Task: Slide 12 - Revenue by quarter.
Action: Mouse moved to (42, 104)
Screenshot: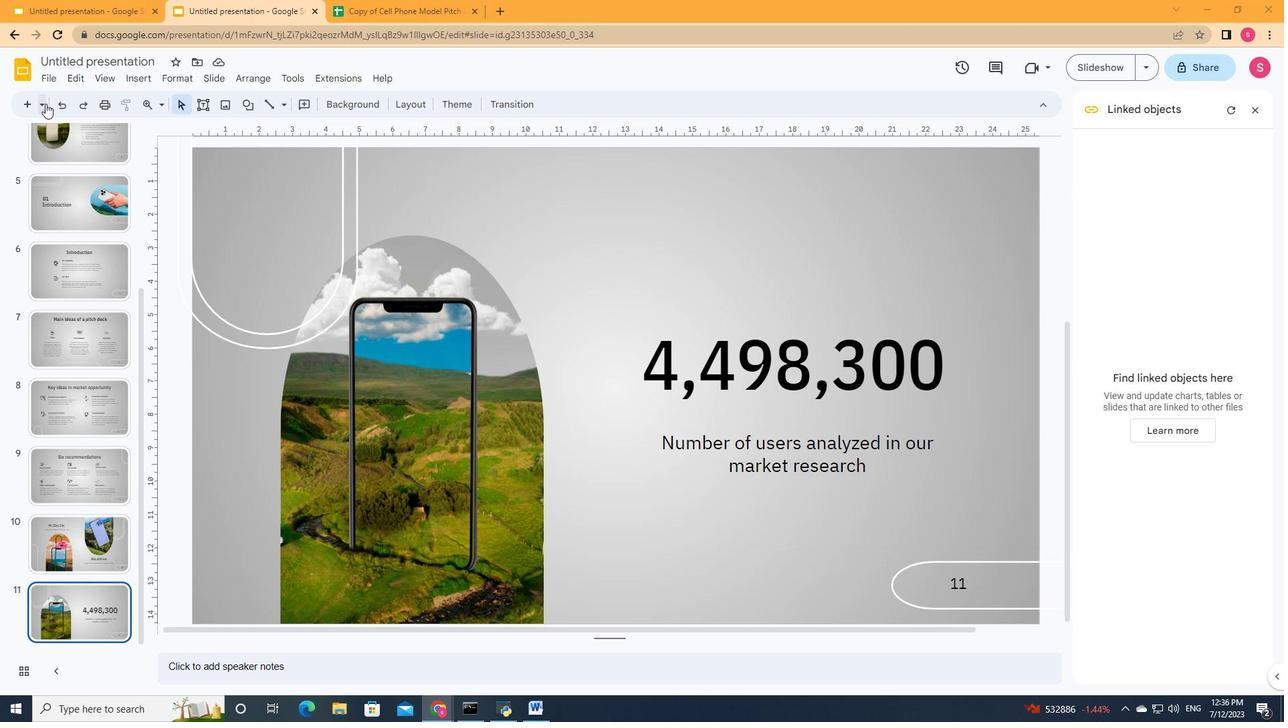 
Action: Mouse pressed left at (42, 104)
Screenshot: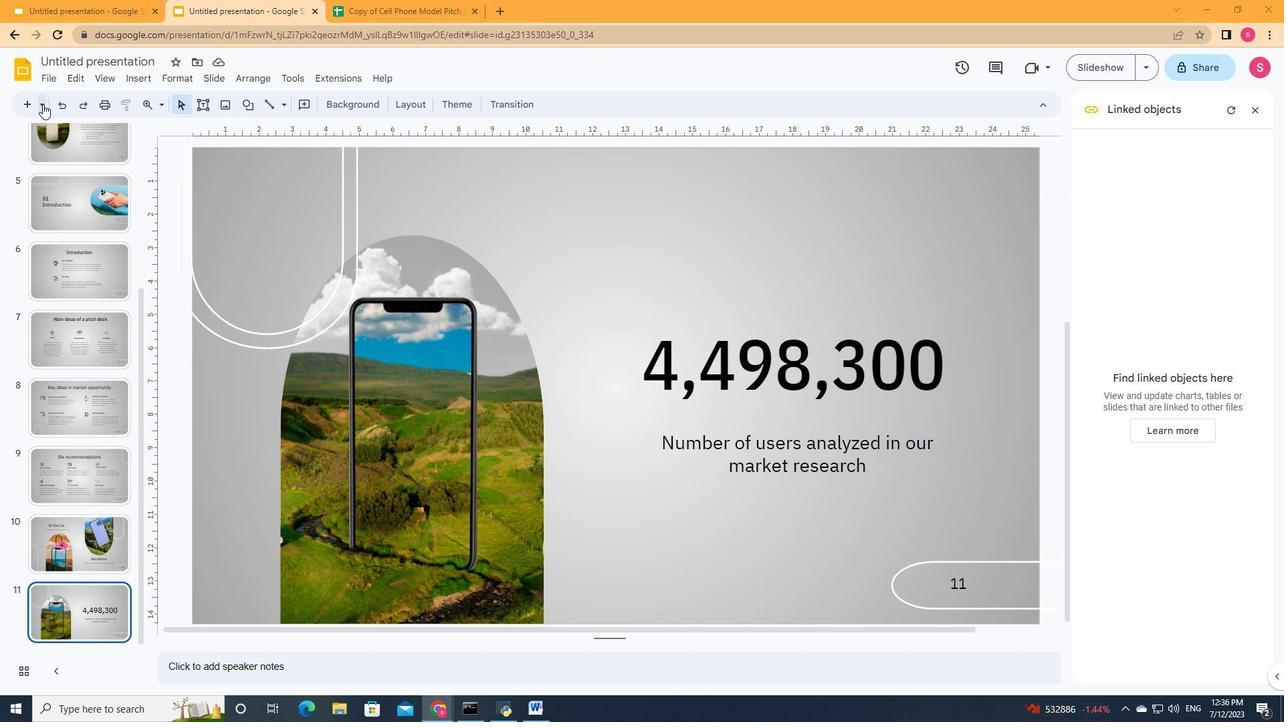 
Action: Mouse moved to (143, 216)
Screenshot: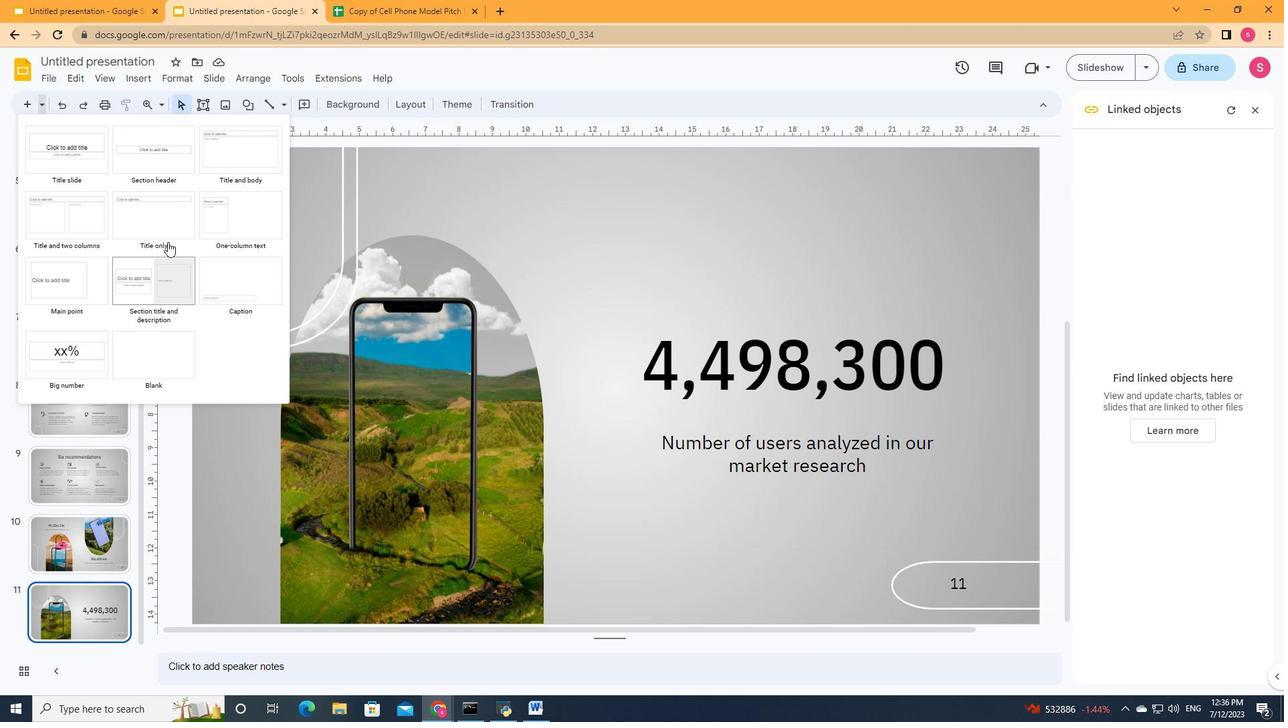 
Action: Mouse pressed left at (143, 216)
Screenshot: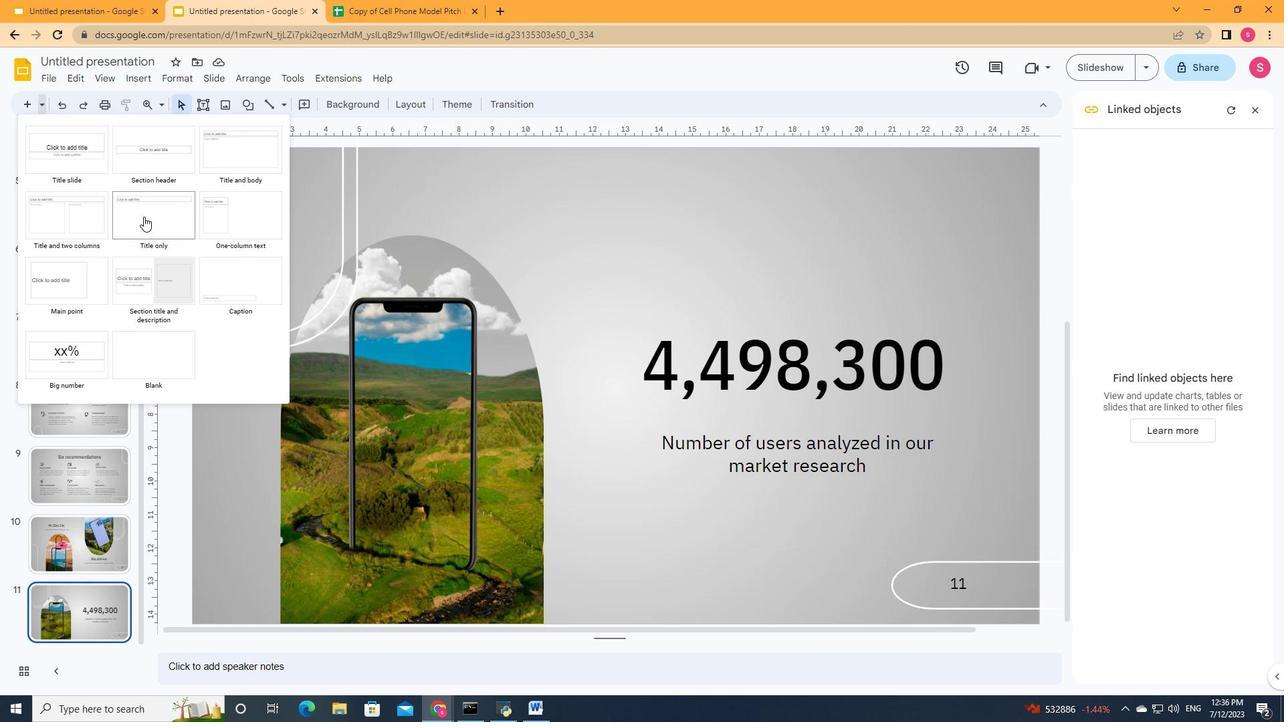 
Action: Mouse moved to (566, 222)
Screenshot: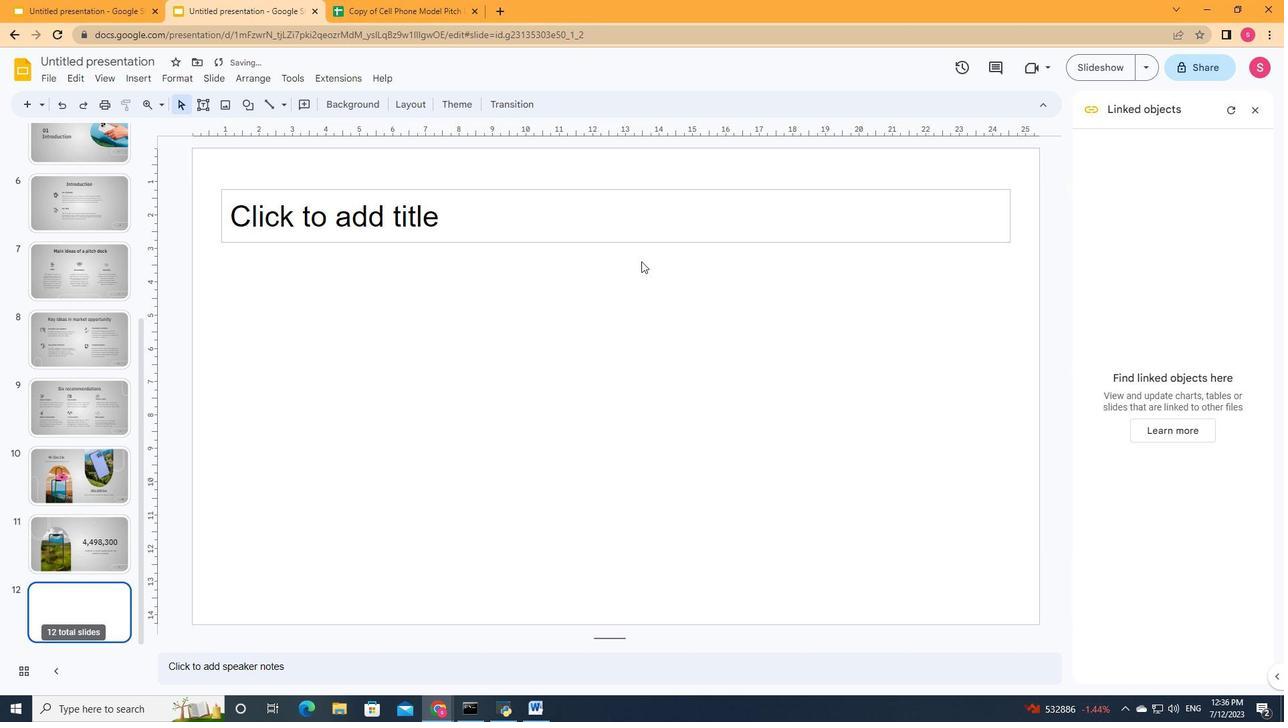 
Action: Mouse pressed left at (566, 222)
Screenshot: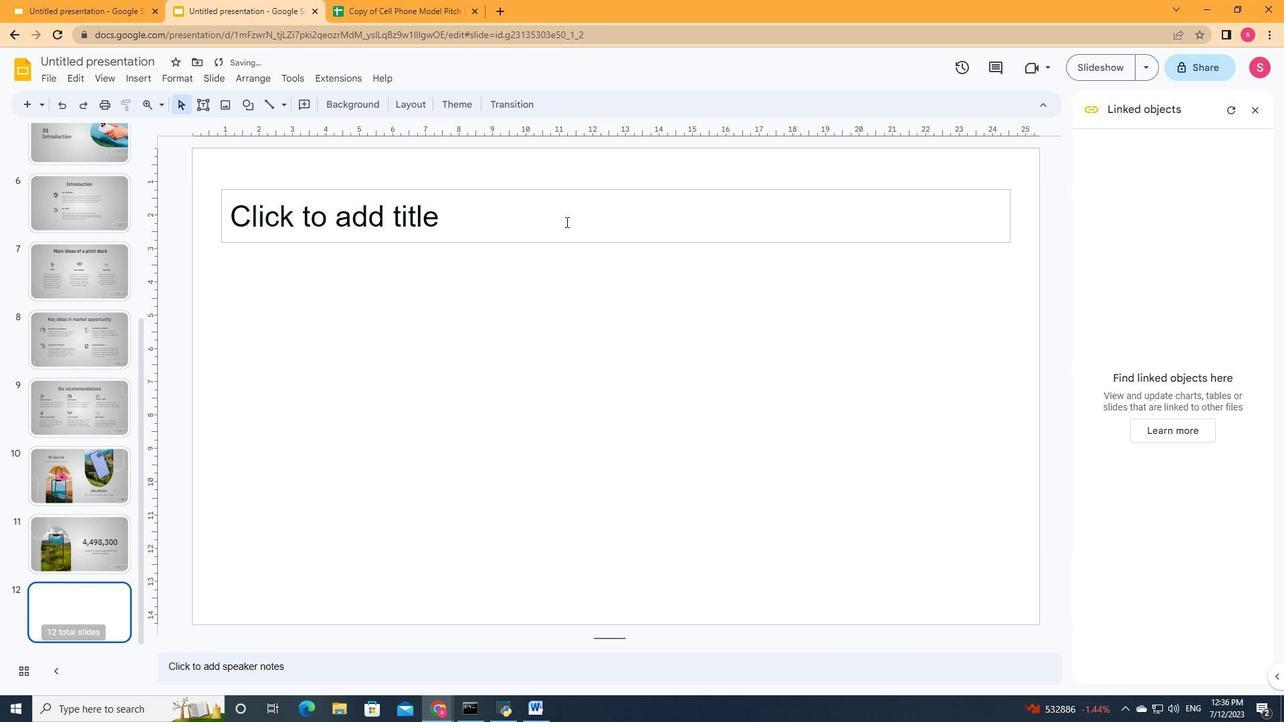 
Action: Key pressed <Key.shift>Revenue<Key.space>by<Key.space>quartere<Key.backspace>ctrl+A
Screenshot: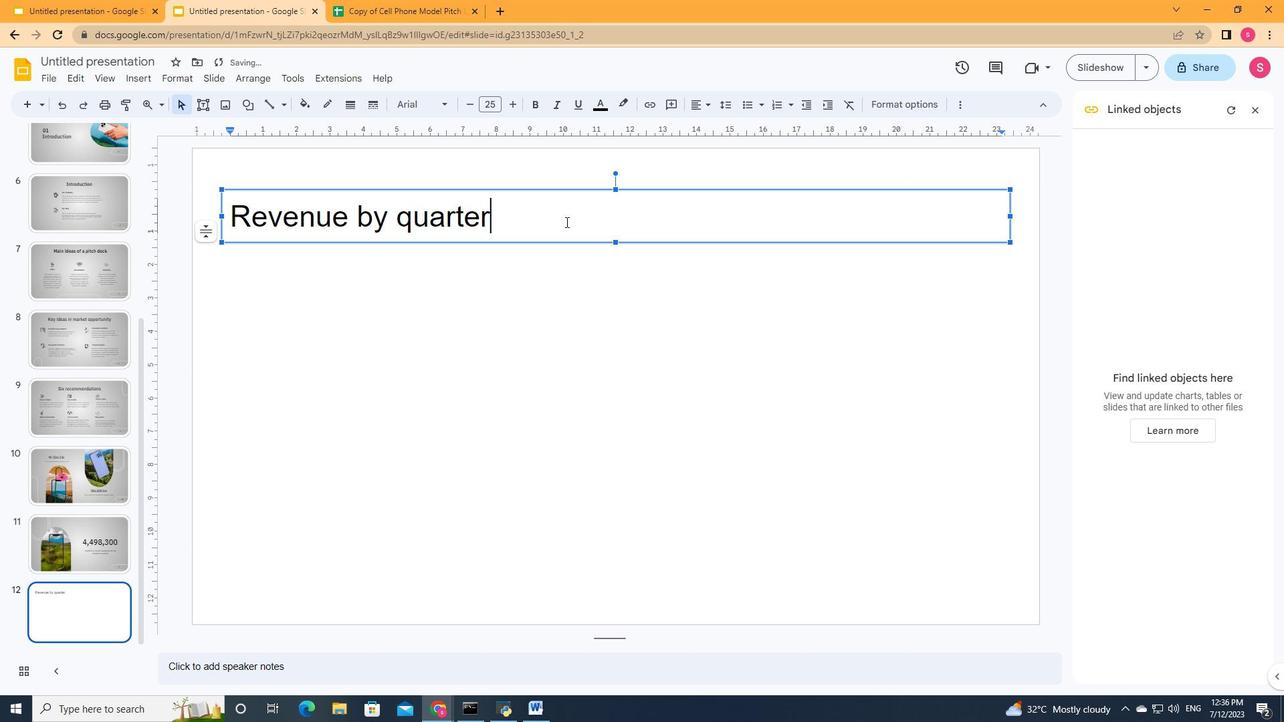 
Action: Mouse moved to (444, 107)
Screenshot: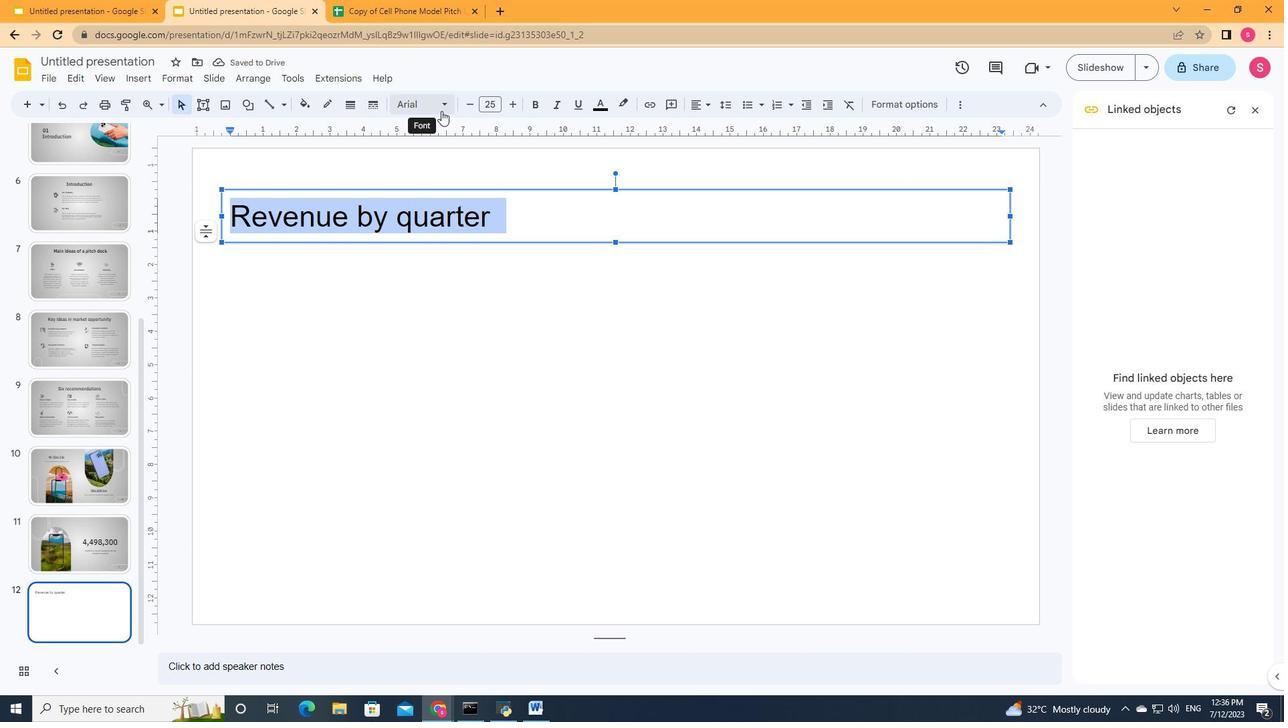 
Action: Mouse pressed left at (444, 107)
Screenshot: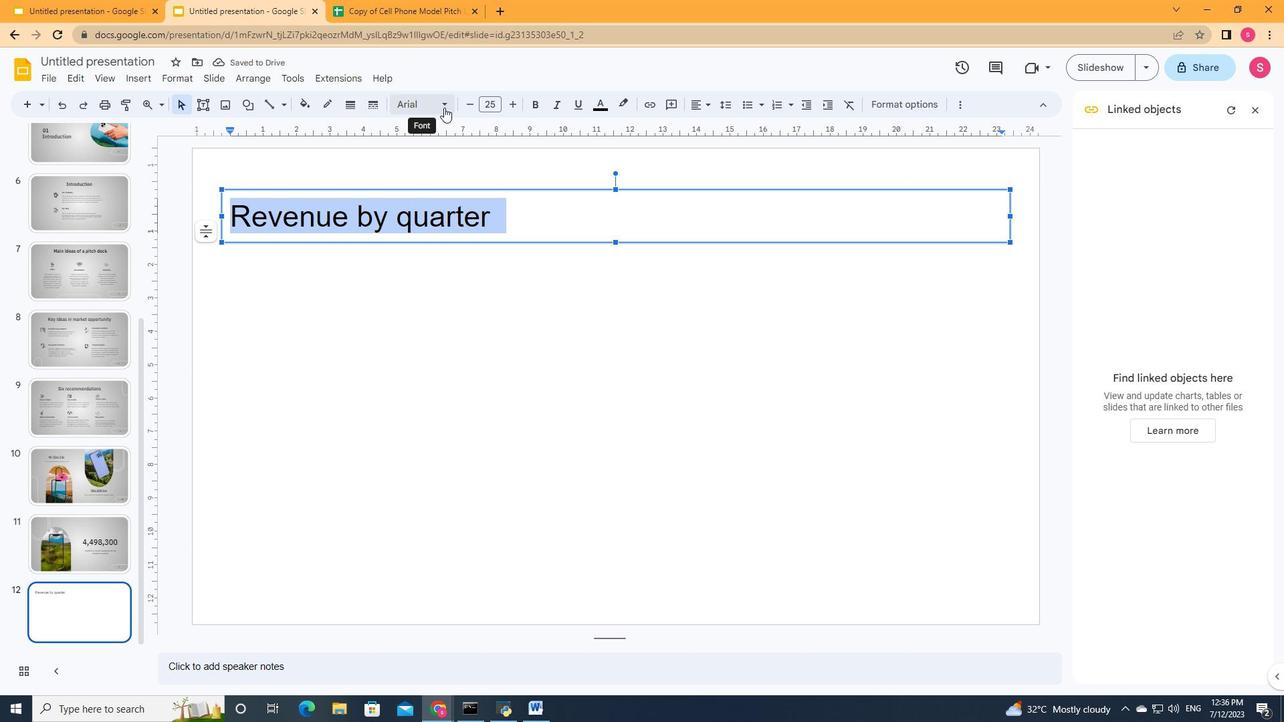 
Action: Mouse moved to (618, 353)
Screenshot: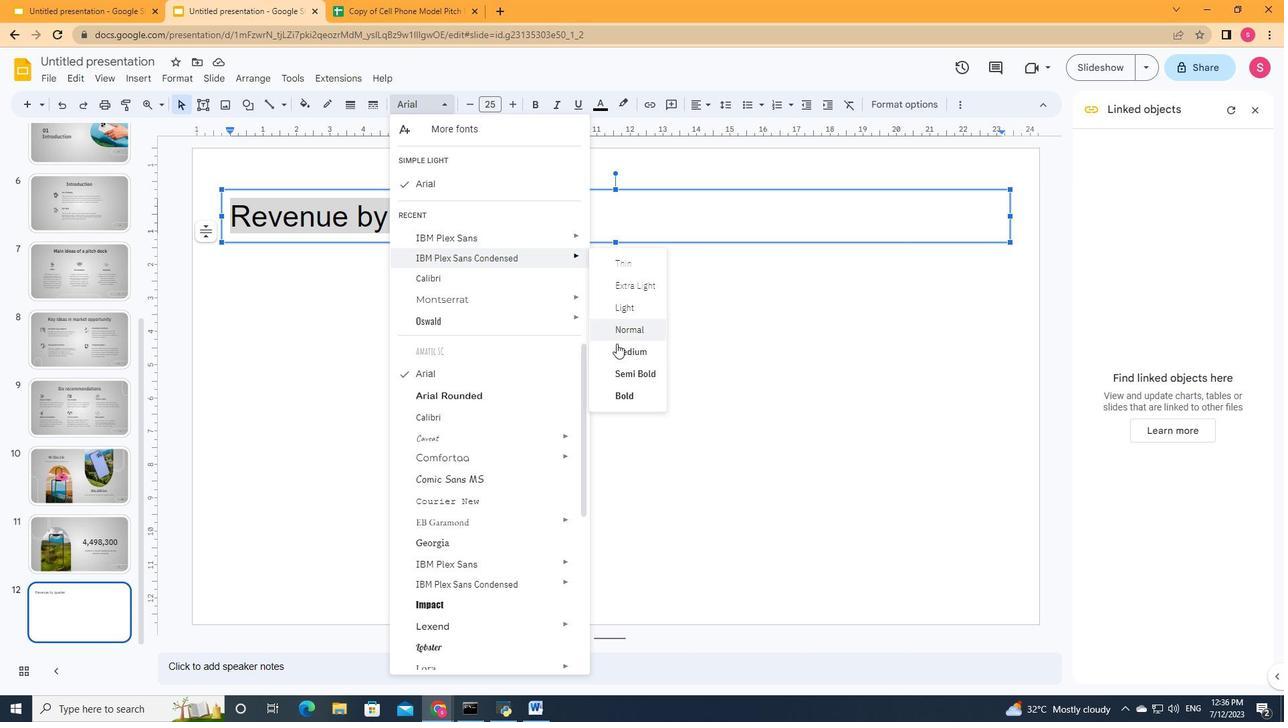 
Action: Mouse pressed left at (618, 353)
Screenshot: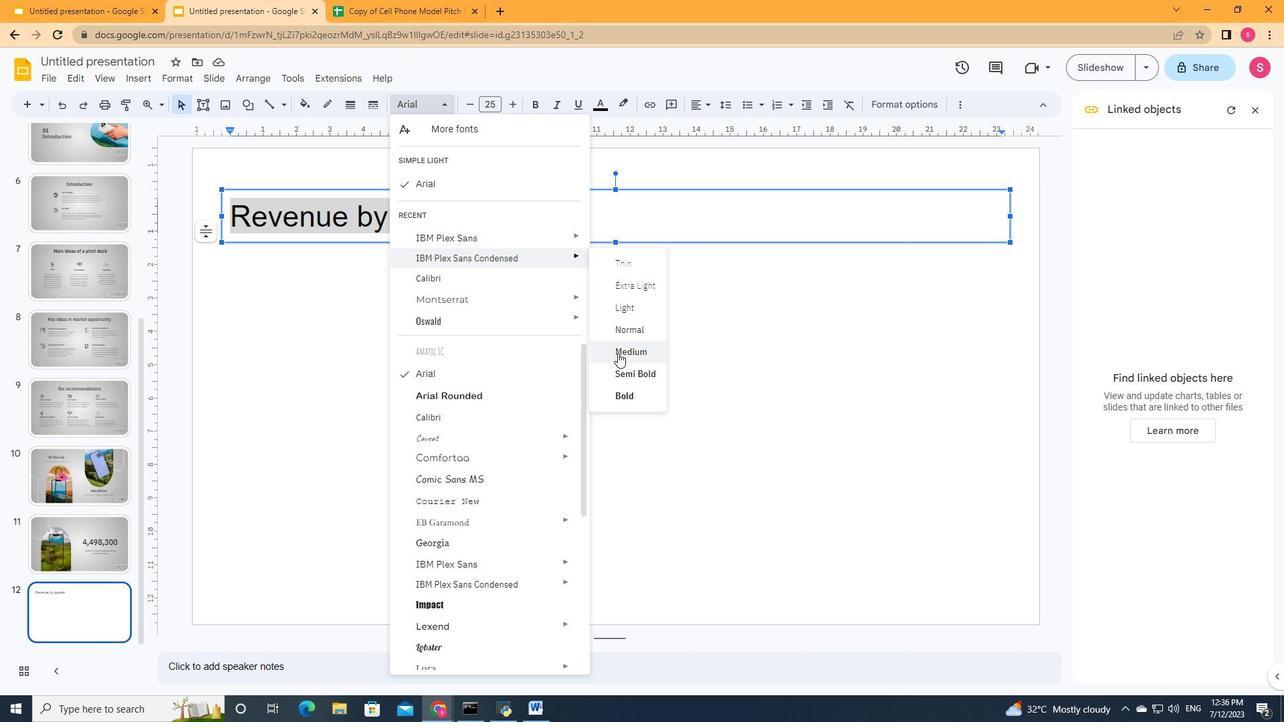
Action: Mouse moved to (708, 106)
Screenshot: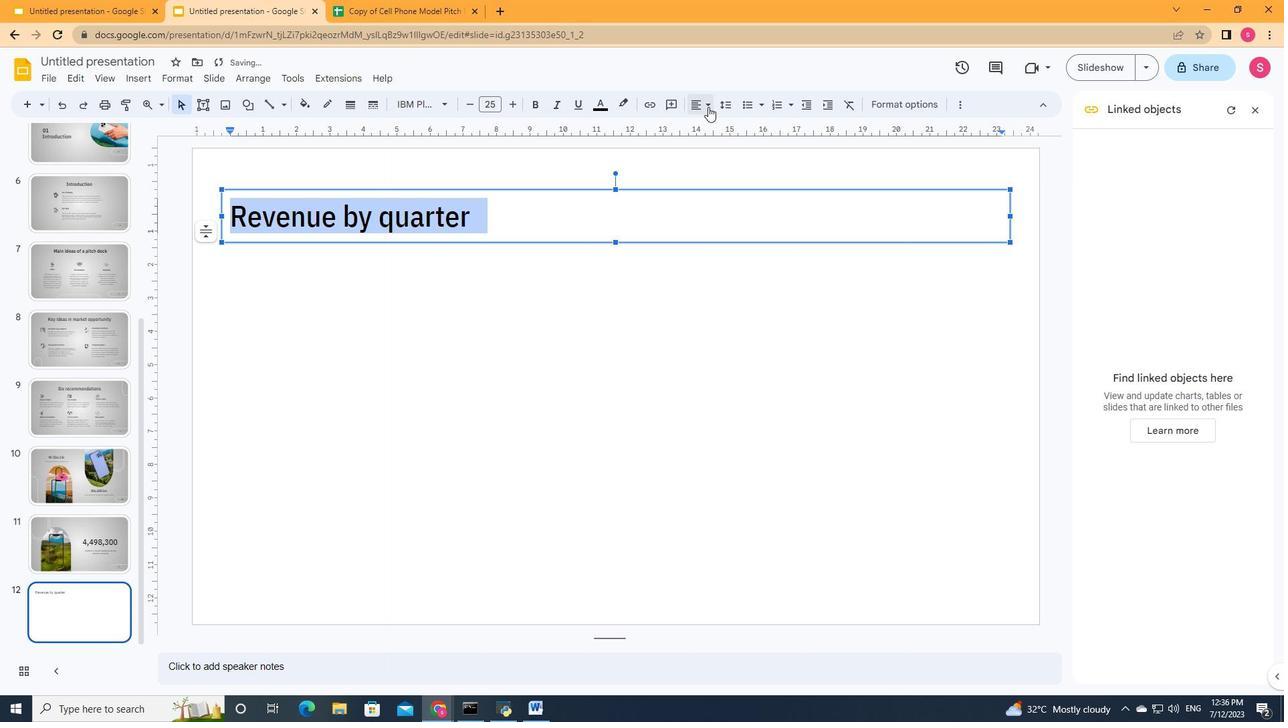 
Action: Mouse pressed left at (708, 106)
Screenshot: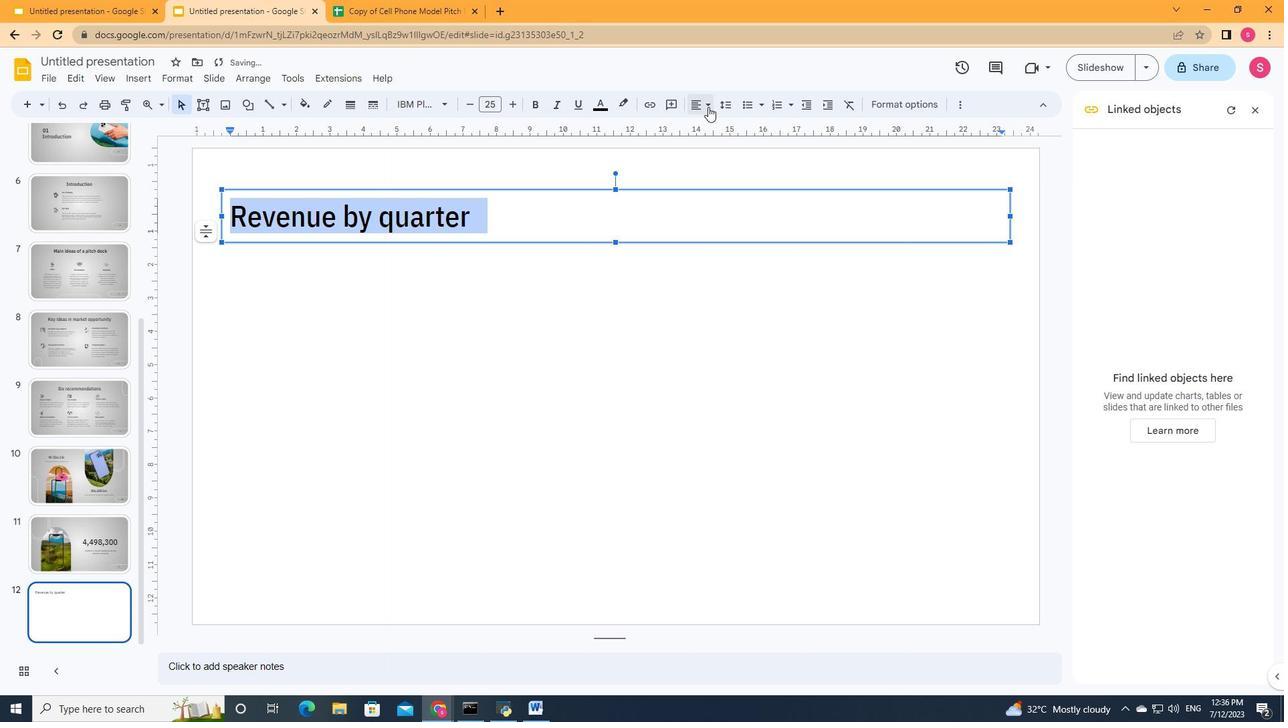 
Action: Mouse moved to (720, 132)
Screenshot: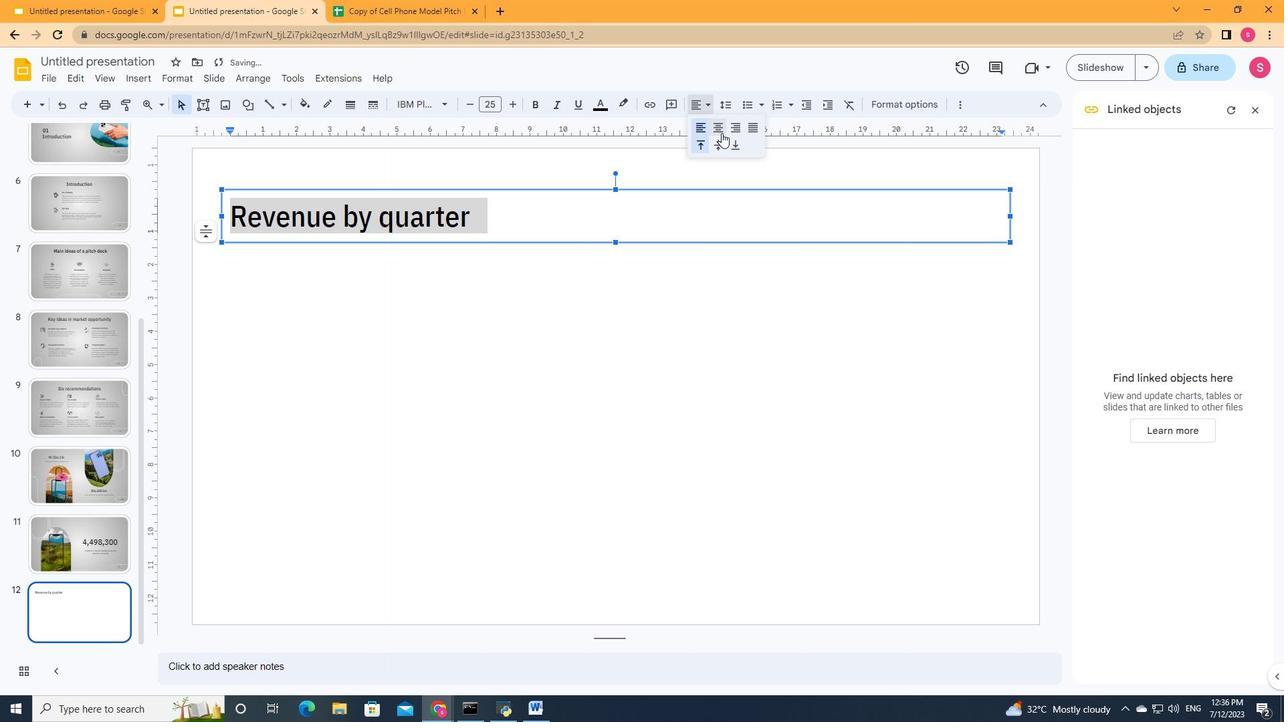 
Action: Mouse pressed left at (720, 132)
Screenshot: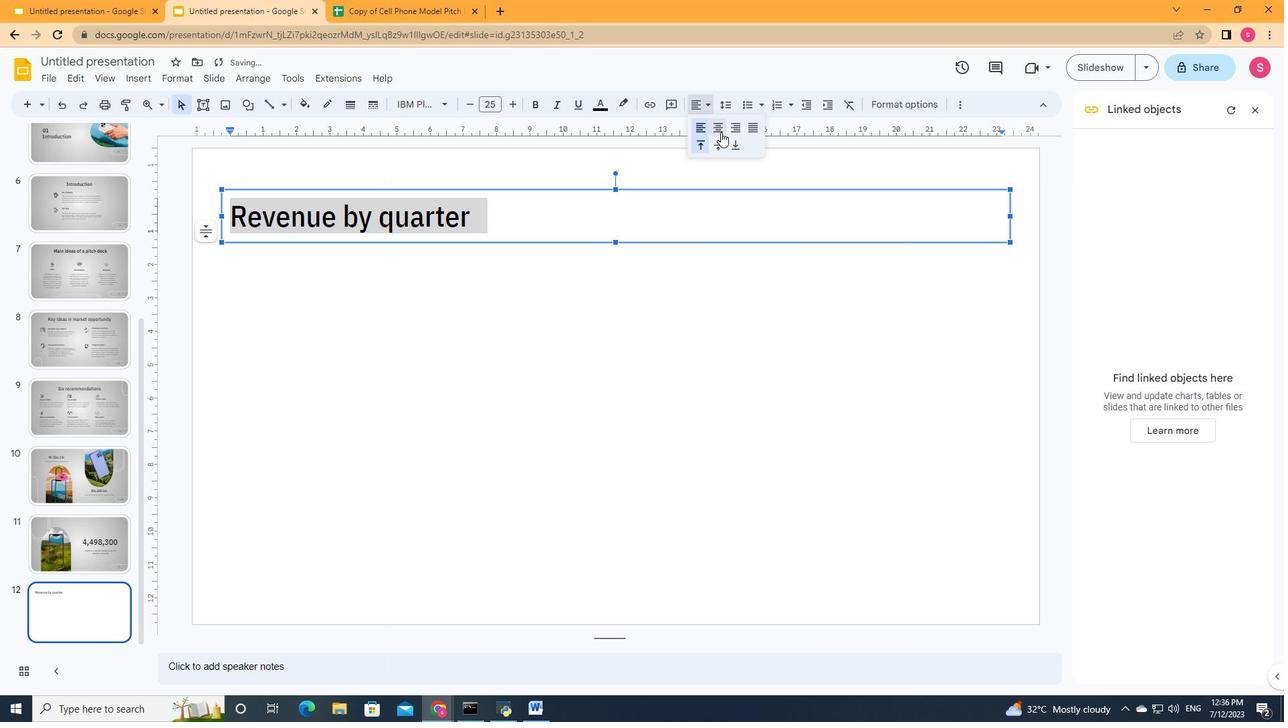 
Action: Mouse moved to (515, 103)
Screenshot: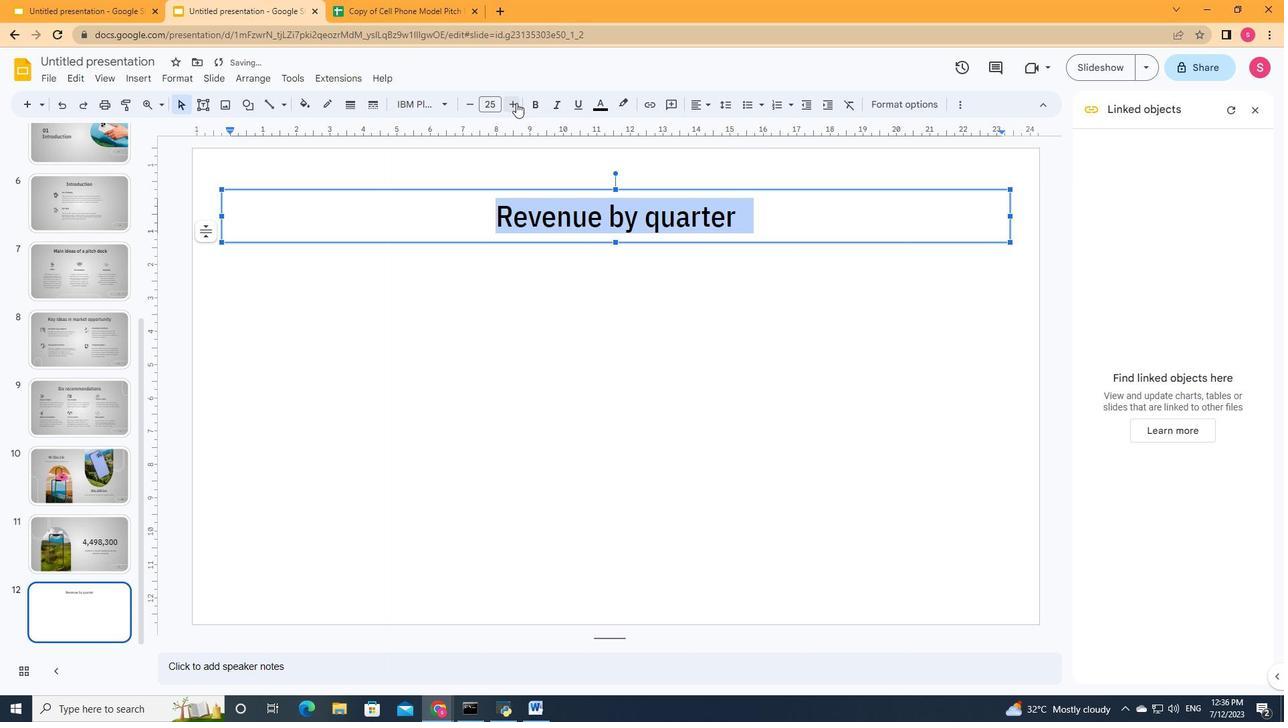 
Action: Mouse pressed left at (515, 103)
Screenshot: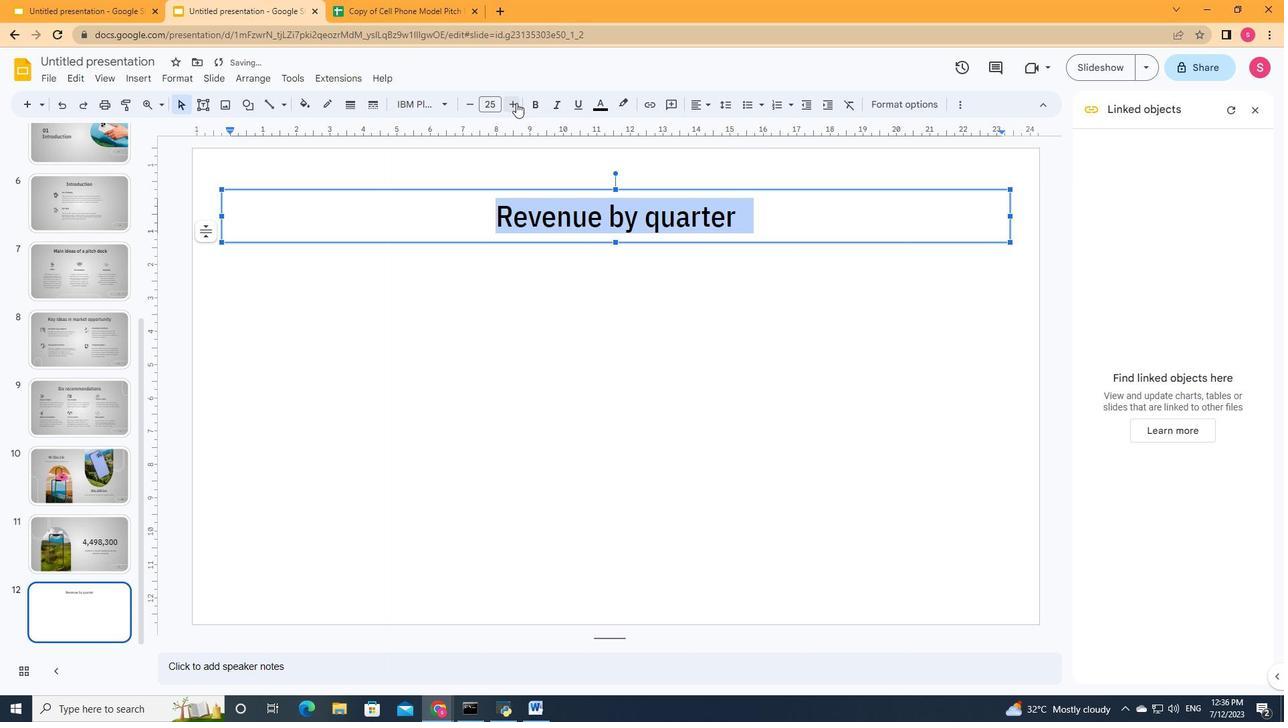 
Action: Mouse moved to (514, 103)
Screenshot: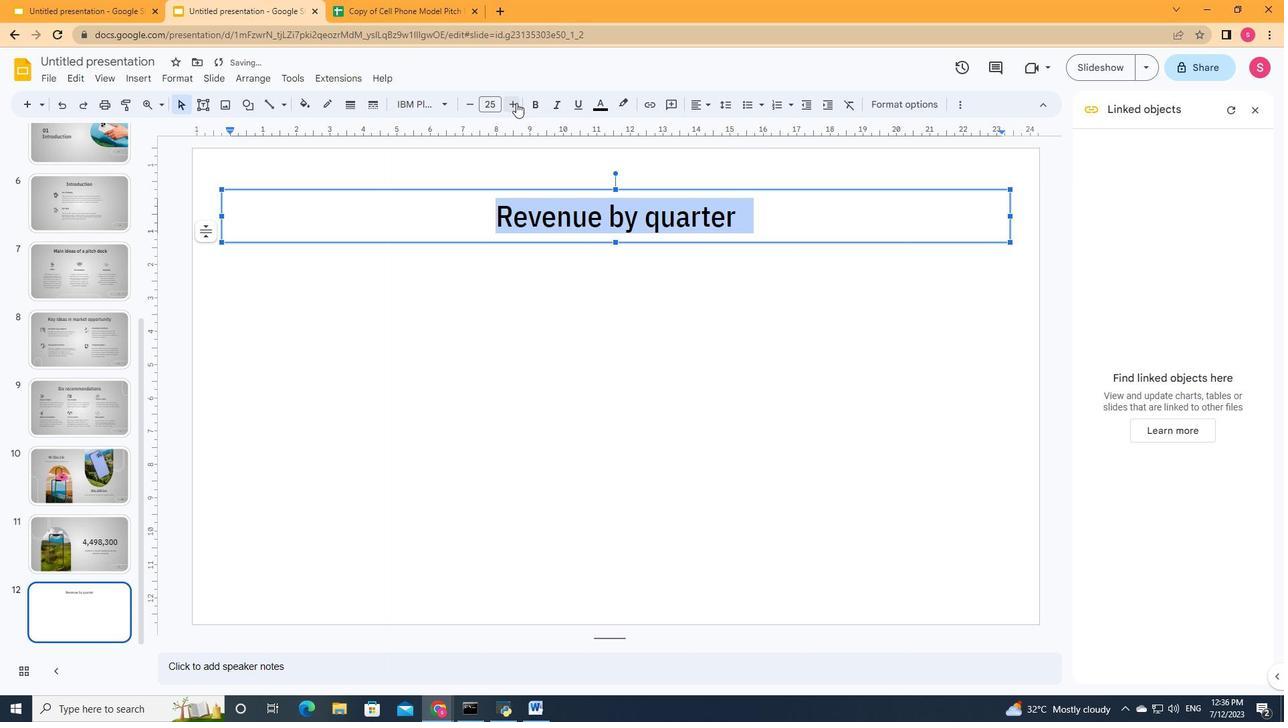 
Action: Mouse pressed left at (514, 103)
Screenshot: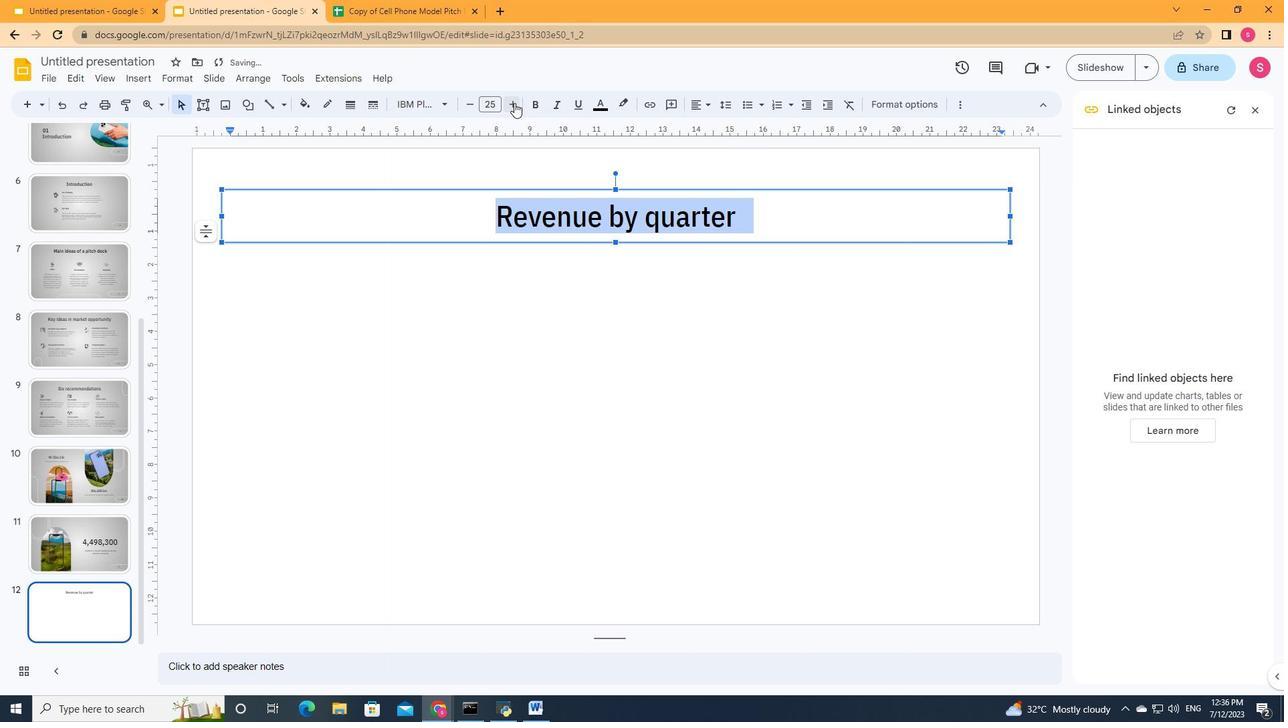 
Action: Mouse pressed left at (514, 103)
Screenshot: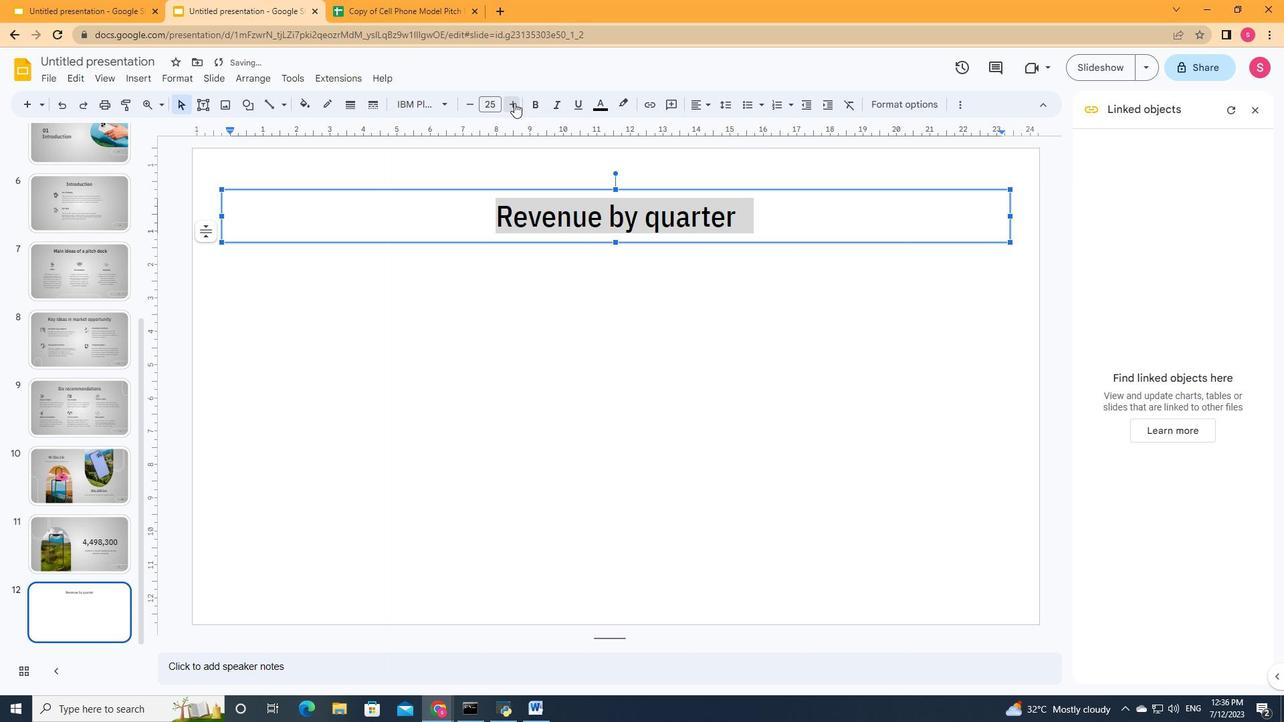 
Action: Mouse pressed left at (514, 103)
Screenshot: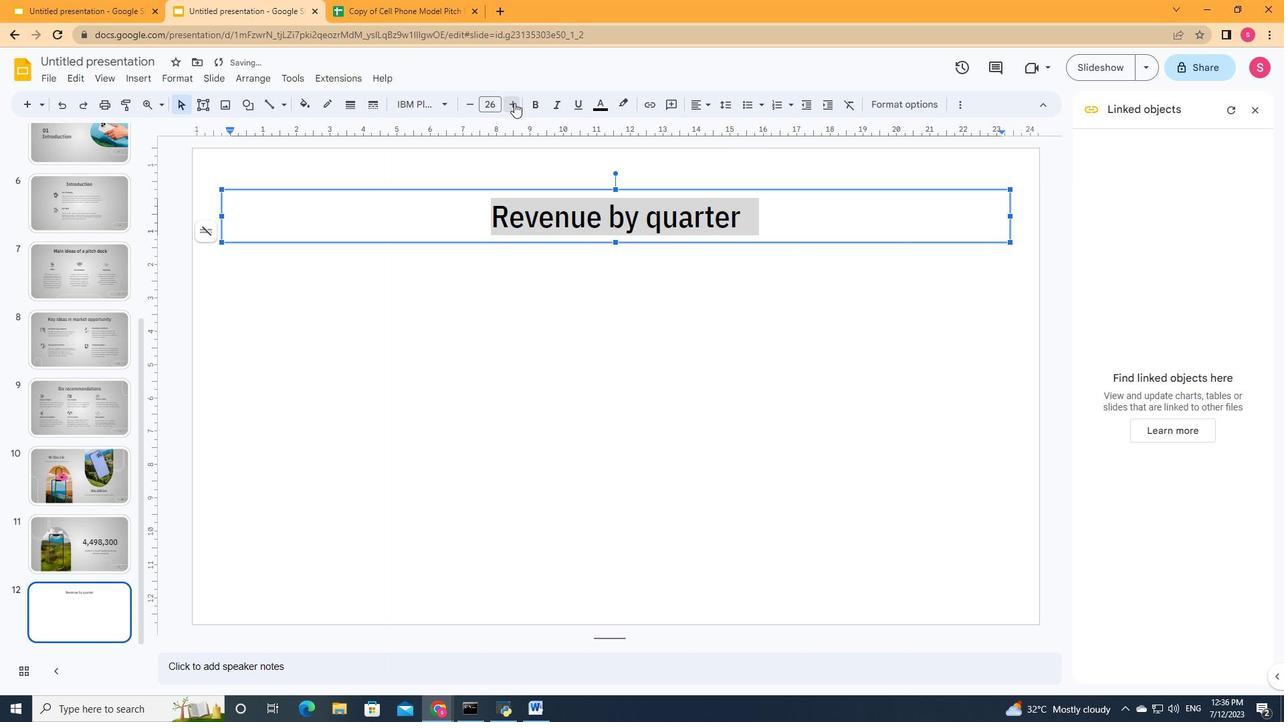 
Action: Mouse pressed left at (514, 103)
Screenshot: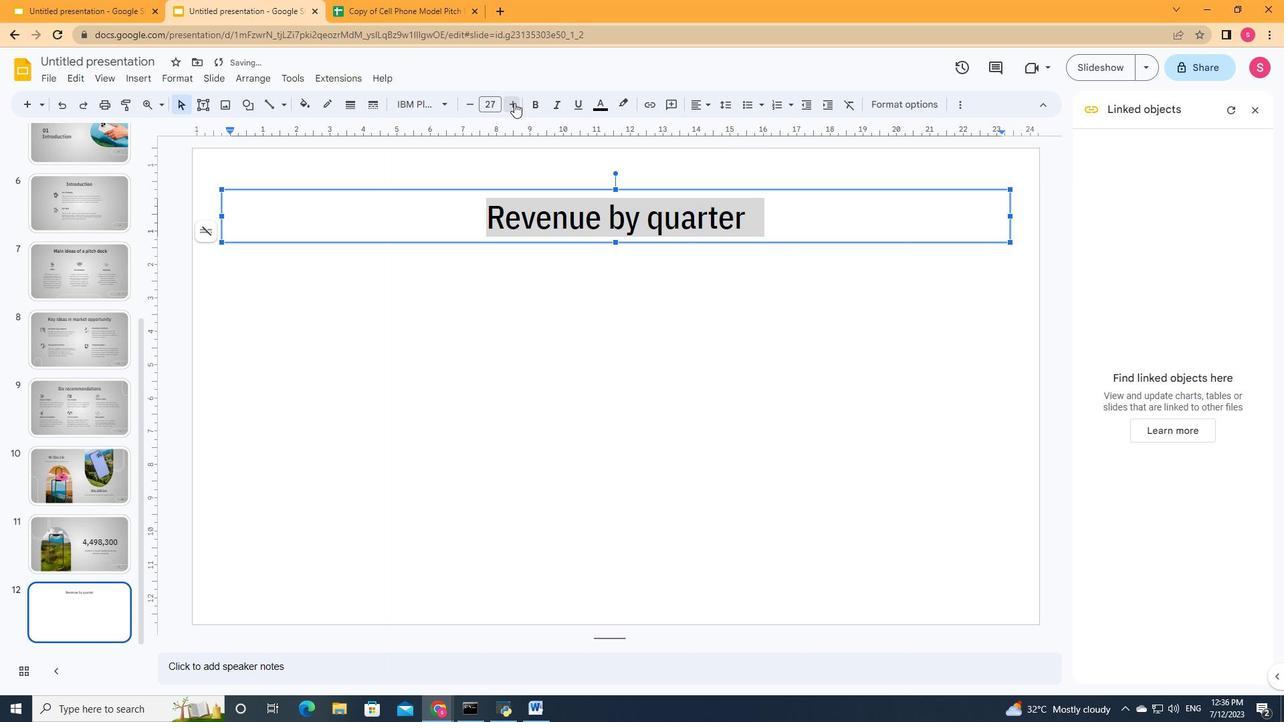 
Action: Mouse pressed left at (514, 103)
Screenshot: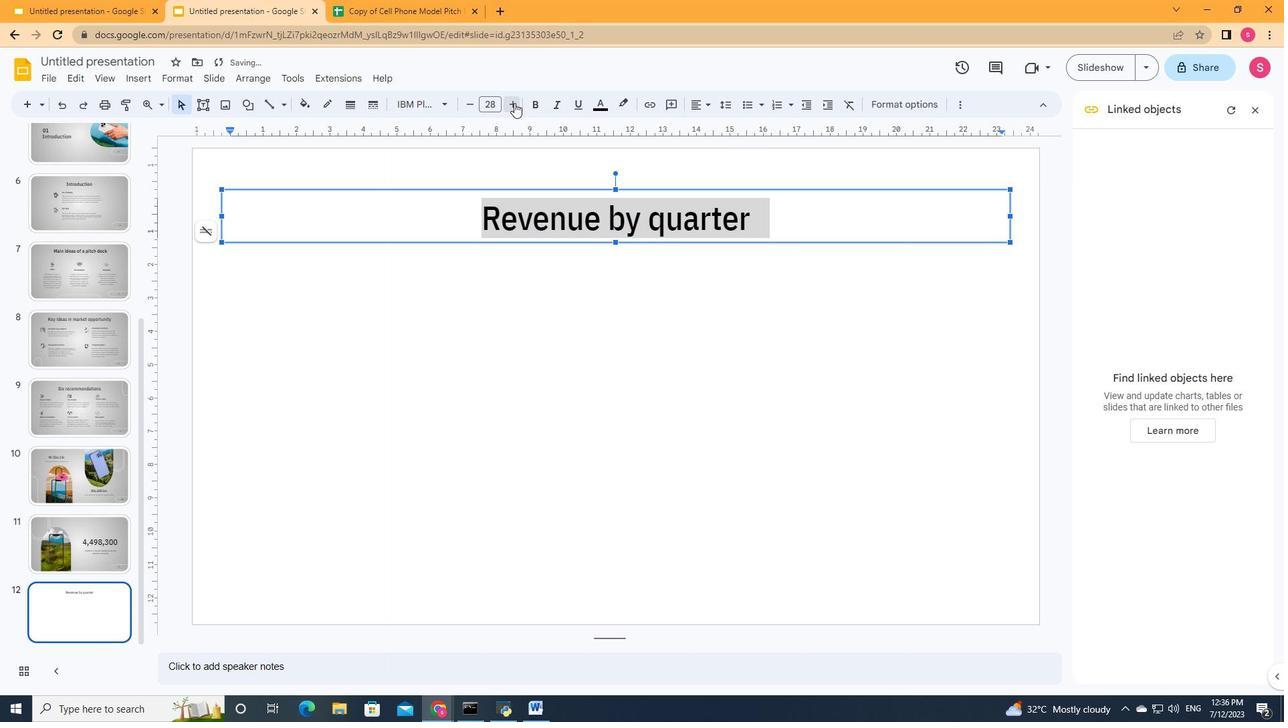
Action: Mouse pressed left at (514, 103)
Screenshot: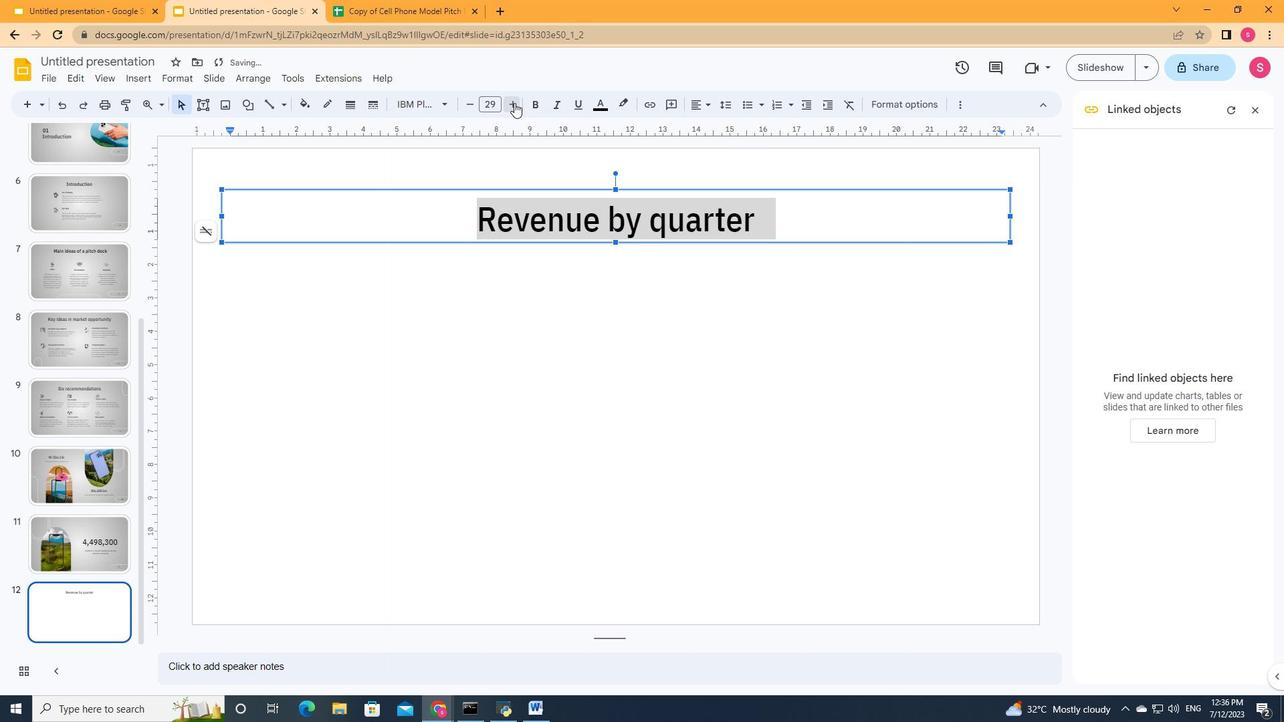 
Action: Mouse pressed left at (514, 103)
Screenshot: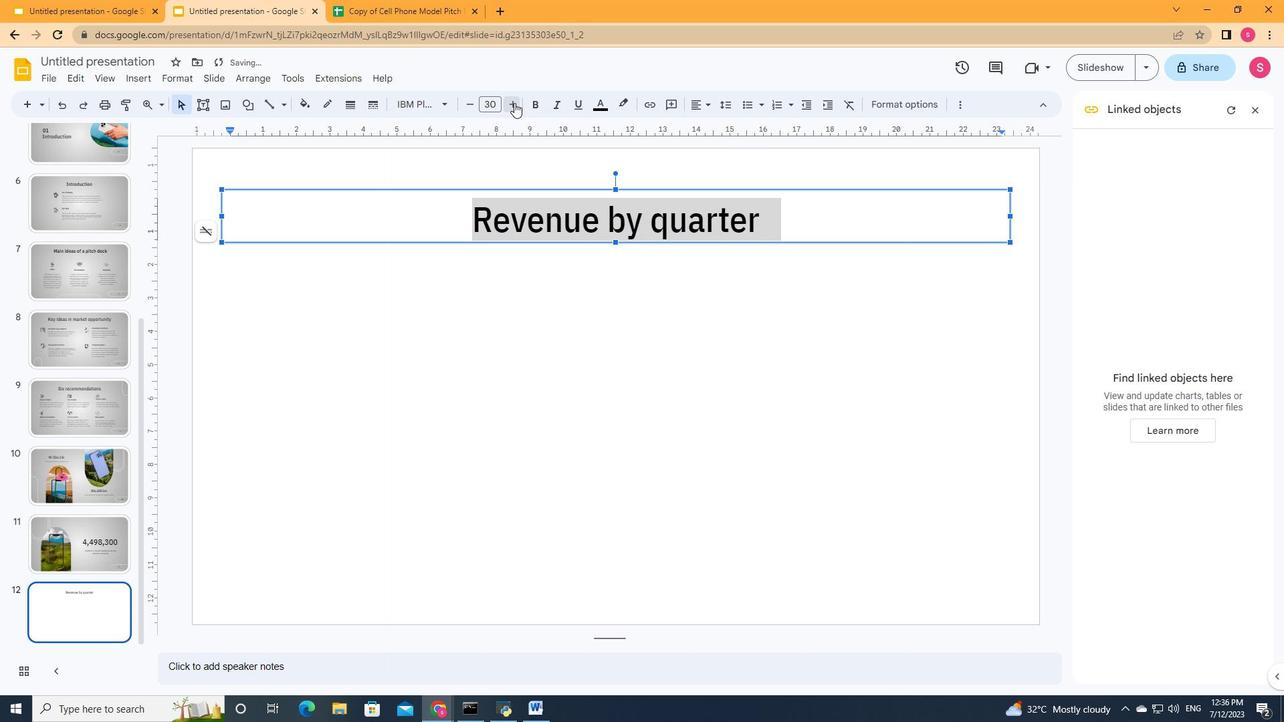 
Action: Mouse pressed left at (514, 103)
Screenshot: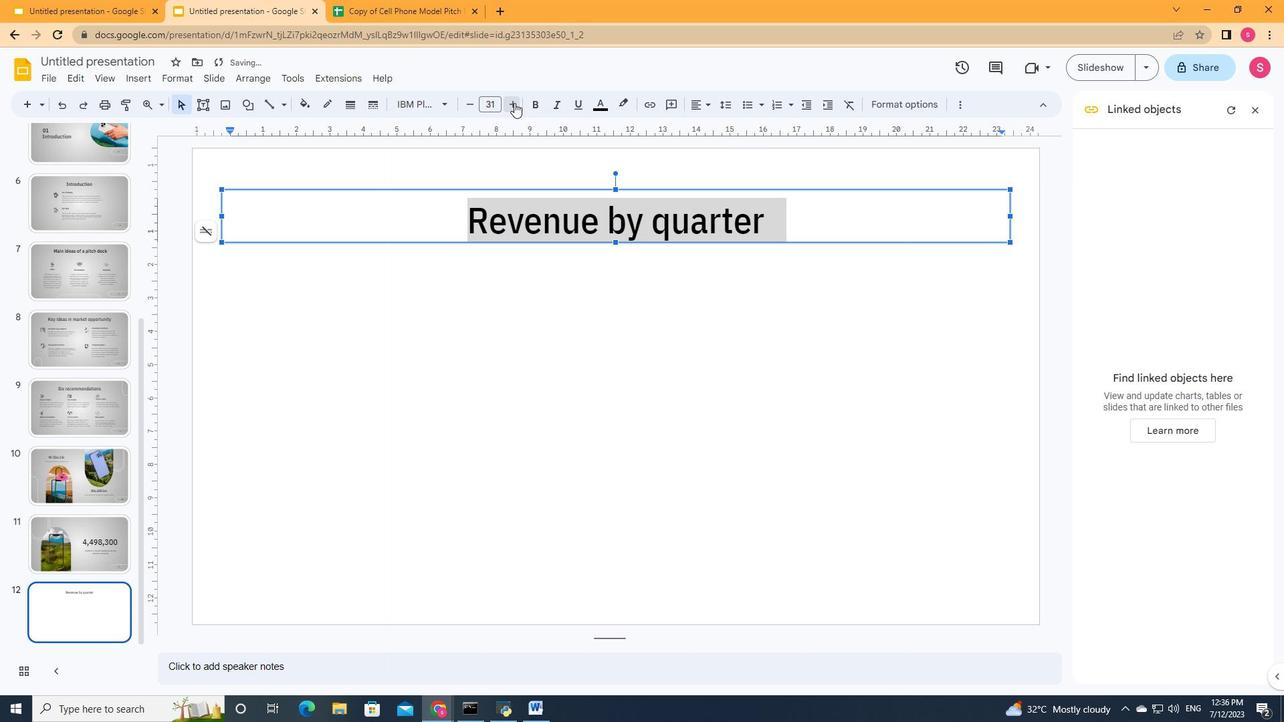 
Action: Mouse moved to (599, 280)
Screenshot: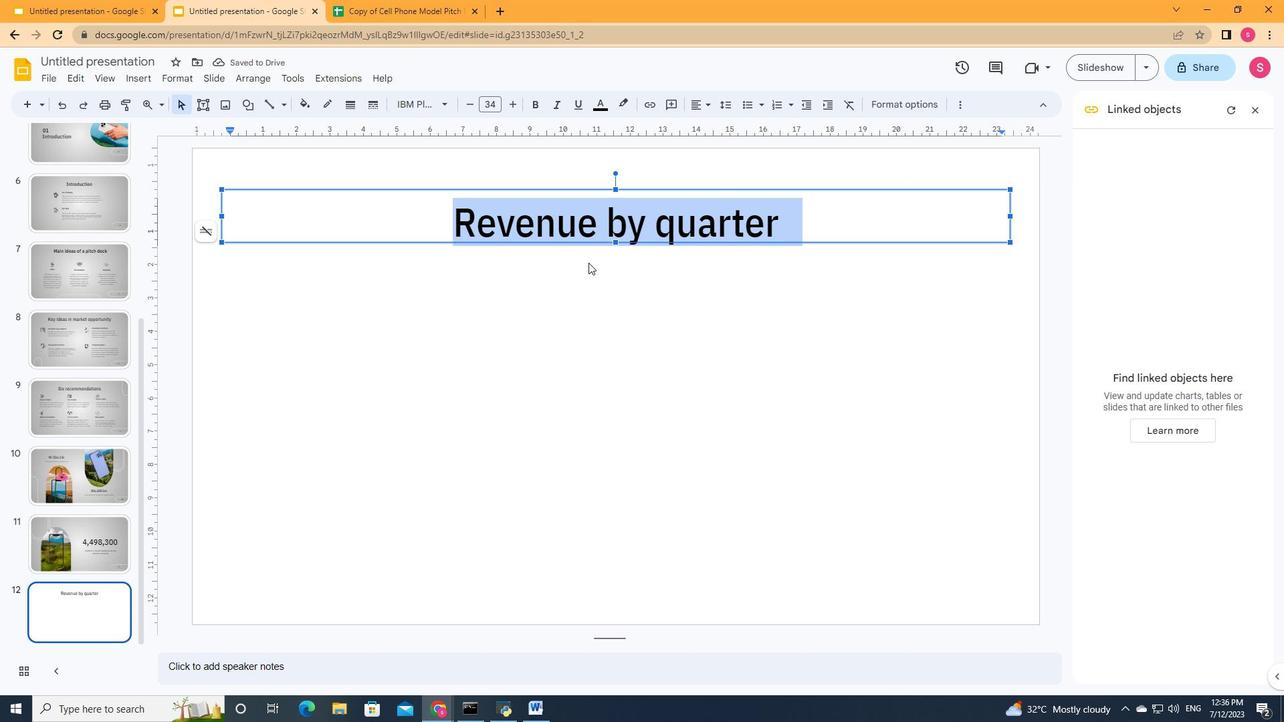 
Action: Mouse pressed left at (599, 280)
Screenshot: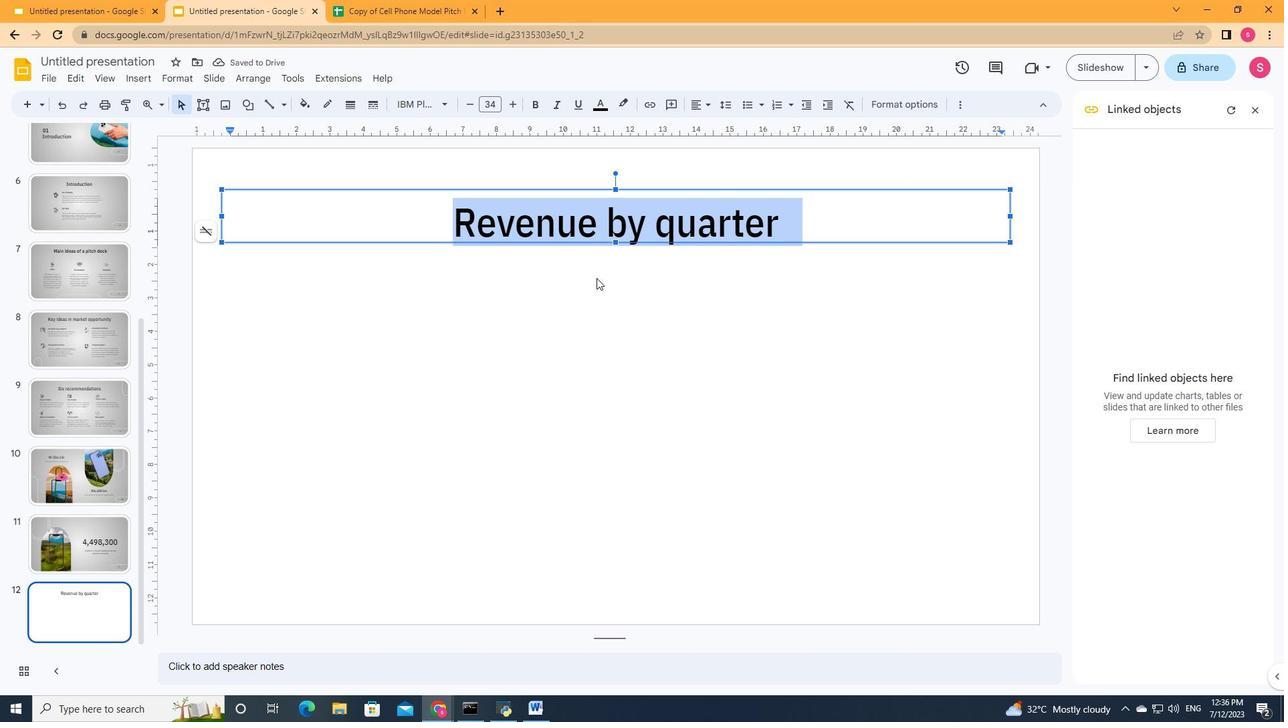 
Action: Mouse moved to (364, 109)
Screenshot: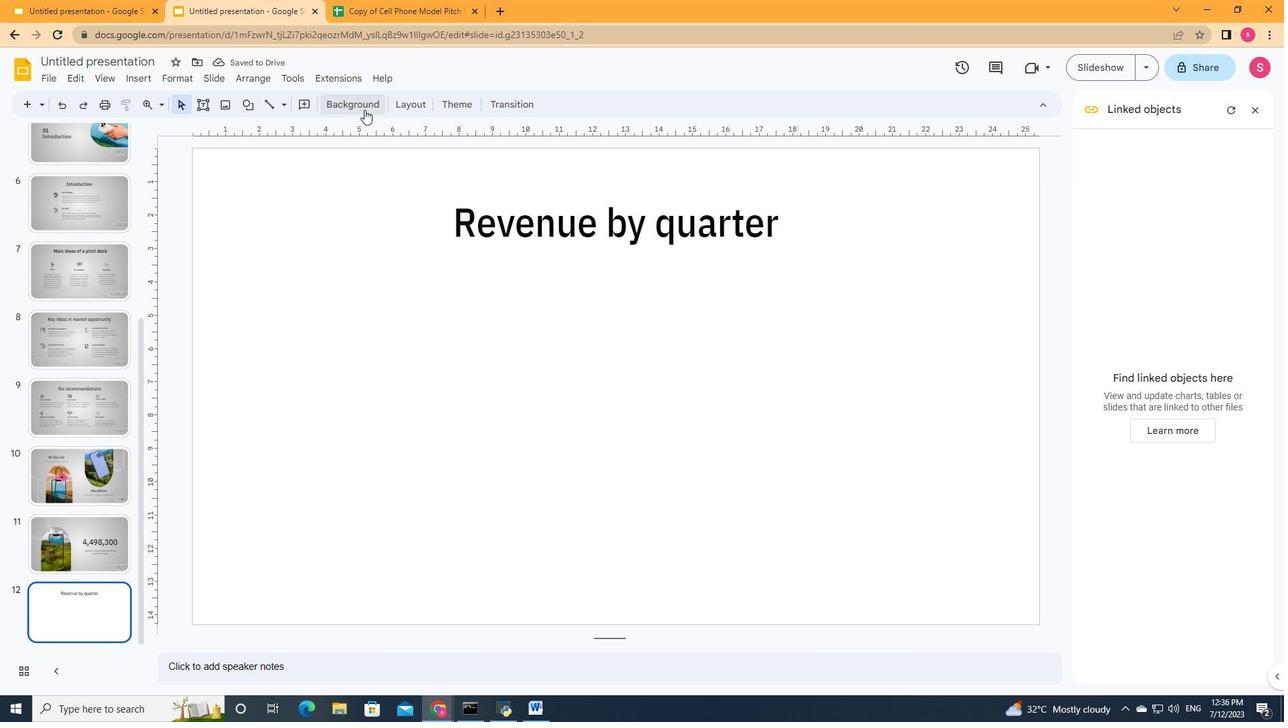 
Action: Mouse pressed left at (364, 109)
Screenshot: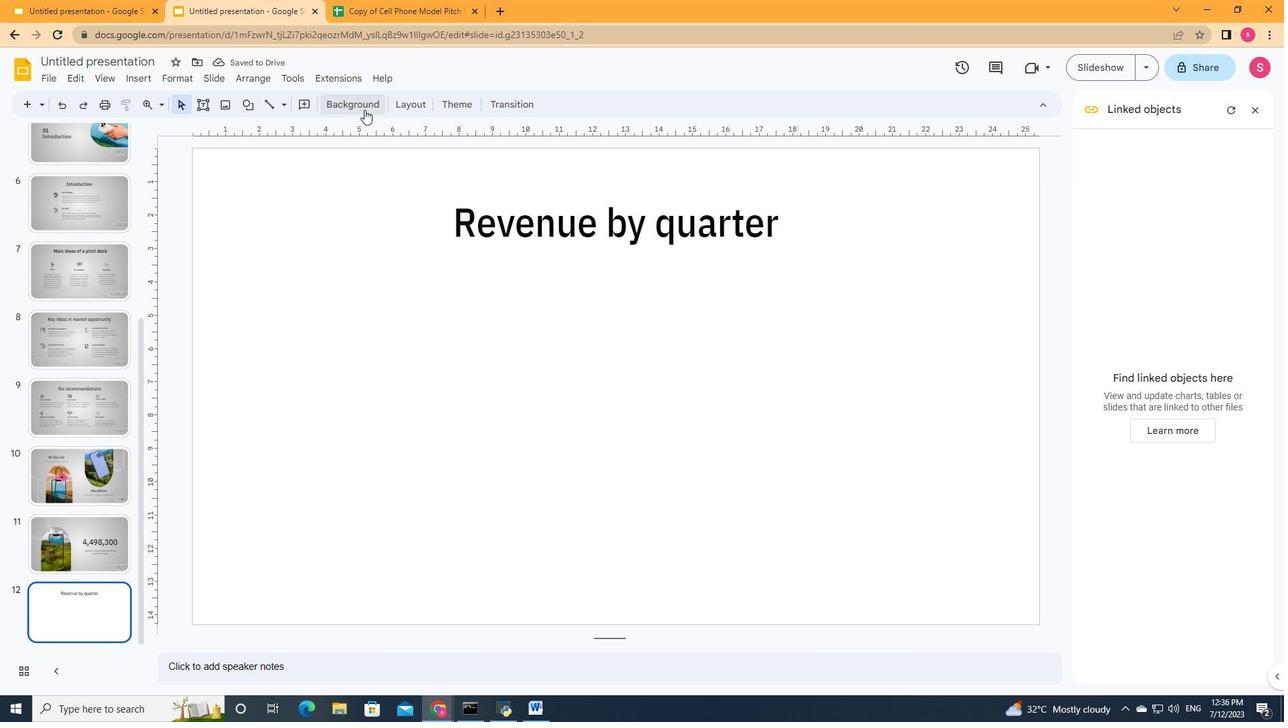 
Action: Mouse moved to (741, 331)
Screenshot: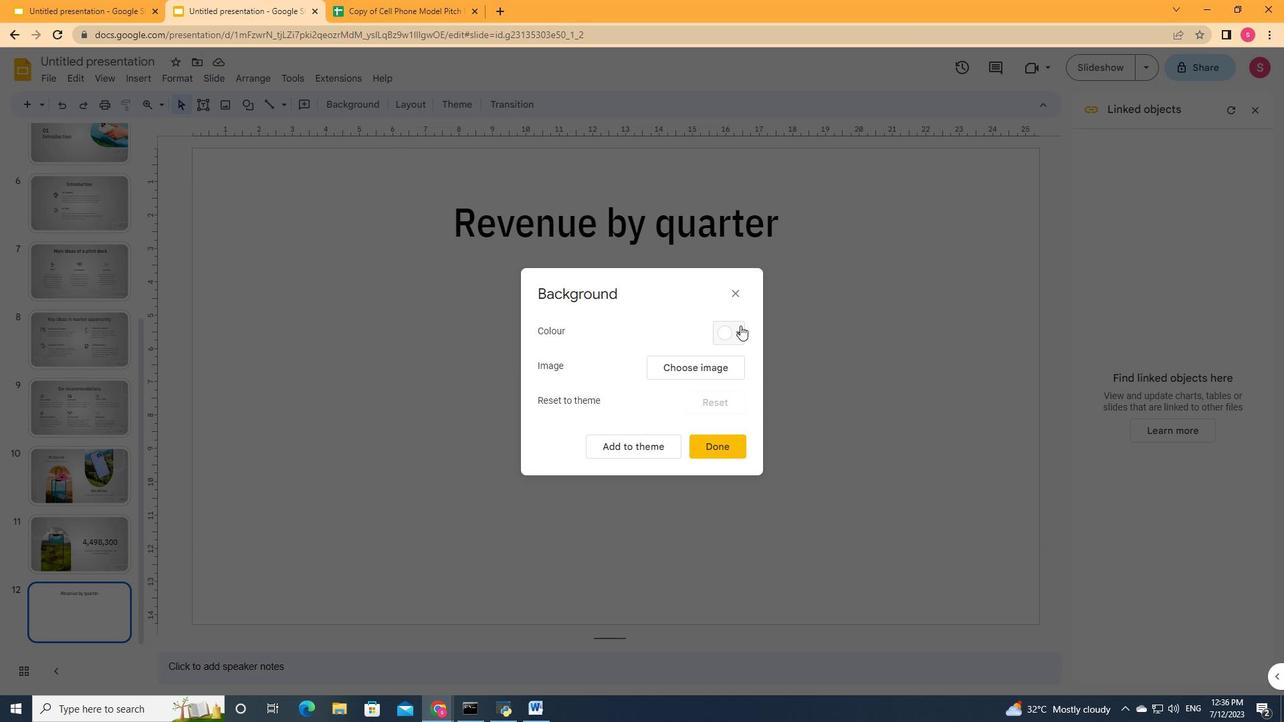 
Action: Mouse pressed left at (741, 331)
Screenshot: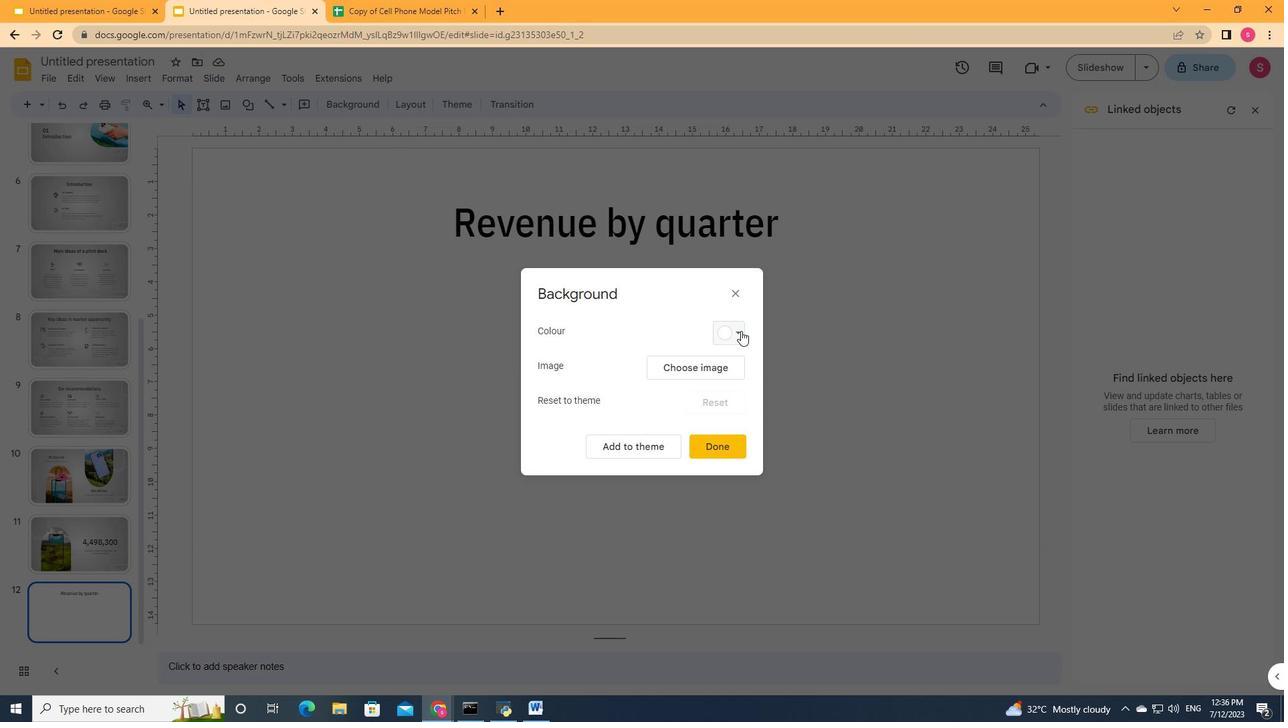 
Action: Mouse moved to (804, 359)
Screenshot: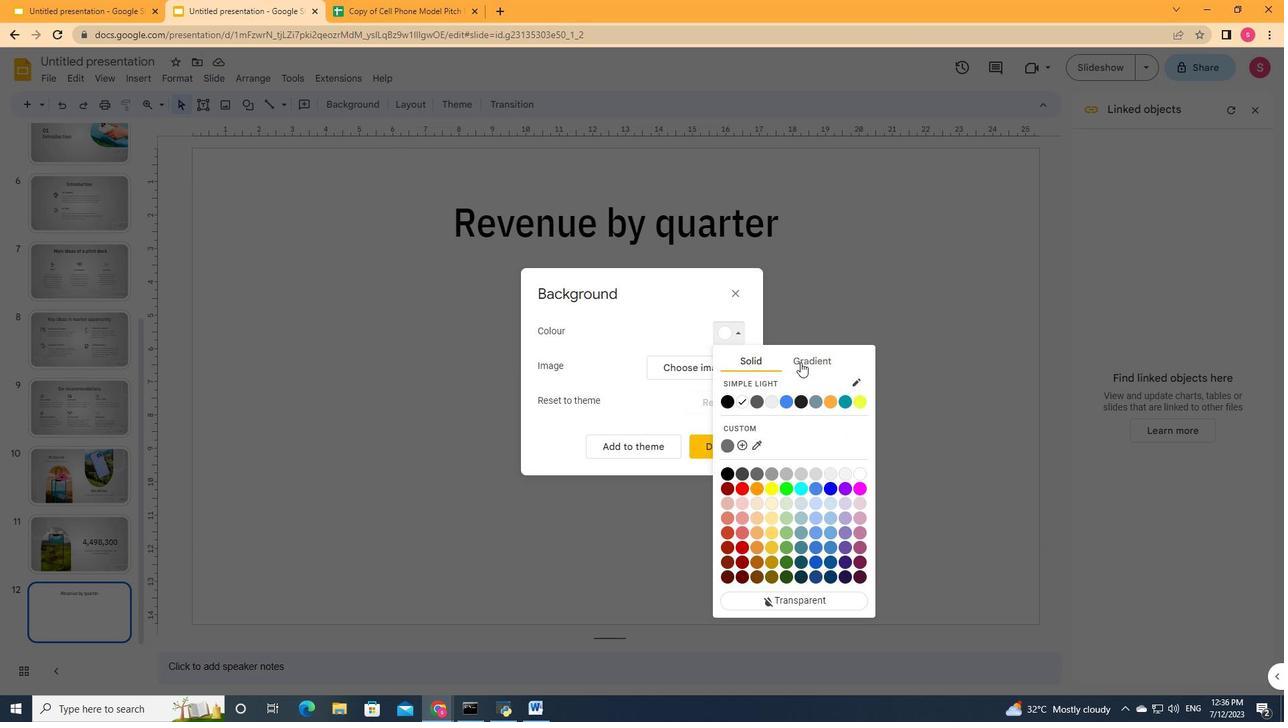 
Action: Mouse pressed left at (804, 359)
Screenshot: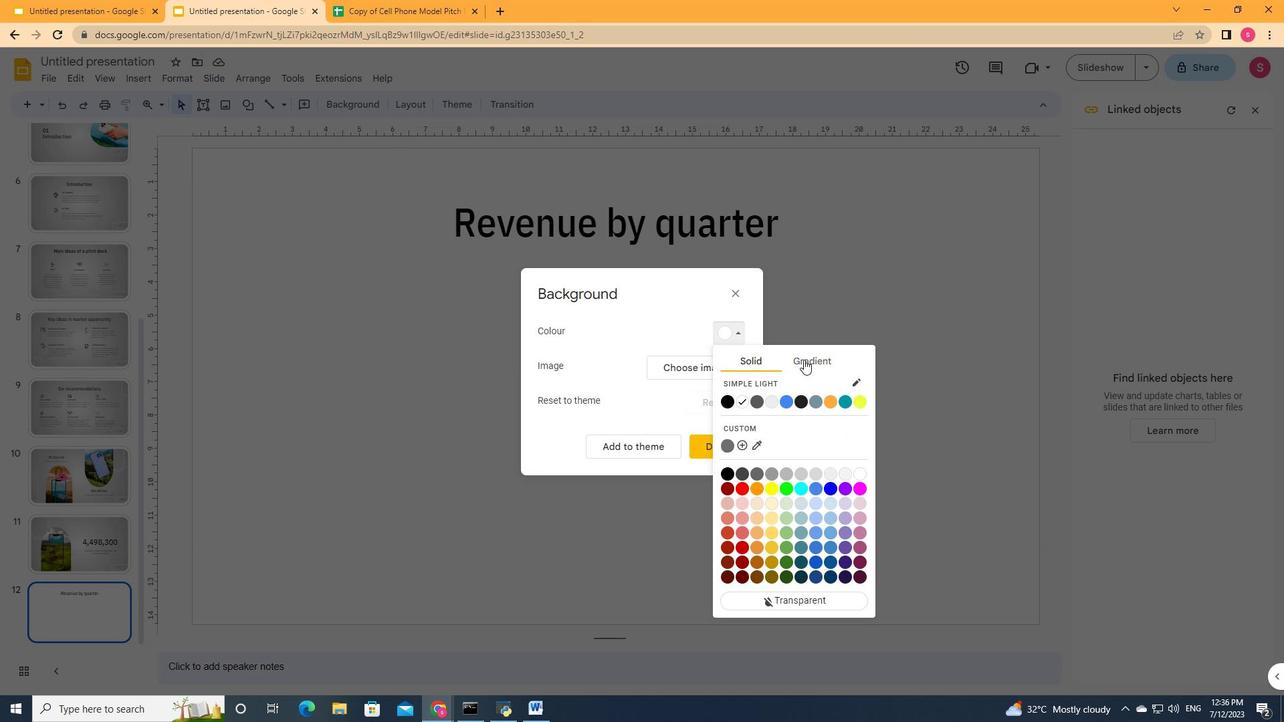 
Action: Mouse moved to (814, 511)
Screenshot: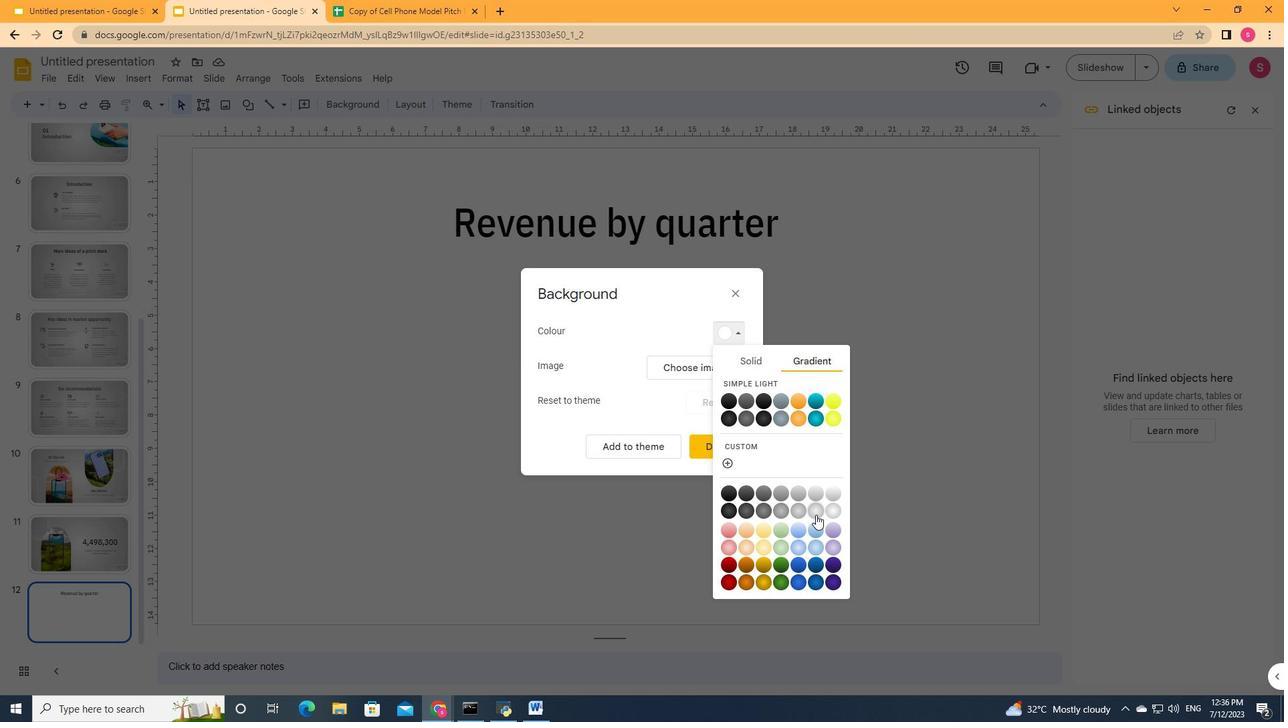 
Action: Mouse pressed left at (814, 511)
Screenshot: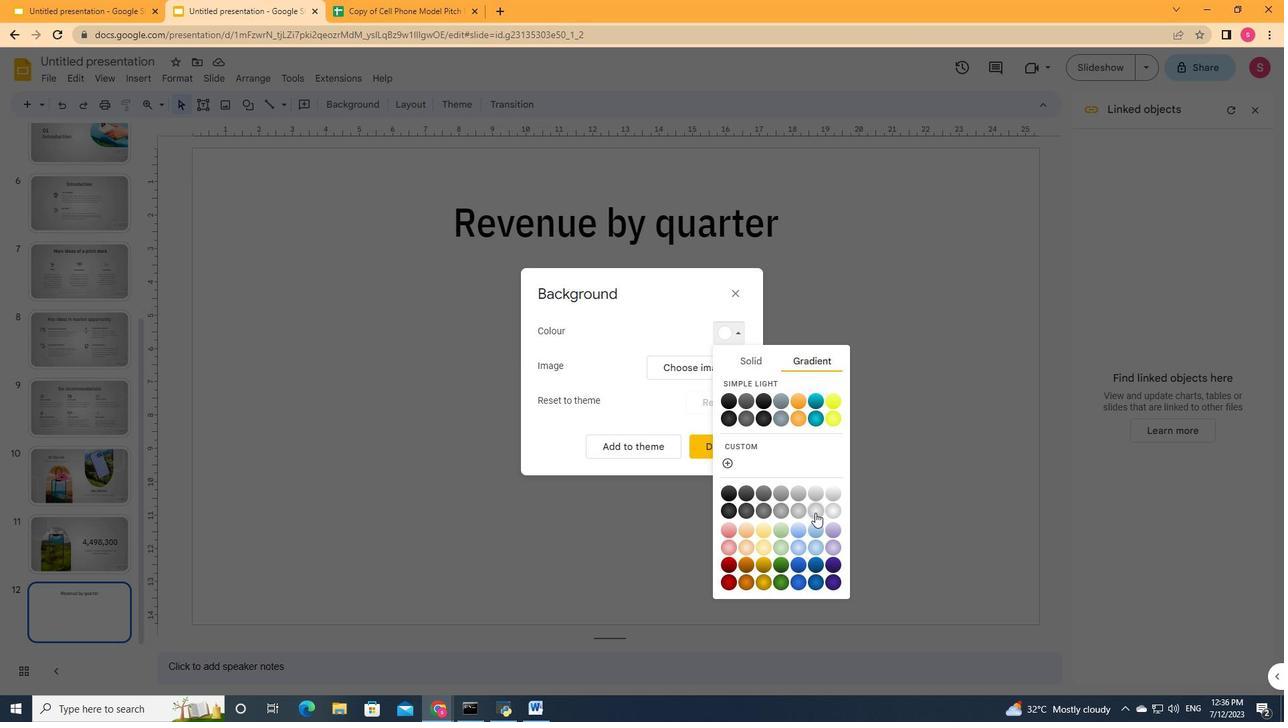 
Action: Mouse moved to (708, 444)
Screenshot: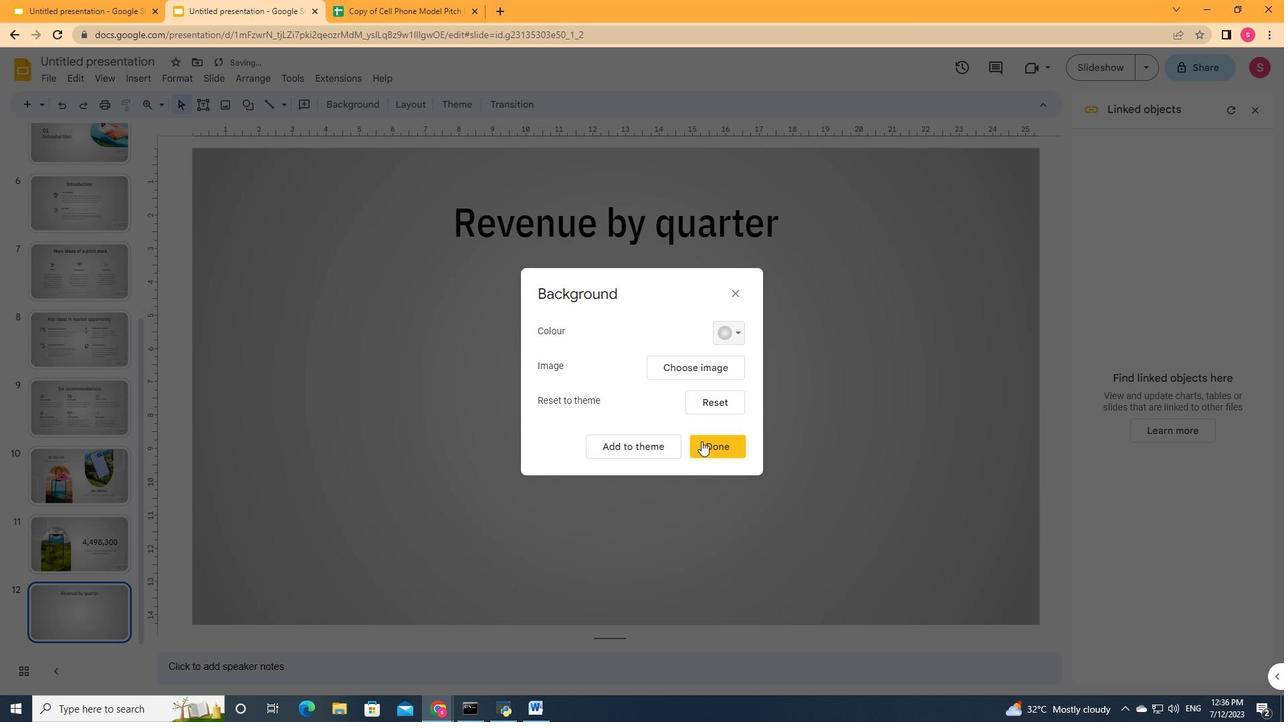 
Action: Mouse pressed left at (708, 444)
Screenshot: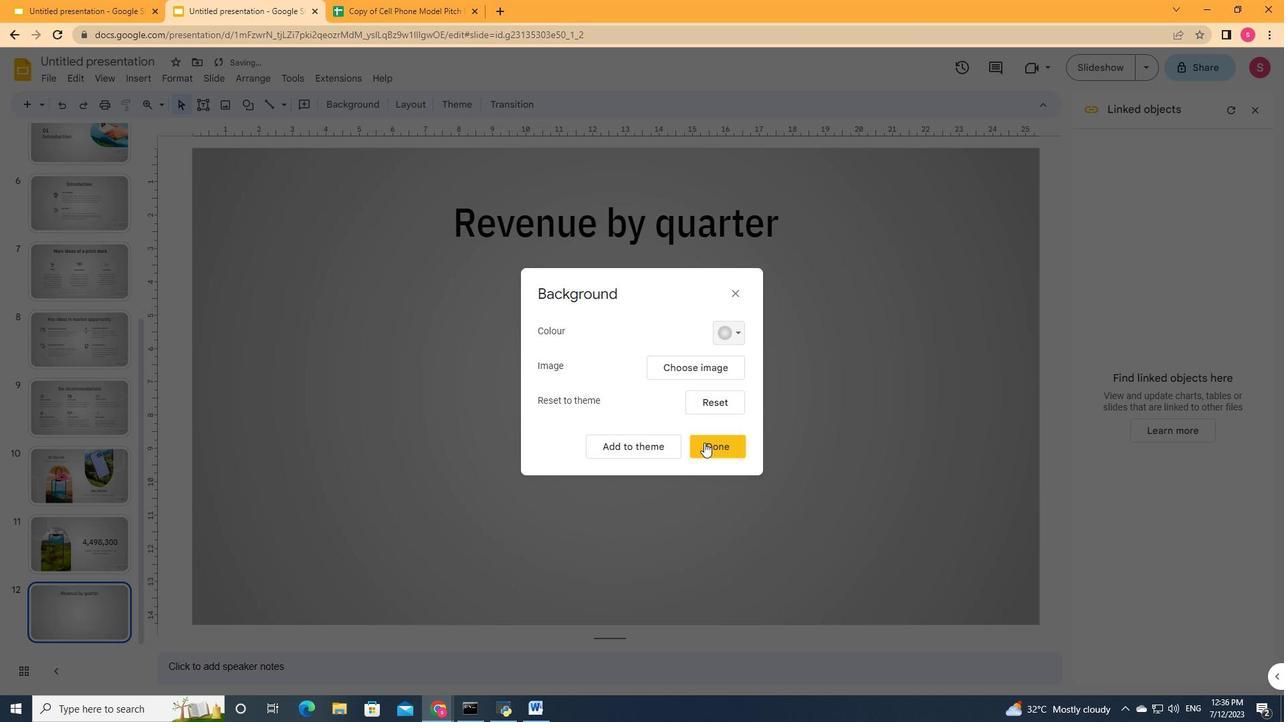 
Action: Mouse moved to (138, 82)
Screenshot: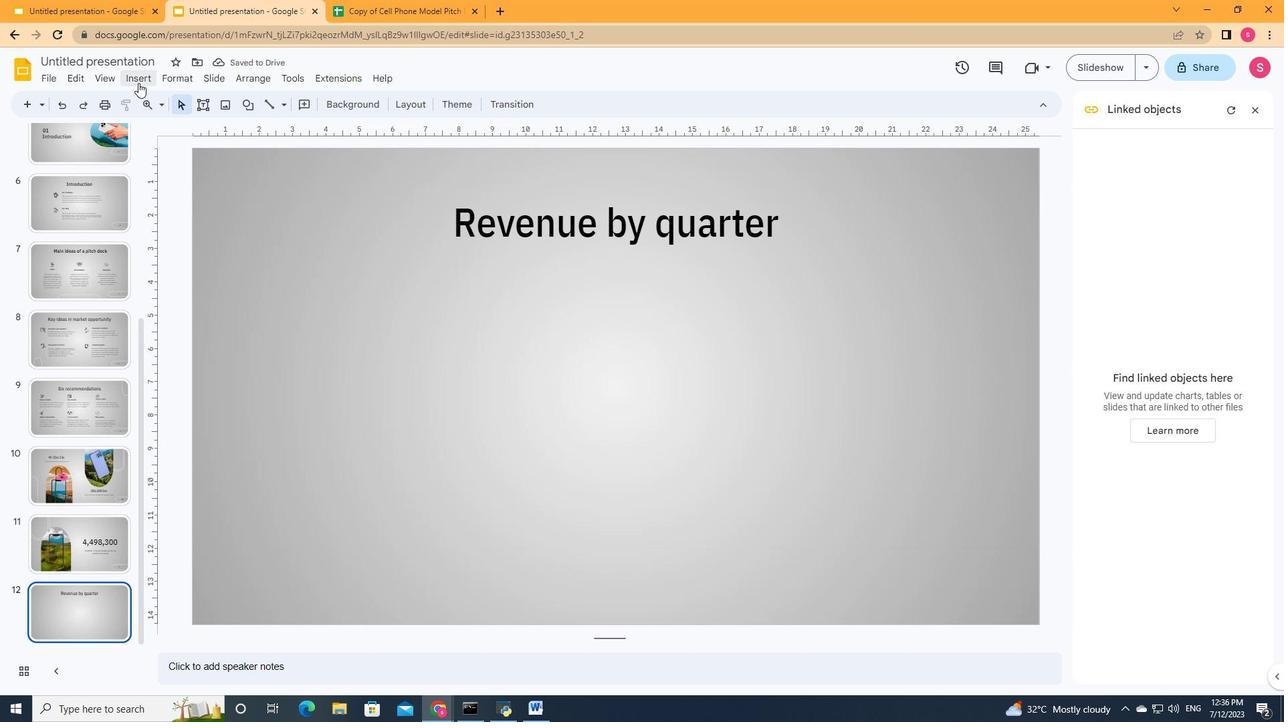 
Action: Mouse pressed left at (138, 82)
Screenshot: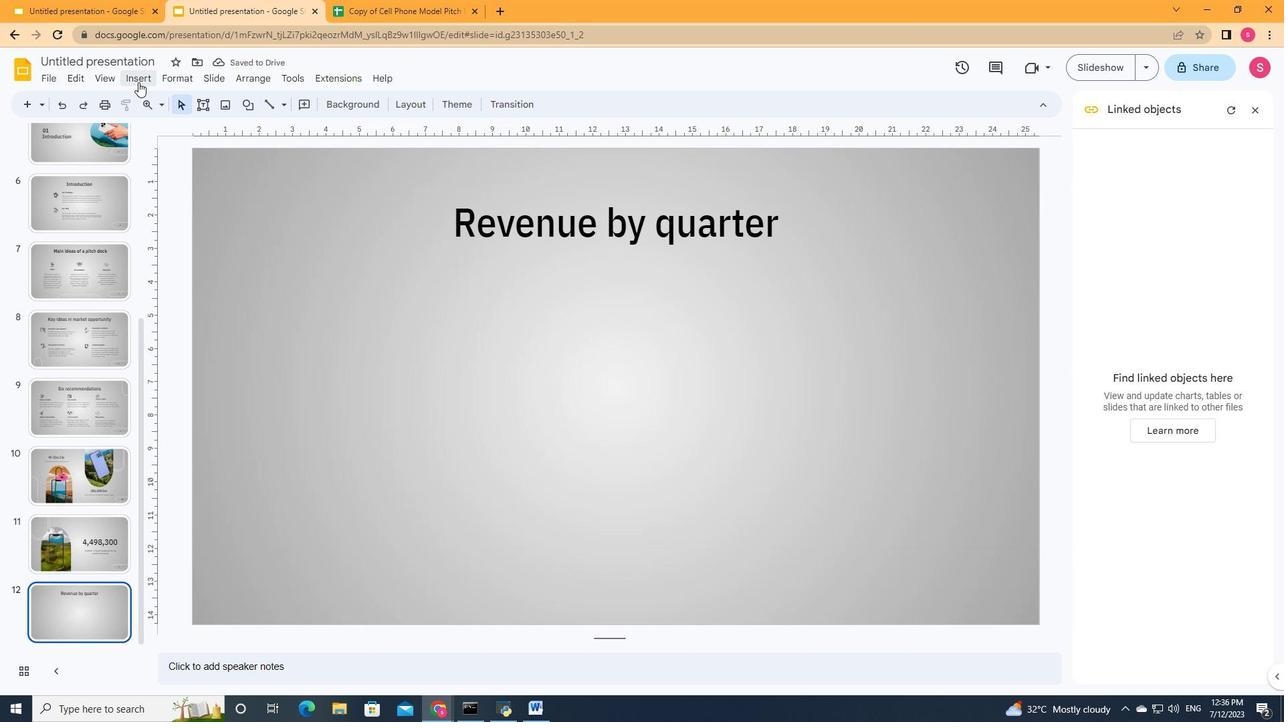 
Action: Mouse moved to (404, 333)
Screenshot: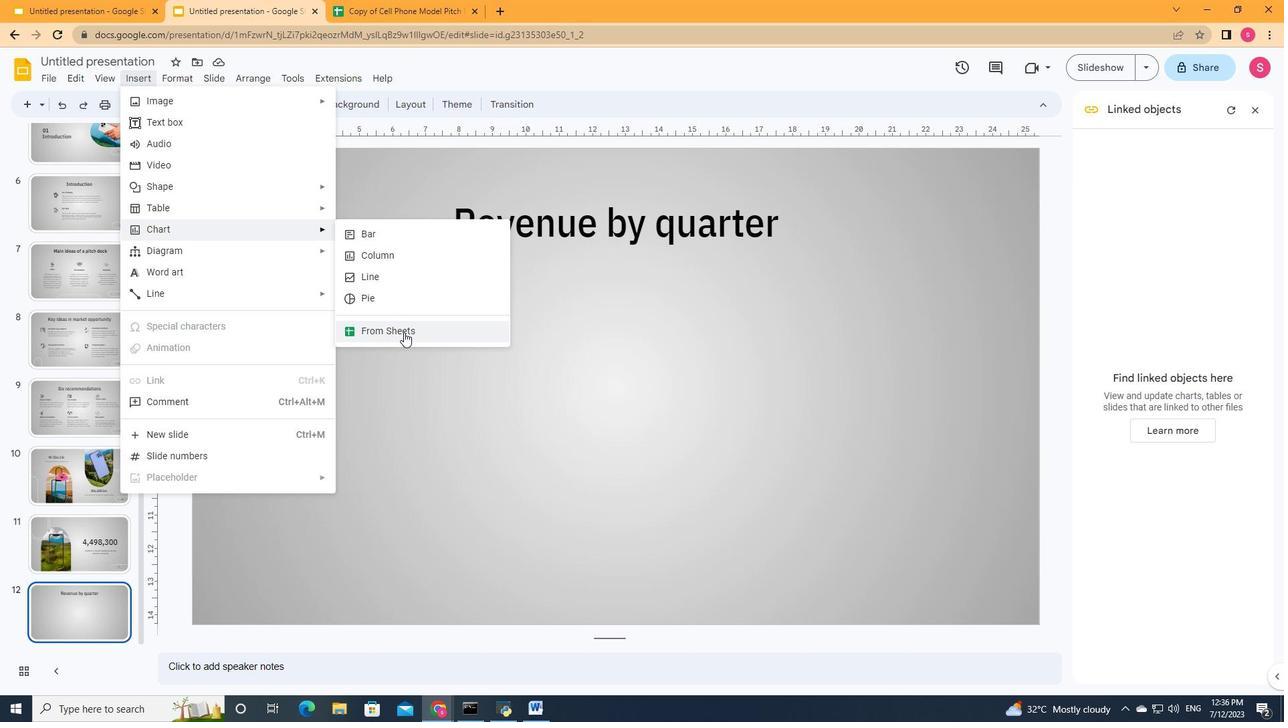 
Action: Mouse pressed left at (404, 333)
Screenshot: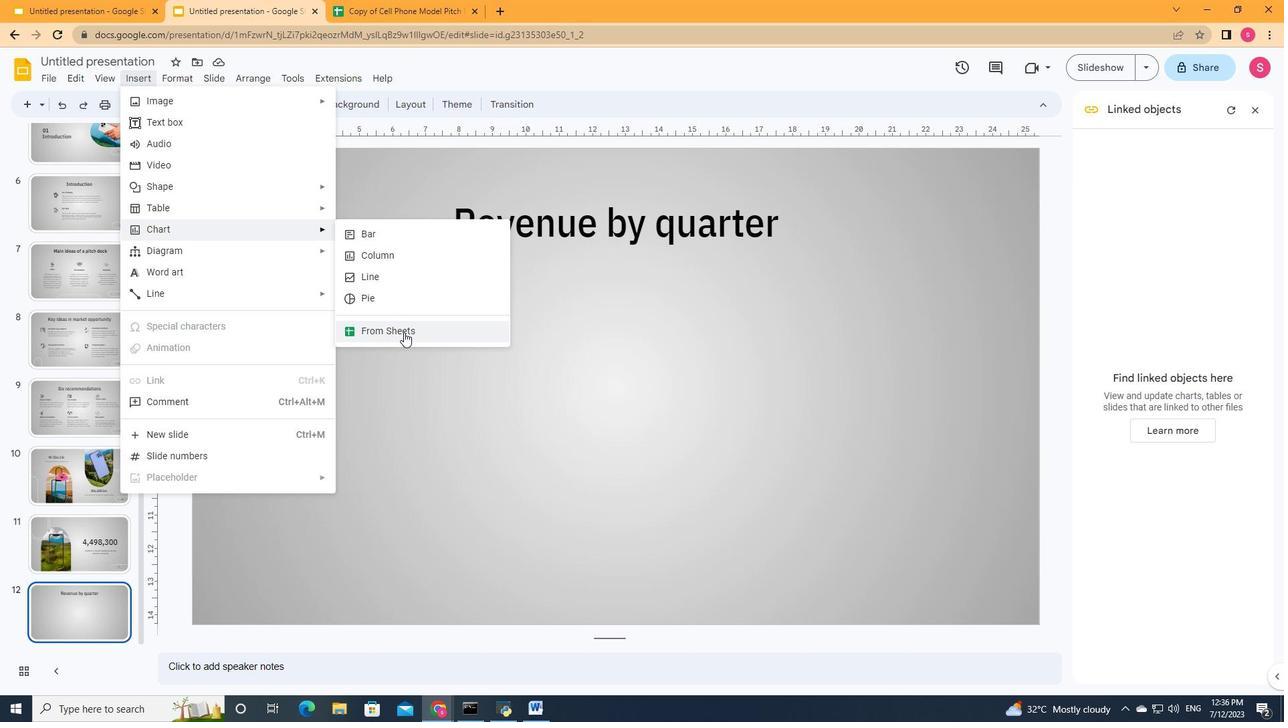 
Action: Mouse moved to (398, 349)
Screenshot: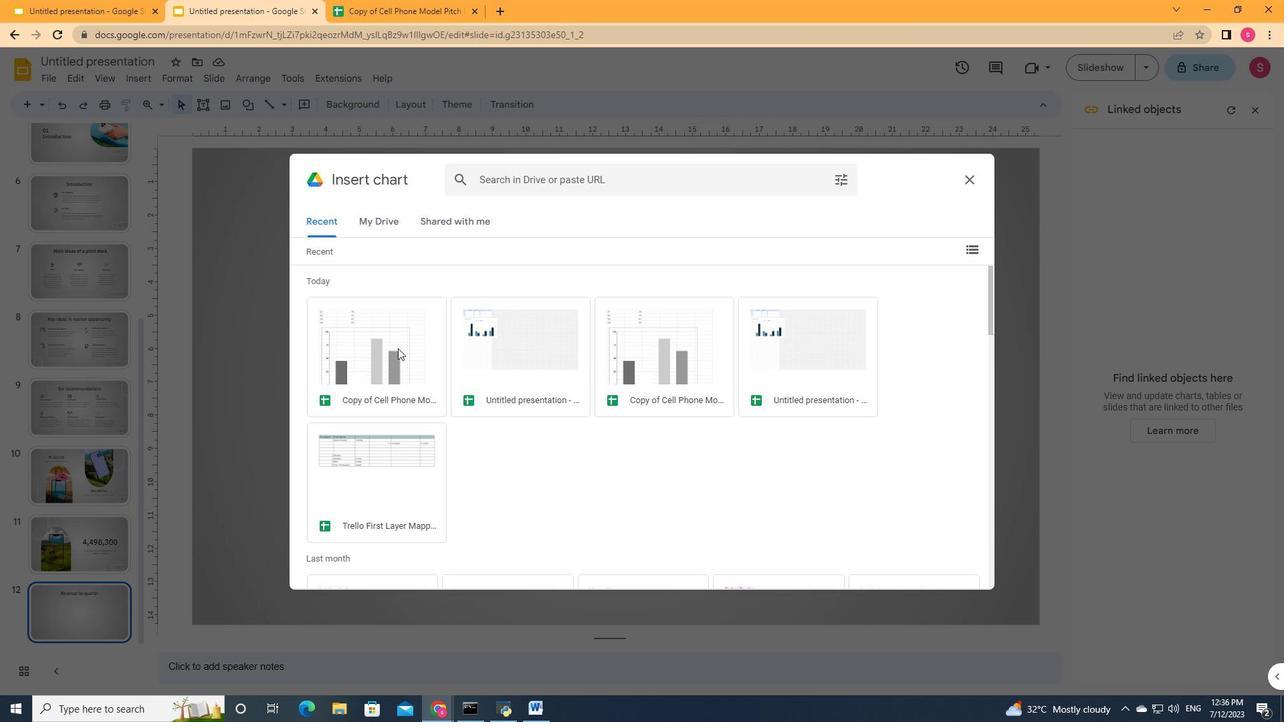 
Action: Mouse pressed left at (398, 349)
Screenshot: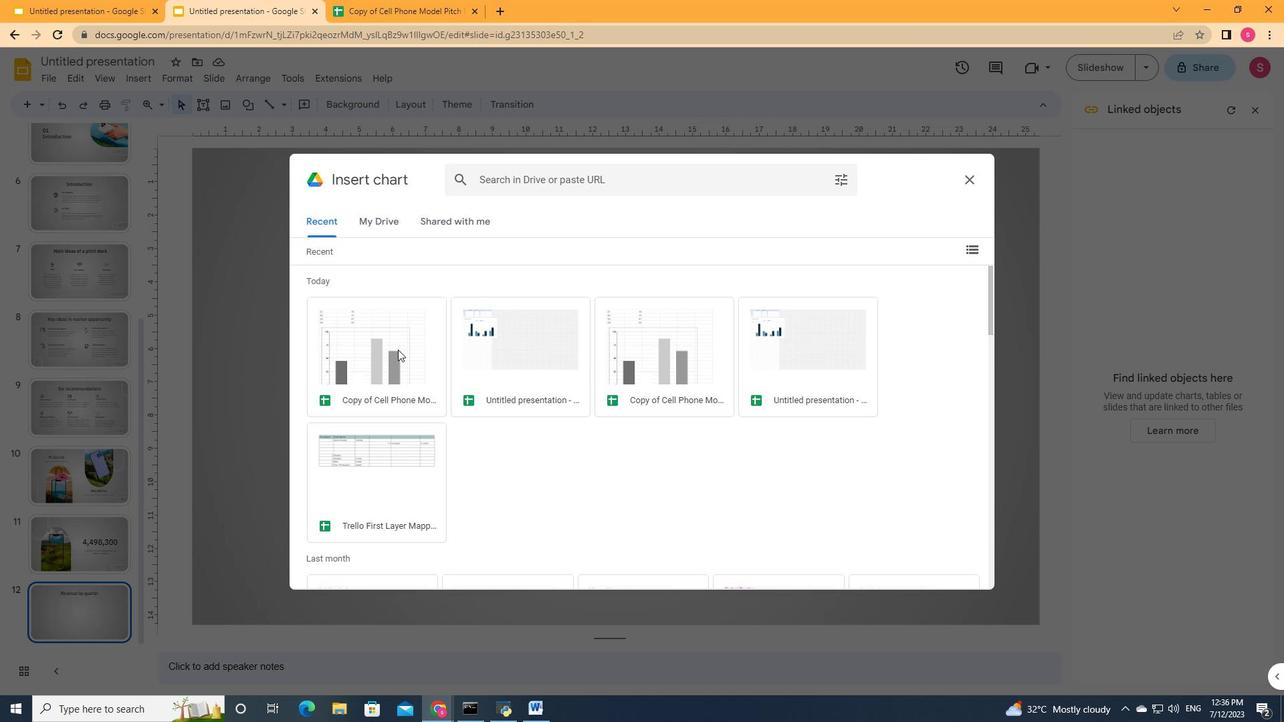 
Action: Mouse moved to (959, 570)
Screenshot: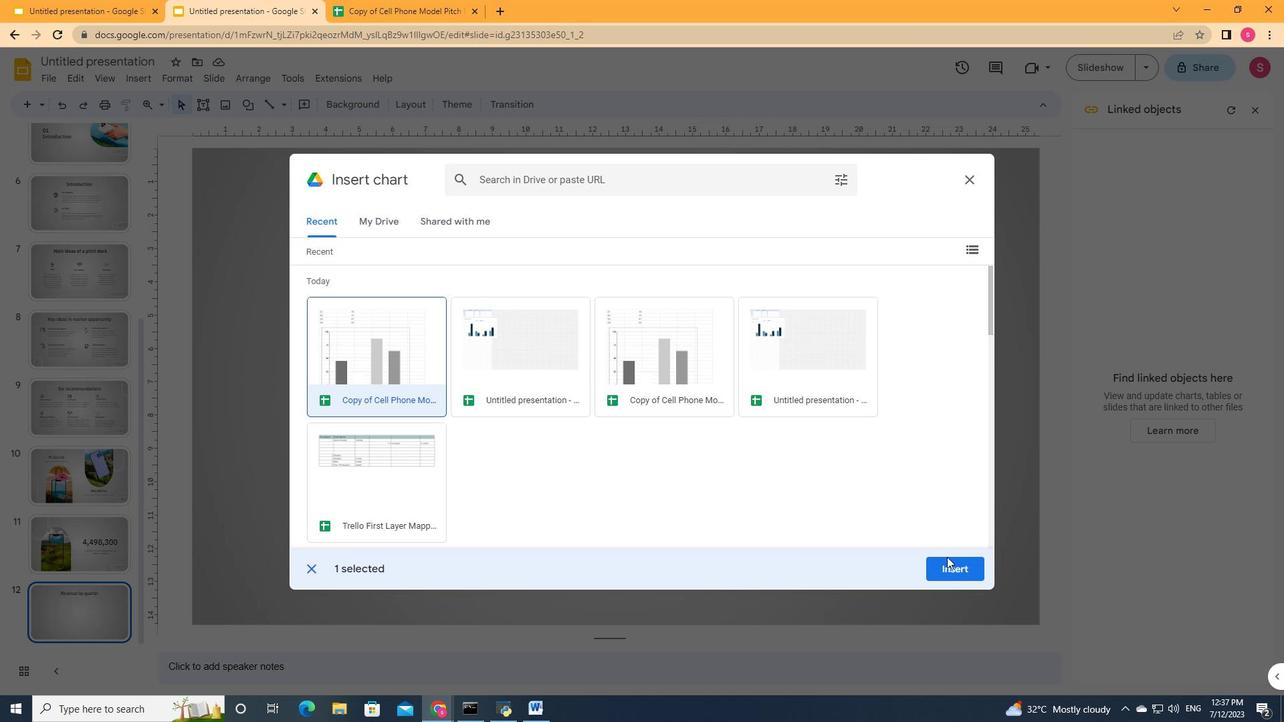 
Action: Mouse pressed left at (959, 570)
Screenshot: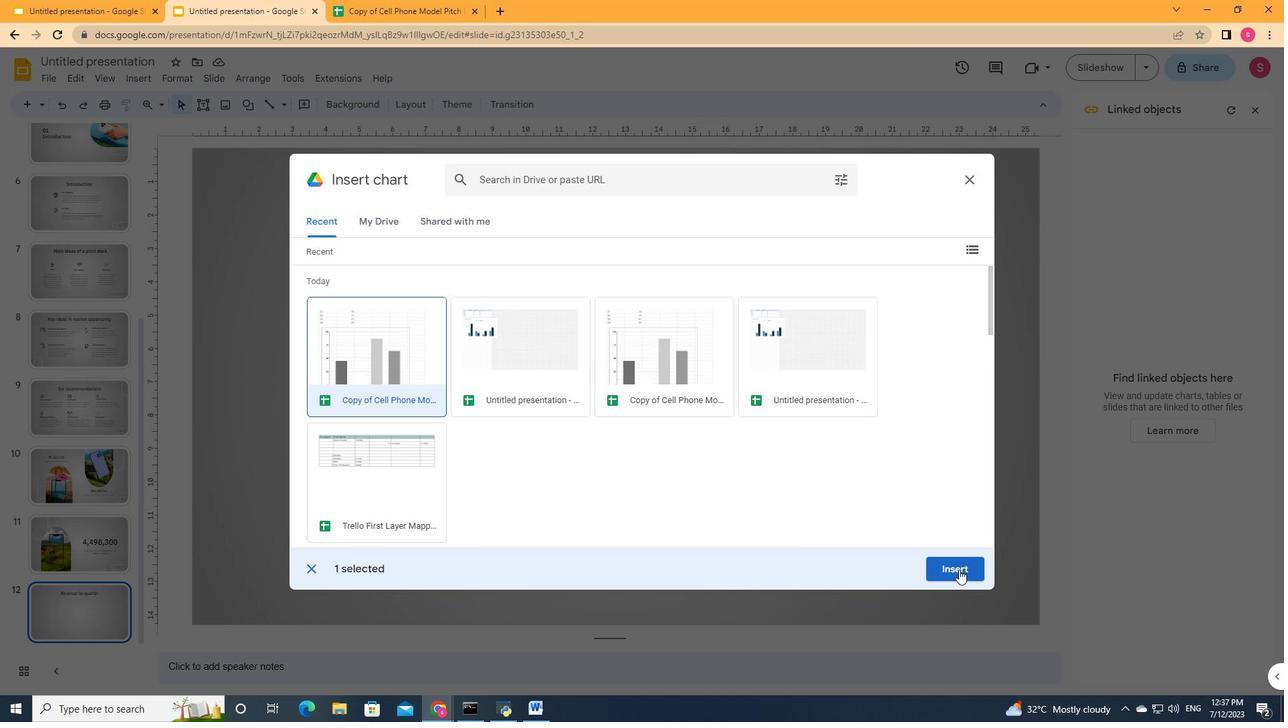 
Action: Mouse moved to (542, 349)
Screenshot: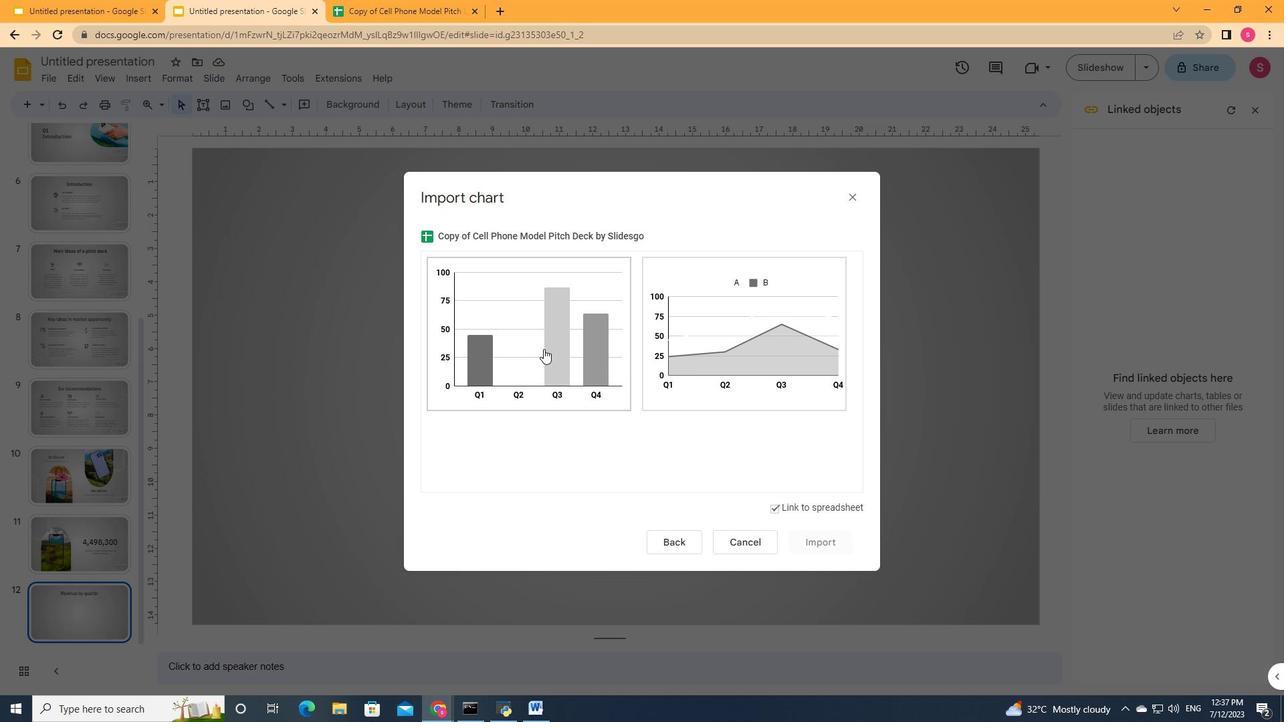 
Action: Mouse pressed left at (542, 349)
Screenshot: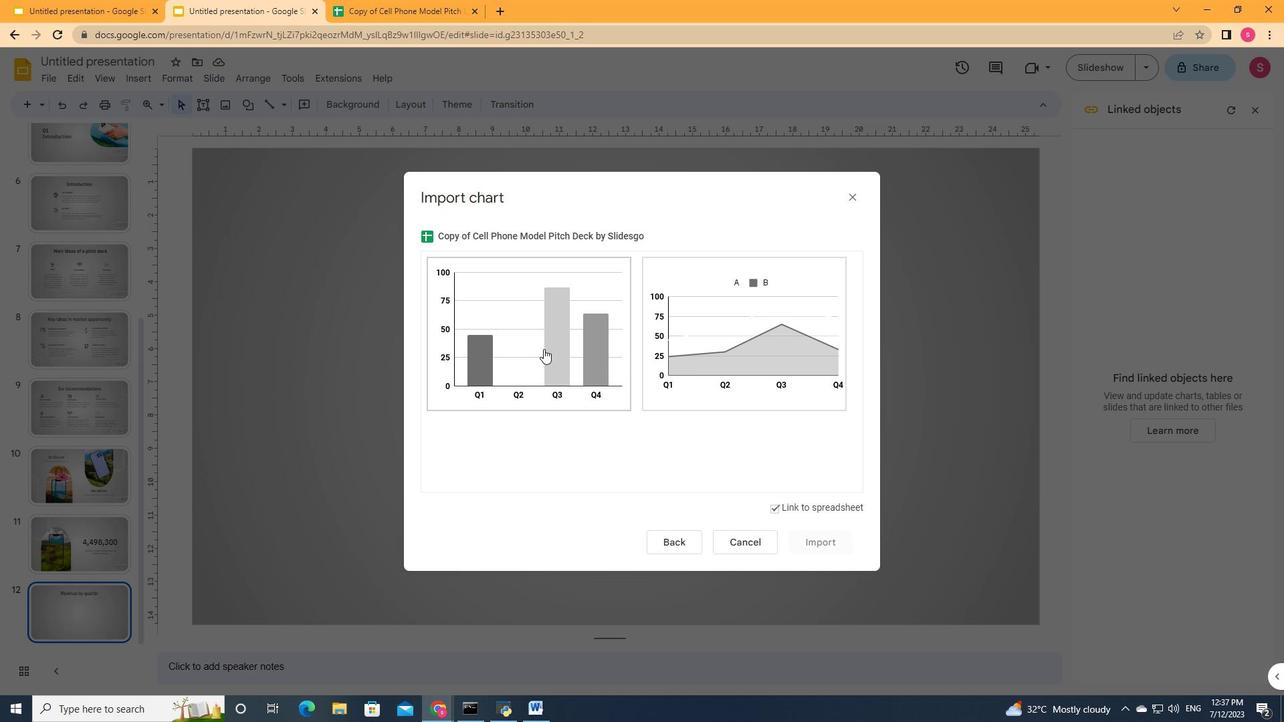 
Action: Mouse moved to (826, 548)
Screenshot: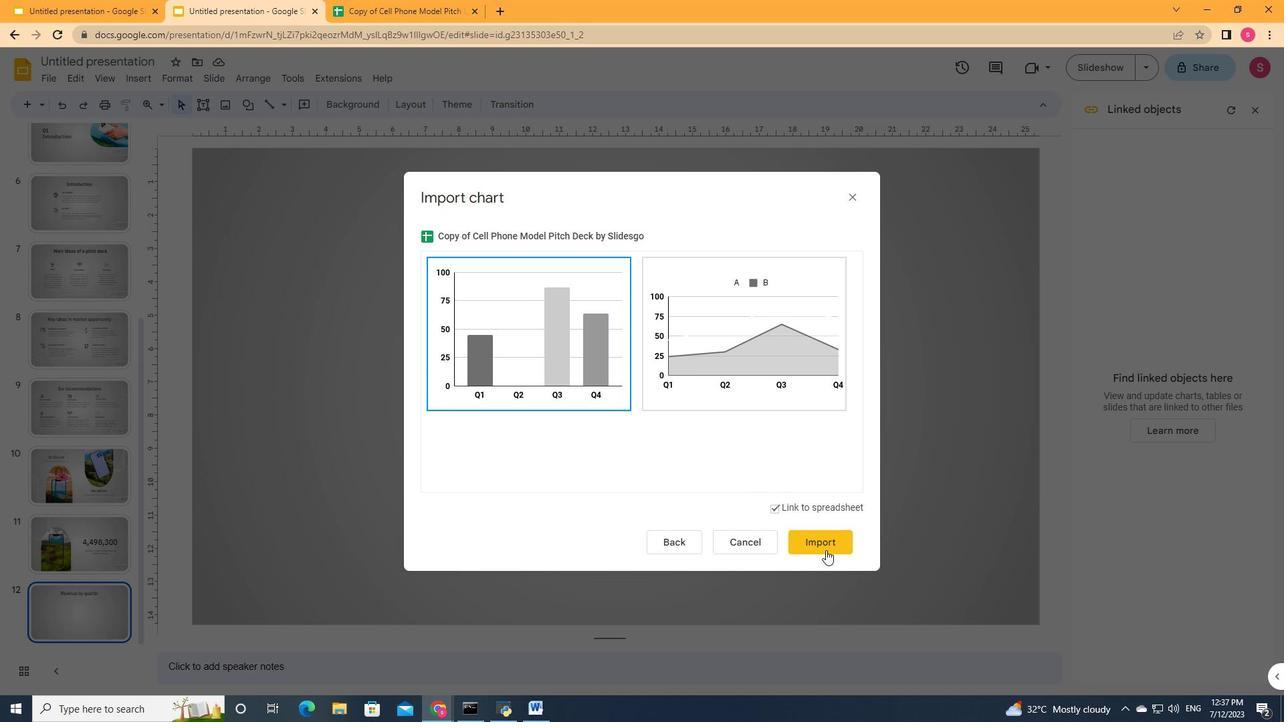 
Action: Mouse pressed left at (826, 548)
Screenshot: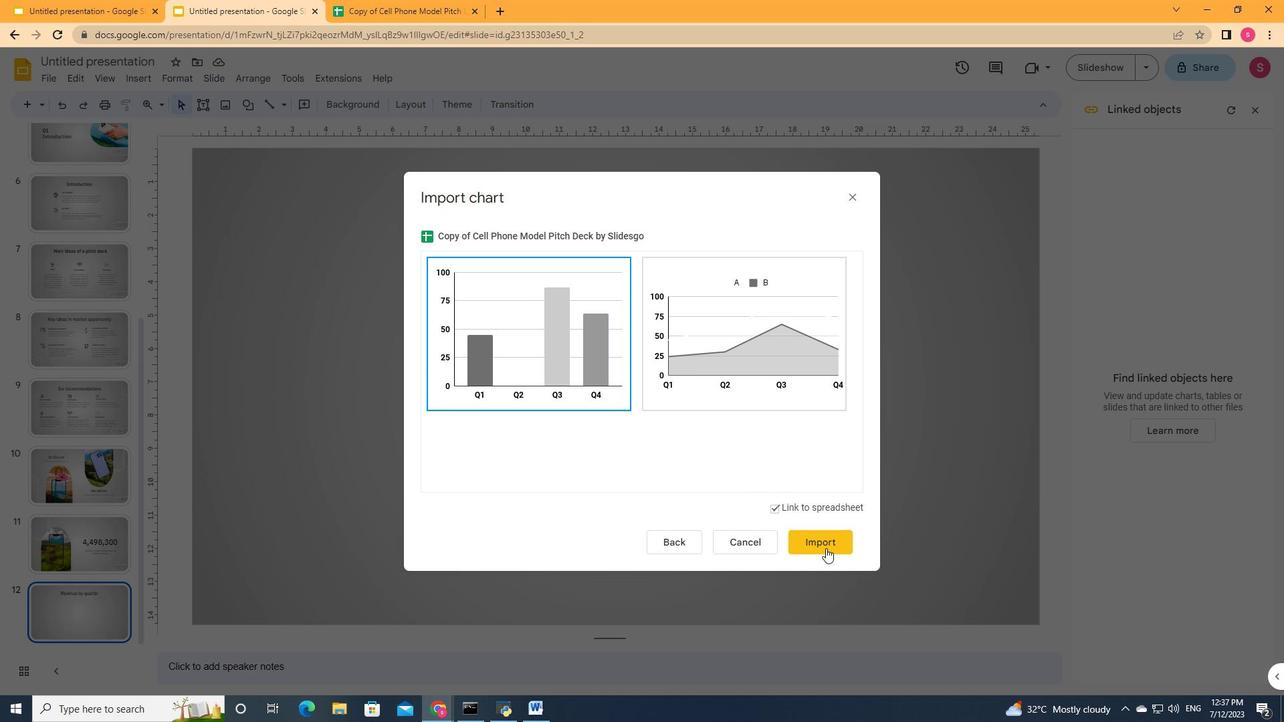 
Action: Mouse moved to (688, 612)
Screenshot: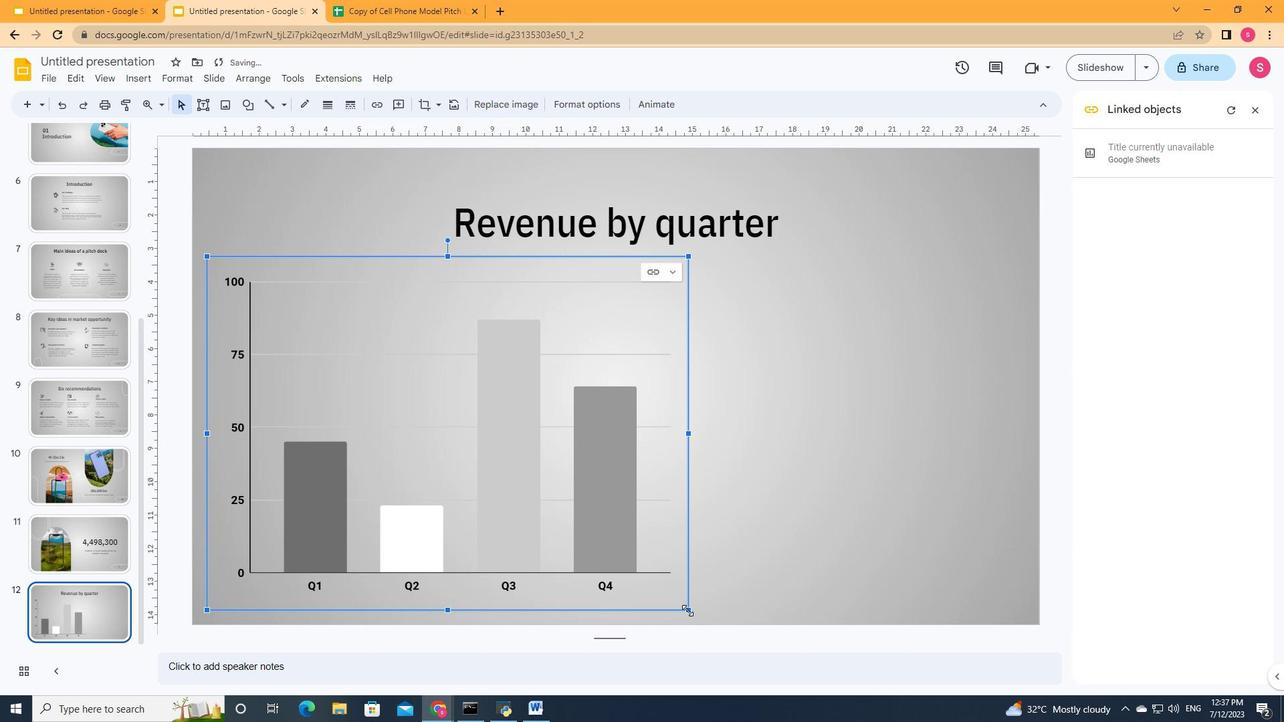 
Action: Mouse pressed left at (688, 612)
Screenshot: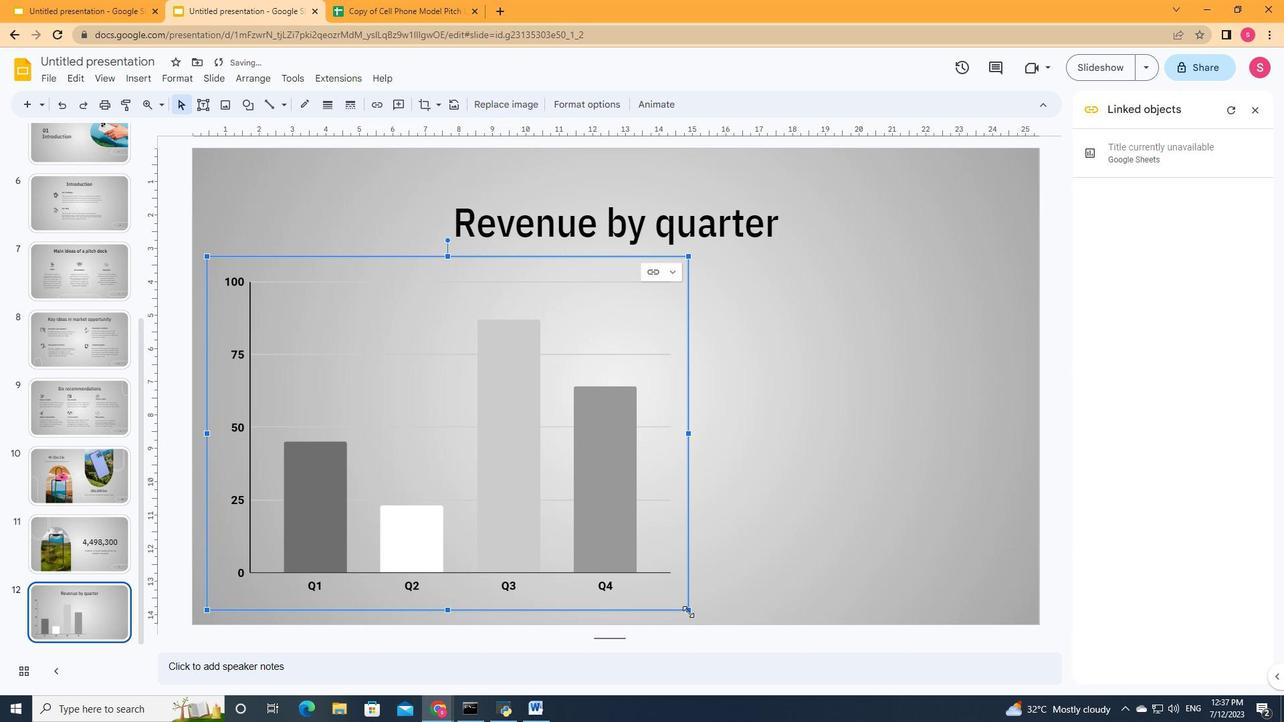 
Action: Mouse moved to (663, 426)
Screenshot: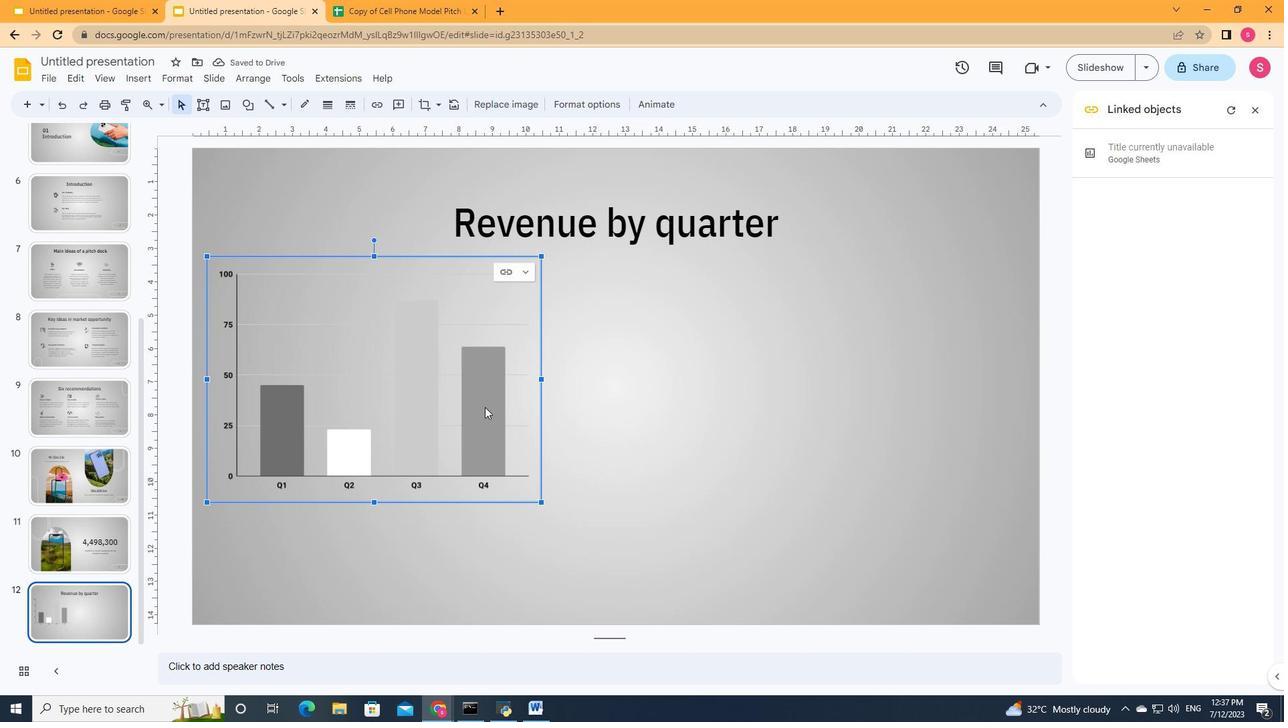 
Action: Key pressed <Key.right><Key.right><Key.right><Key.right><Key.right><Key.right><Key.right><Key.right><Key.right><Key.right><Key.down><Key.down>
Screenshot: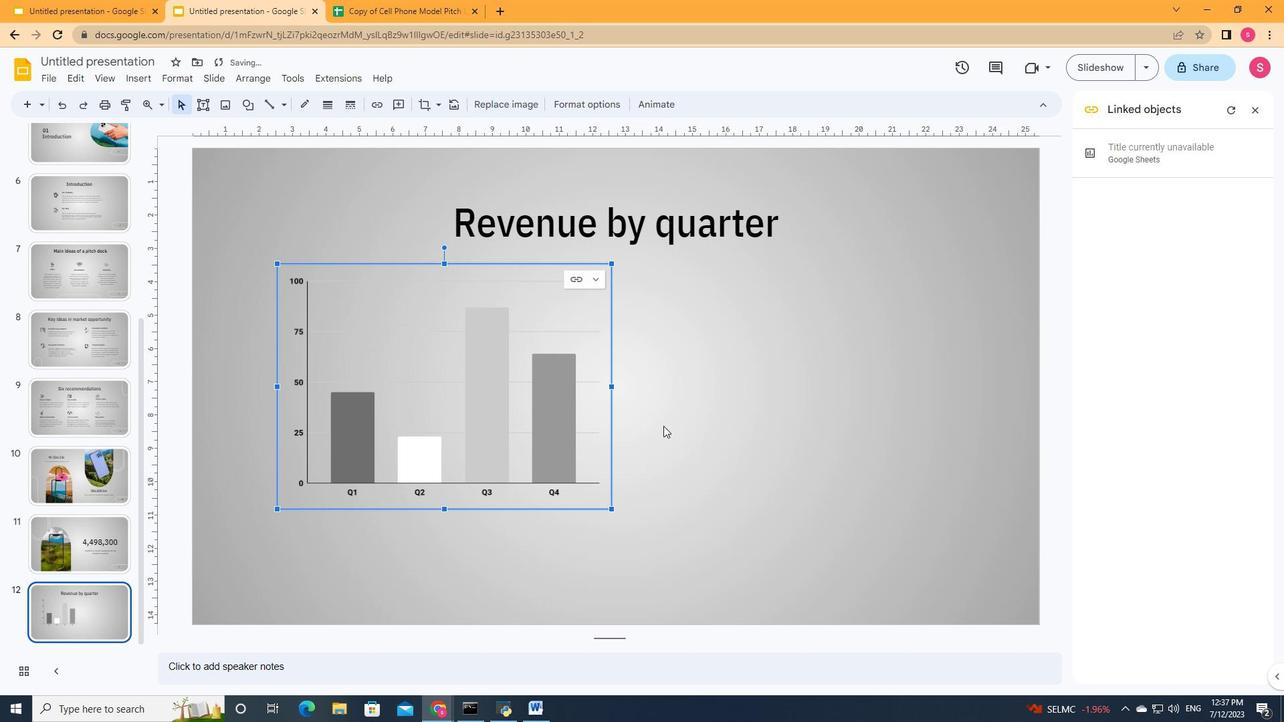 
Action: Mouse moved to (798, 382)
Screenshot: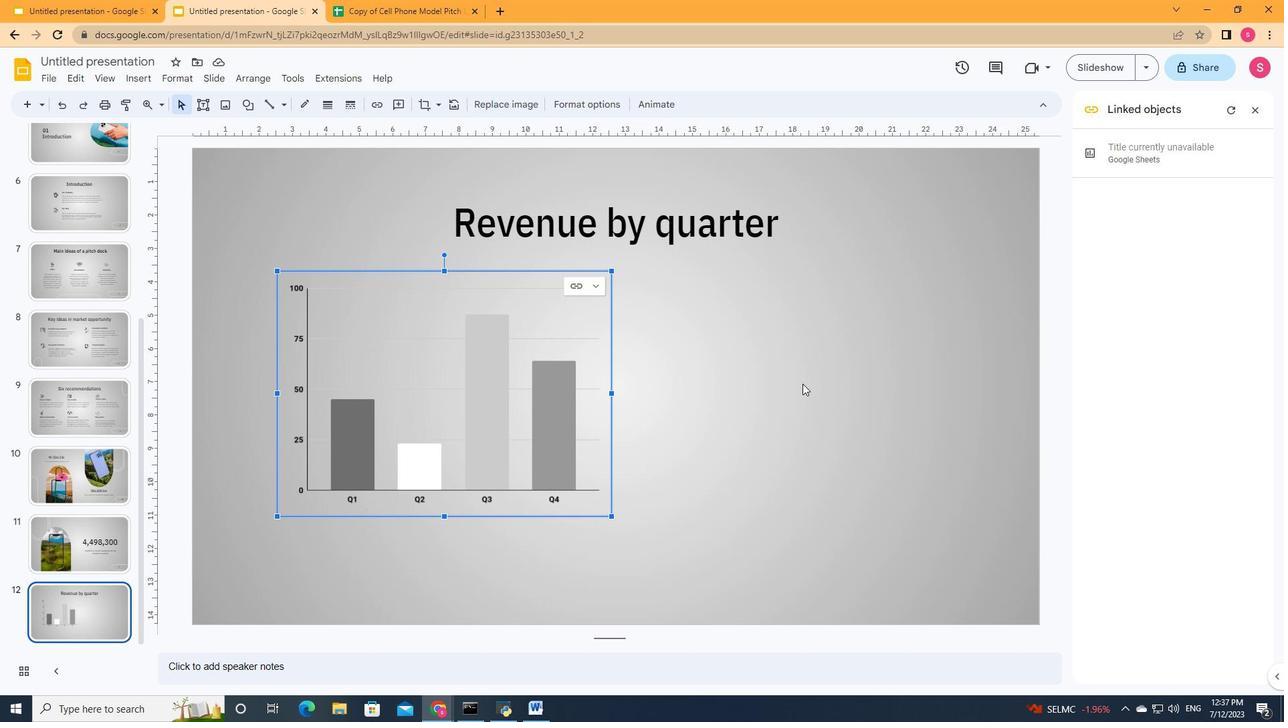 
Action: Mouse pressed left at (798, 382)
Screenshot: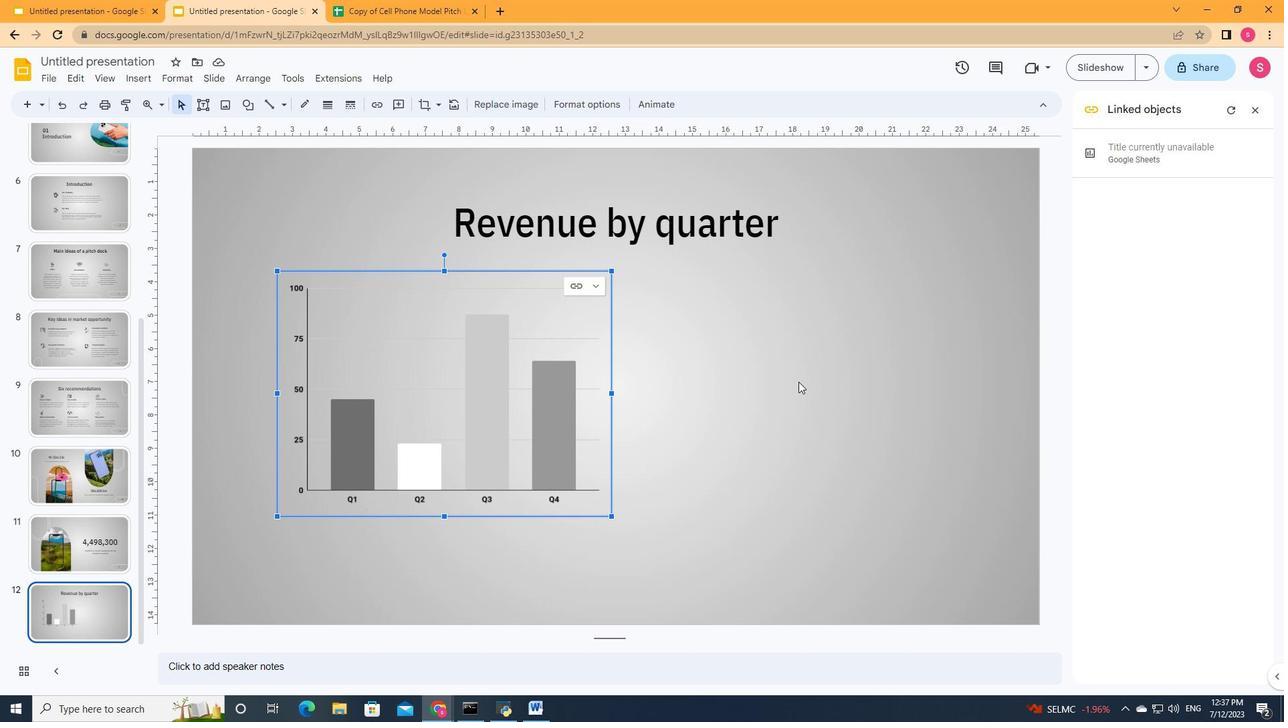 
Action: Mouse moved to (245, 104)
Screenshot: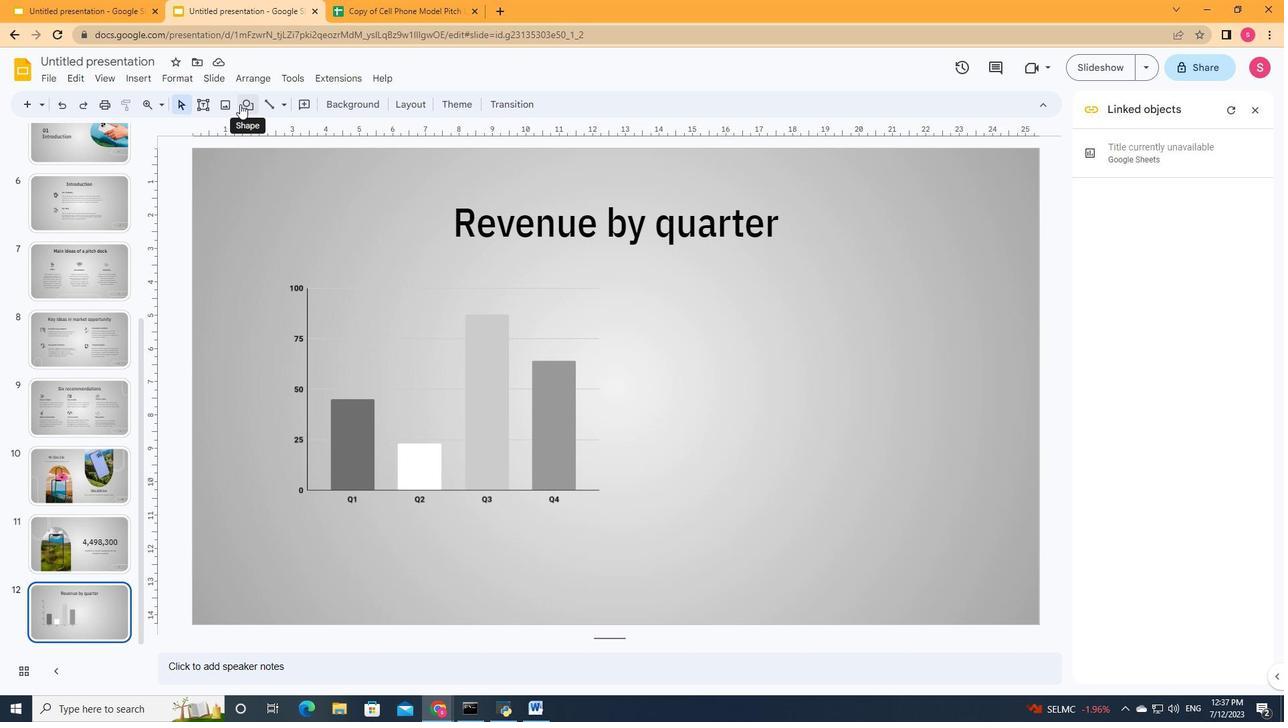 
Action: Mouse pressed left at (245, 104)
Screenshot: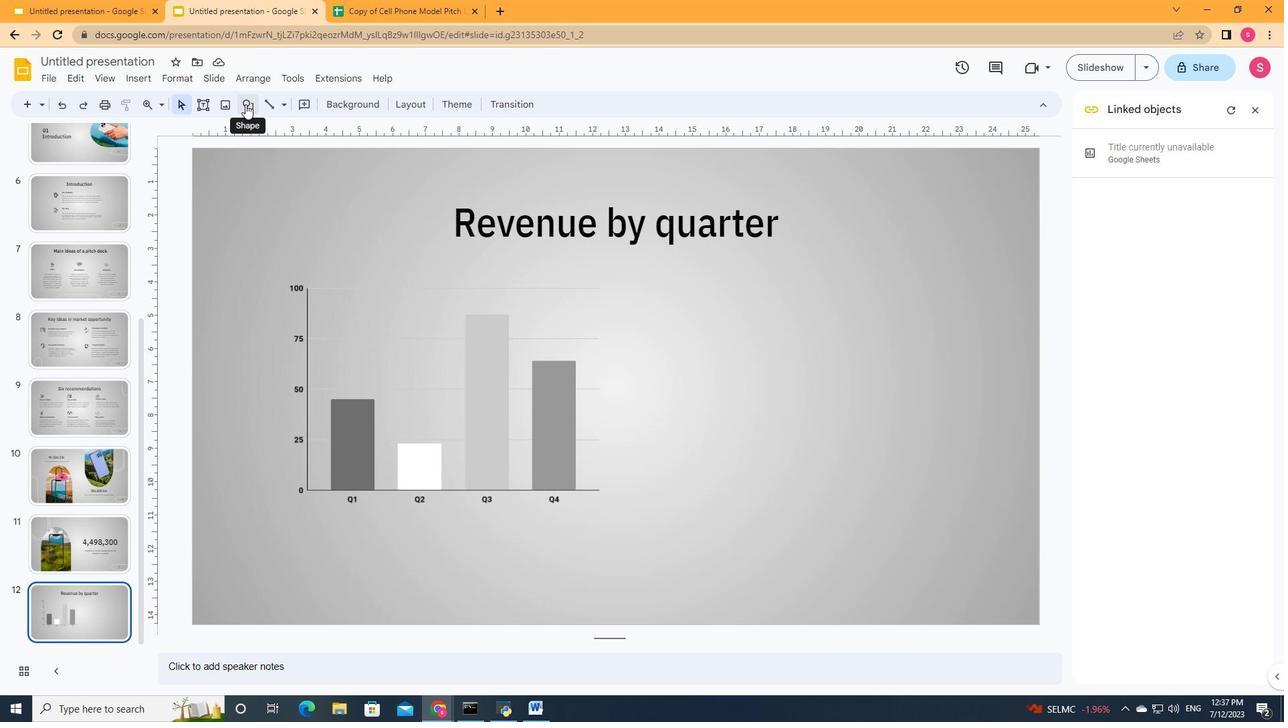 
Action: Mouse moved to (422, 159)
Screenshot: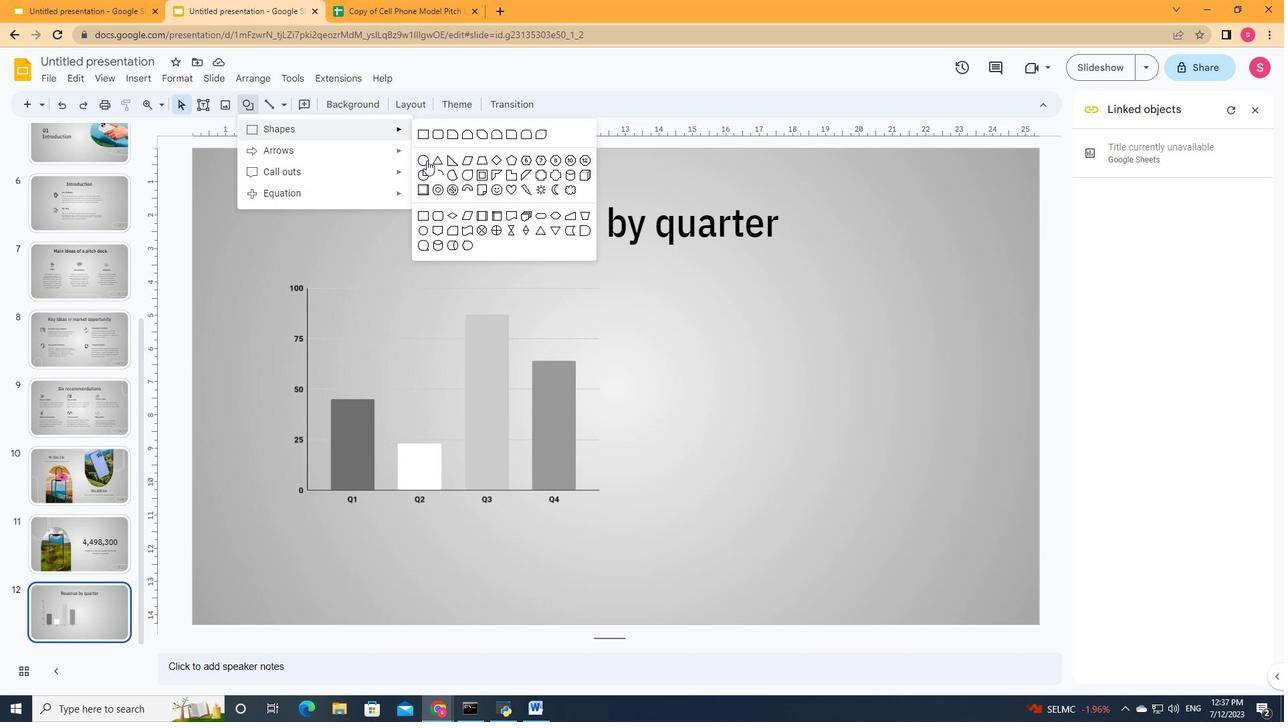 
Action: Mouse pressed left at (422, 159)
Screenshot: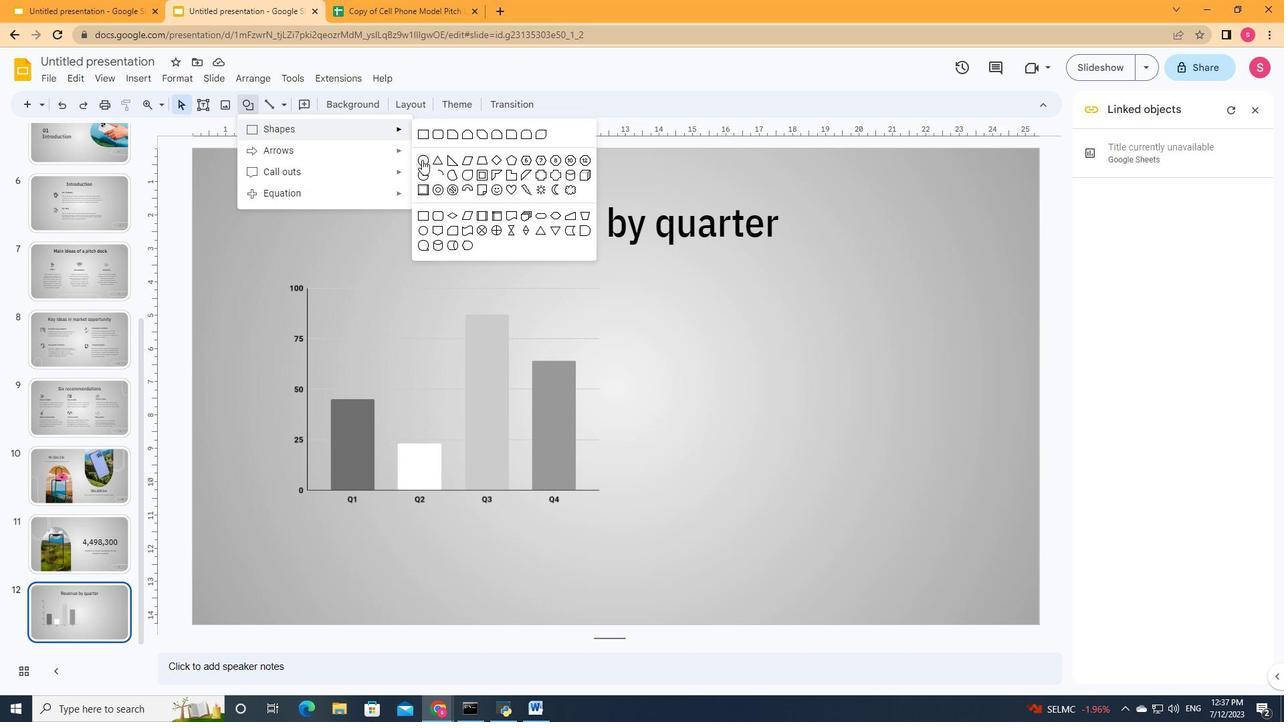 
Action: Mouse moved to (691, 279)
Screenshot: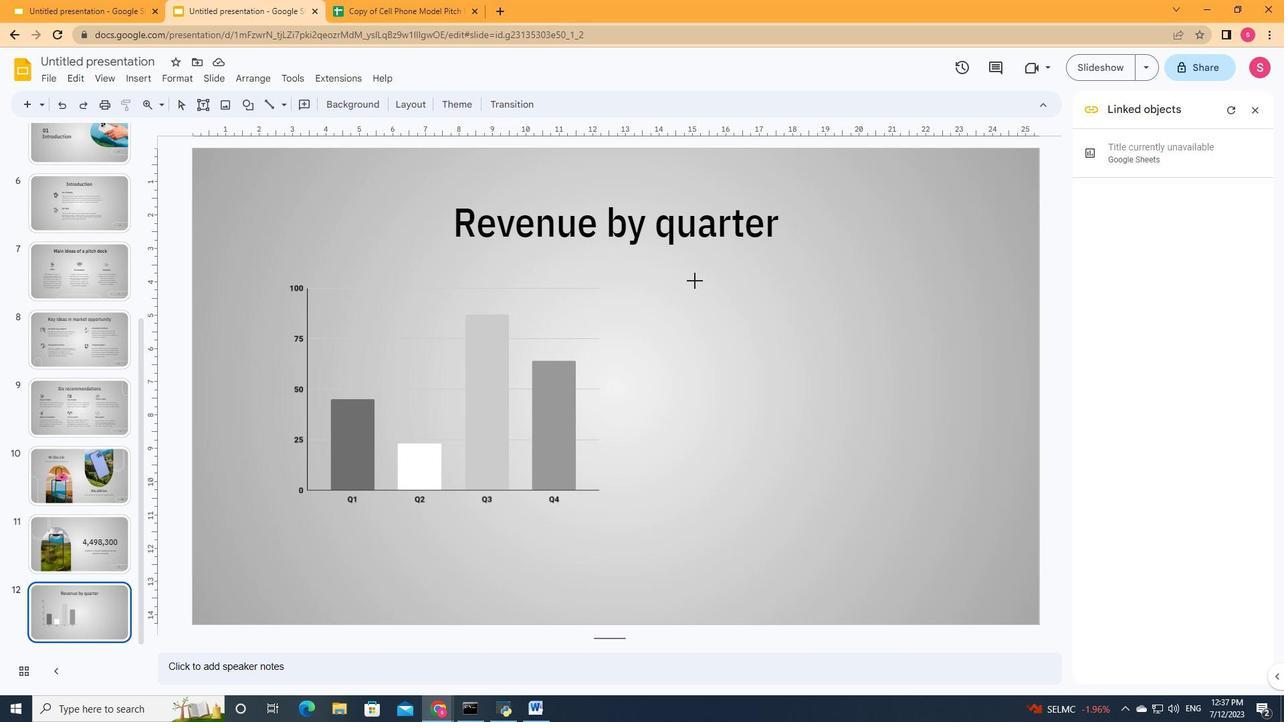 
Action: Mouse pressed left at (691, 279)
Screenshot: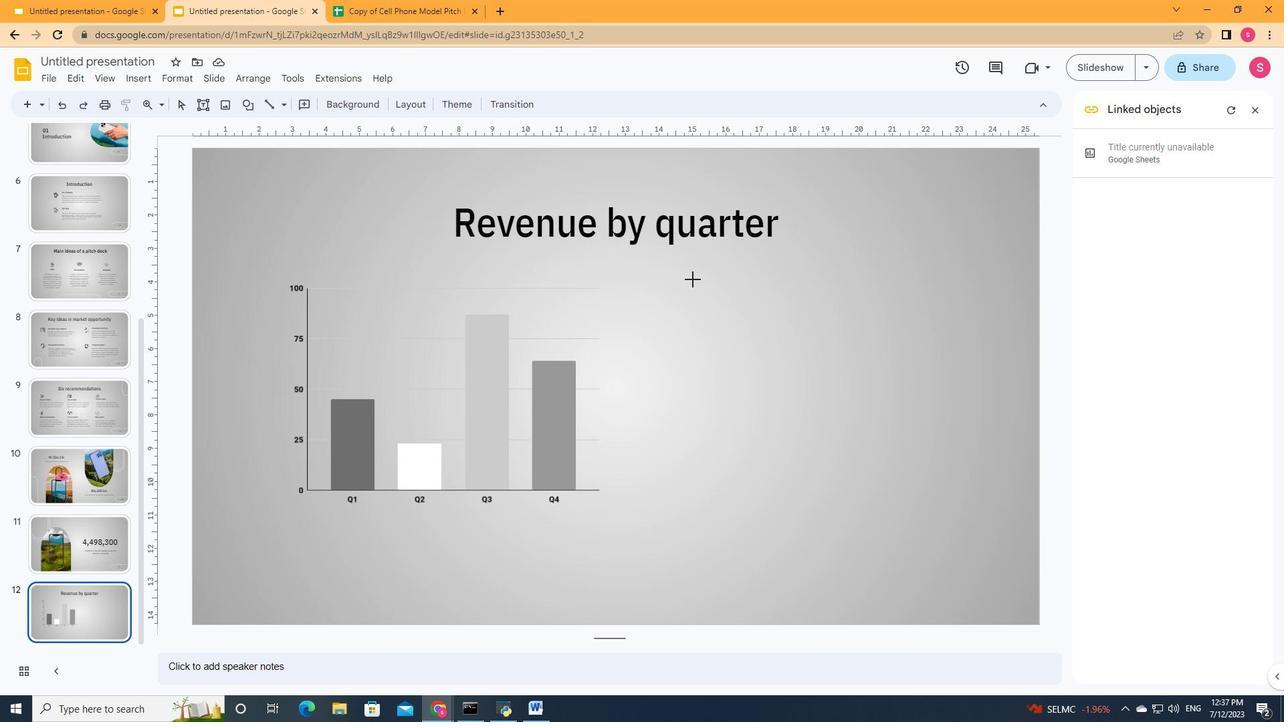 
Action: Mouse moved to (301, 108)
Screenshot: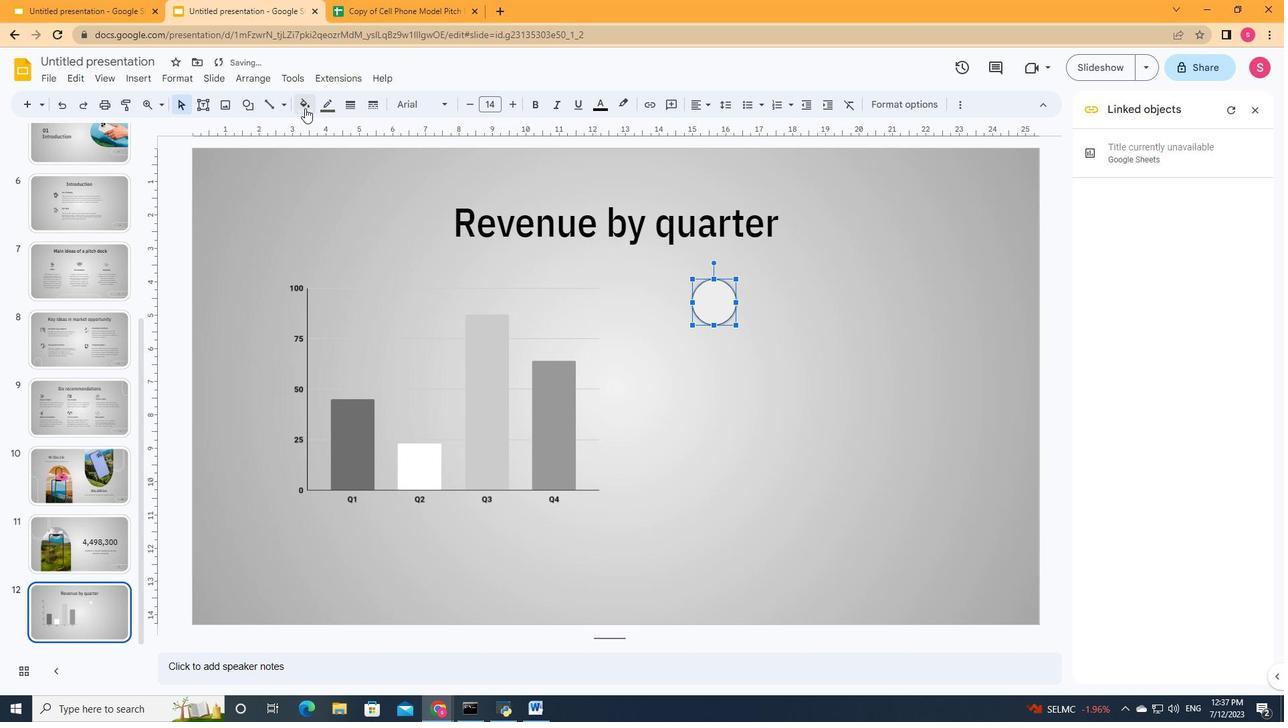 
Action: Mouse pressed left at (301, 108)
Screenshot: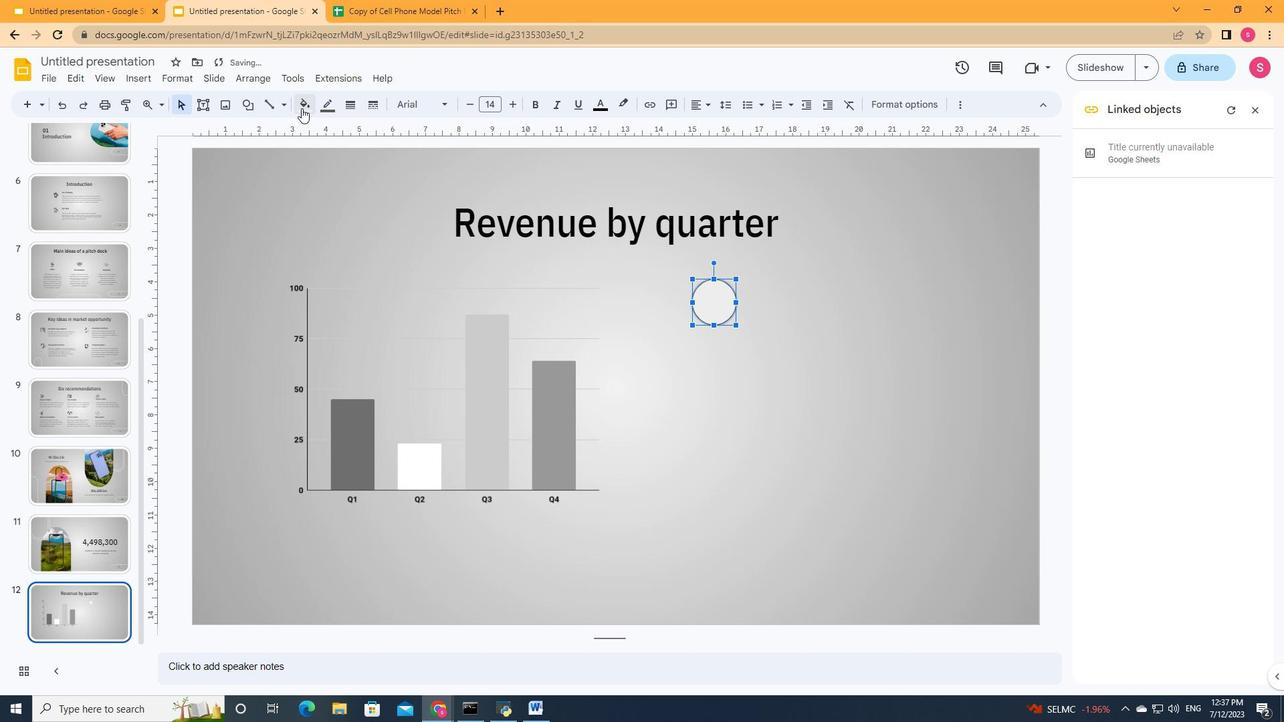 
Action: Mouse moved to (337, 211)
Screenshot: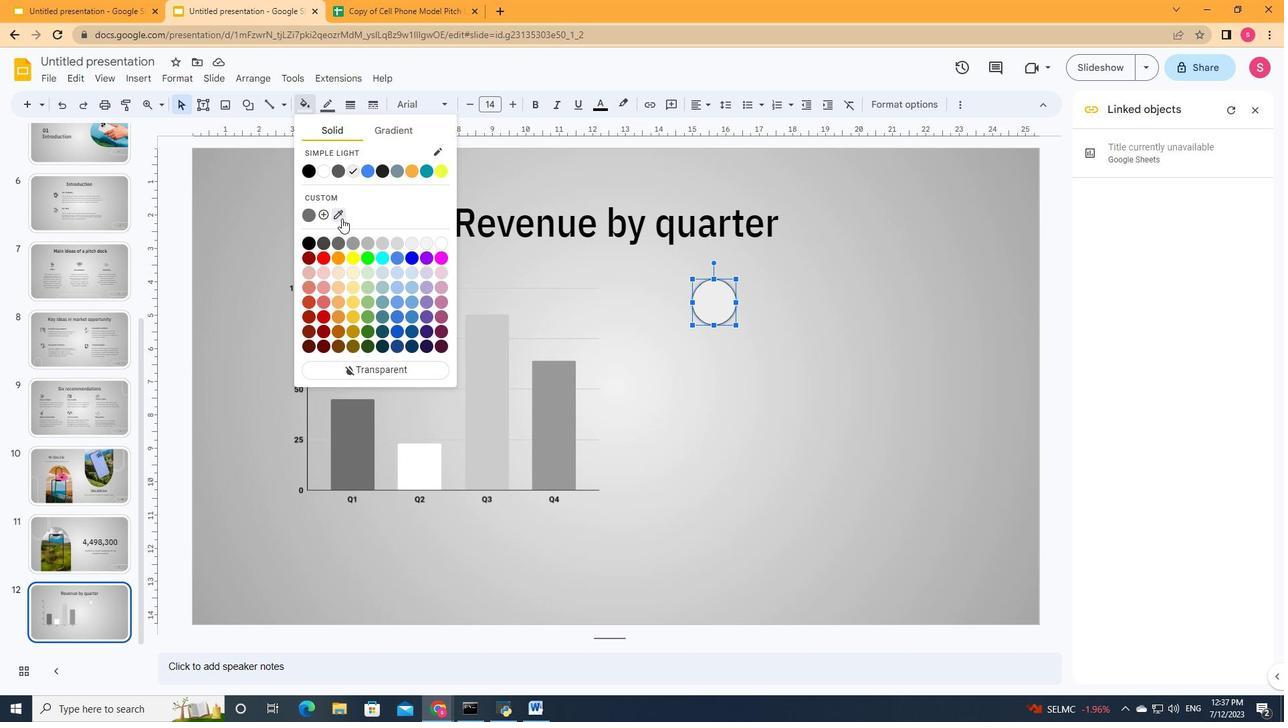 
Action: Mouse pressed left at (337, 211)
Screenshot: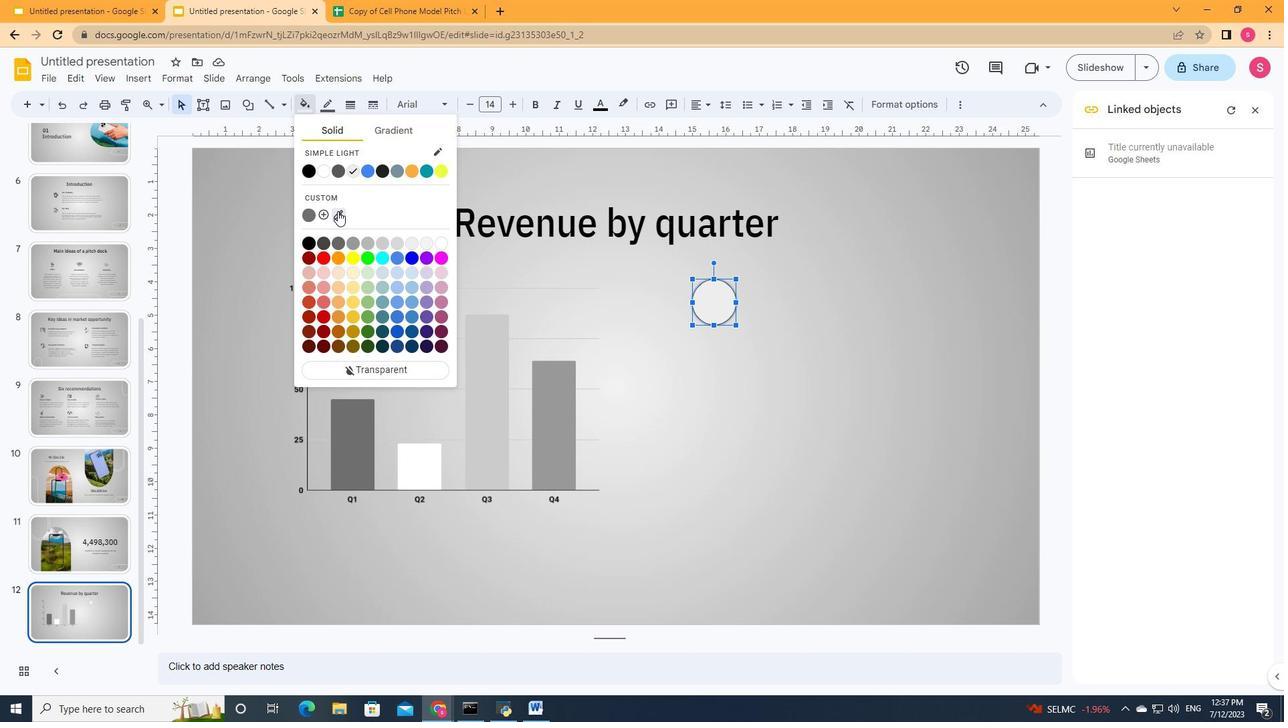 
Action: Mouse moved to (353, 438)
Screenshot: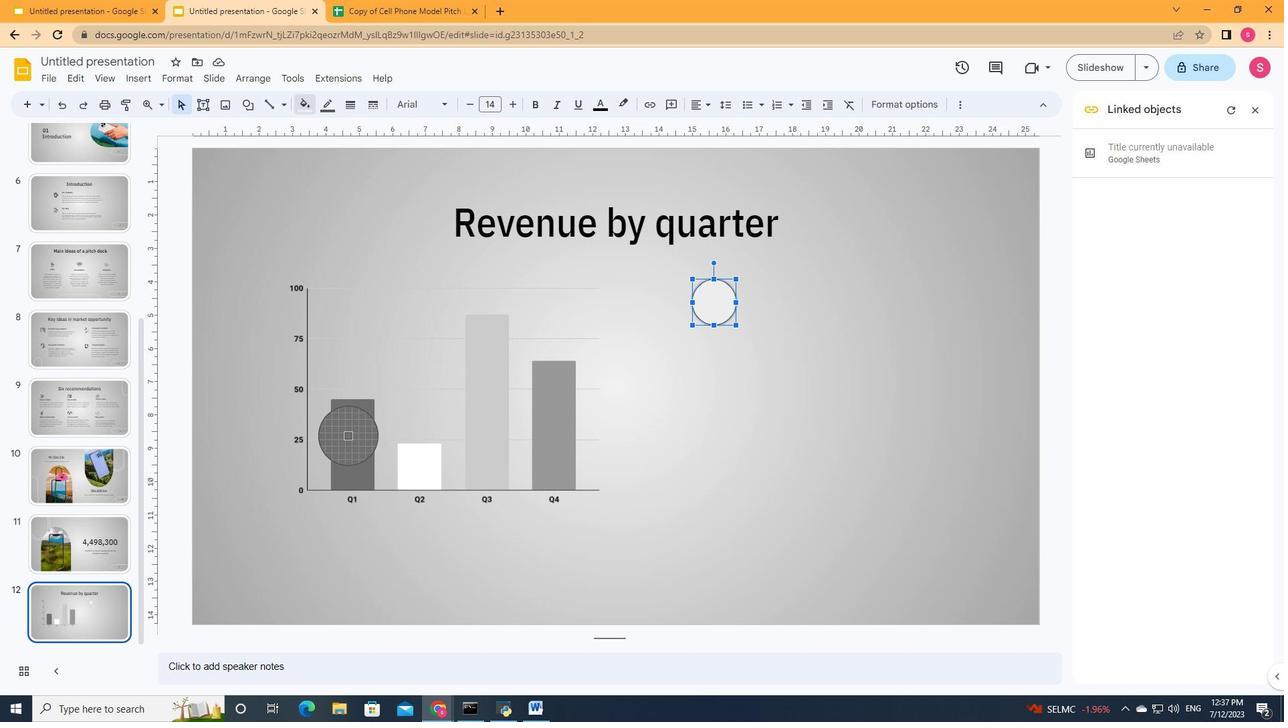 
Action: Mouse pressed left at (353, 438)
Screenshot: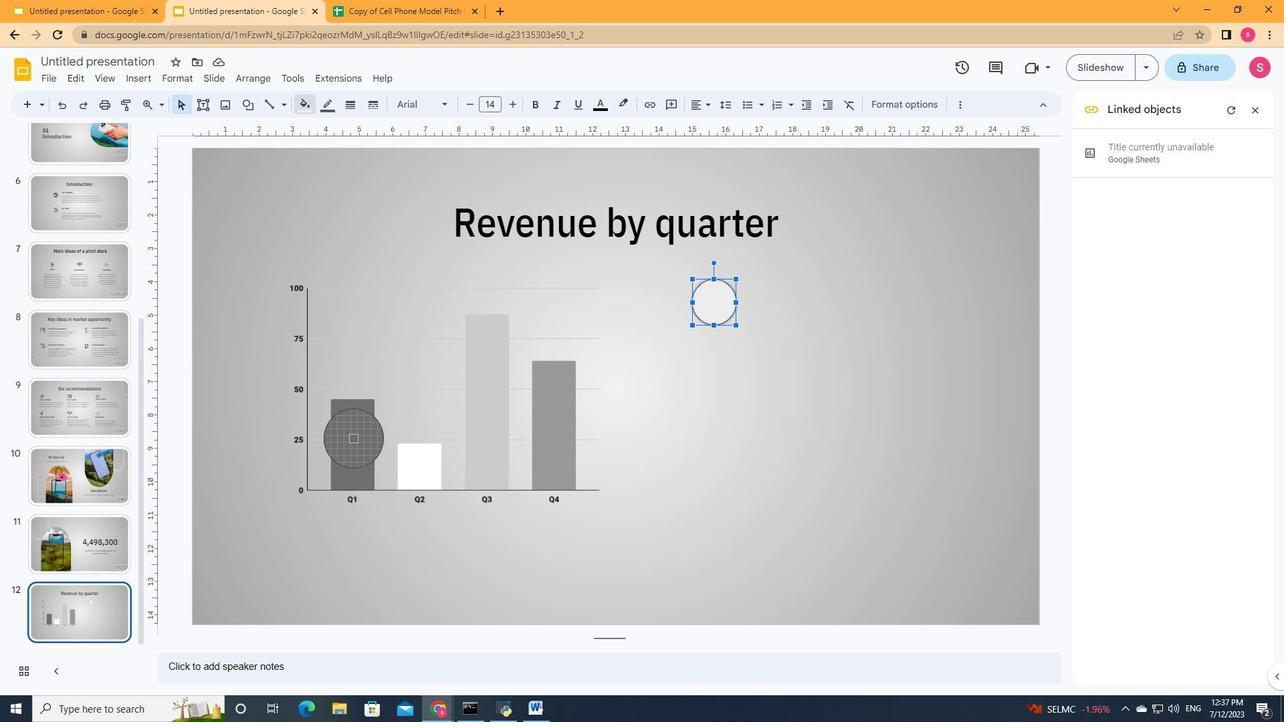 
Action: Mouse moved to (331, 110)
Screenshot: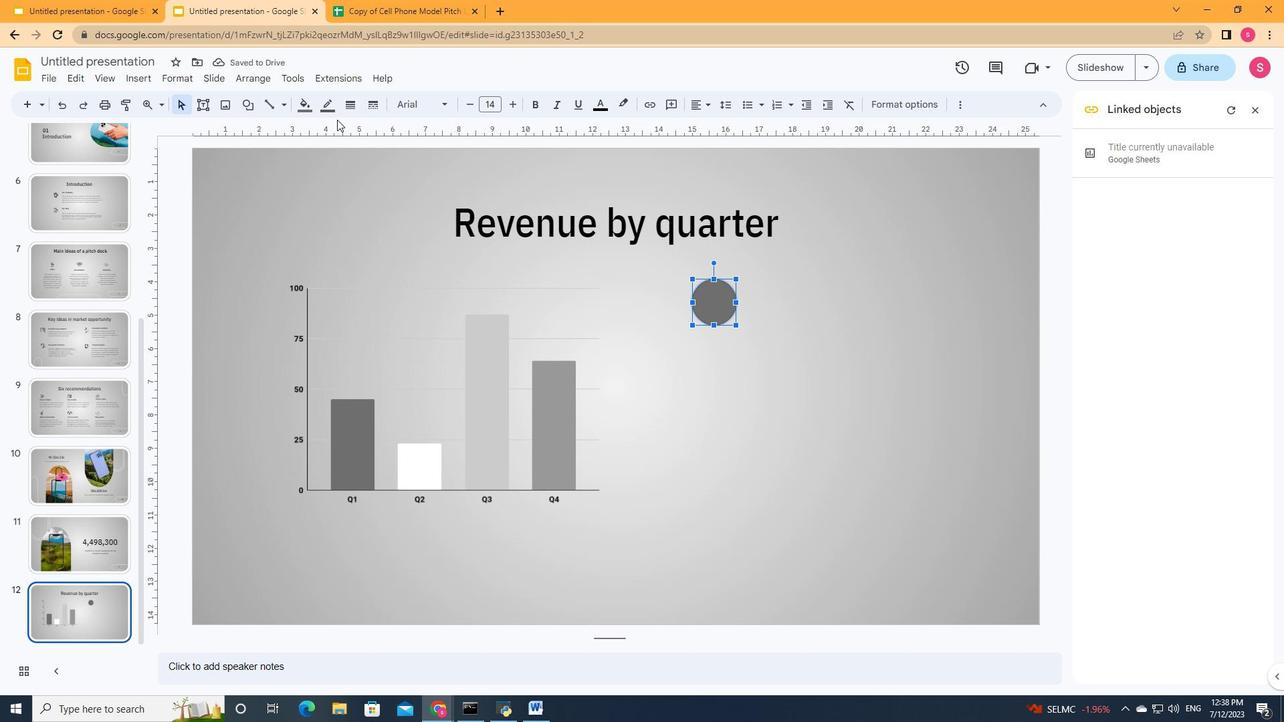 
Action: Mouse pressed left at (331, 110)
Screenshot: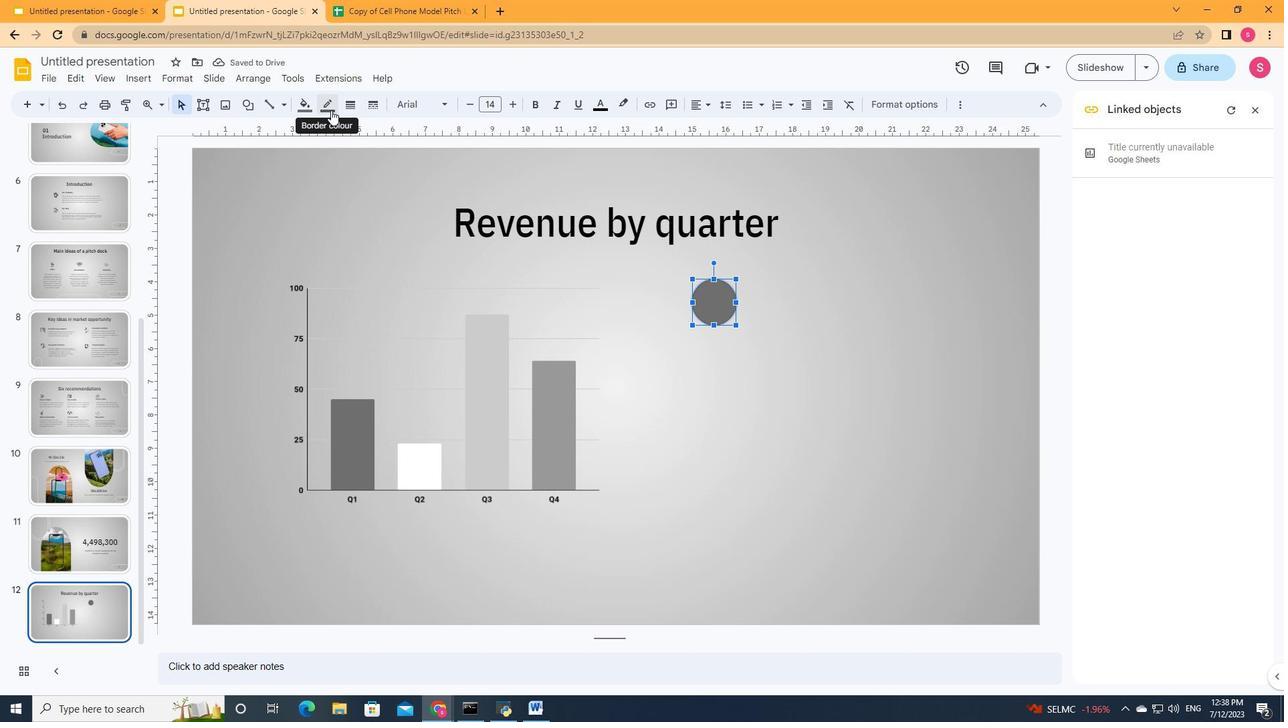 
Action: Mouse moved to (400, 351)
Screenshot: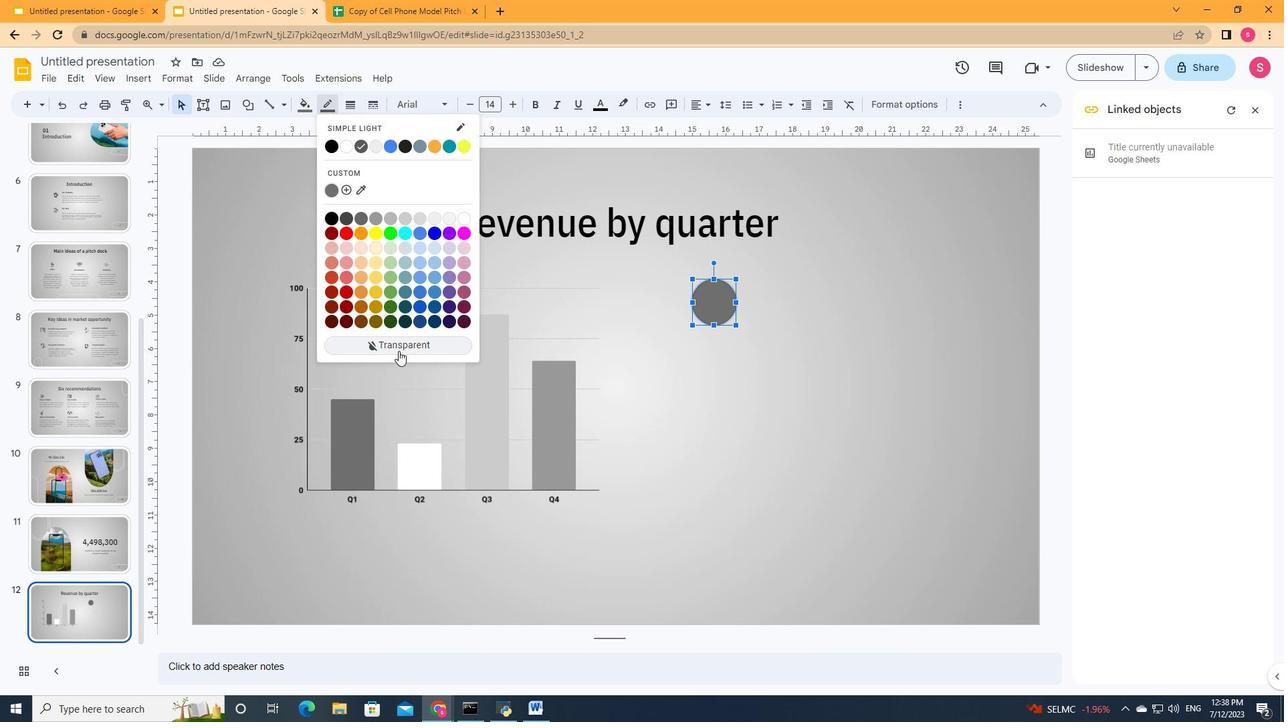 
Action: Mouse pressed left at (400, 351)
Screenshot: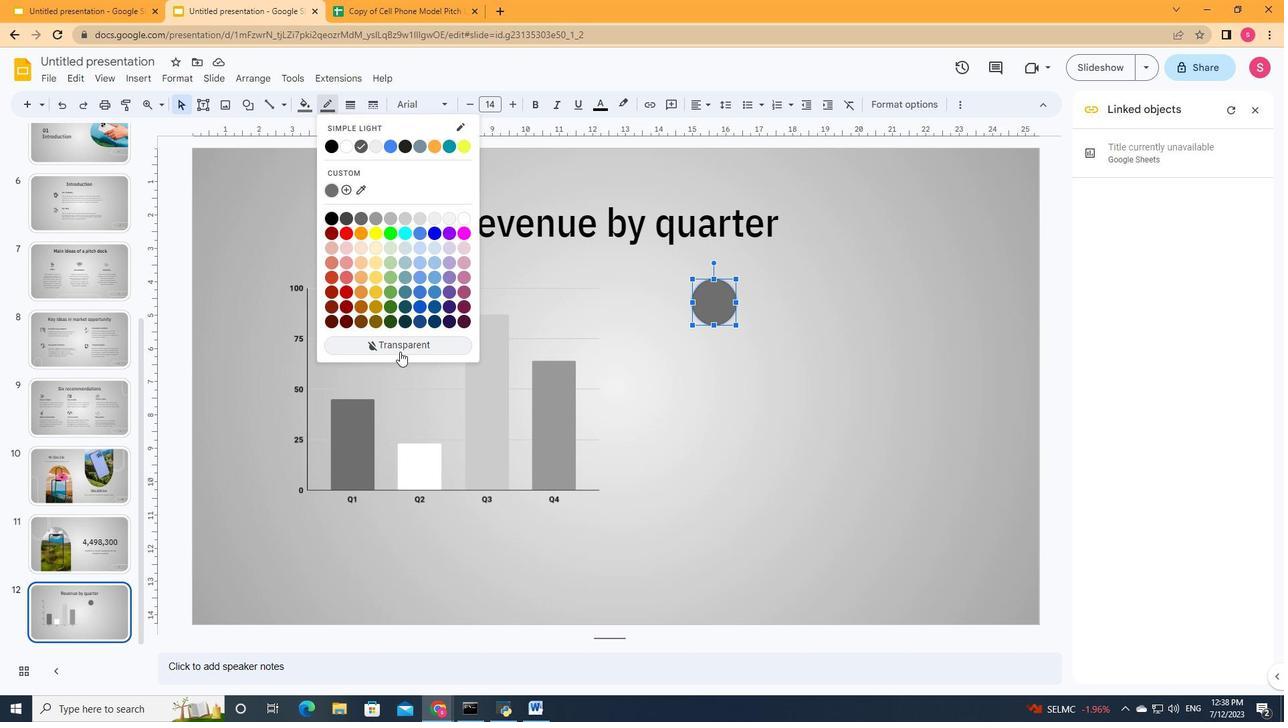 
Action: Mouse moved to (736, 325)
Screenshot: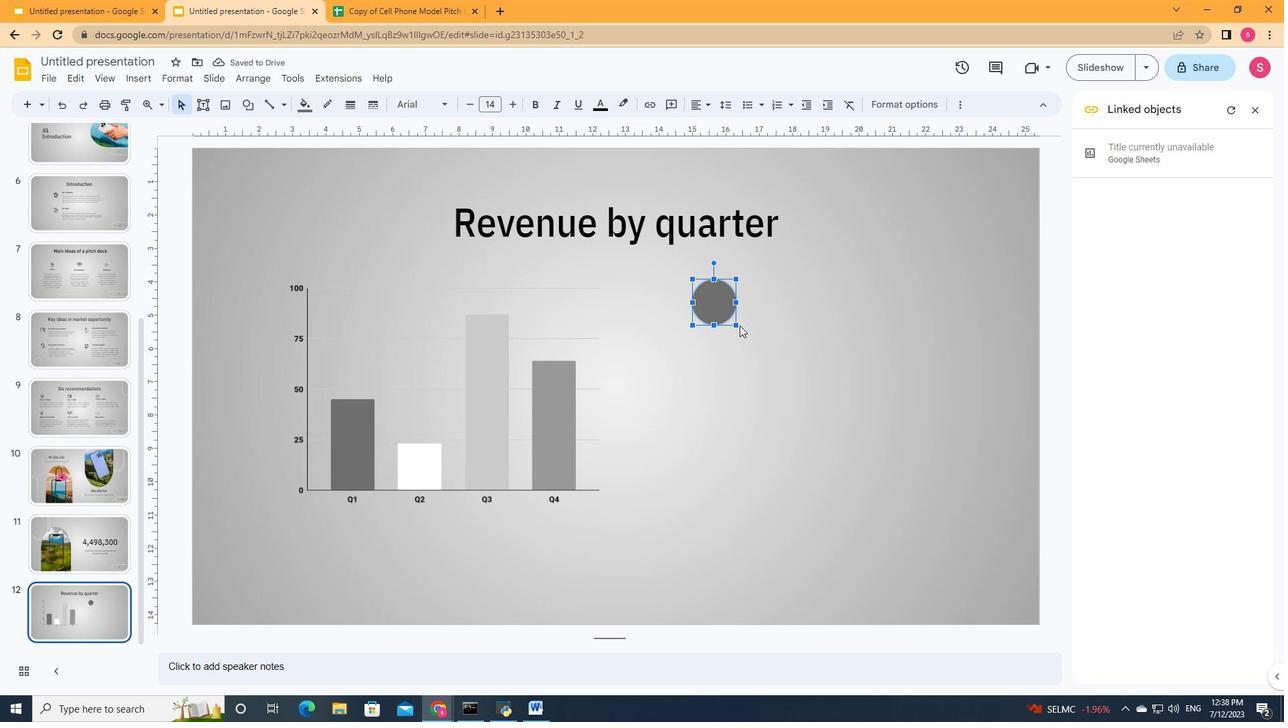 
Action: Mouse pressed left at (736, 325)
Screenshot: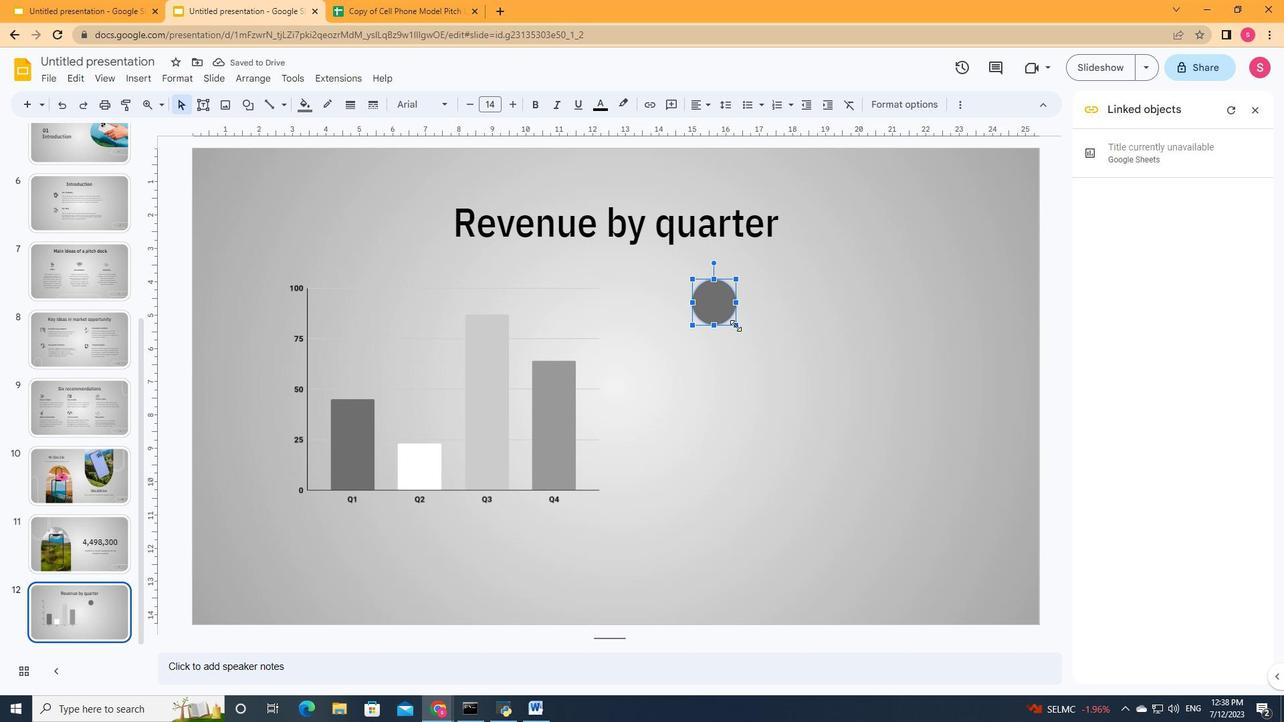 
Action: Mouse moved to (760, 318)
Screenshot: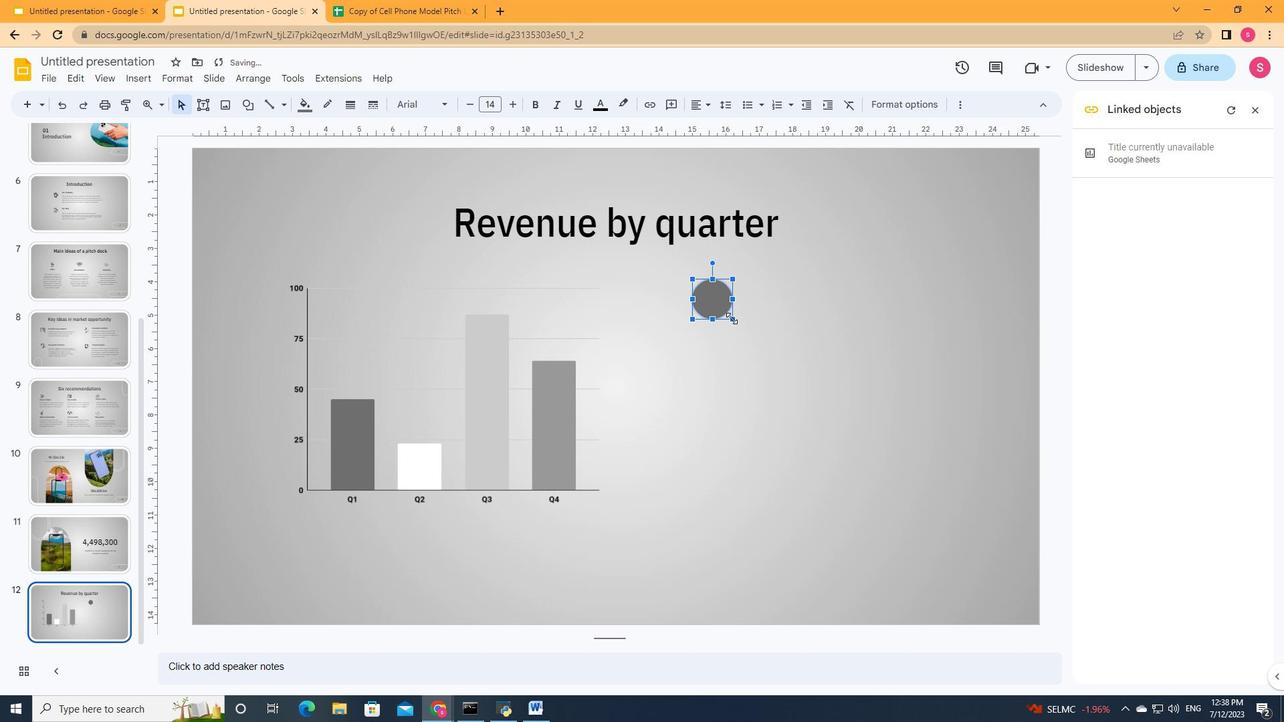 
Action: Mouse pressed left at (760, 318)
Screenshot: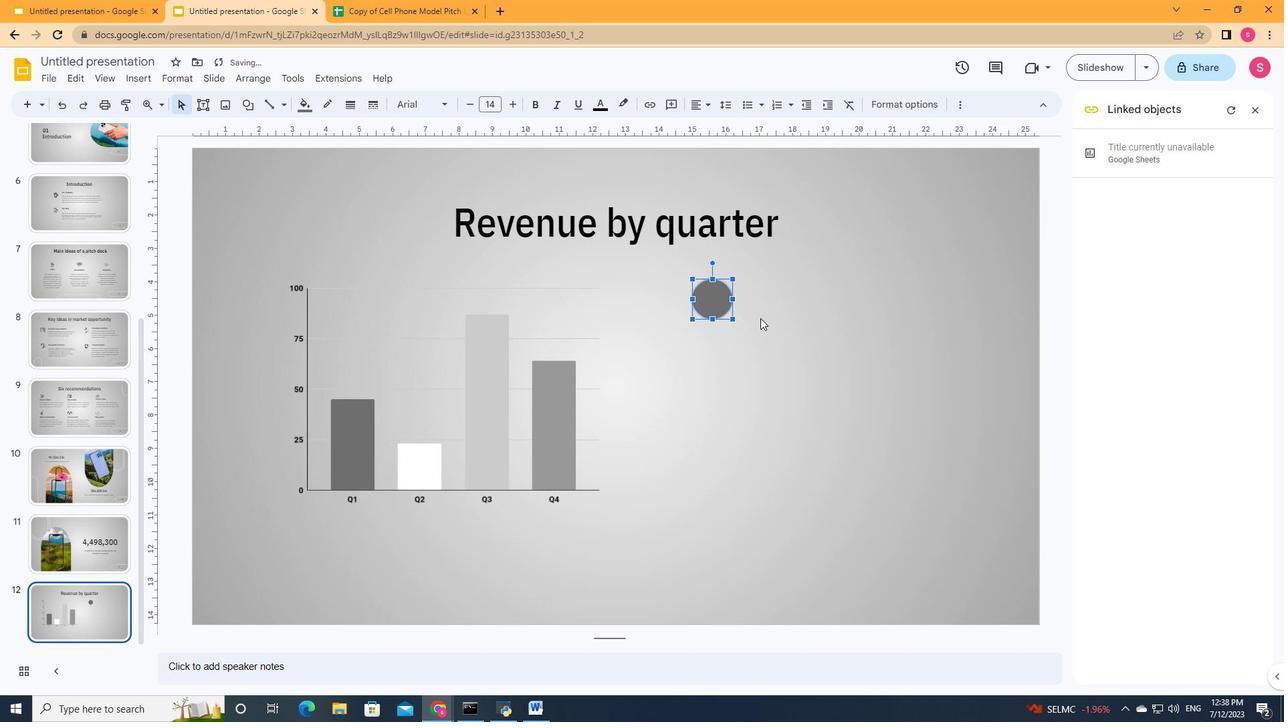 
Action: Mouse moved to (705, 301)
Screenshot: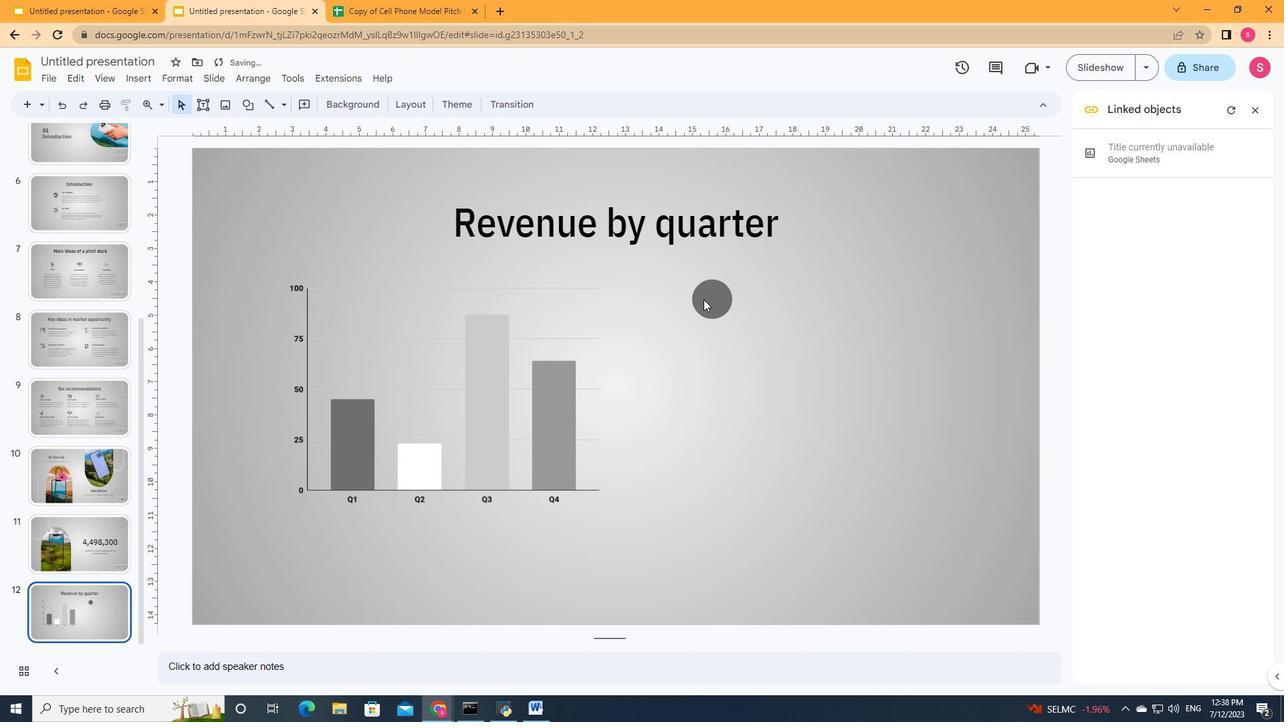 
Action: Mouse pressed left at (705, 301)
Screenshot: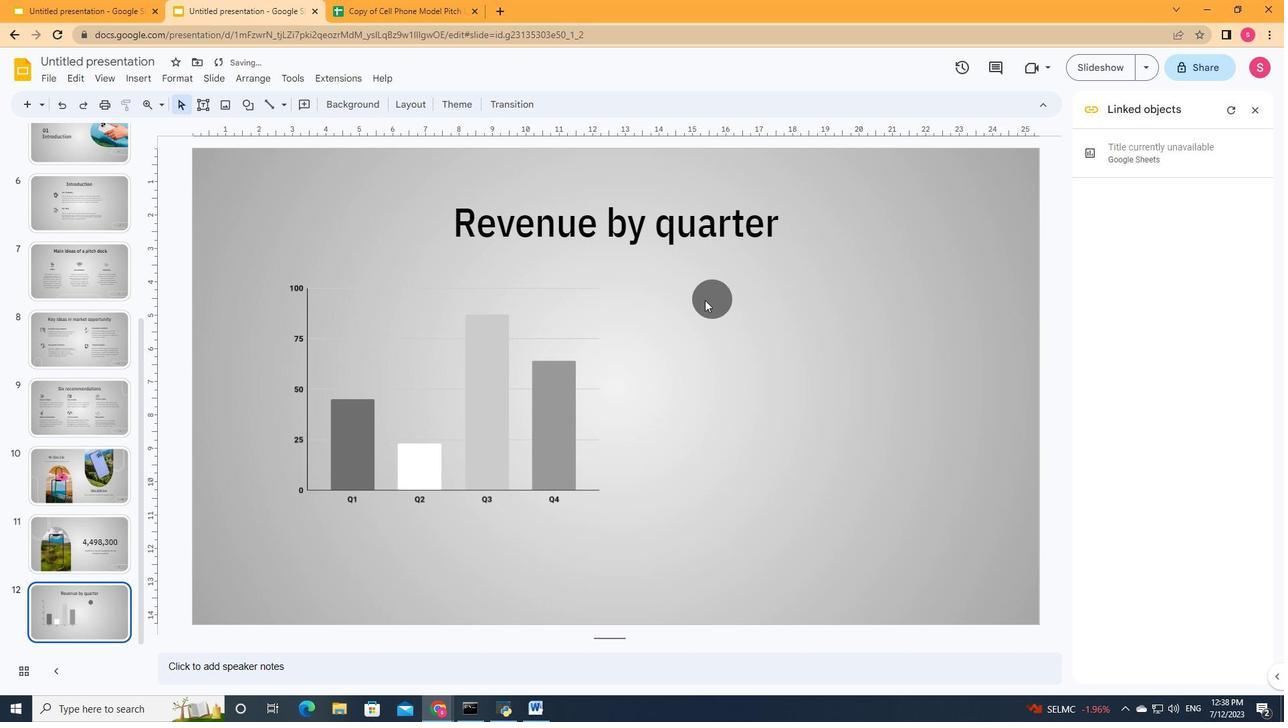 
Action: Key pressed ctrl+C
Screenshot: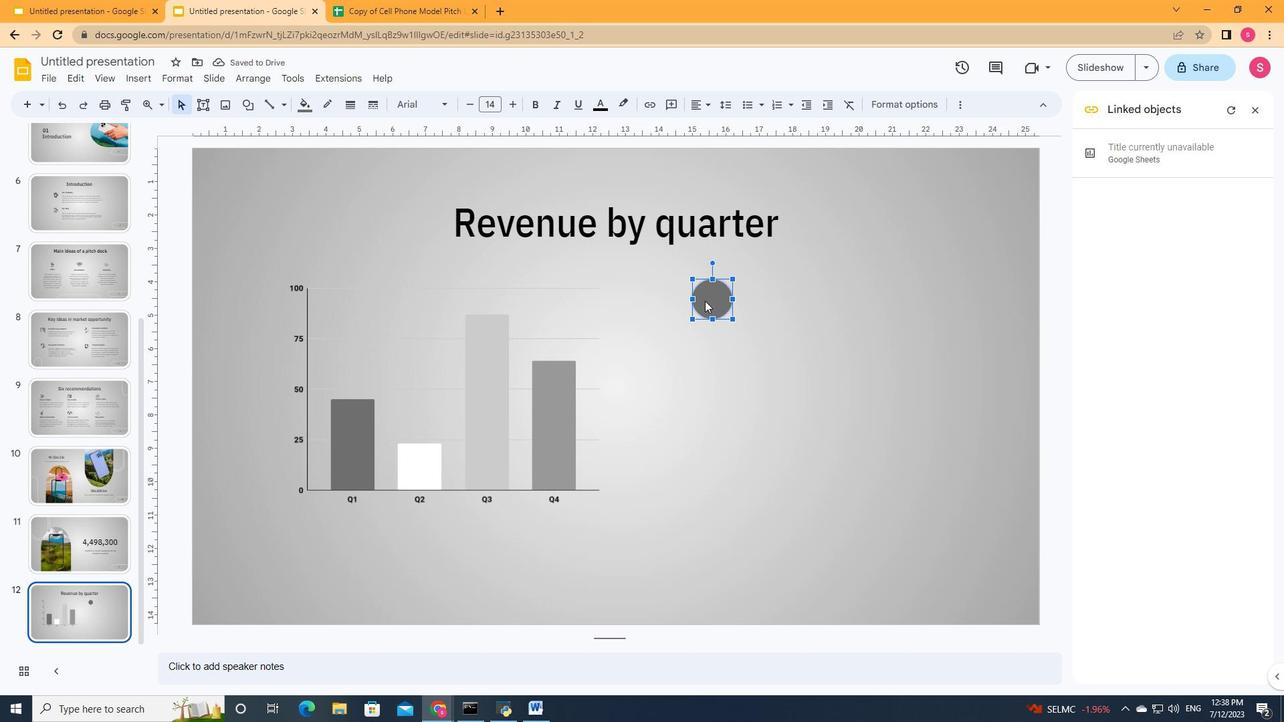 
Action: Mouse moved to (789, 307)
Screenshot: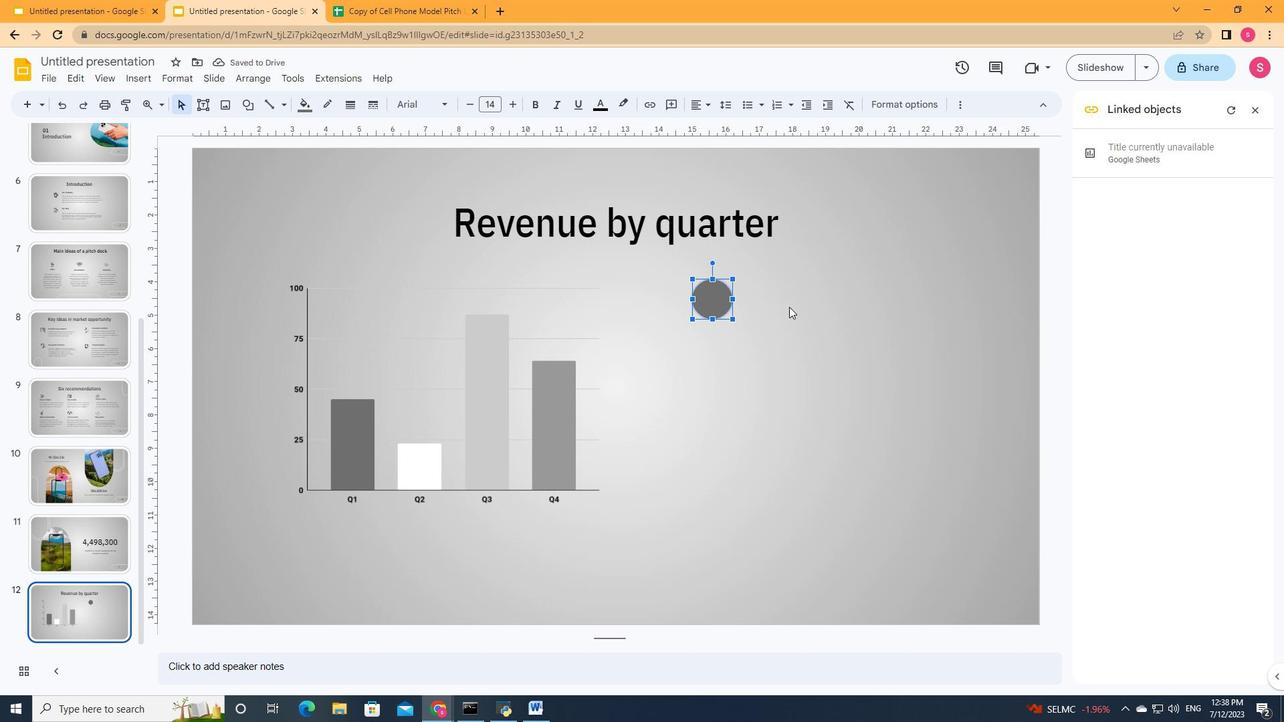 
Action: Mouse pressed left at (789, 307)
Screenshot: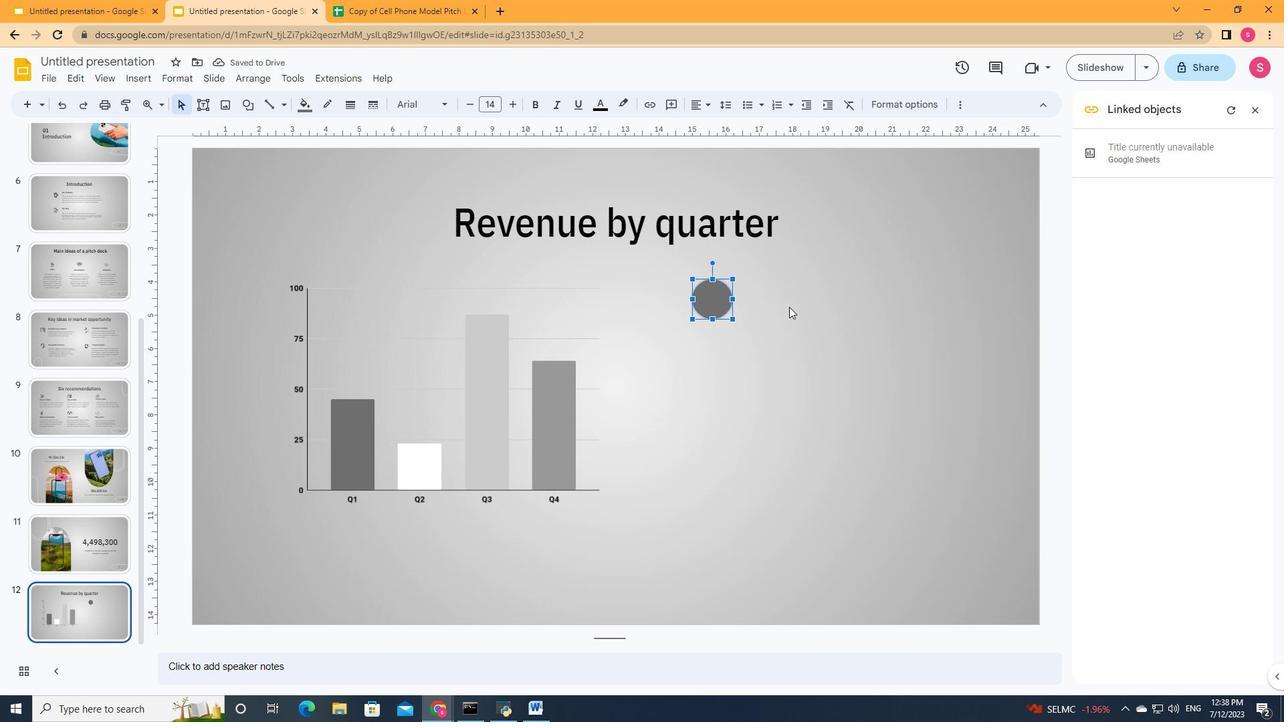
Action: Key pressed ctrl+Vctrl+V
Screenshot: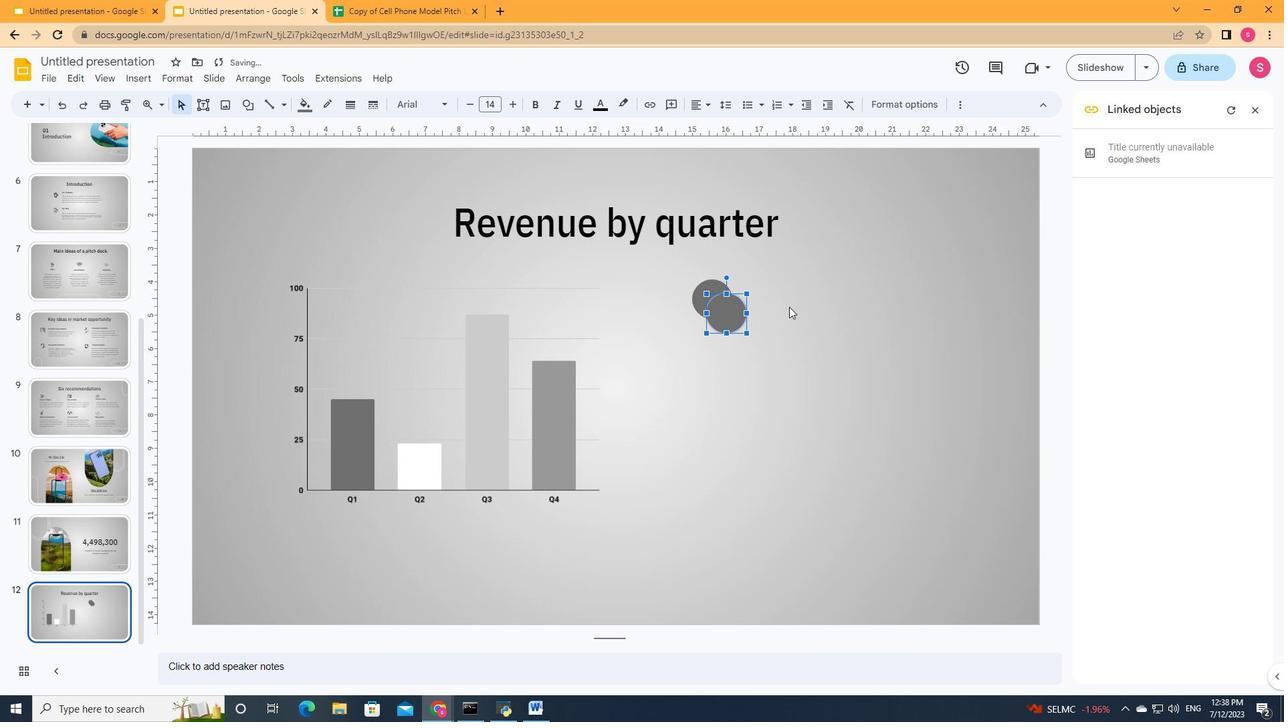 
Action: Mouse moved to (789, 307)
Screenshot: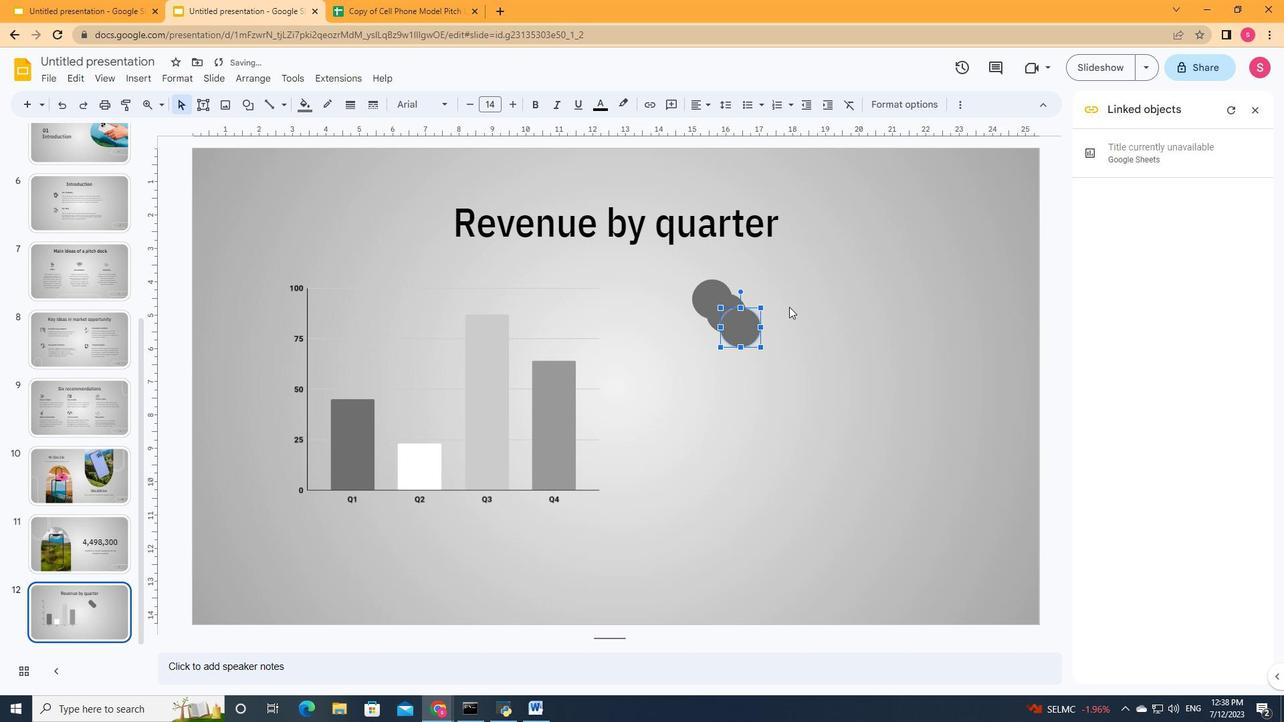 
Action: Key pressed <'\x16'>
Screenshot: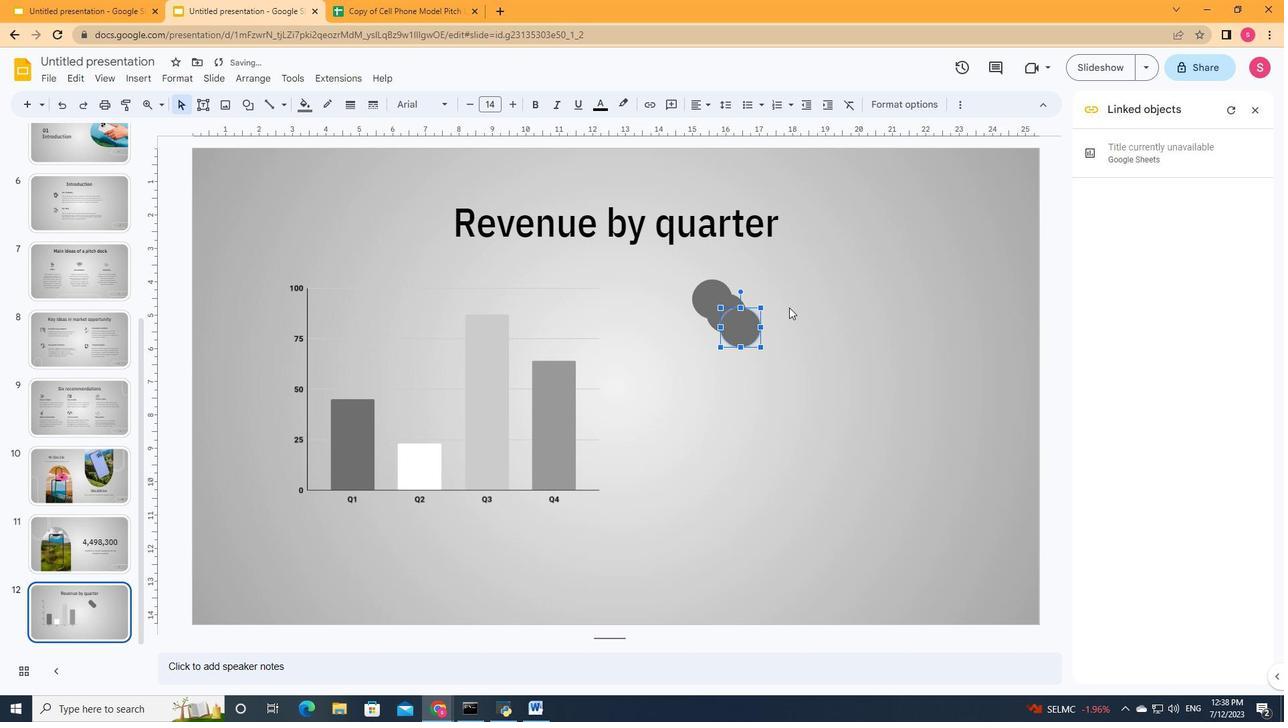 
Action: Mouse moved to (754, 339)
Screenshot: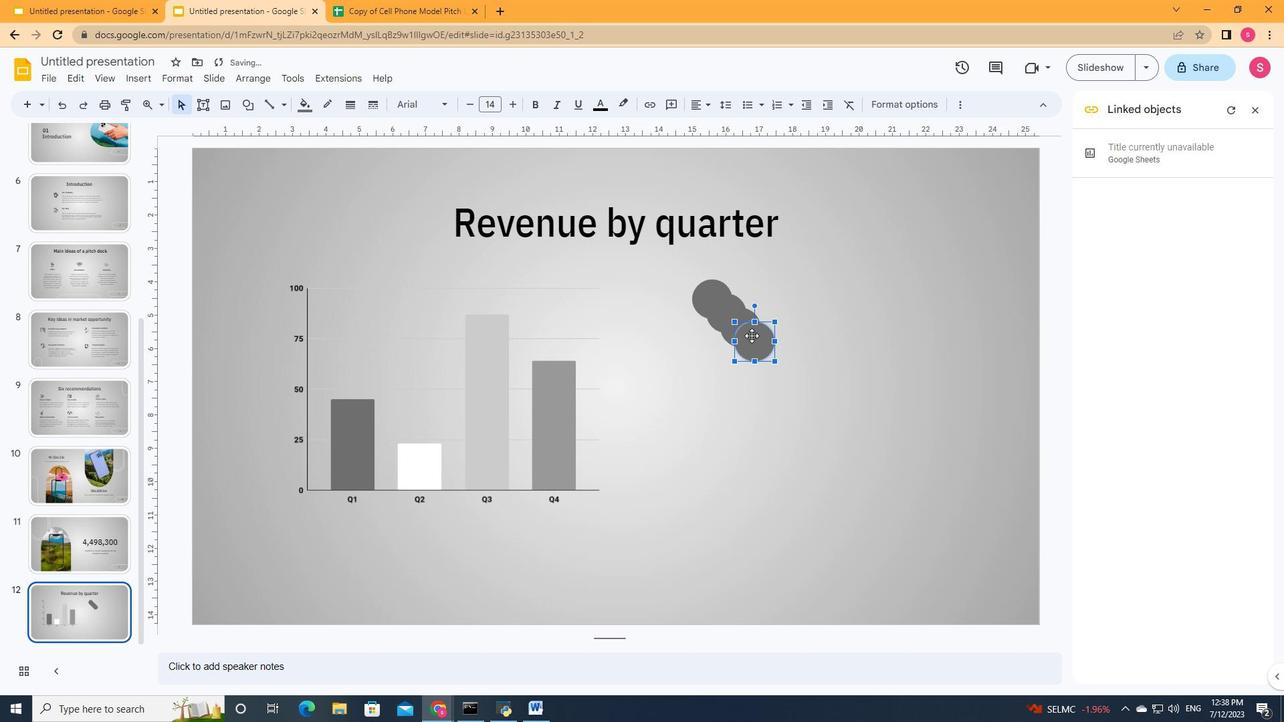 
Action: Mouse pressed left at (754, 339)
Screenshot: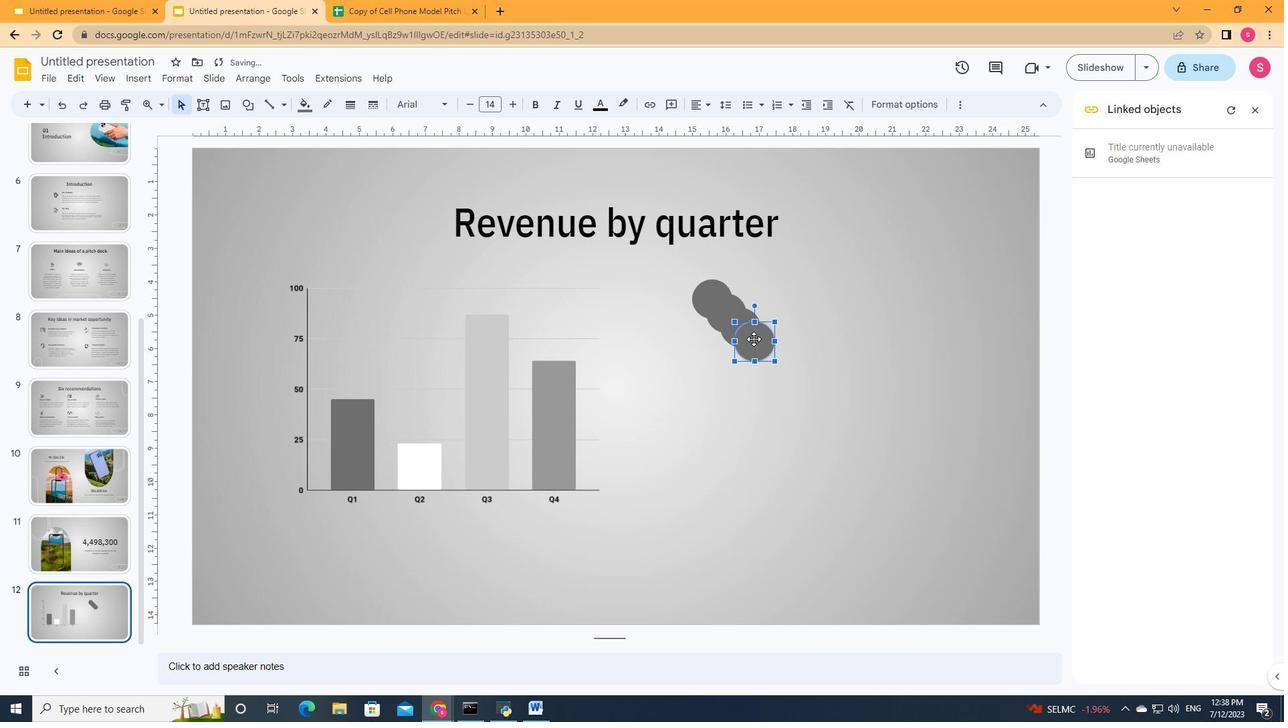 
Action: Mouse moved to (735, 335)
Screenshot: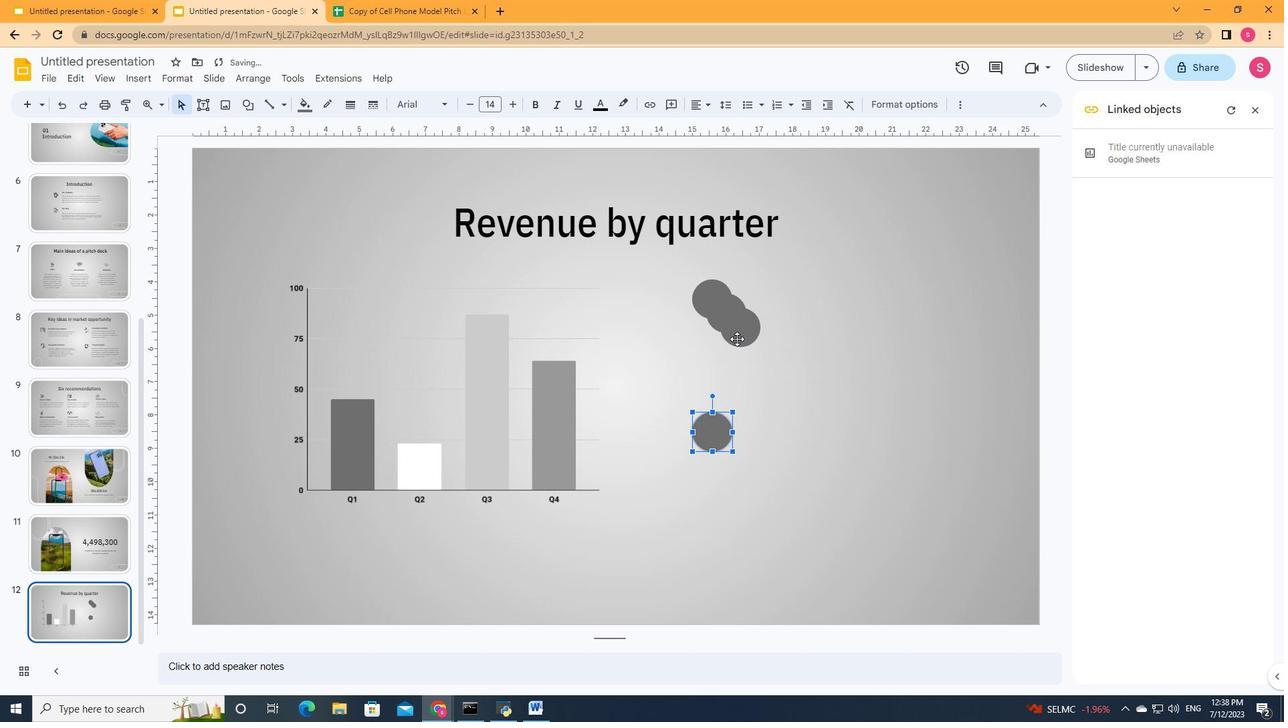 
Action: Mouse pressed left at (735, 335)
Screenshot: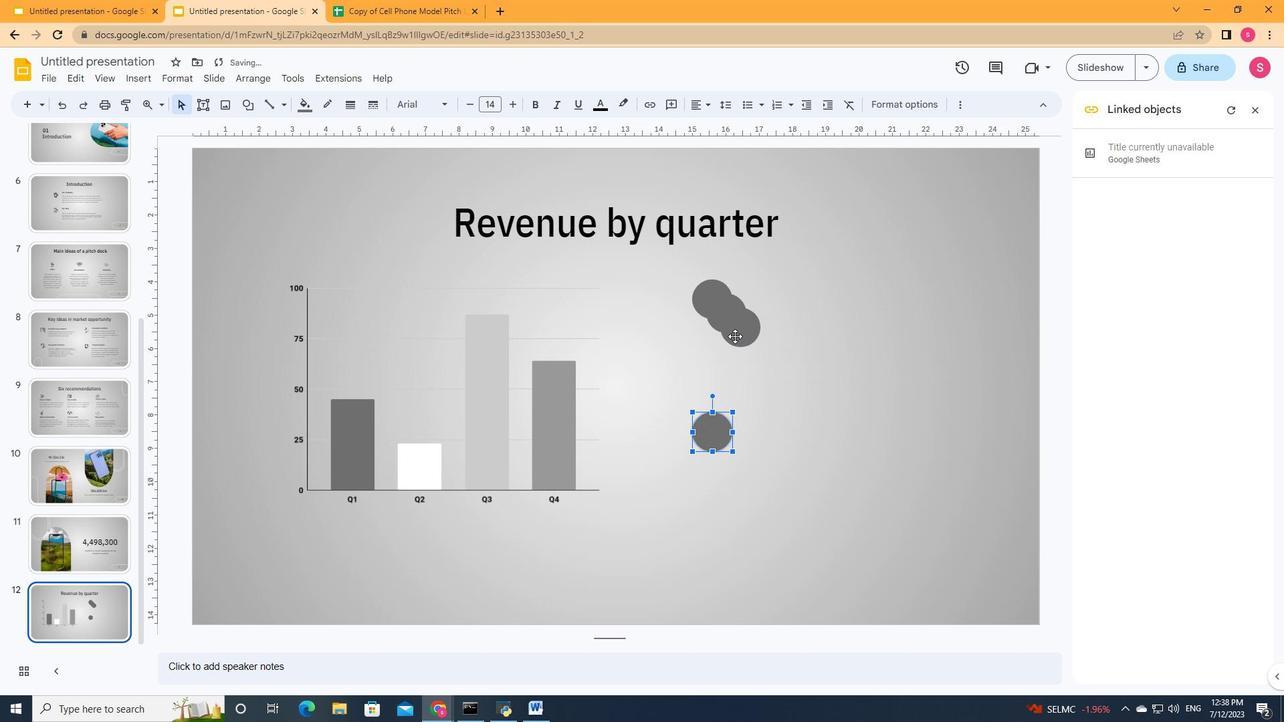 
Action: Mouse moved to (735, 319)
Screenshot: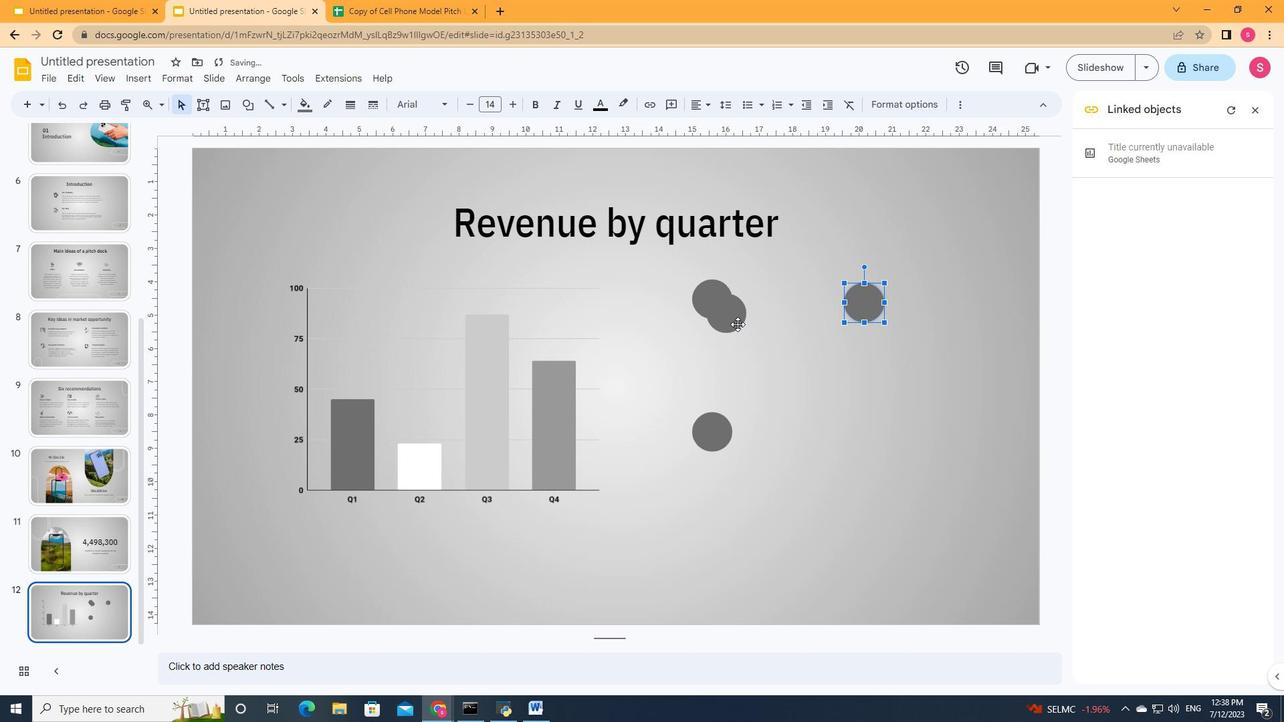
Action: Mouse pressed left at (735, 319)
Screenshot: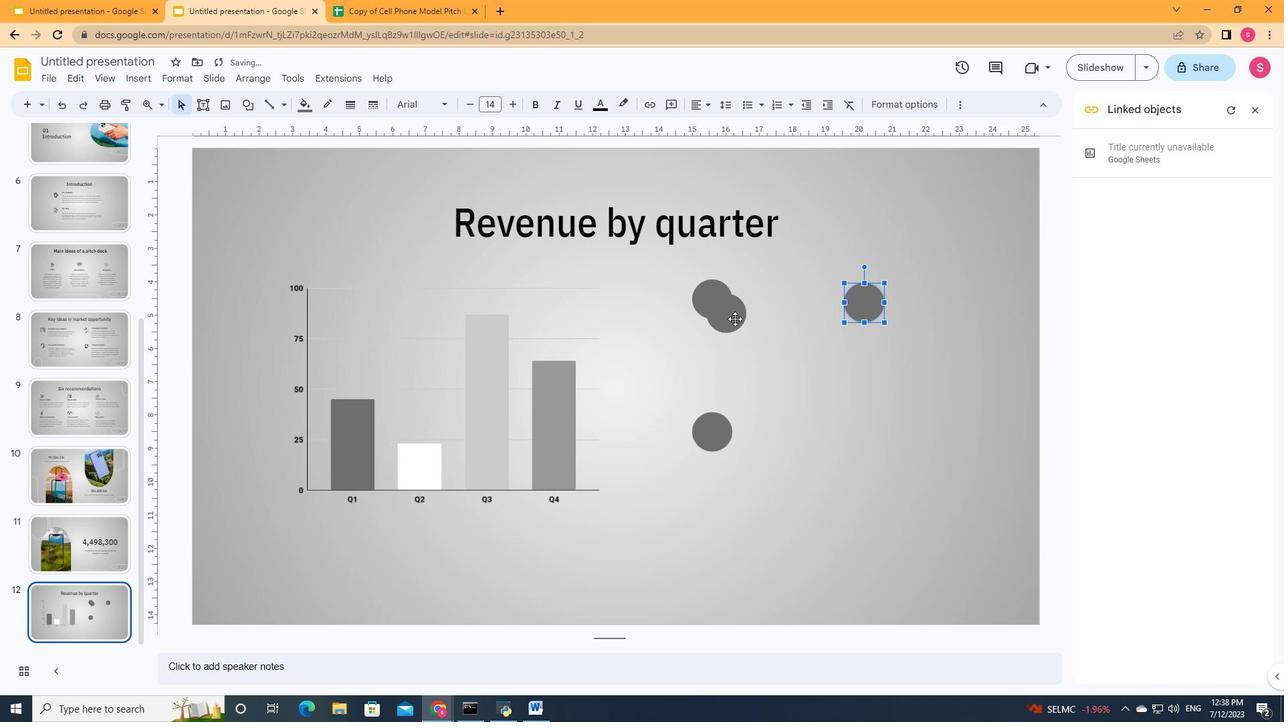 
Action: Mouse moved to (875, 434)
Screenshot: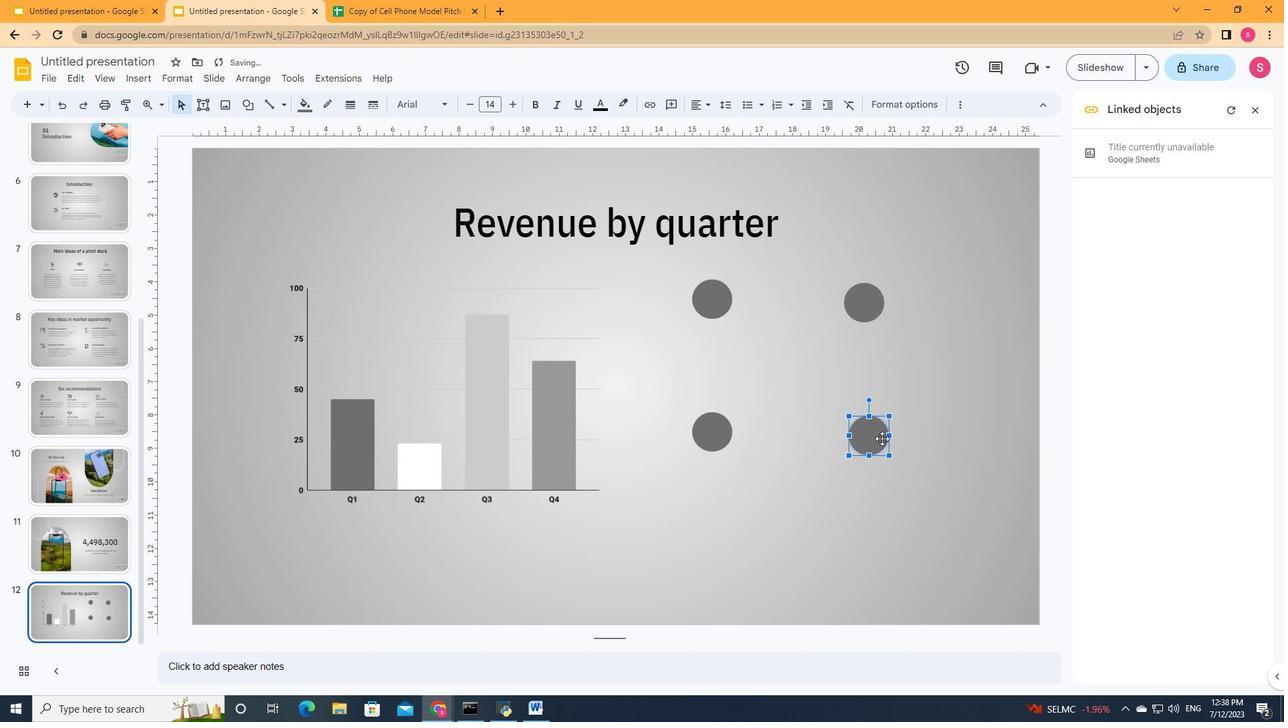 
Action: Mouse pressed left at (875, 434)
Screenshot: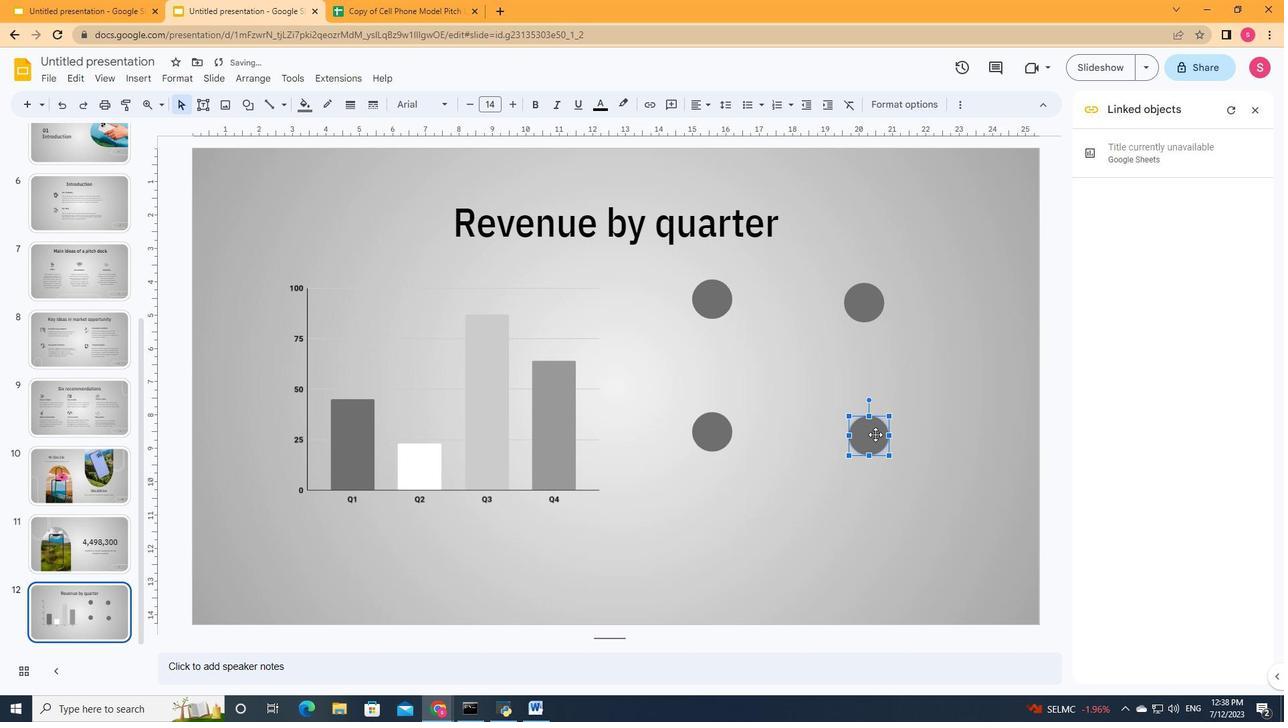 
Action: Mouse moved to (862, 302)
Screenshot: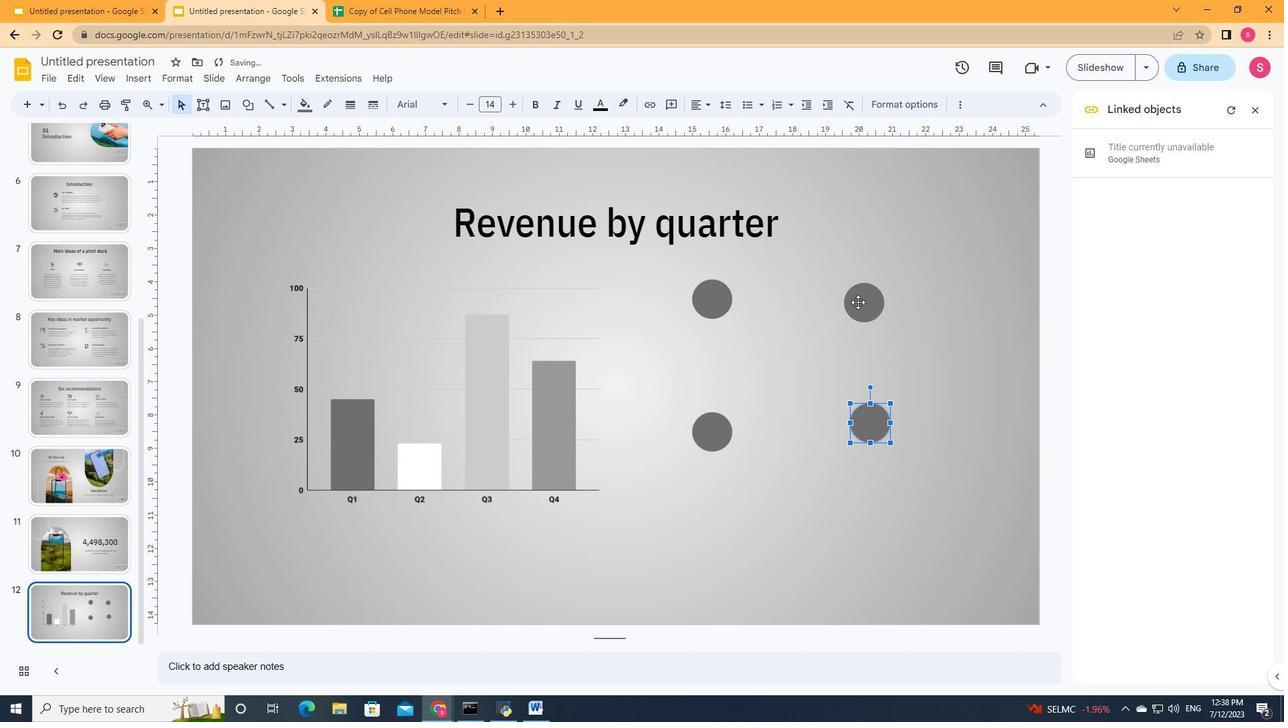 
Action: Mouse pressed left at (862, 302)
Screenshot: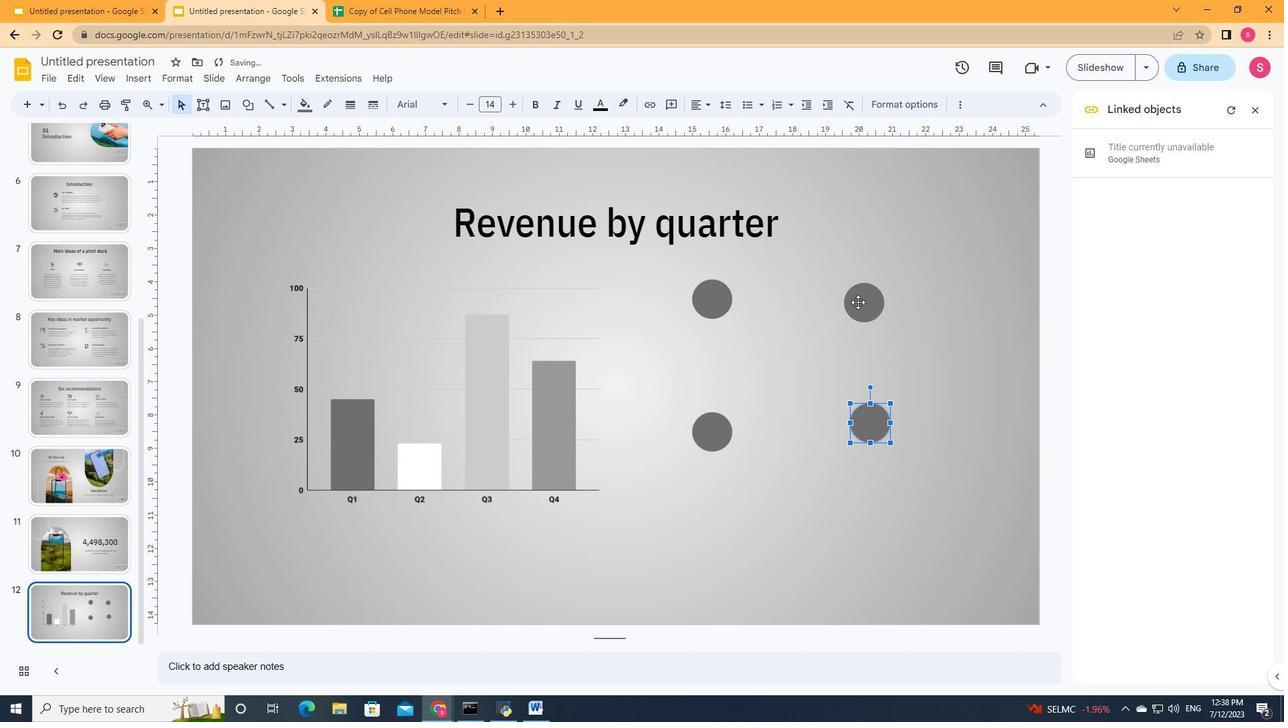 
Action: Mouse moved to (309, 109)
Screenshot: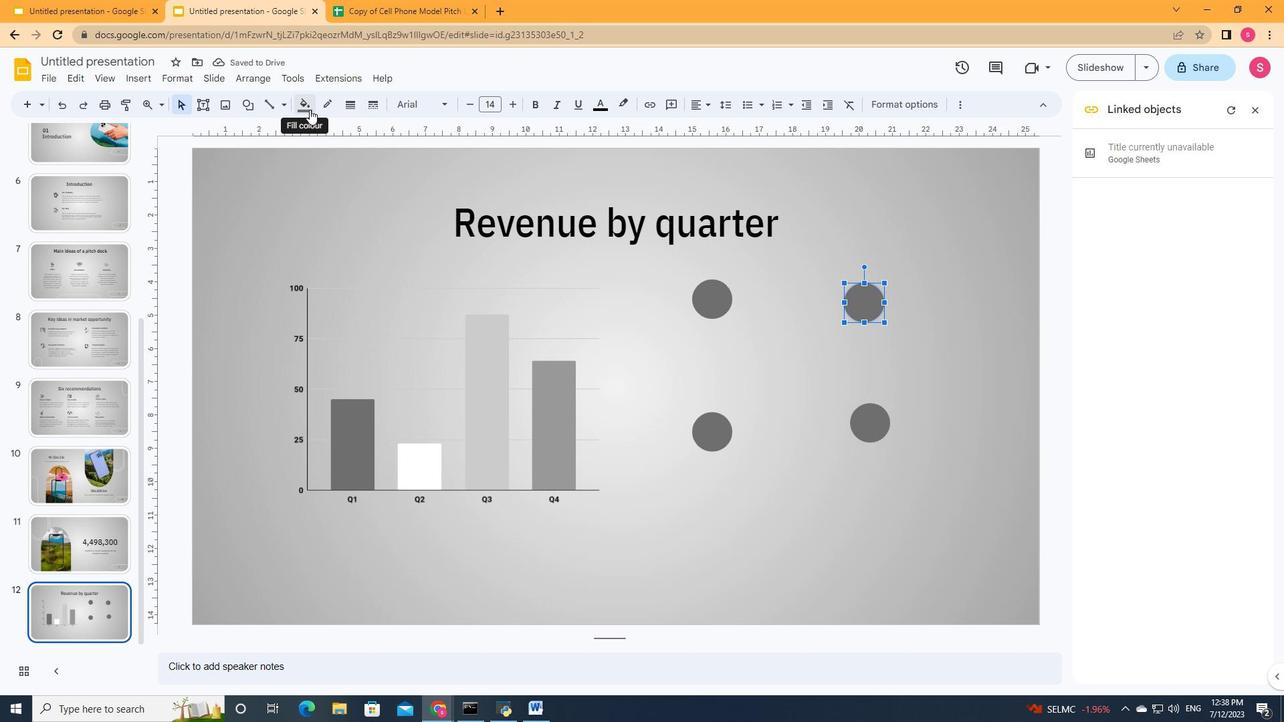 
Action: Mouse pressed left at (309, 109)
Screenshot: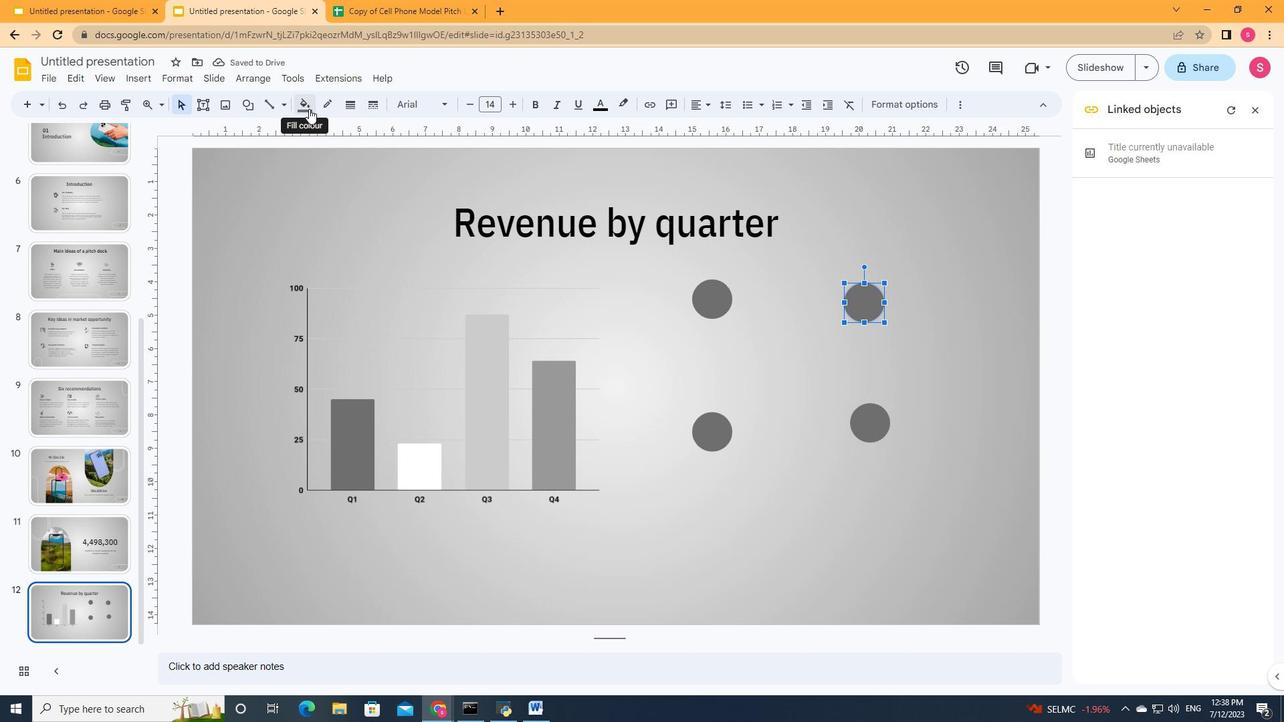 
Action: Mouse moved to (339, 217)
Screenshot: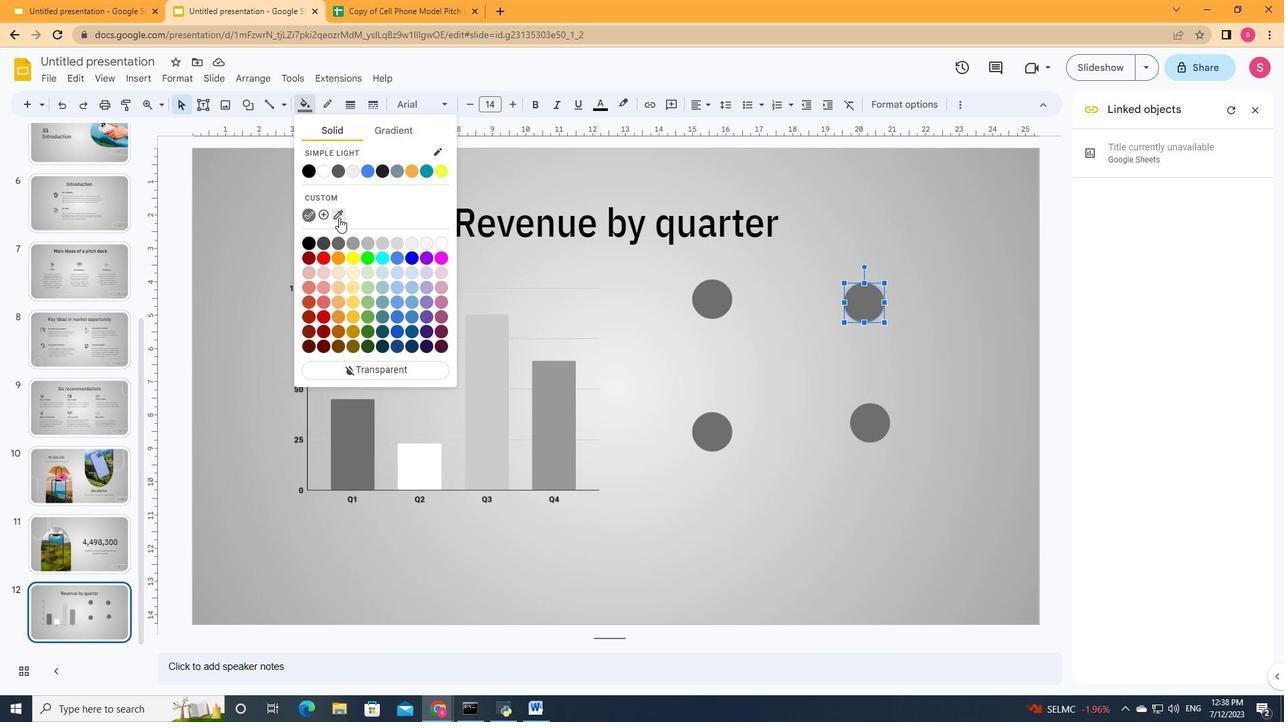 
Action: Mouse pressed left at (339, 217)
Screenshot: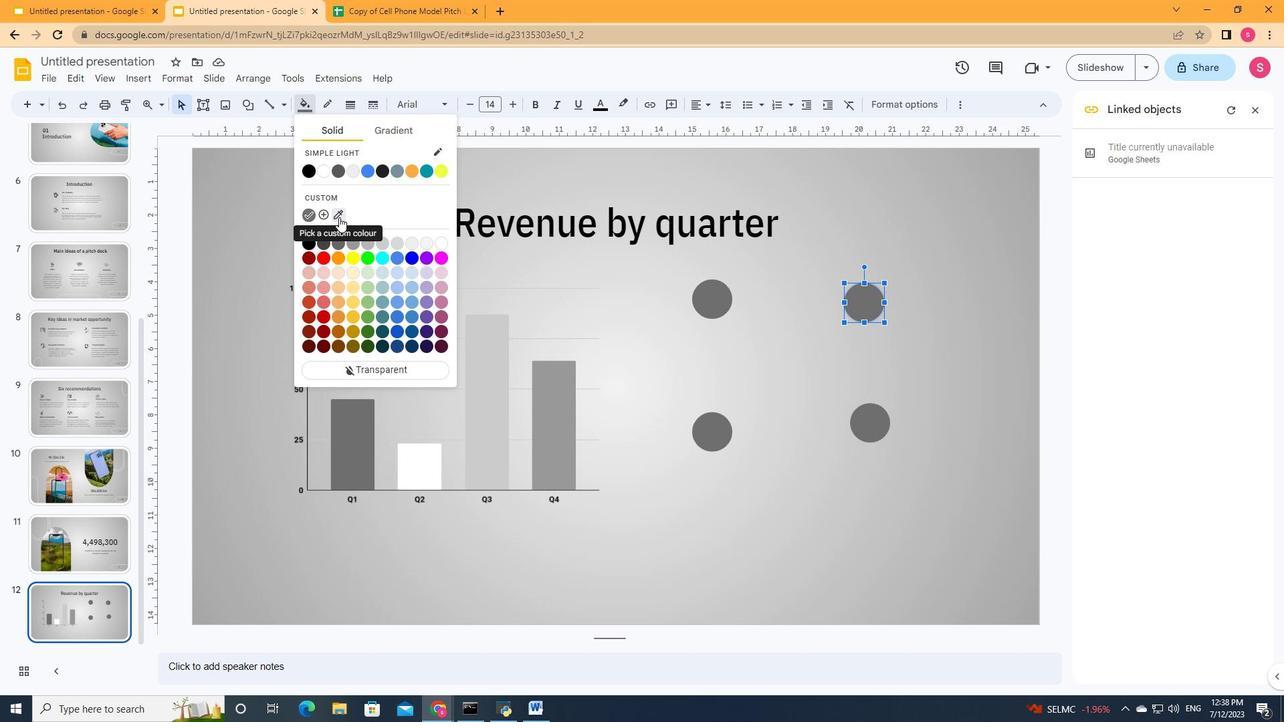 
Action: Mouse moved to (420, 467)
Screenshot: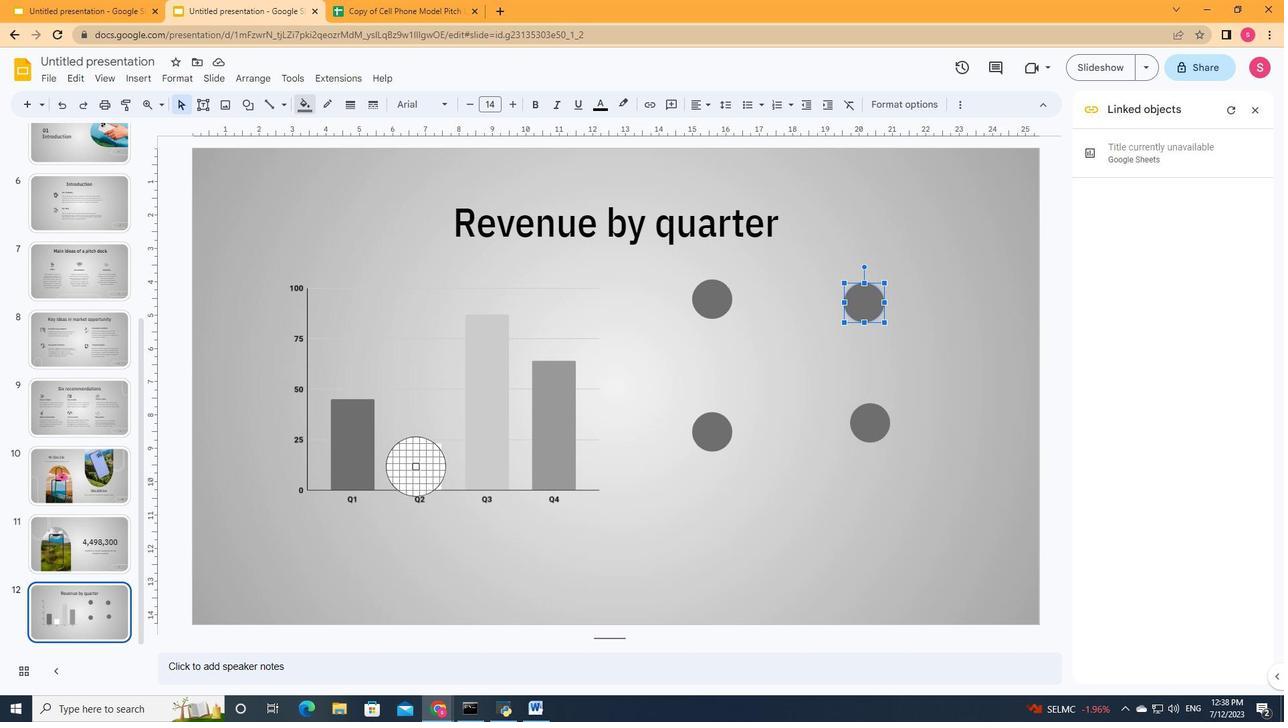 
Action: Mouse pressed left at (420, 467)
Screenshot: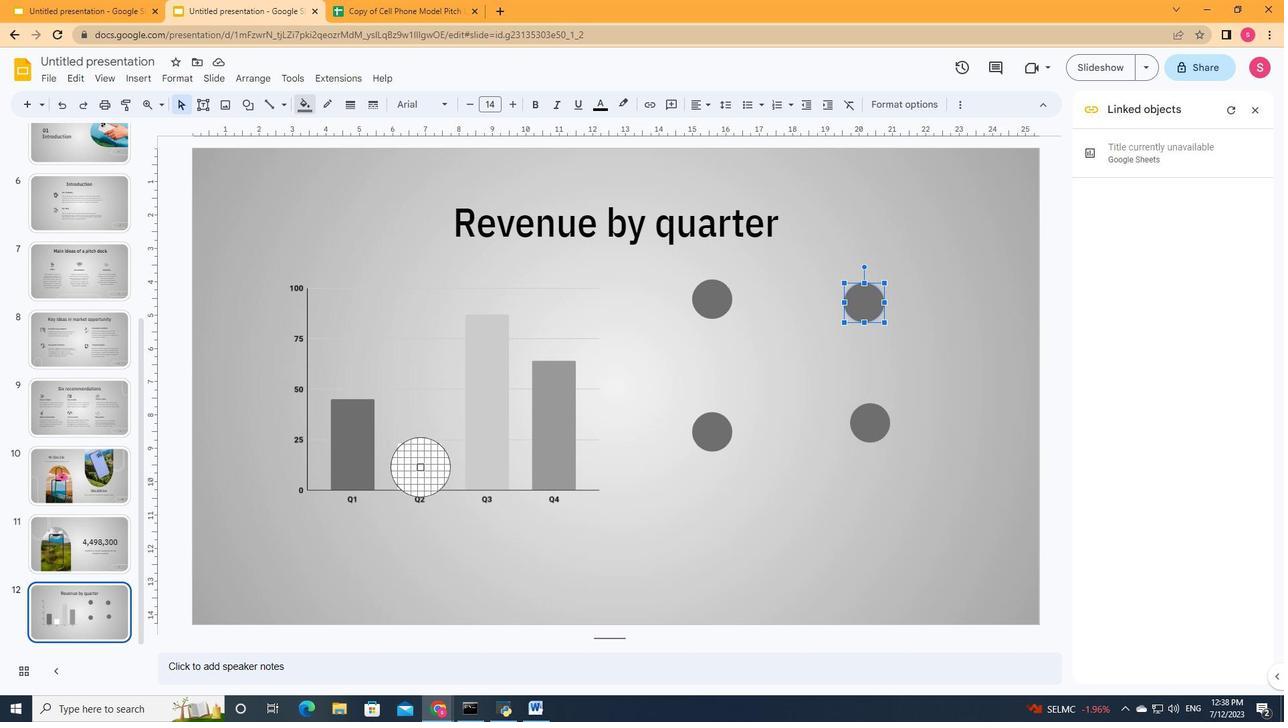 
Action: Mouse moved to (713, 433)
Screenshot: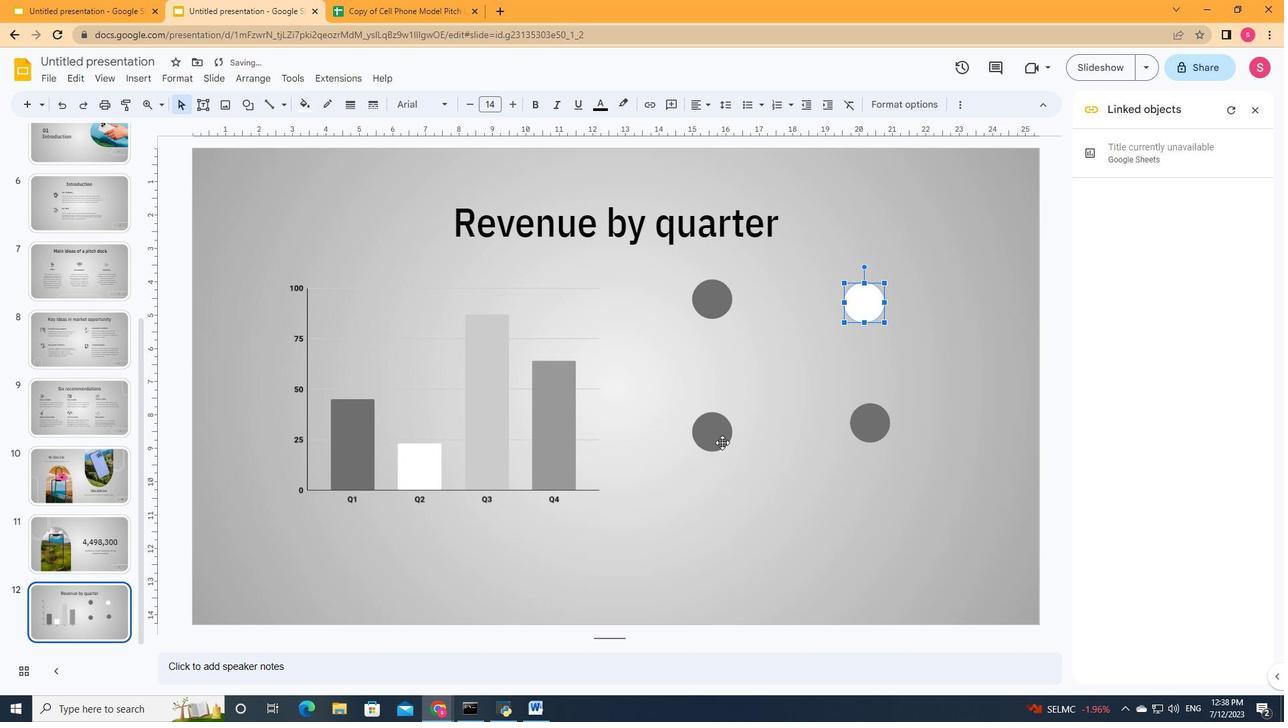 
Action: Mouse pressed left at (713, 433)
Screenshot: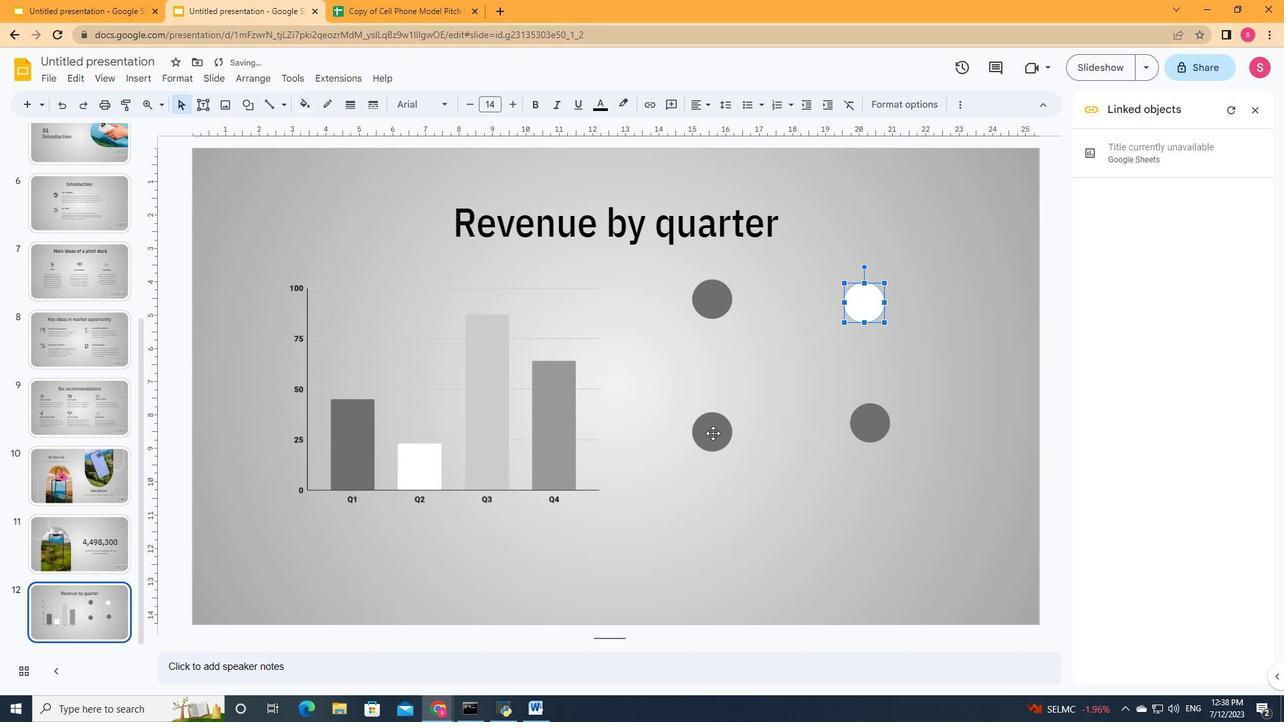 
Action: Mouse moved to (303, 111)
Screenshot: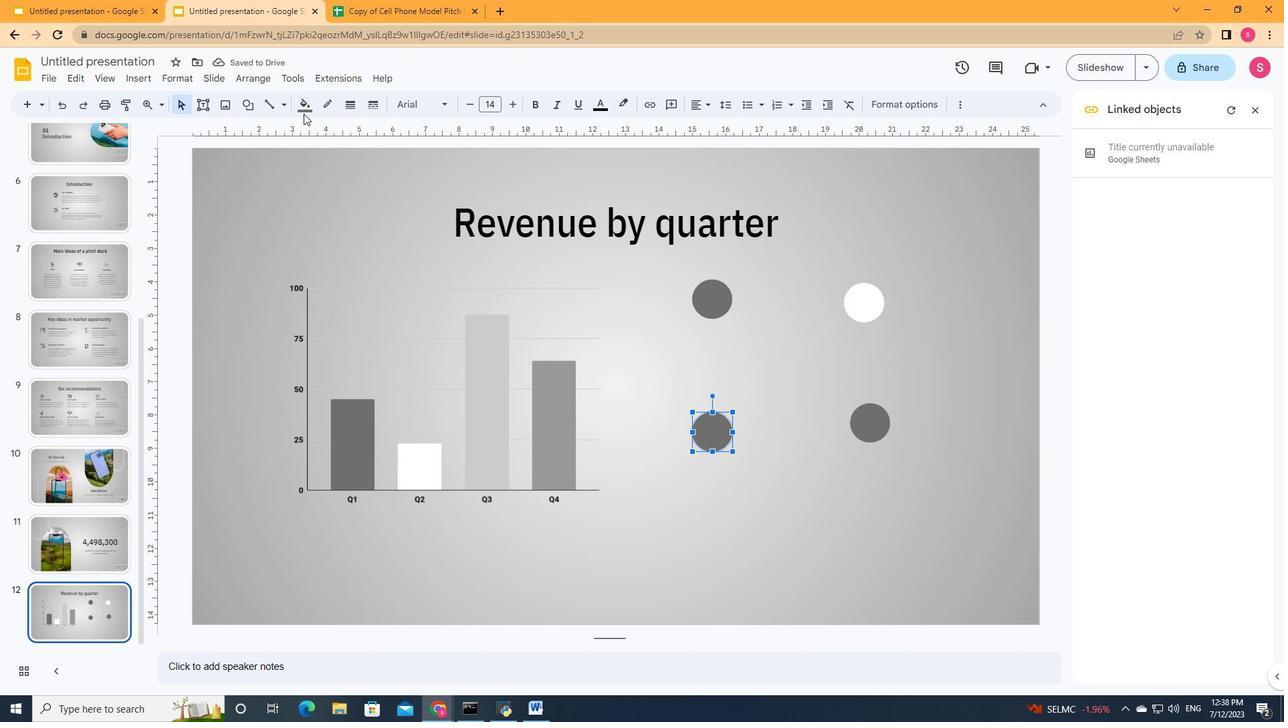 
Action: Mouse pressed left at (303, 111)
Screenshot: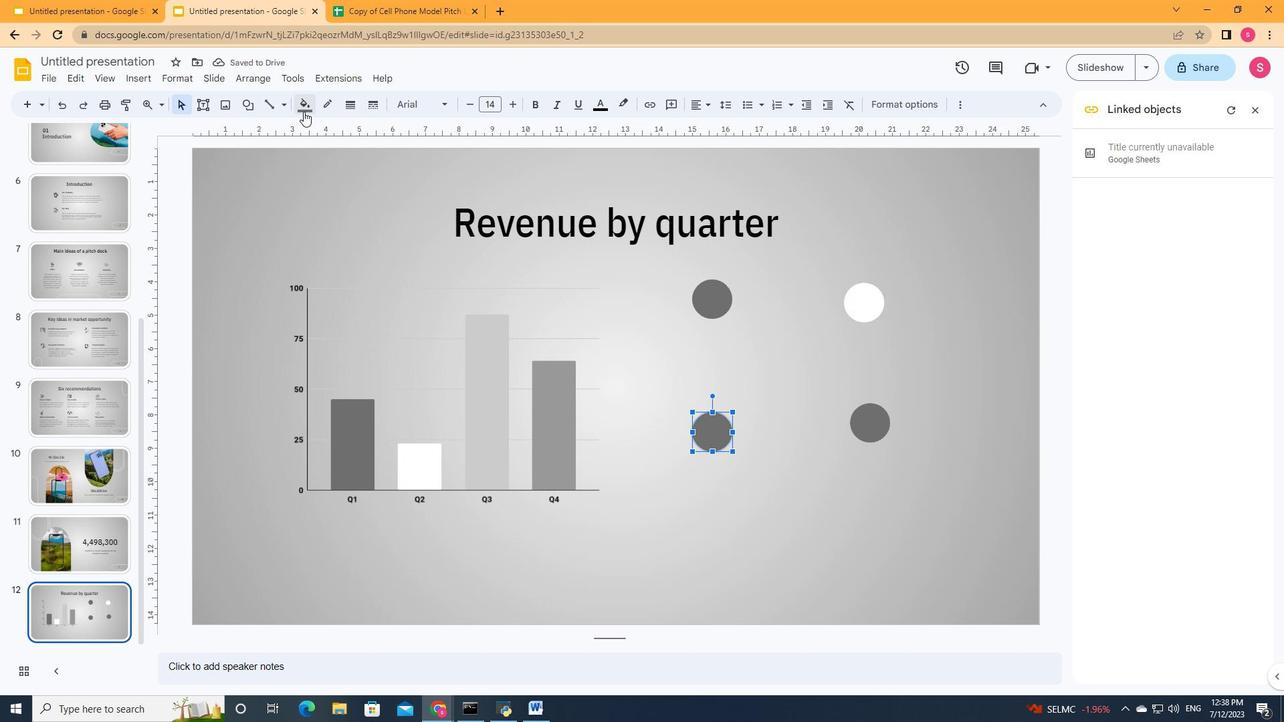 
Action: Mouse moved to (336, 216)
Screenshot: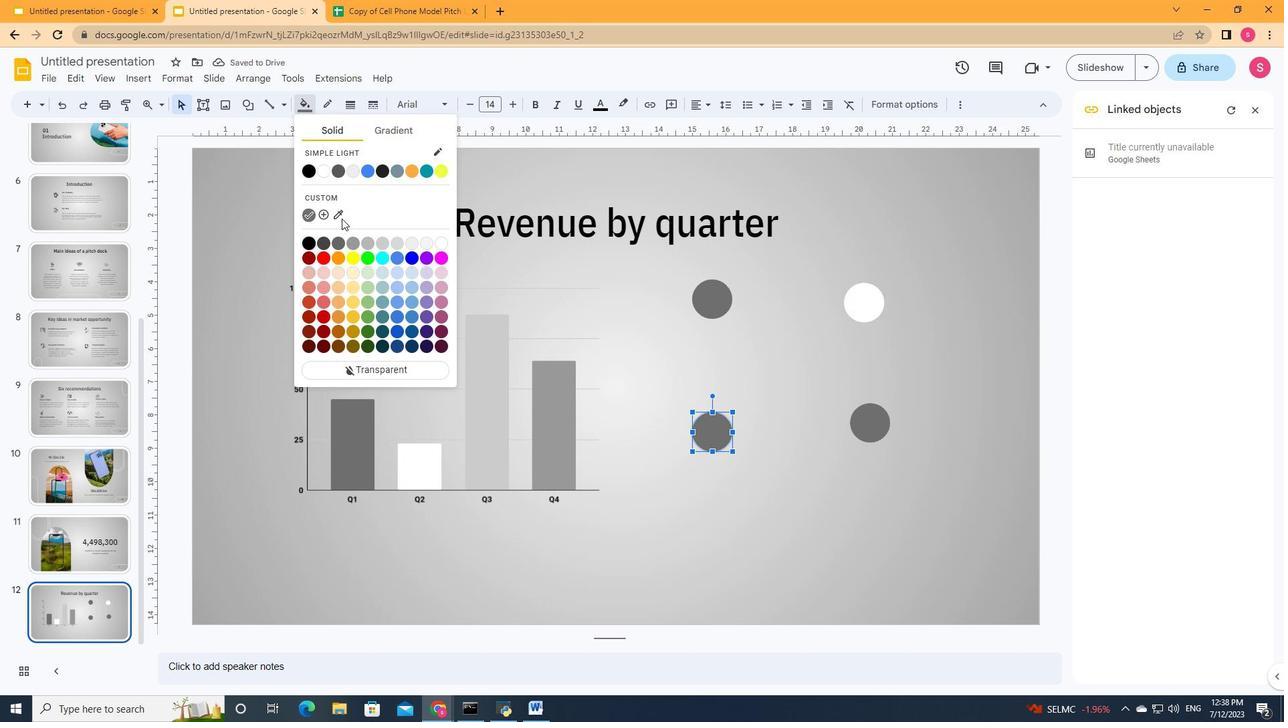 
Action: Mouse pressed left at (336, 216)
Screenshot: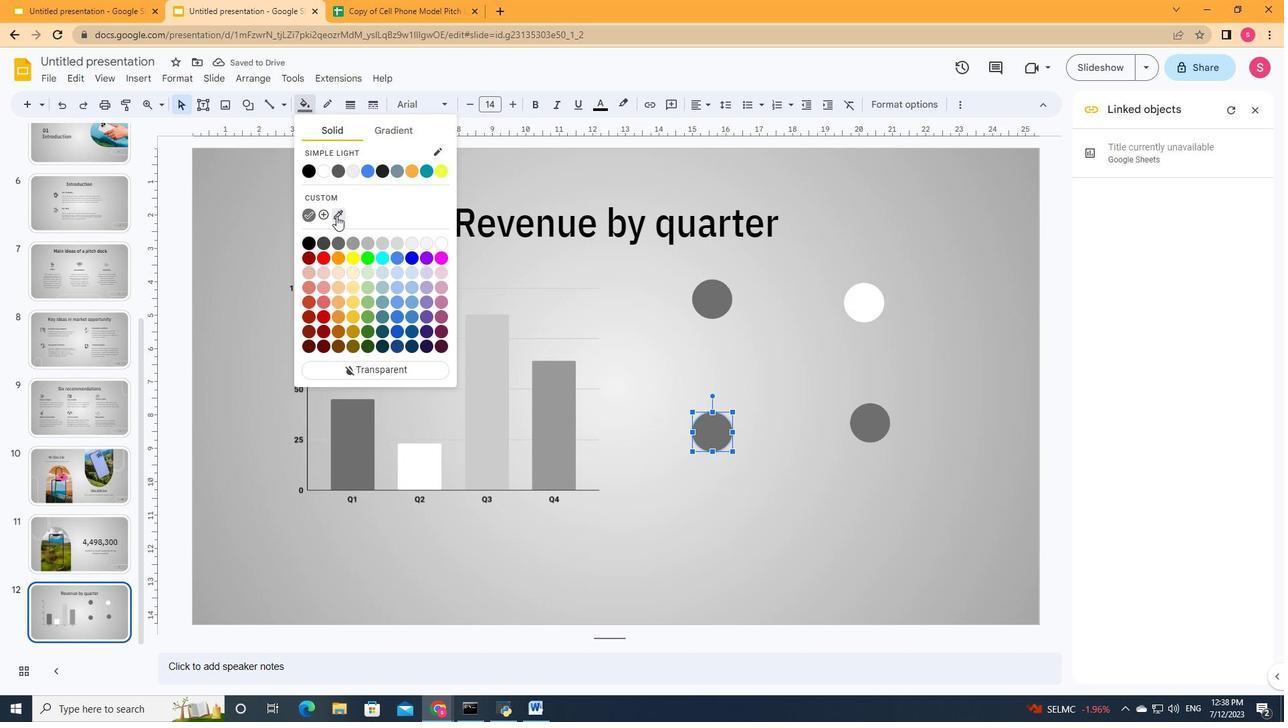 
Action: Mouse moved to (485, 380)
Screenshot: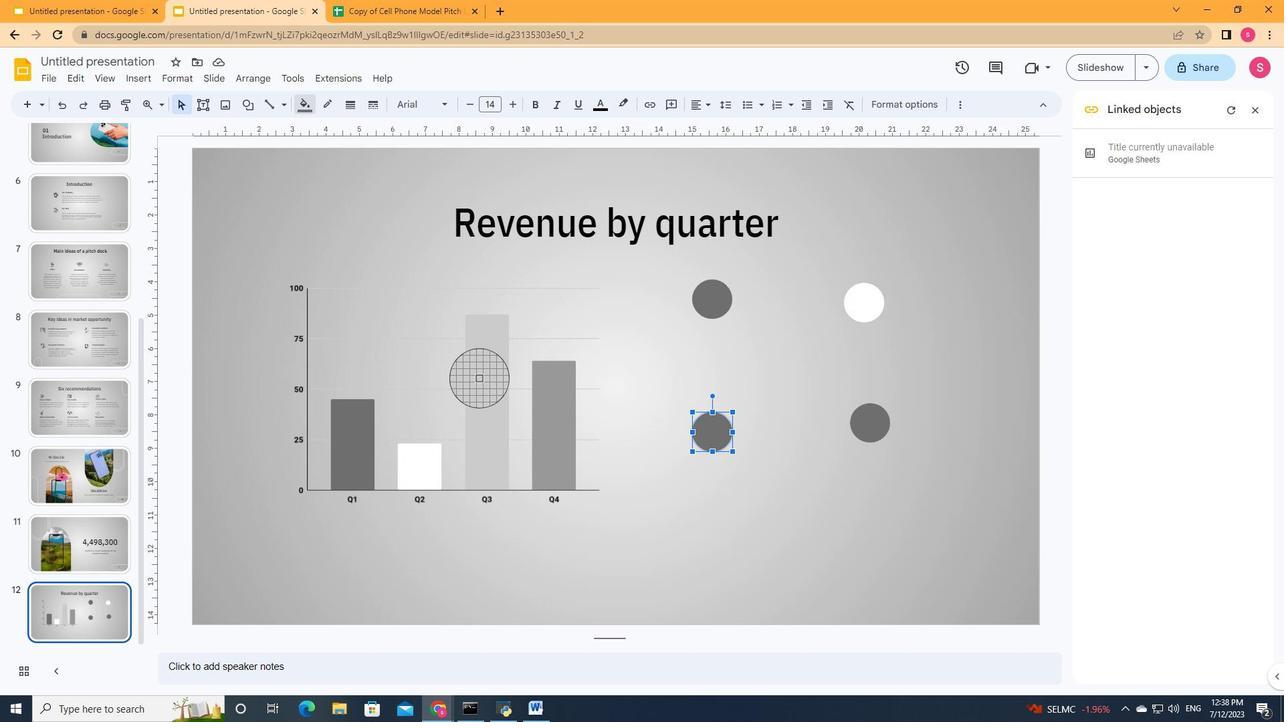 
Action: Mouse pressed left at (485, 380)
Screenshot: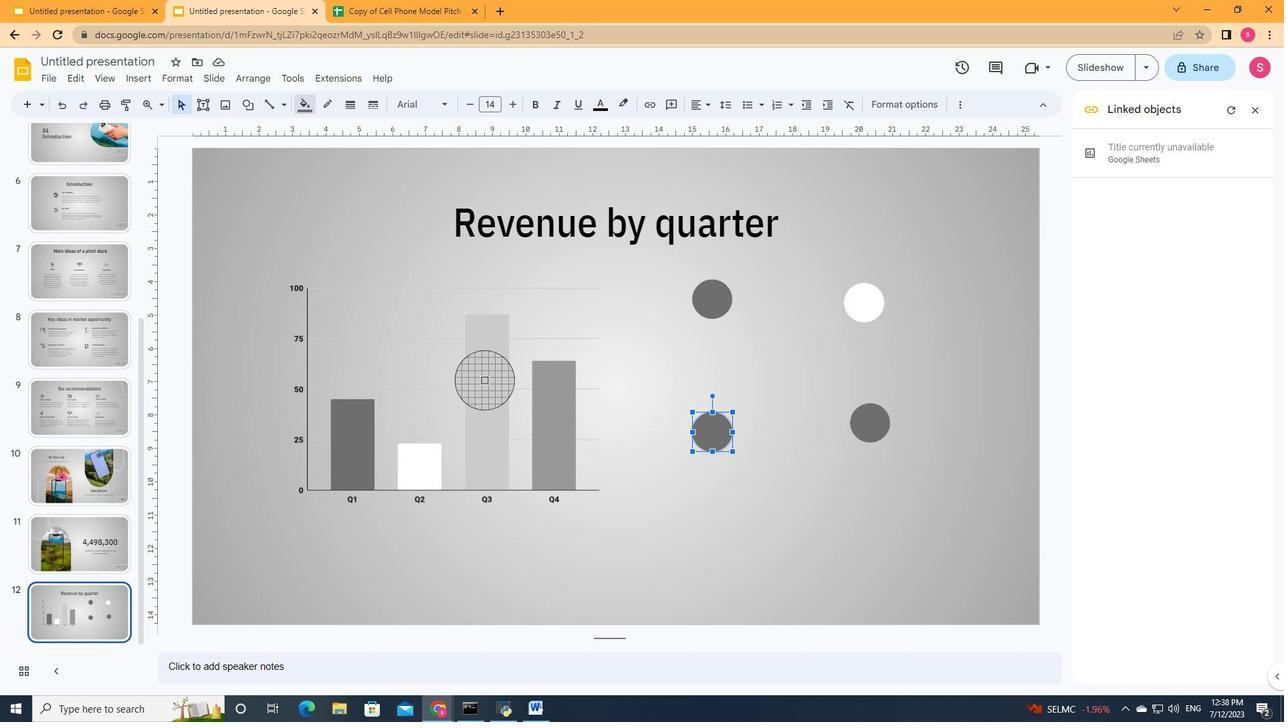 
Action: Mouse moved to (868, 423)
Screenshot: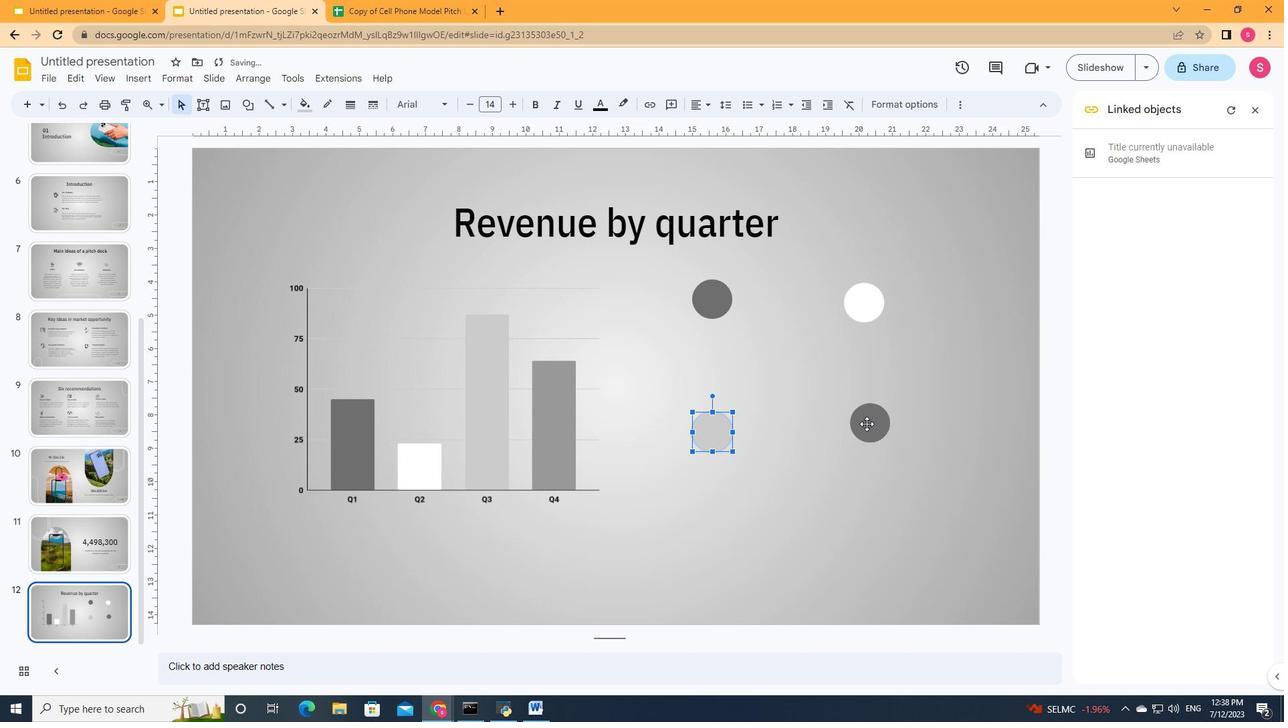 
Action: Mouse pressed left at (868, 423)
Screenshot: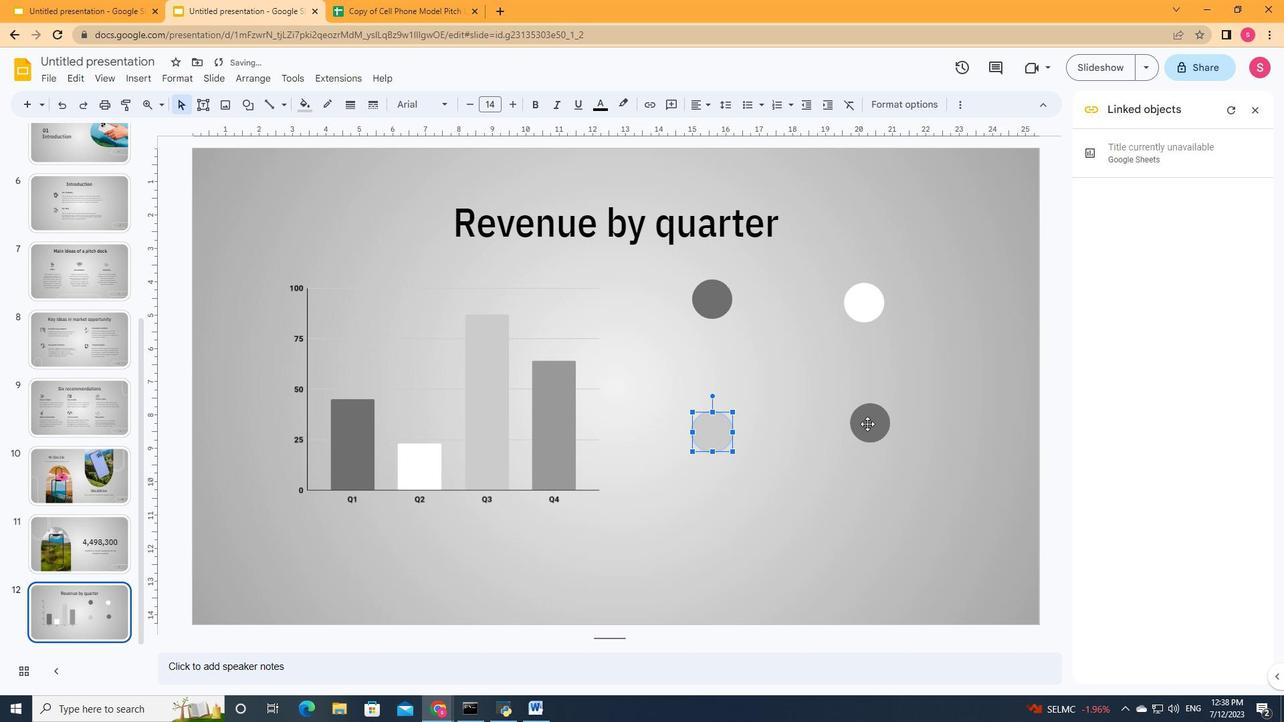 
Action: Mouse moved to (305, 107)
Screenshot: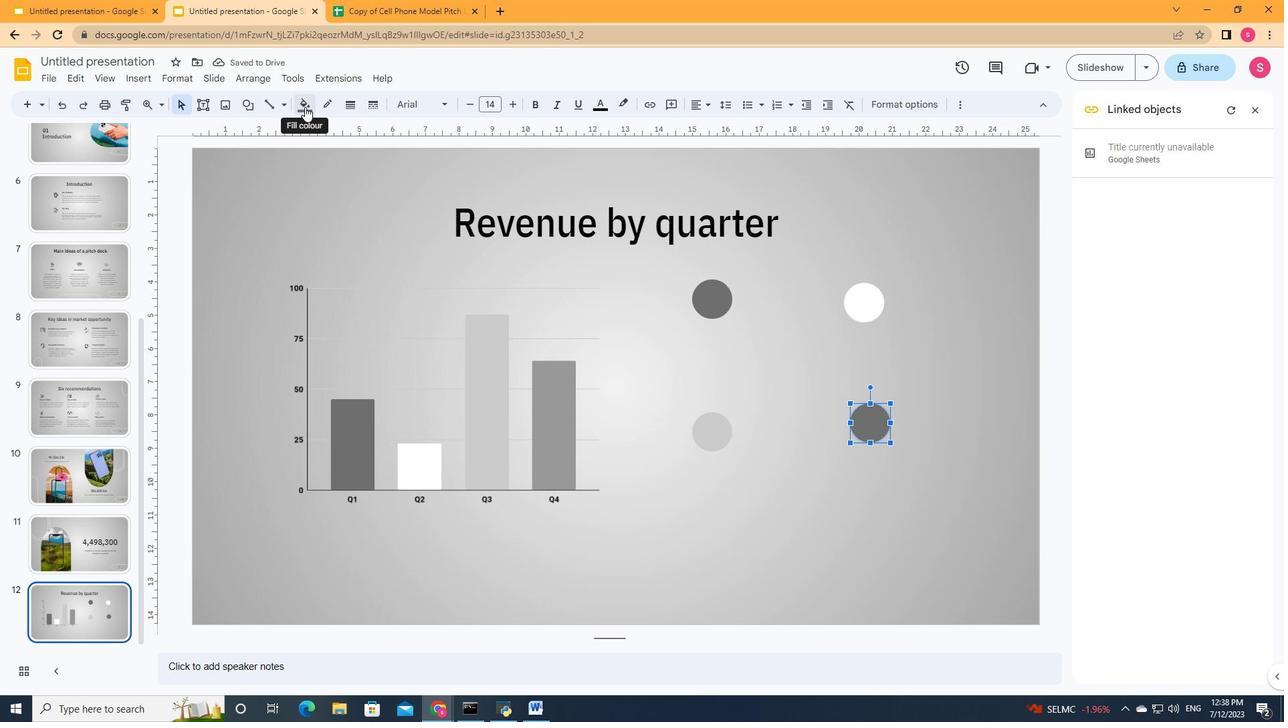 
Action: Mouse pressed left at (305, 107)
Screenshot: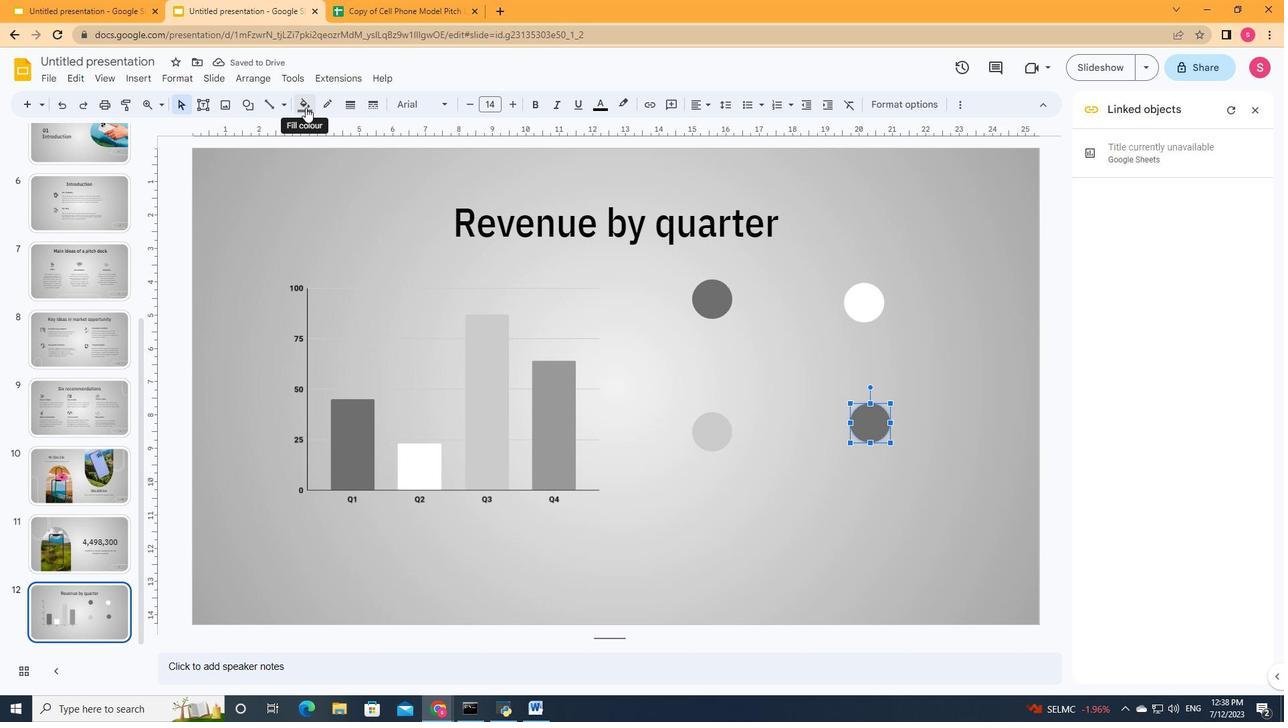 
Action: Mouse moved to (340, 214)
Screenshot: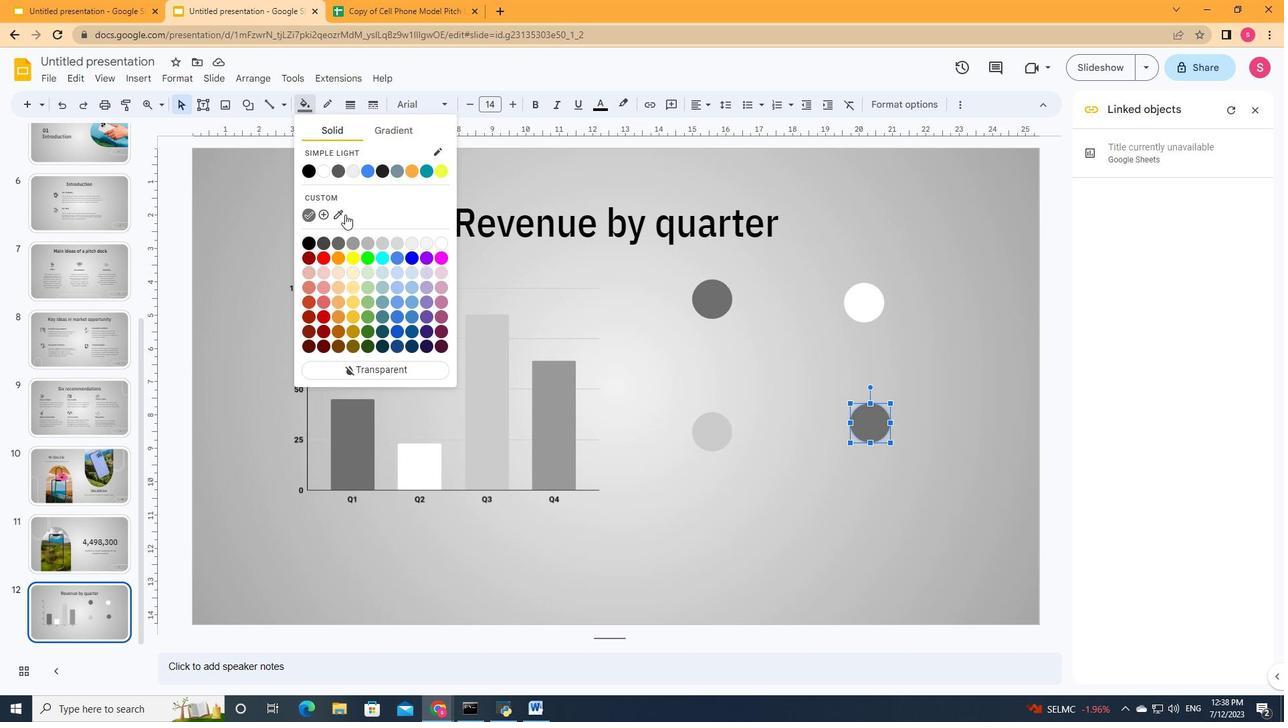 
Action: Mouse pressed left at (340, 214)
Screenshot: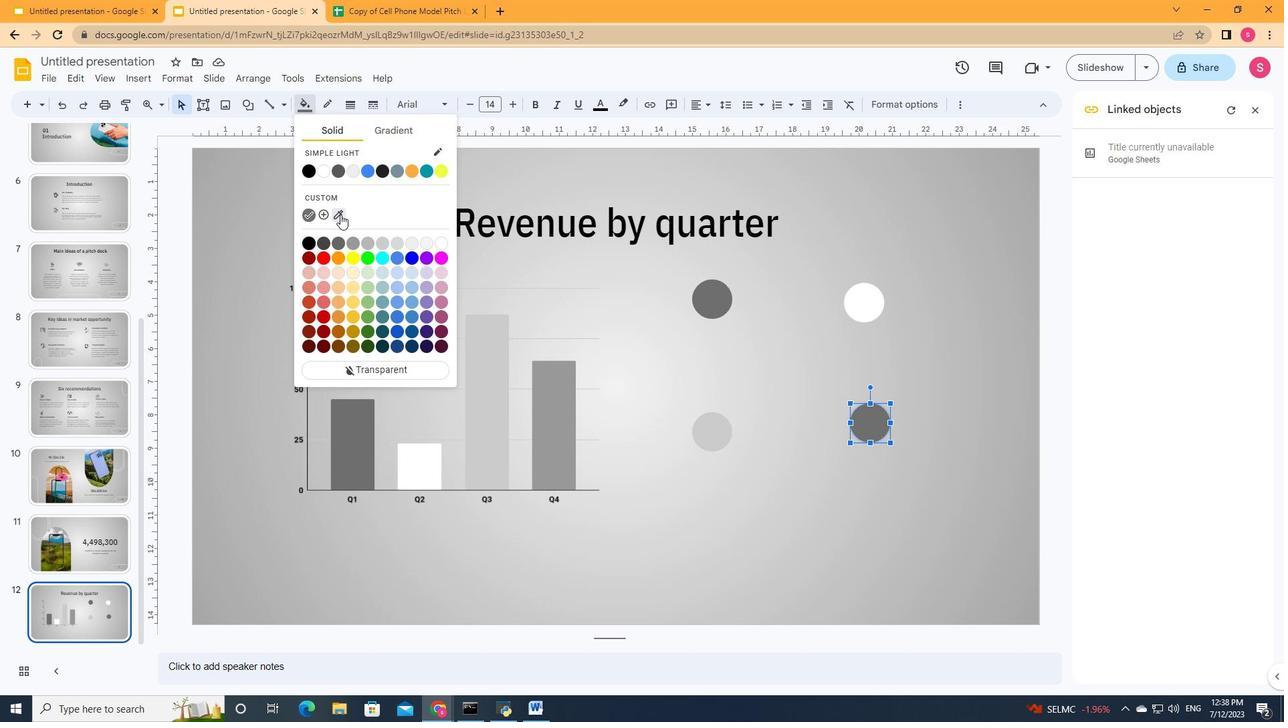 
Action: Mouse moved to (556, 416)
Screenshot: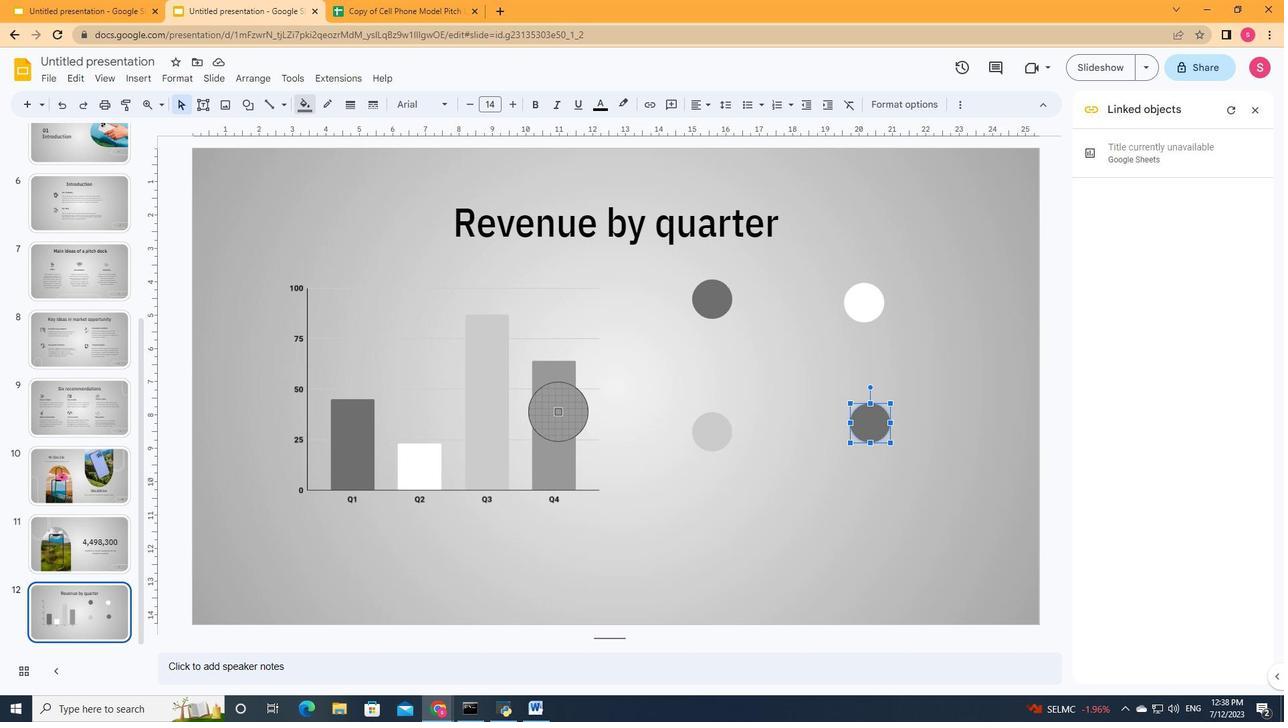 
Action: Mouse pressed left at (556, 416)
Screenshot: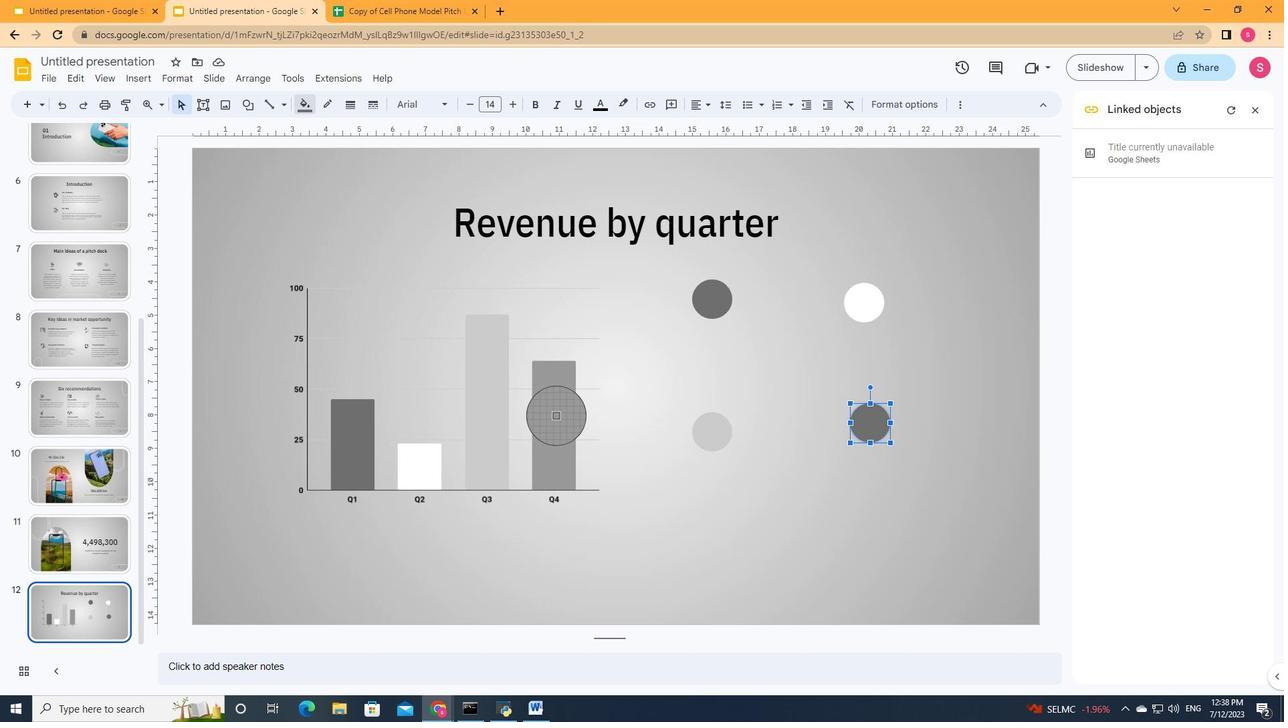 
Action: Mouse moved to (857, 458)
Screenshot: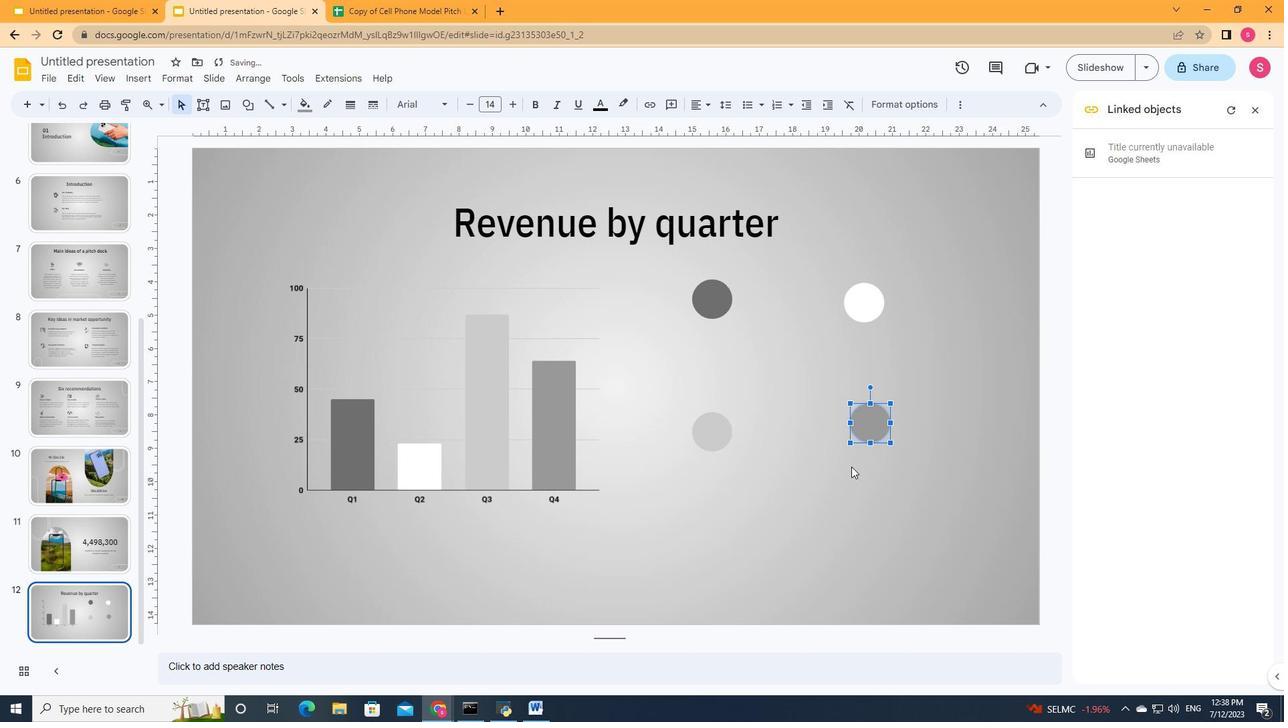 
Action: Mouse pressed left at (857, 458)
Screenshot: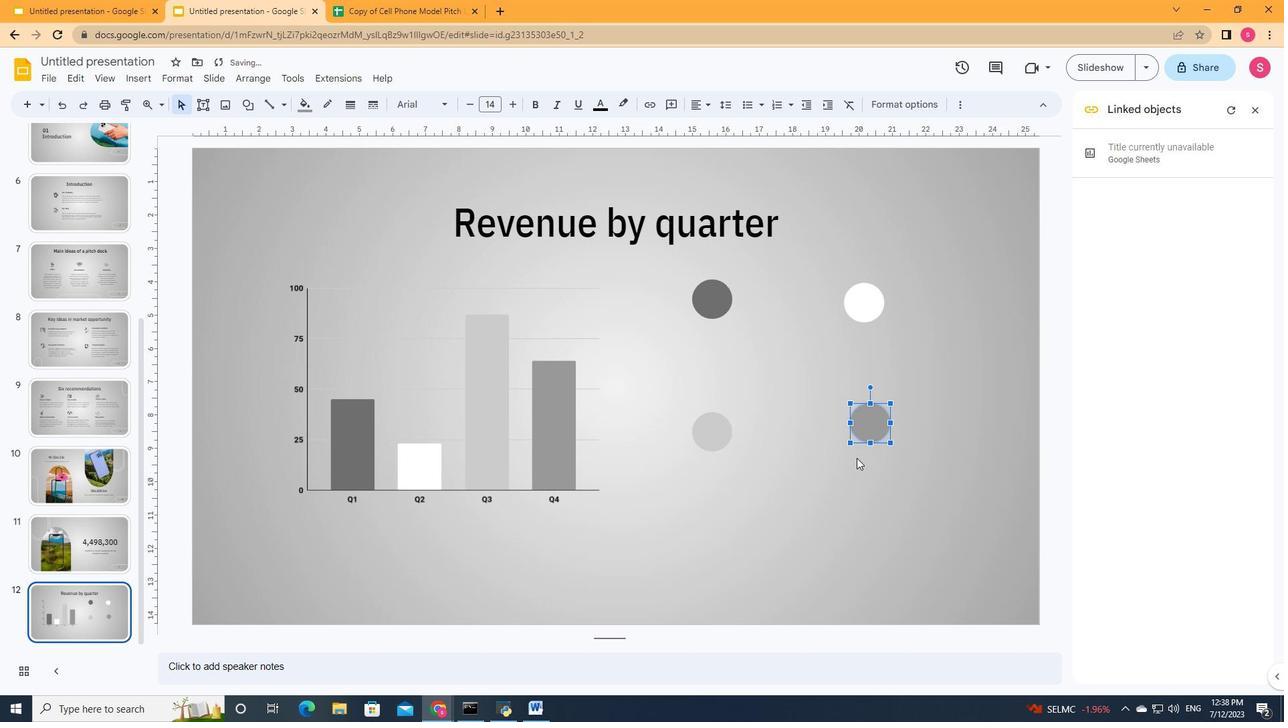 
Action: Mouse moved to (881, 424)
Screenshot: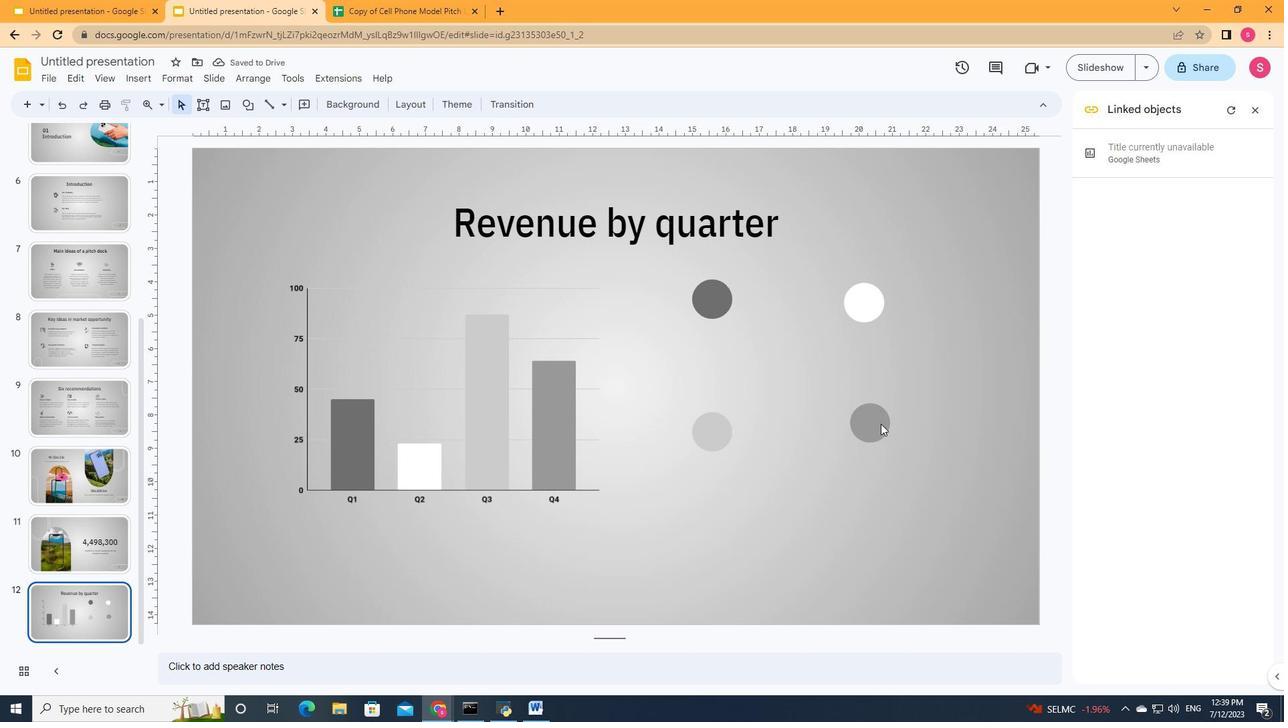 
Action: Mouse pressed left at (881, 424)
Screenshot: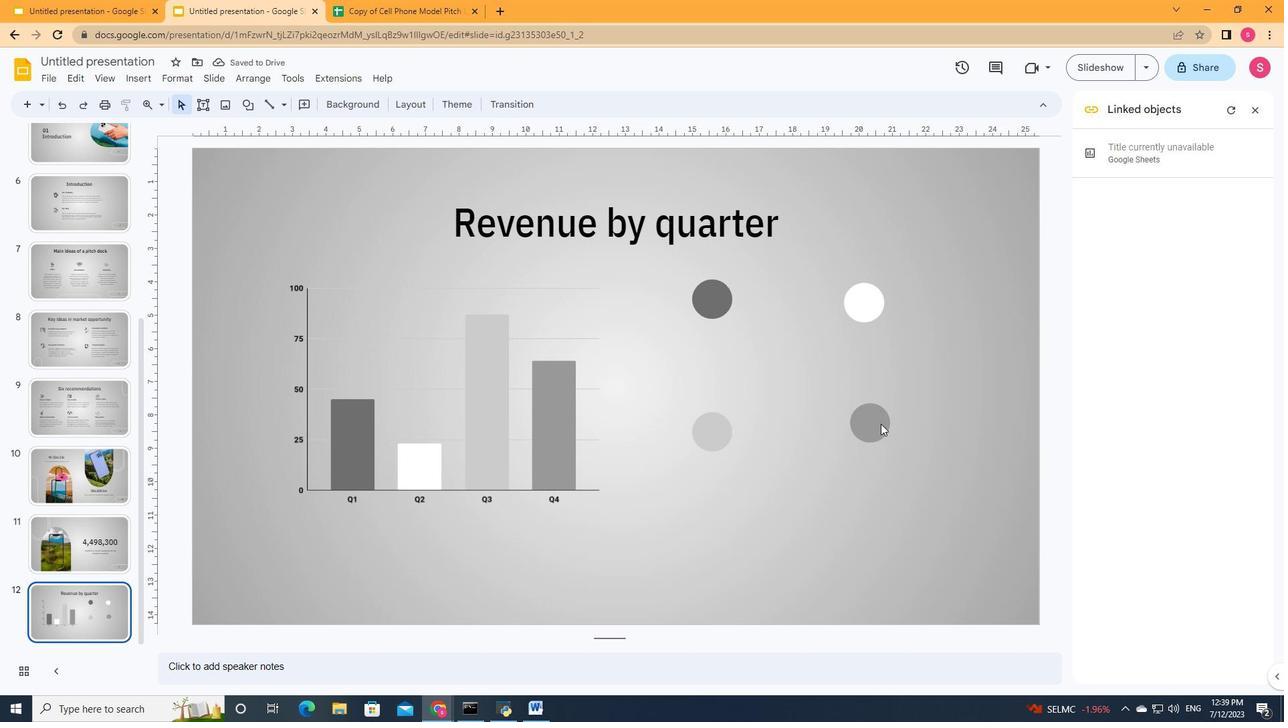 
Action: Mouse moved to (685, 354)
Screenshot: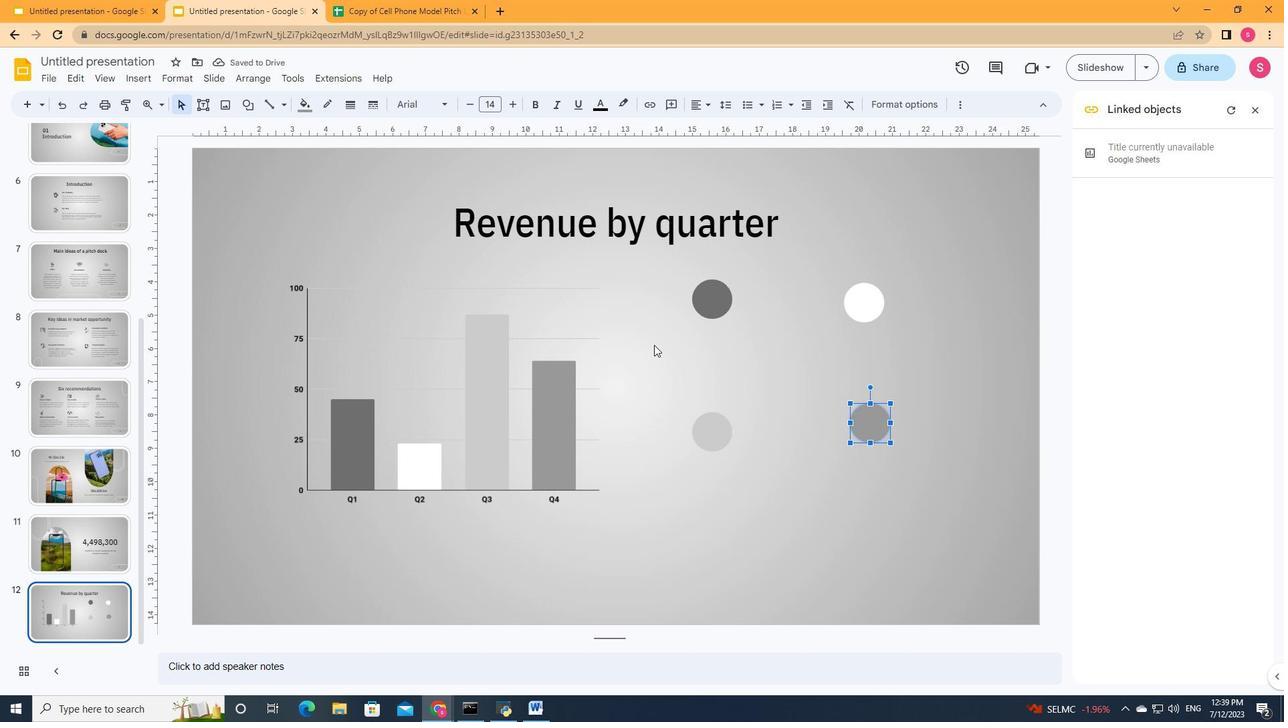 
Action: Mouse pressed left at (685, 354)
Screenshot: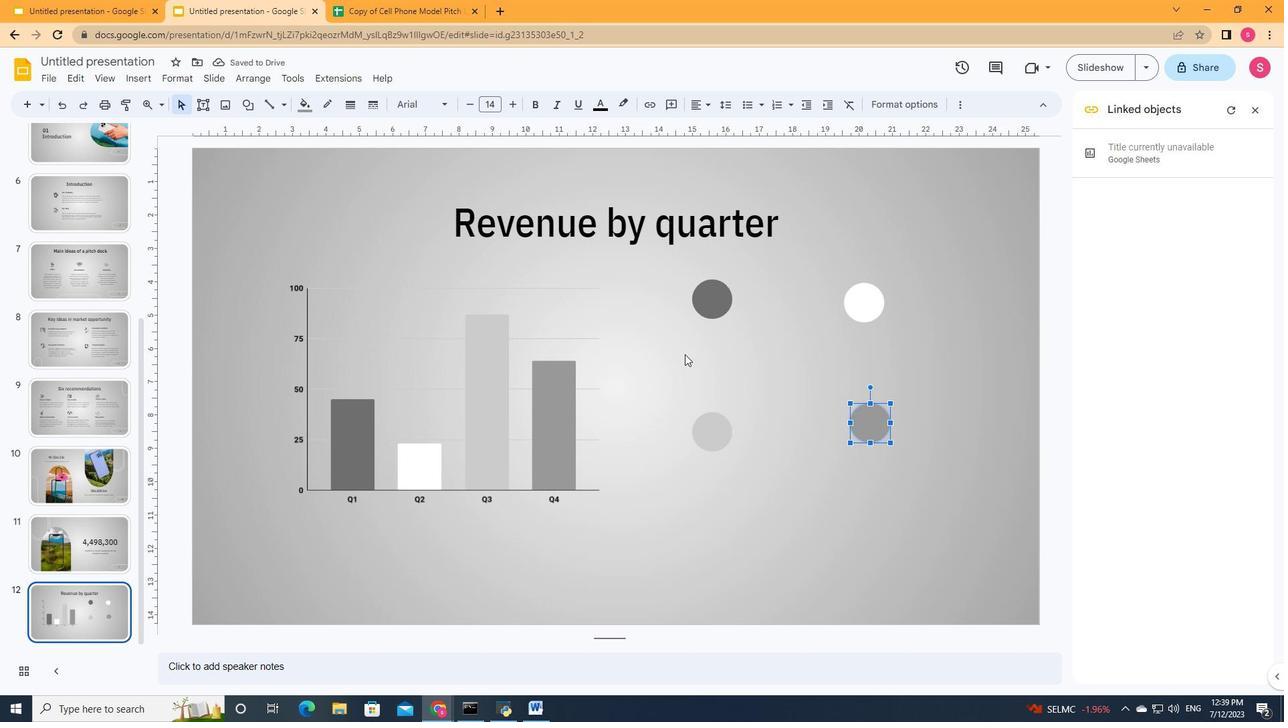 
Action: Mouse moved to (207, 102)
Screenshot: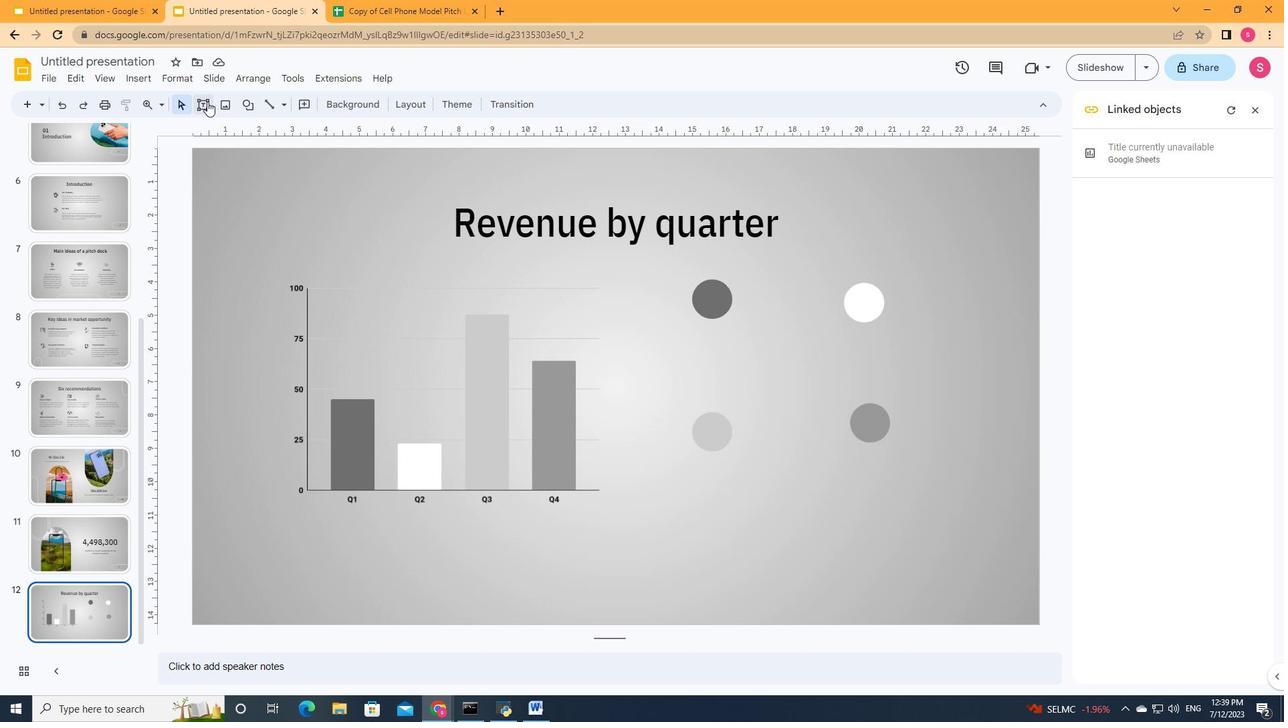 
Action: Mouse pressed left at (207, 102)
Screenshot: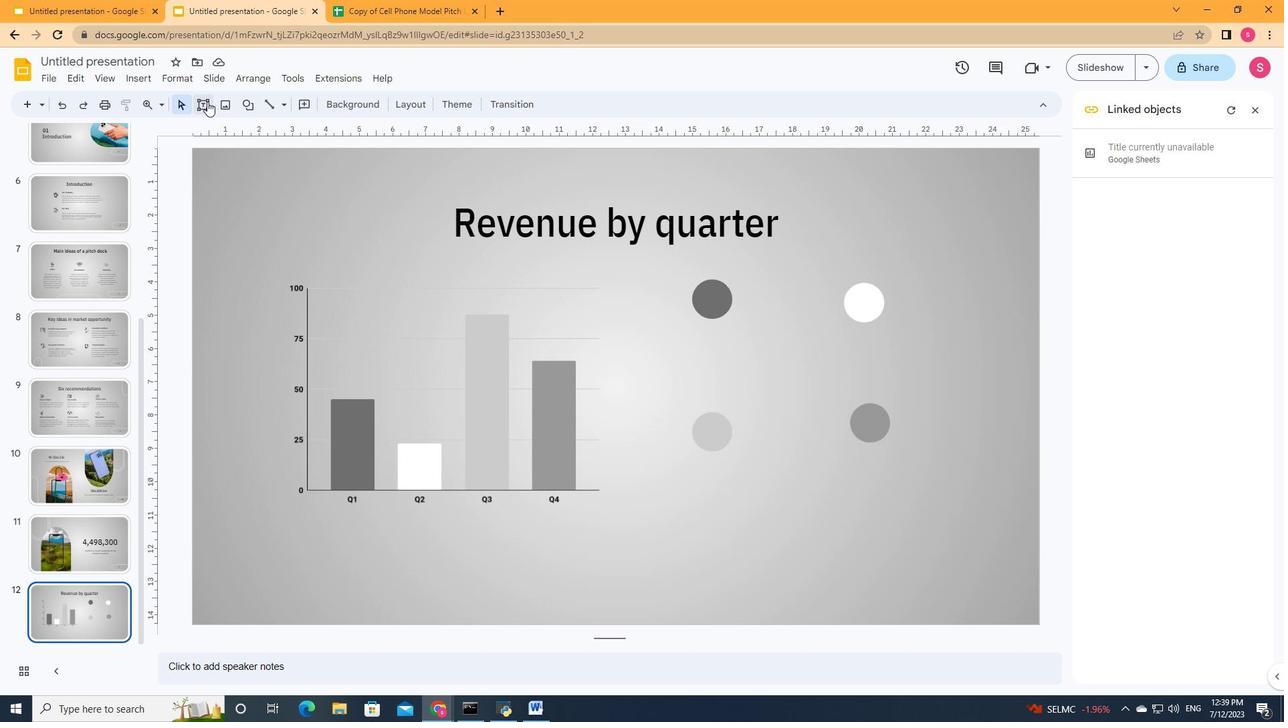 
Action: Mouse moved to (691, 328)
Screenshot: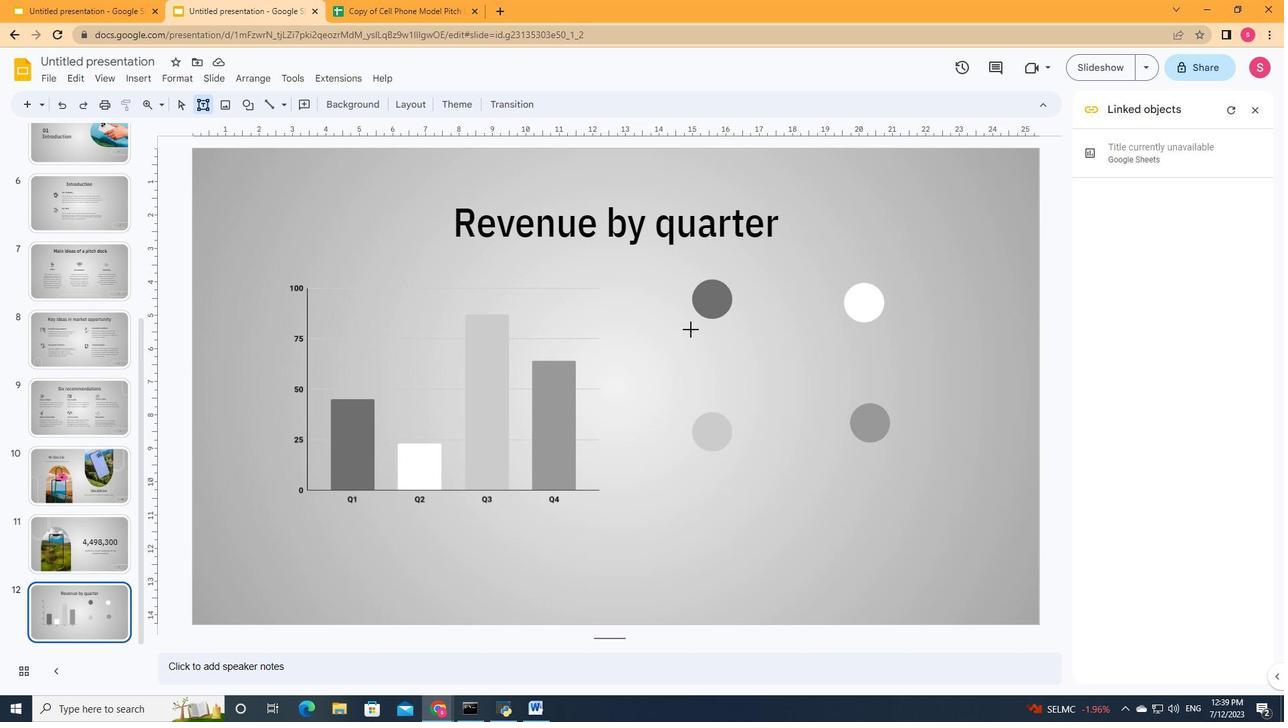 
Action: Mouse pressed left at (691, 328)
Screenshot: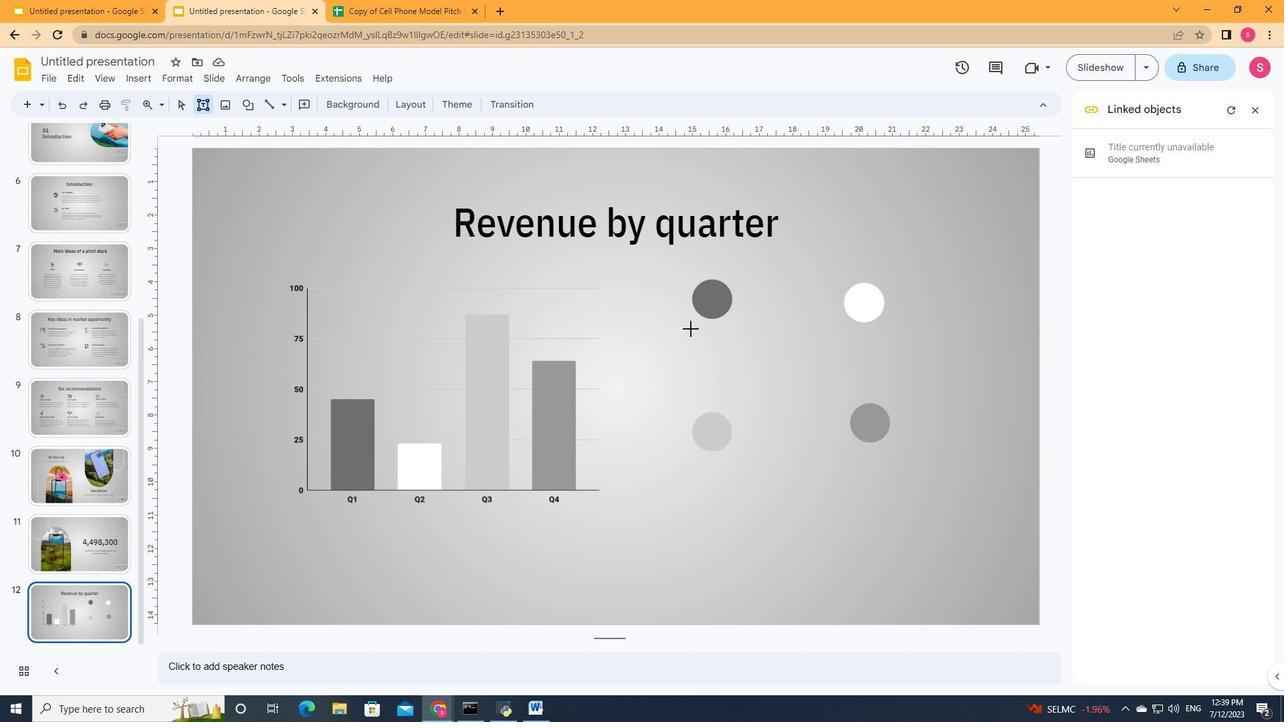 
Action: Mouse moved to (737, 370)
Screenshot: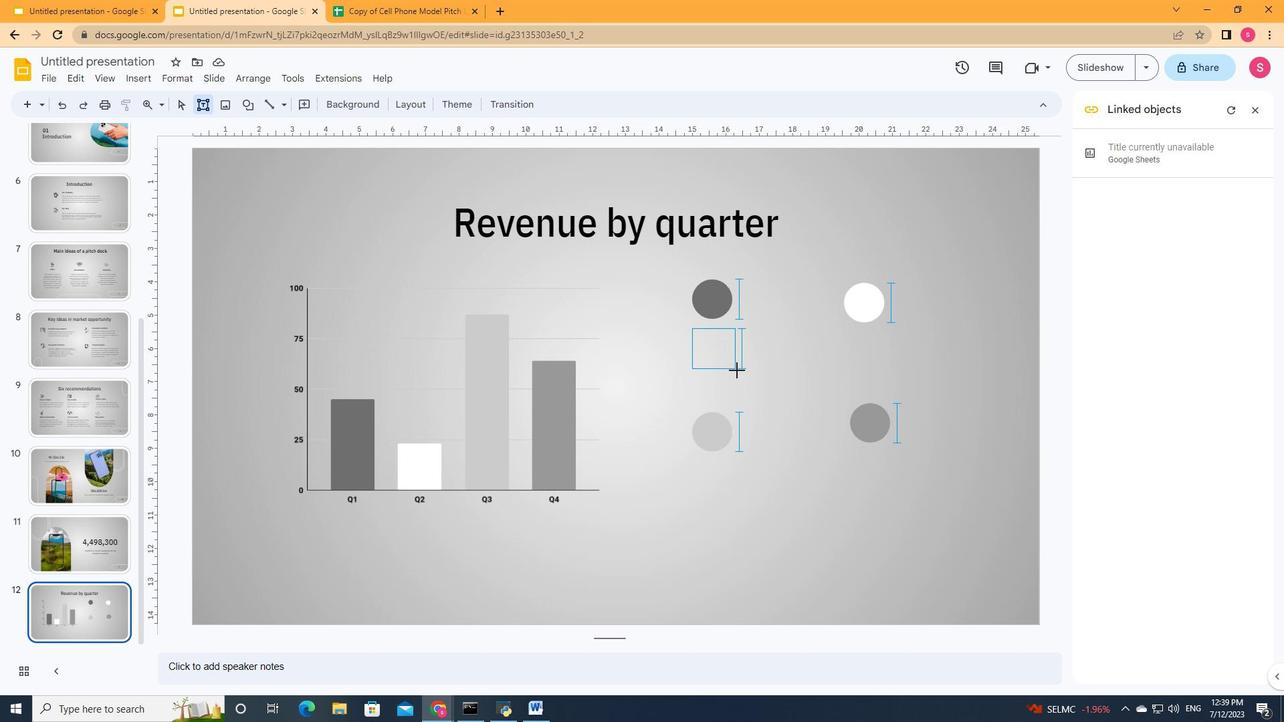 
Action: Key pressed <Key.shift><Key.shift><Key.shift><Key.shift><Key.shift><Key.shift><Key.shift><Key.shift><Key.shift><Key.shift><Key.shift><Key.shift><Key.shift><Key.shift><Key.shift><Key.shift><Key.shift><Key.shift><Key.shift><Key.shift><Key.shift><Key.shift><Key.shift><Key.shift><Key.shift><Key.shift><Key.shift><Key.shift><Key.shift><Key.shift><Key.shift><Key.shift><Key.shift><Key.shift><Key.shift><Key.shift><Key.shift><Key.shift><Key.shift><Key.shift><Key.shift><Key.shift><Key.shift><Key.shift><Key.shift><Key.shift><Key.shift><Key.shift><Key.shift><Key.shift><Key.shift><Key.shift><Key.shift><Key.shift><Key.shift><Key.shift><Key.shift><Key.shift><Key.shift><Key.shift><Key.shift><Key.shift><Key.shift><Key.shift><Key.shift><Key.shift><Key.shift><Key.shift>Q1
Screenshot: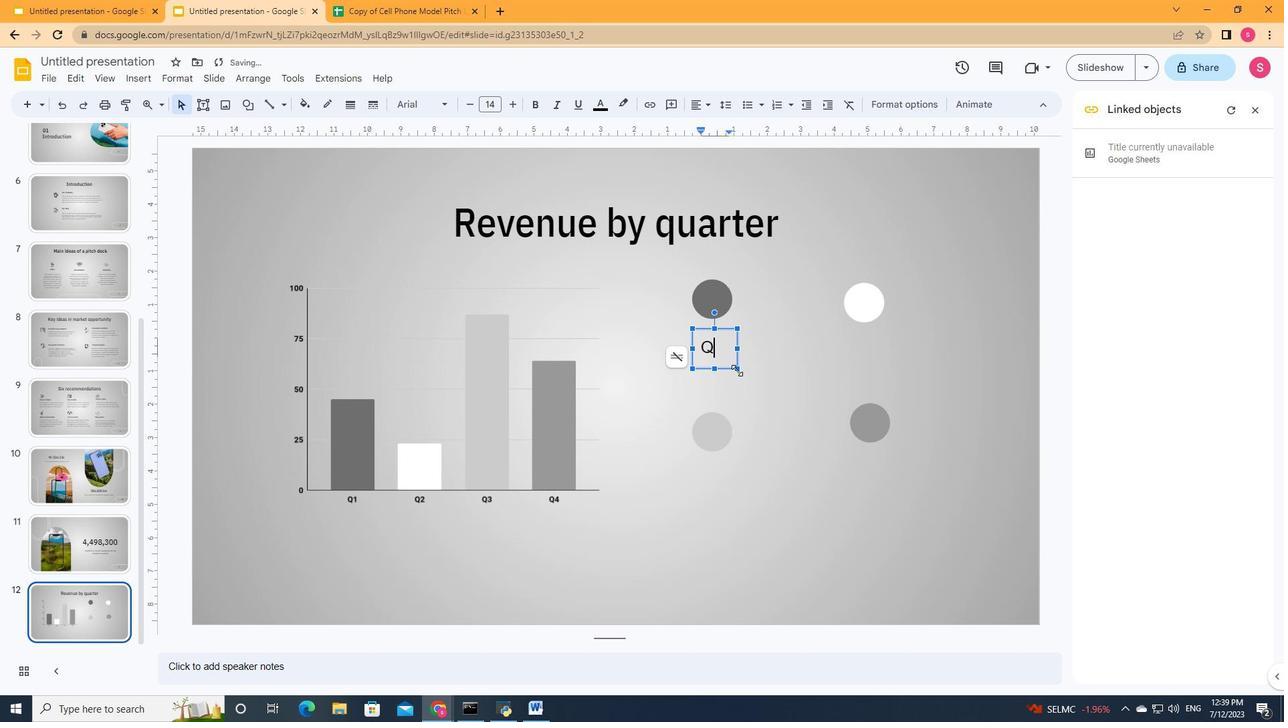 
Action: Mouse moved to (736, 368)
Screenshot: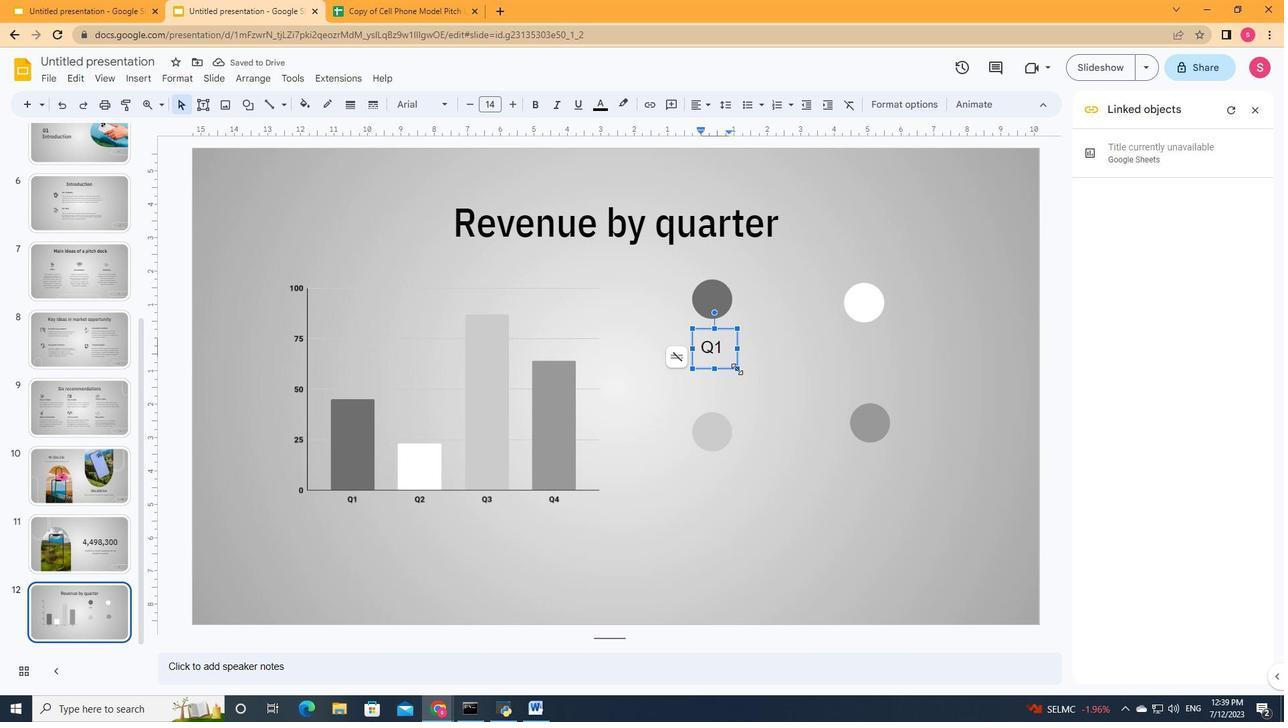 
Action: Mouse pressed left at (736, 368)
Screenshot: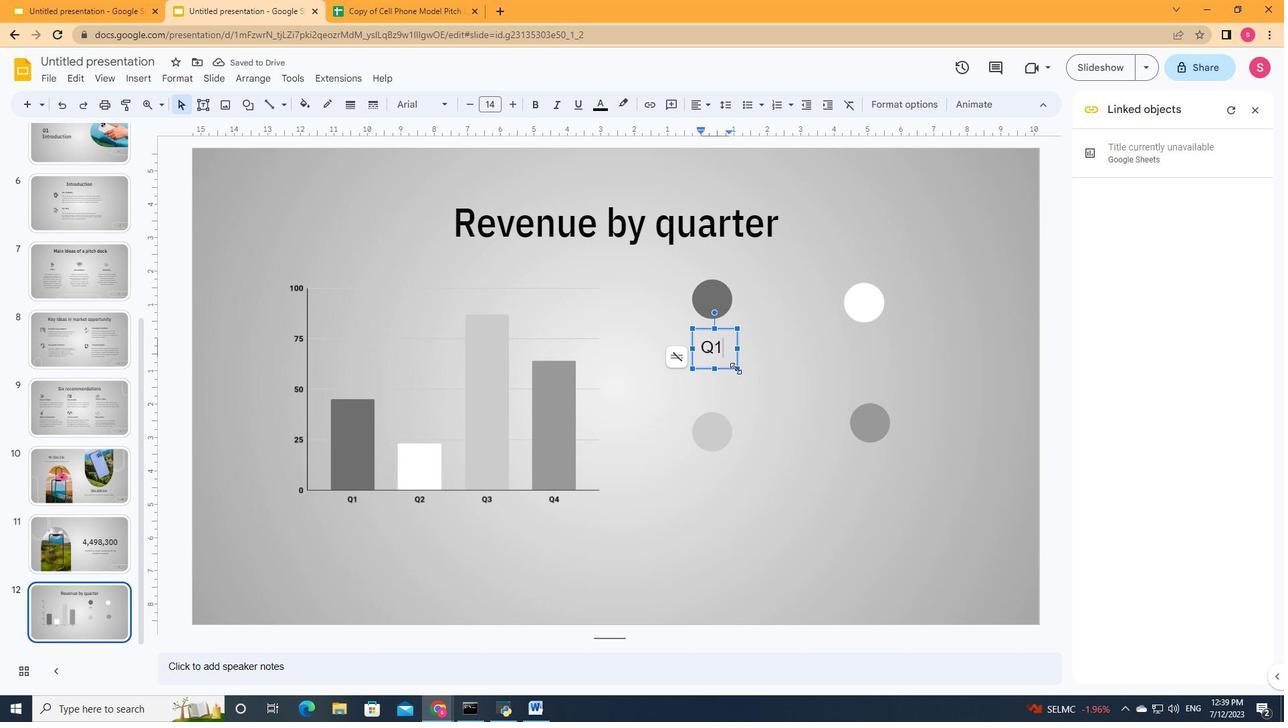 
Action: Mouse moved to (744, 362)
Screenshot: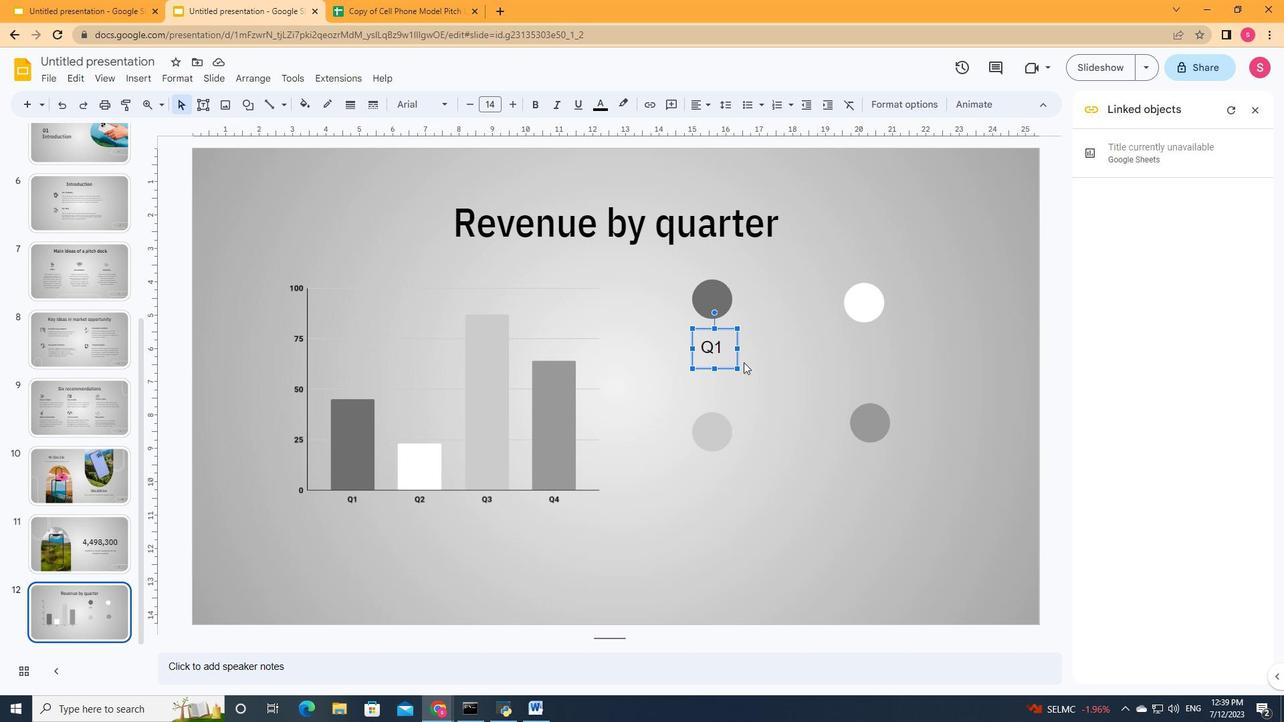 
Action: Key pressed ctrl+C
Screenshot: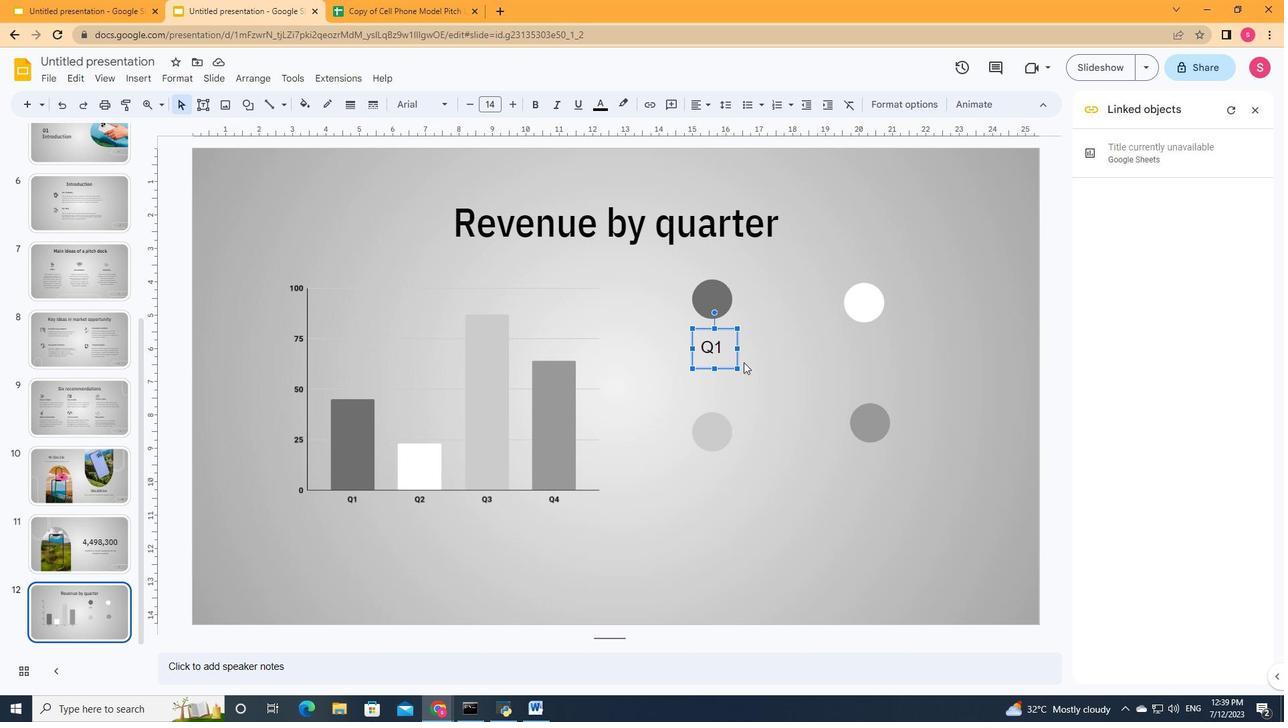 
Action: Mouse moved to (824, 351)
Screenshot: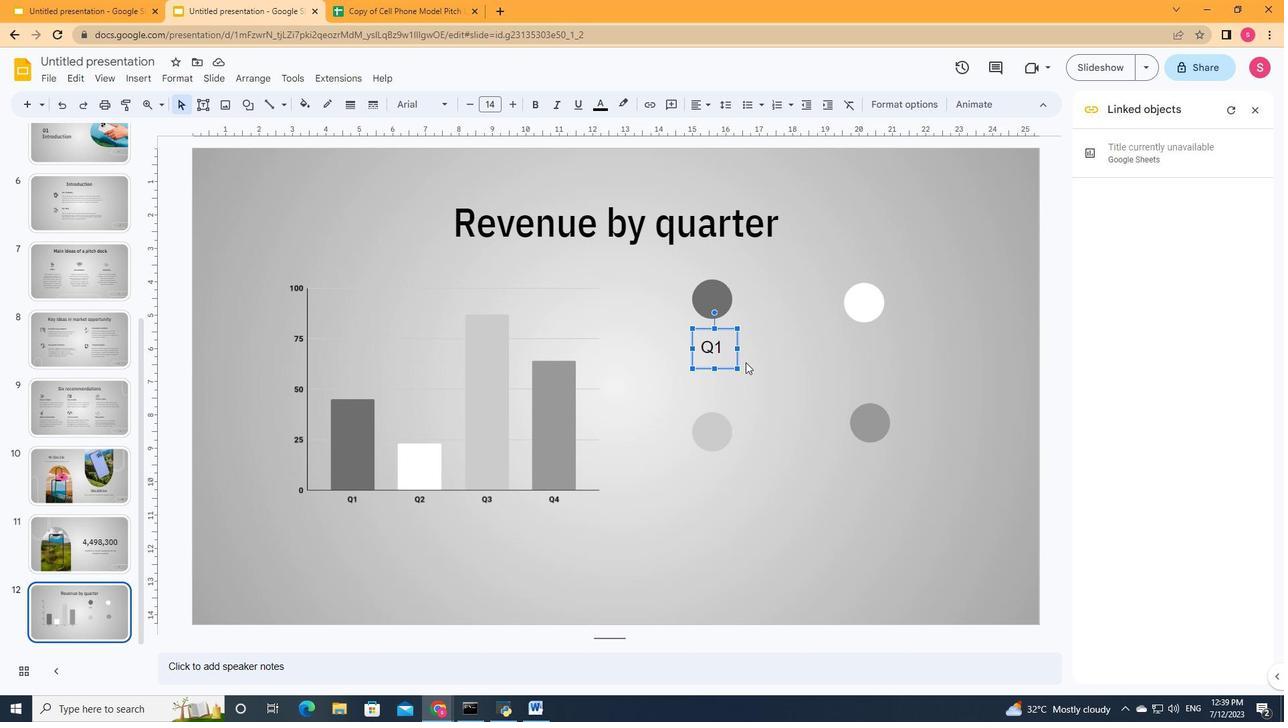 
Action: Mouse pressed left at (824, 351)
Screenshot: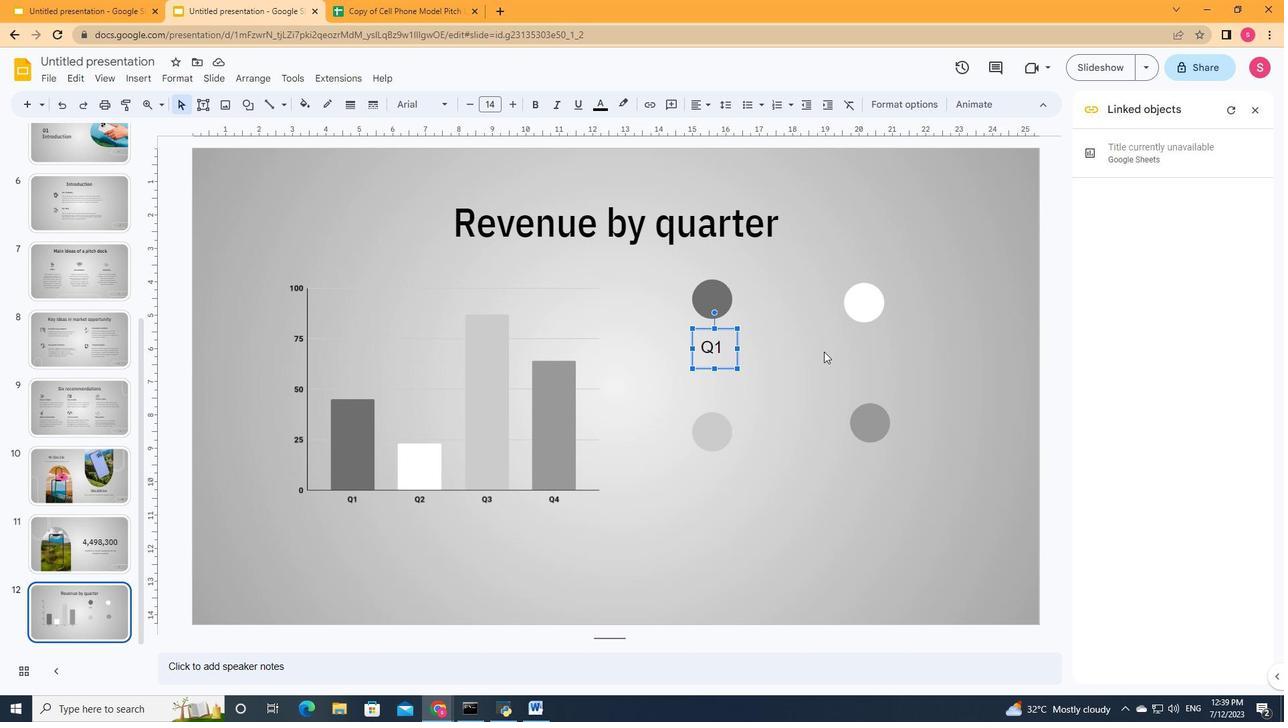 
Action: Key pressed ctrl+V
Screenshot: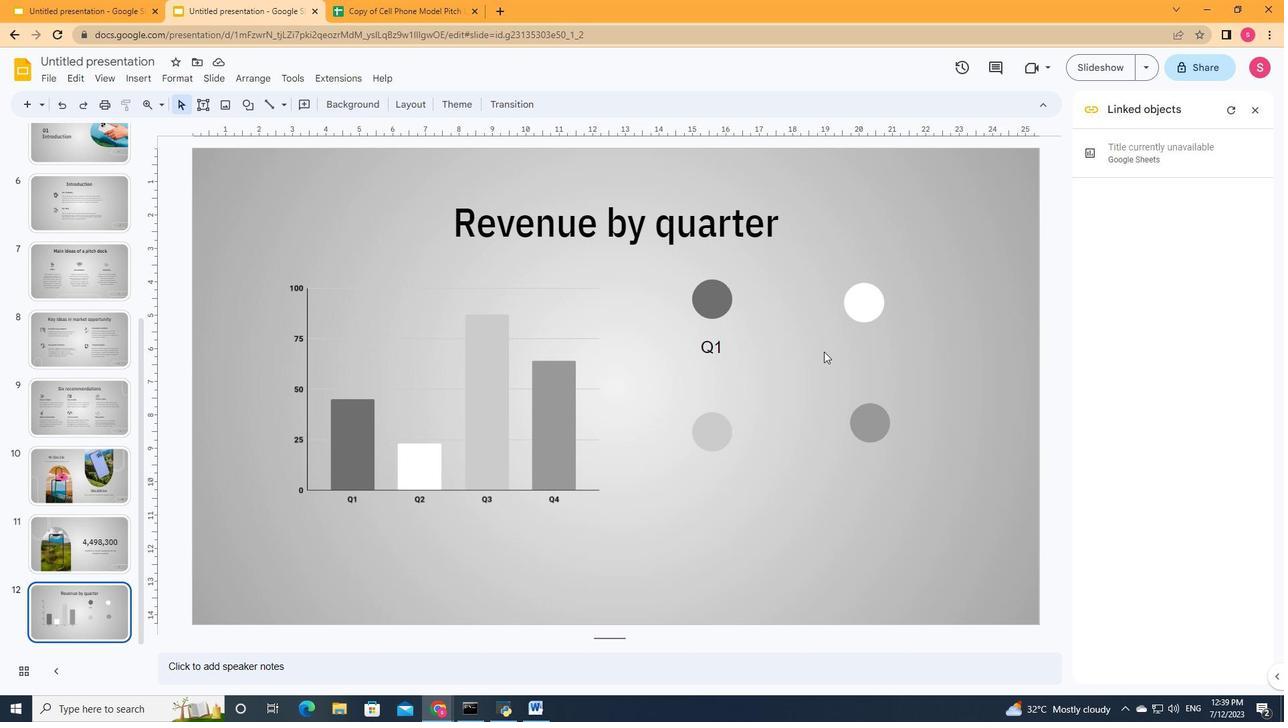 
Action: Mouse moved to (824, 351)
Screenshot: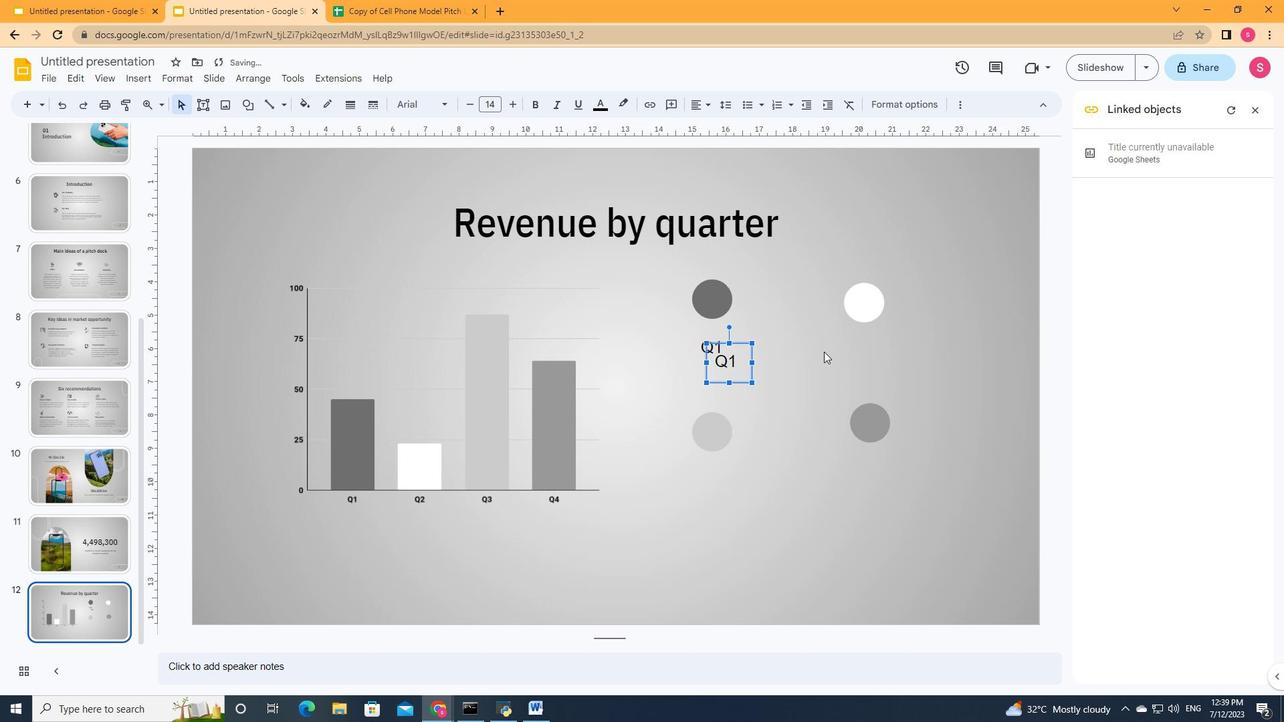 
Action: Key pressed ctrl+V
Screenshot: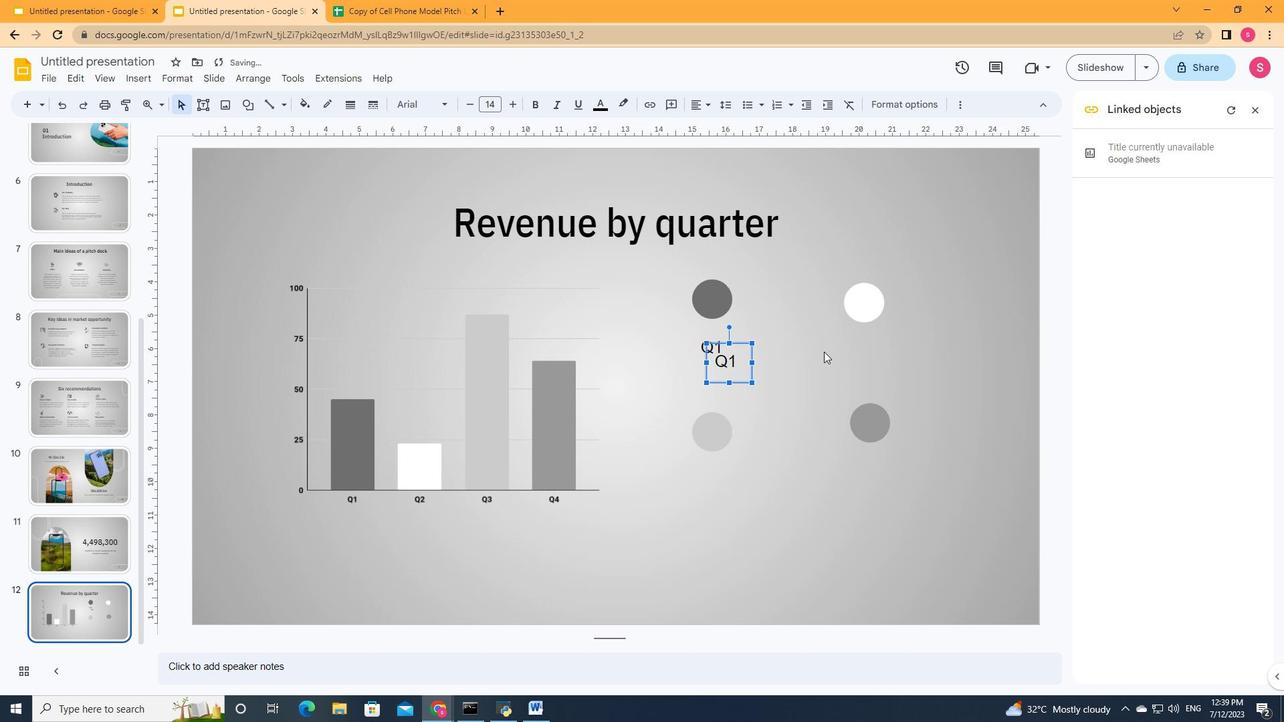 
Action: Mouse moved to (823, 350)
Screenshot: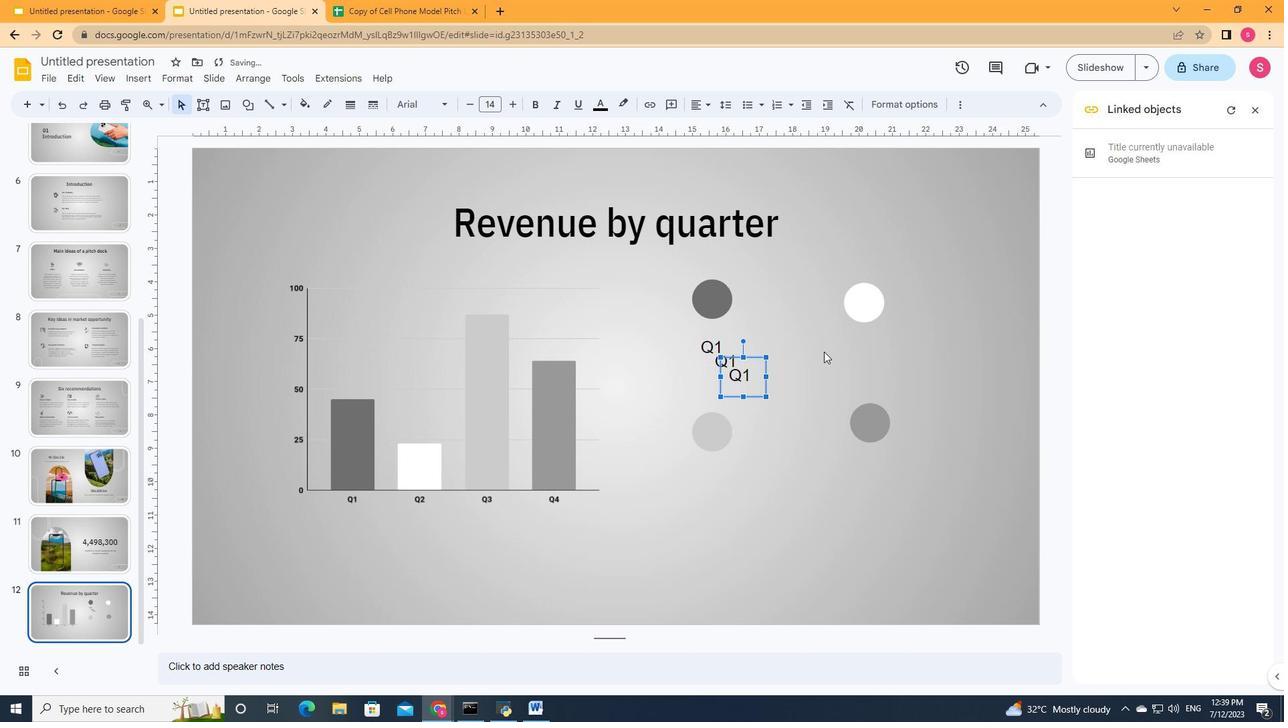 
Action: Key pressed <'\x16'>
Screenshot: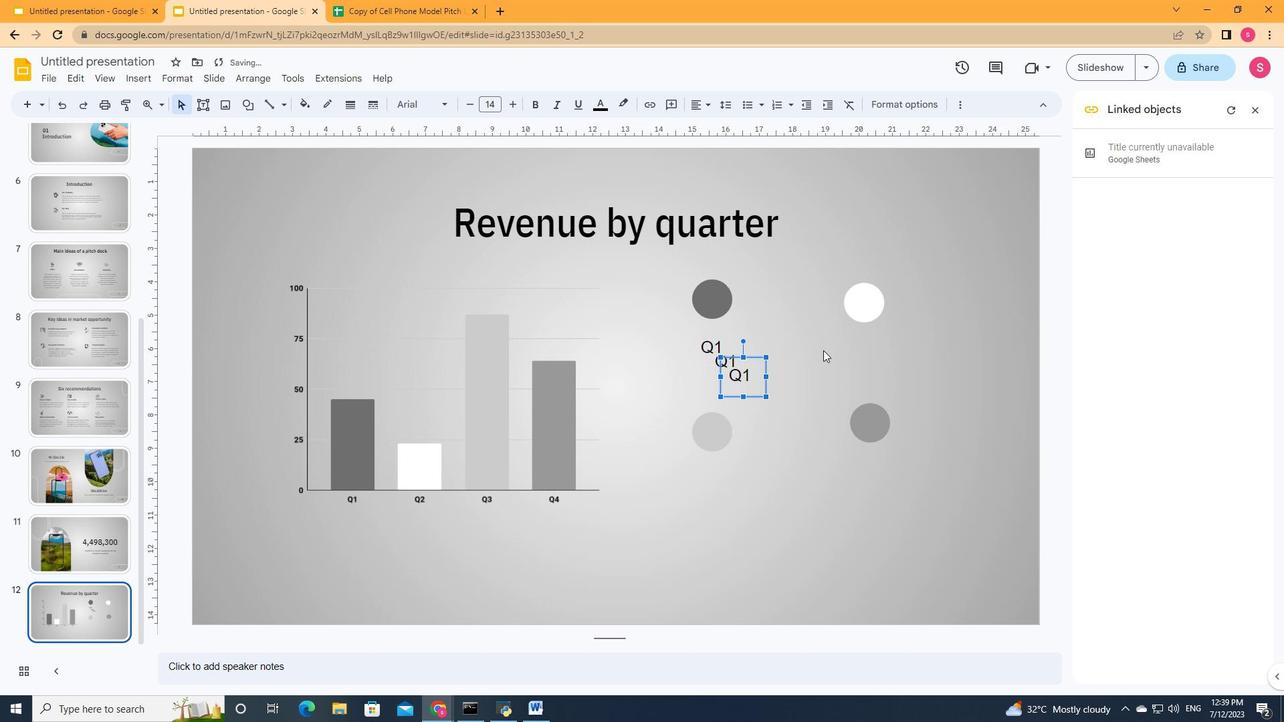 
Action: Mouse moved to (764, 389)
Screenshot: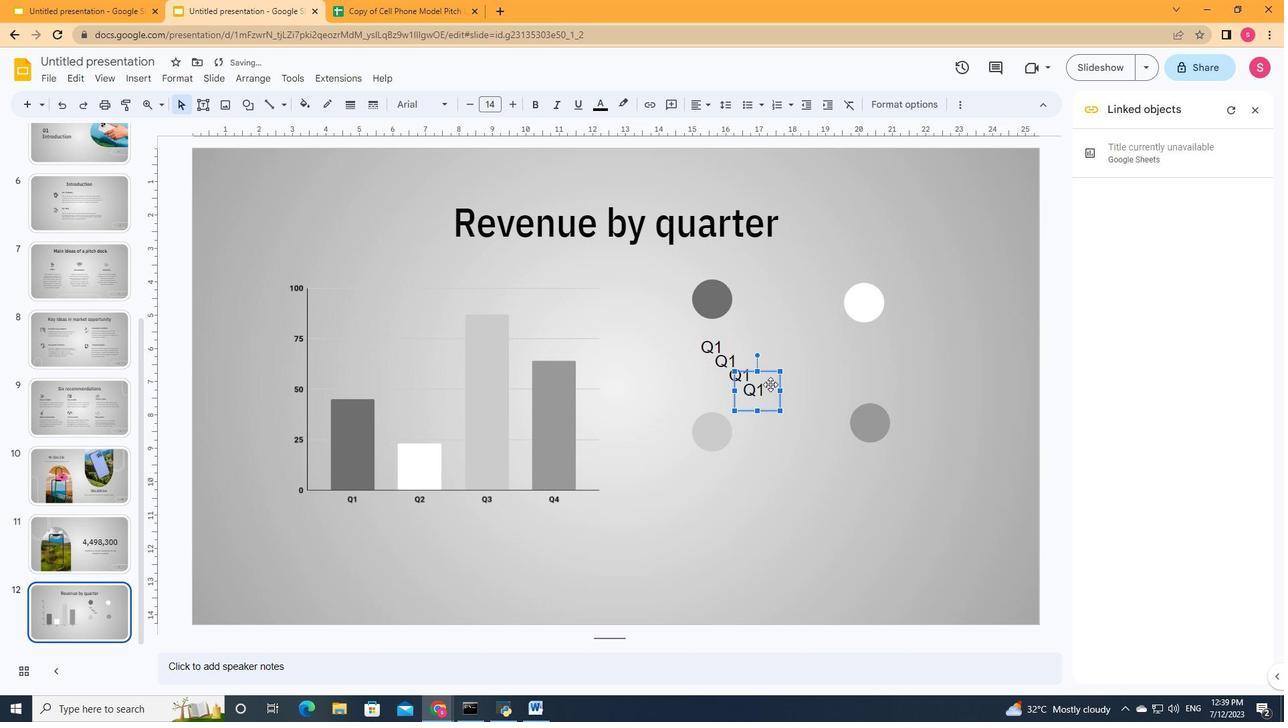
Action: Mouse pressed left at (764, 389)
Screenshot: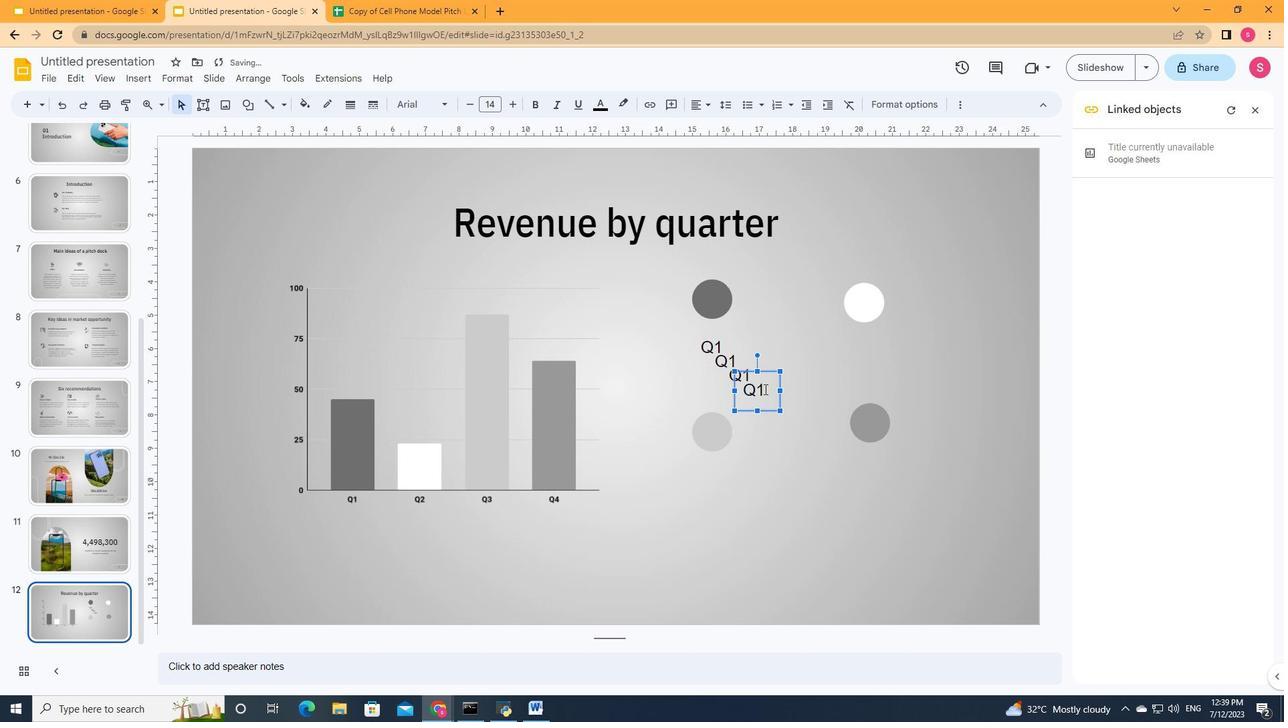
Action: Mouse moved to (752, 370)
Screenshot: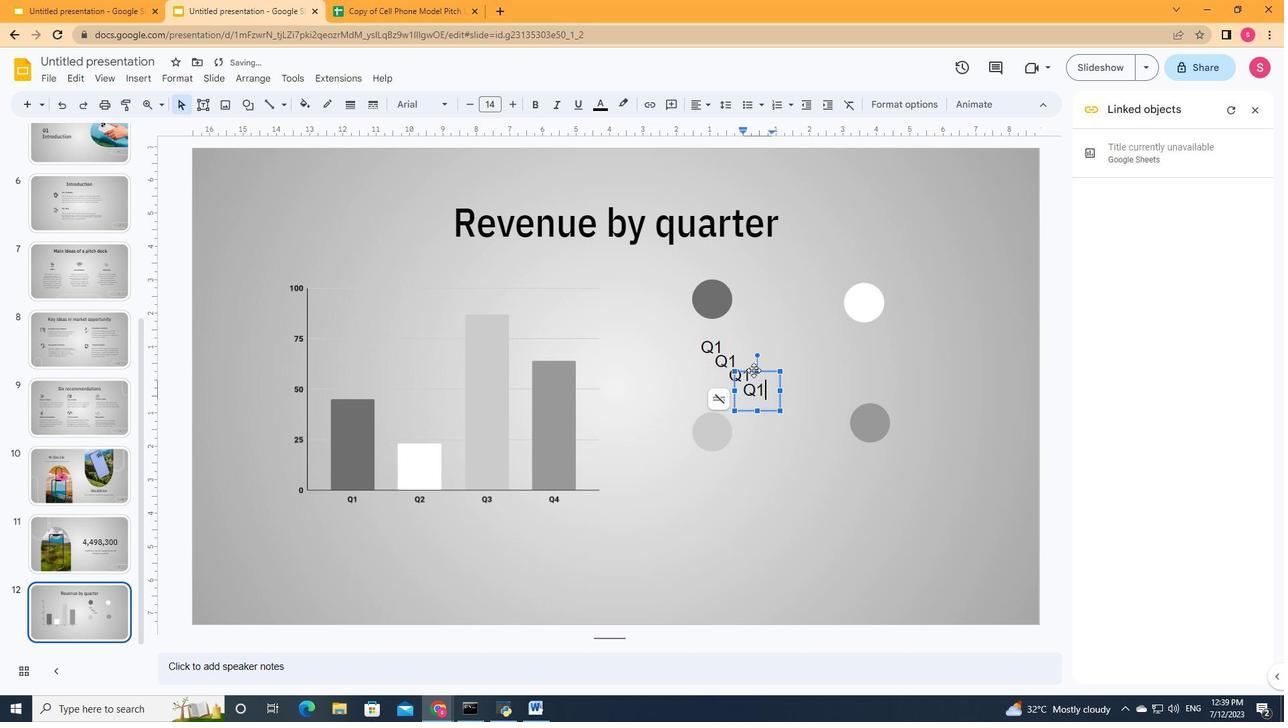 
Action: Mouse pressed left at (752, 370)
Screenshot: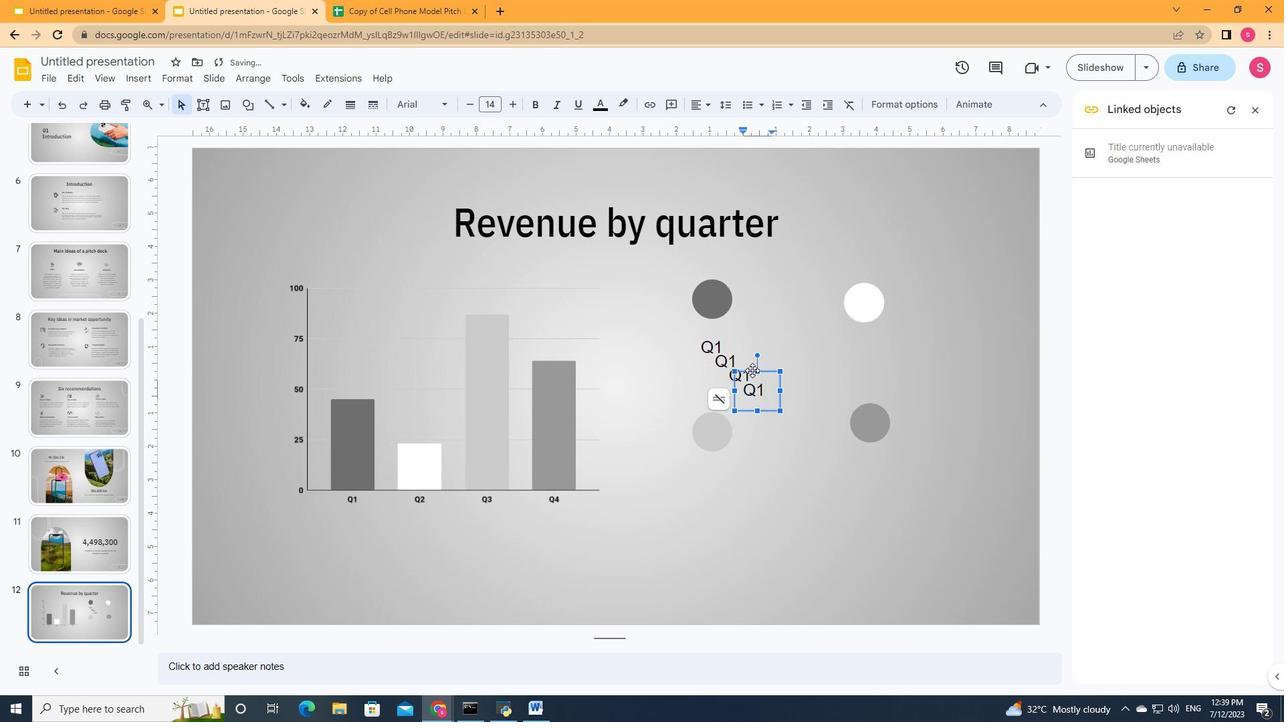 
Action: Mouse moved to (736, 380)
Screenshot: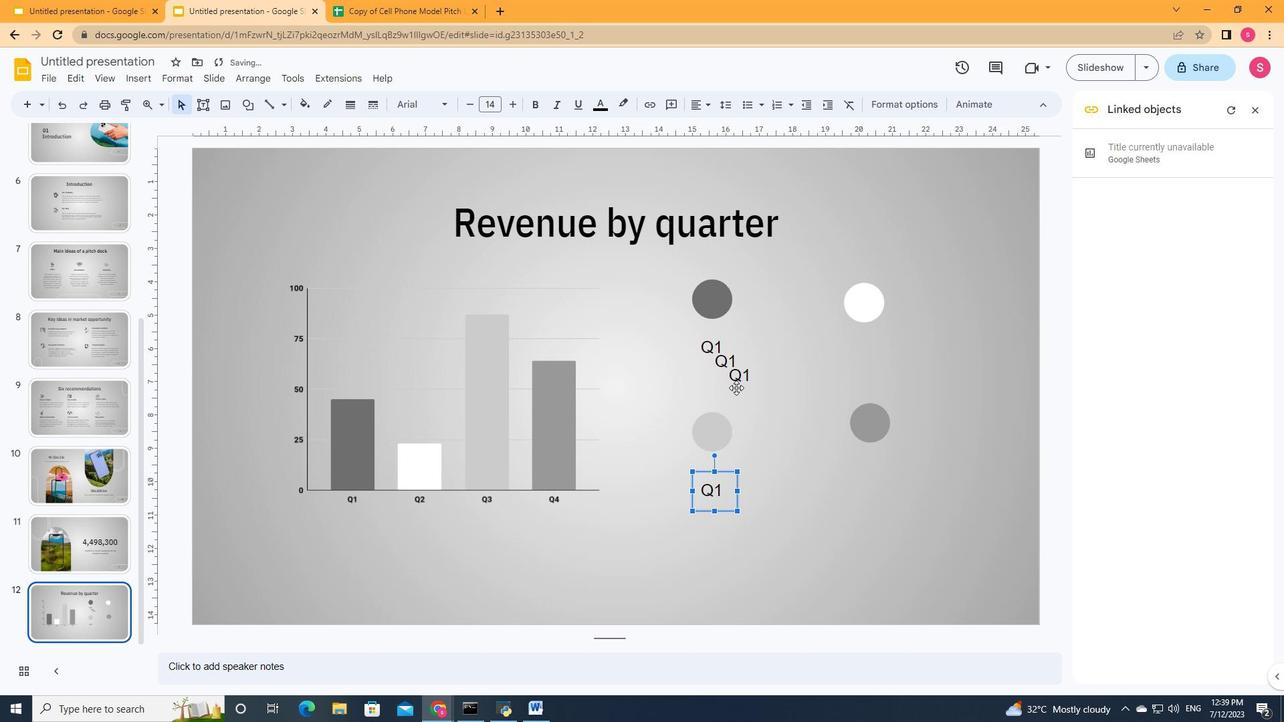 
Action: Mouse pressed left at (736, 380)
Screenshot: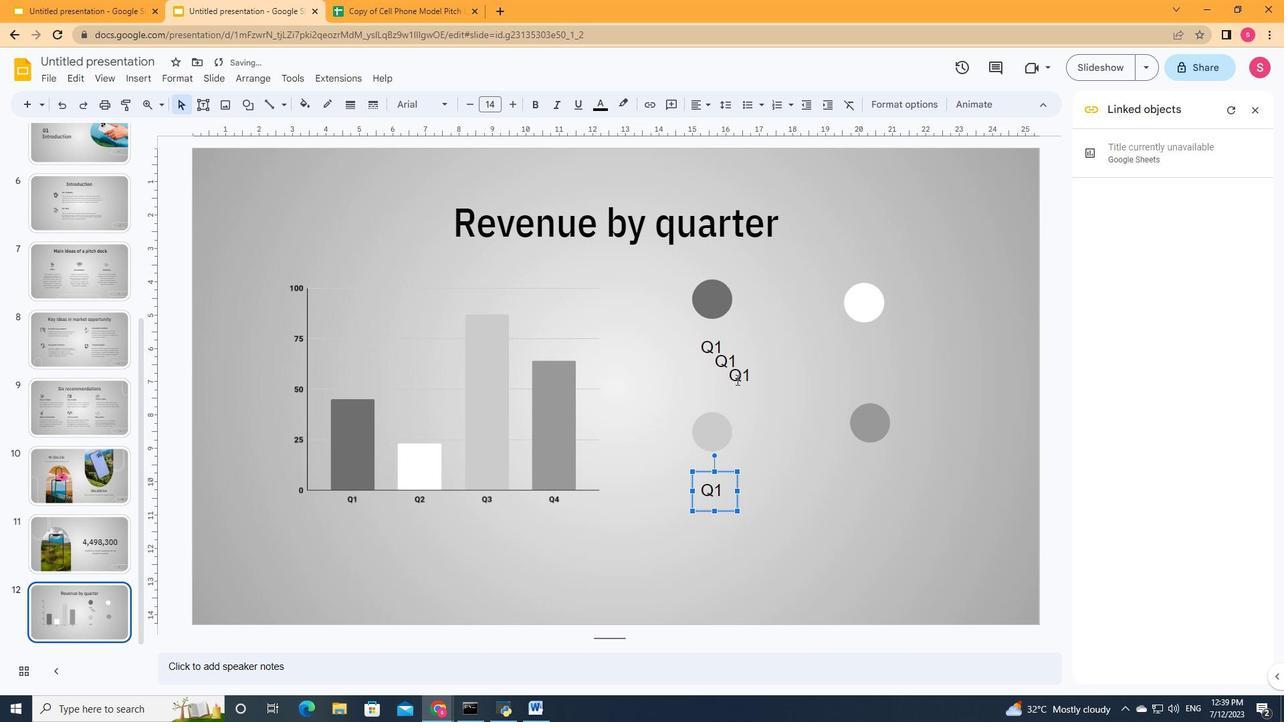 
Action: Mouse moved to (735, 355)
Screenshot: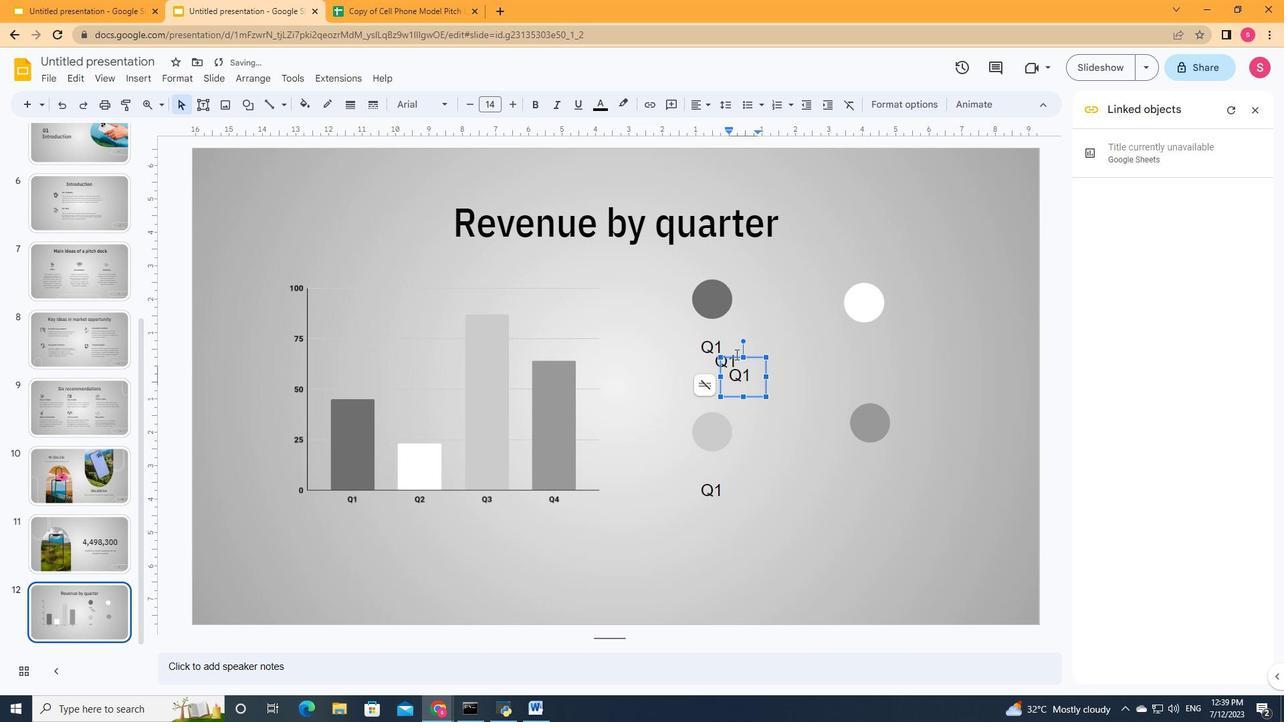 
Action: Mouse pressed left at (735, 355)
Screenshot: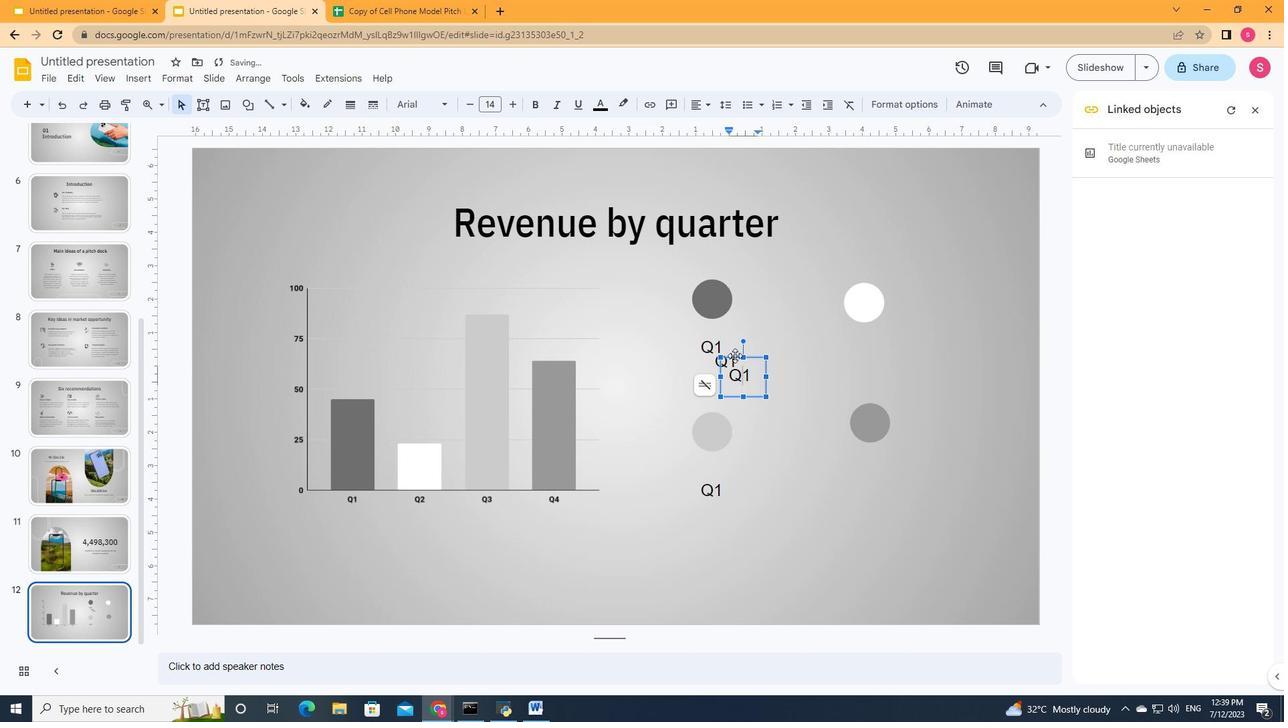 
Action: Mouse moved to (732, 364)
Screenshot: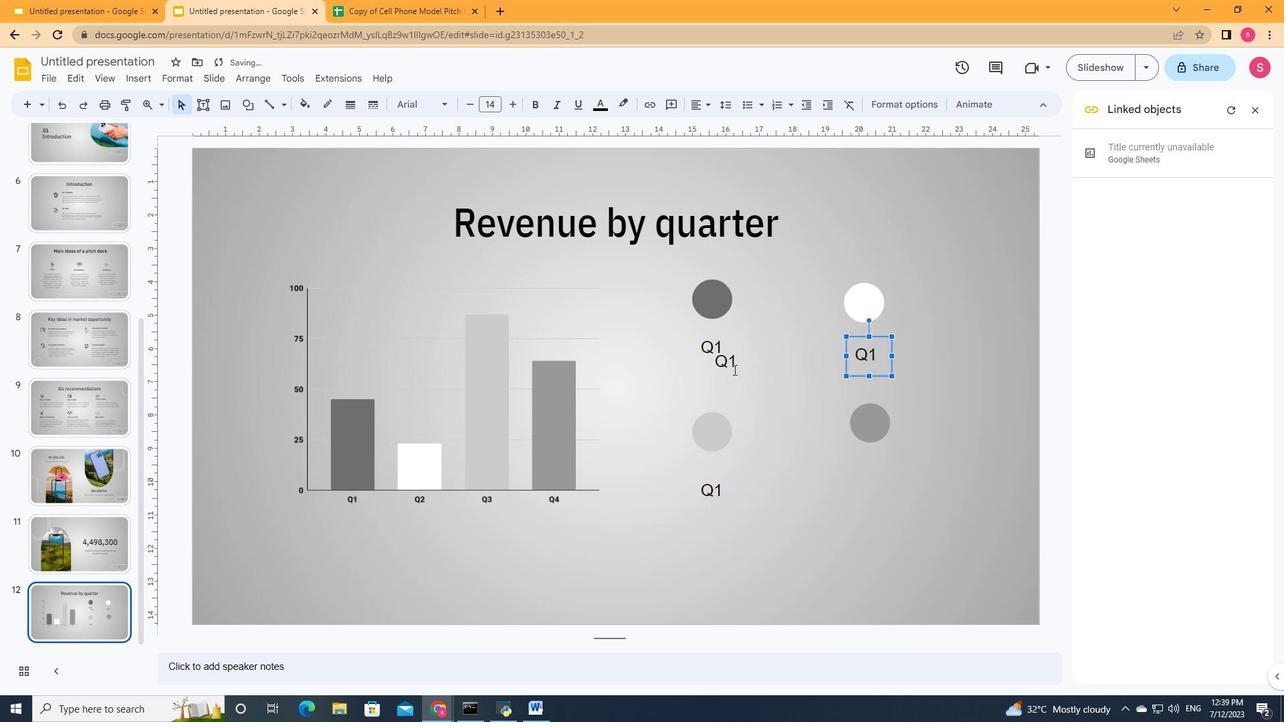 
Action: Mouse pressed left at (732, 364)
Screenshot: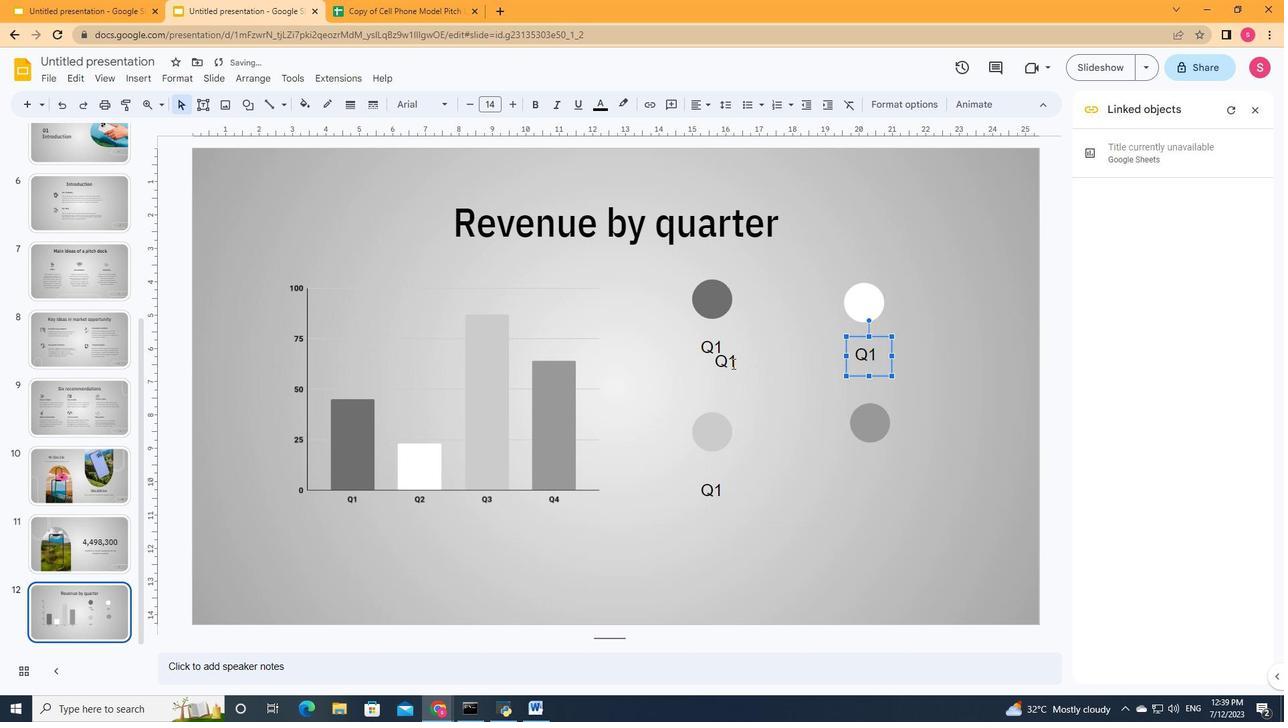 
Action: Mouse moved to (721, 341)
Screenshot: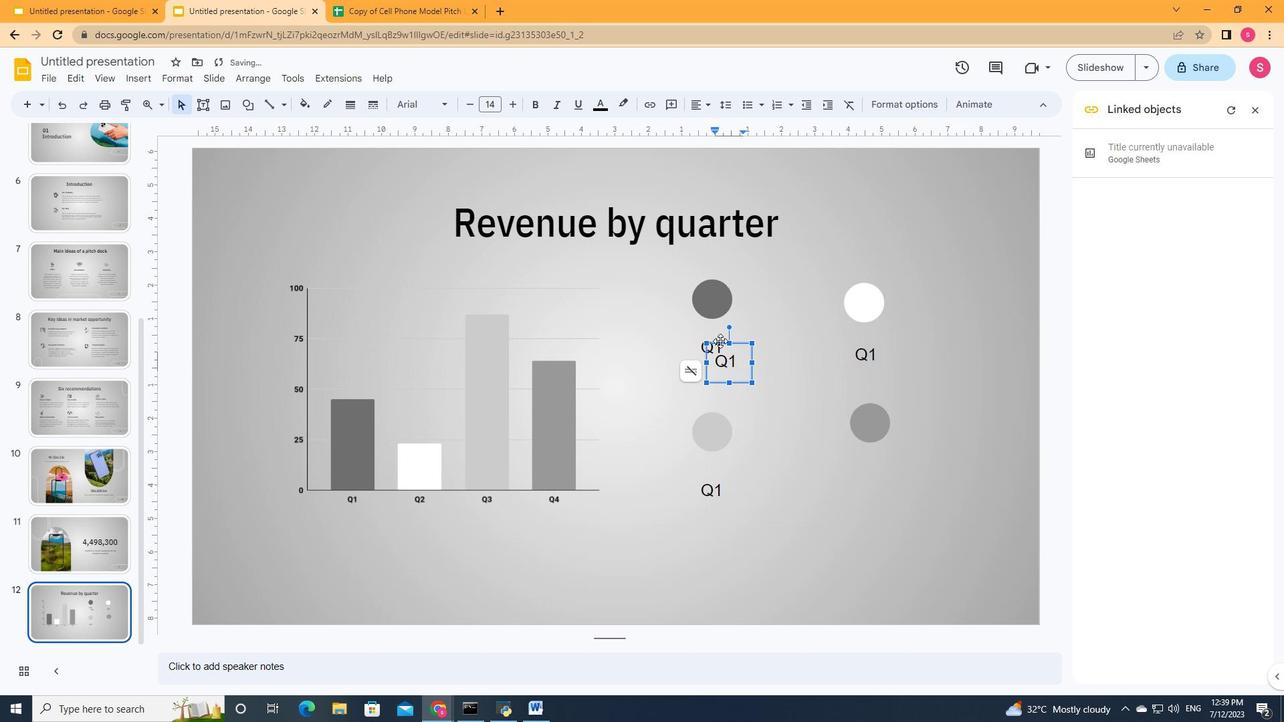 
Action: Mouse pressed left at (721, 341)
Screenshot: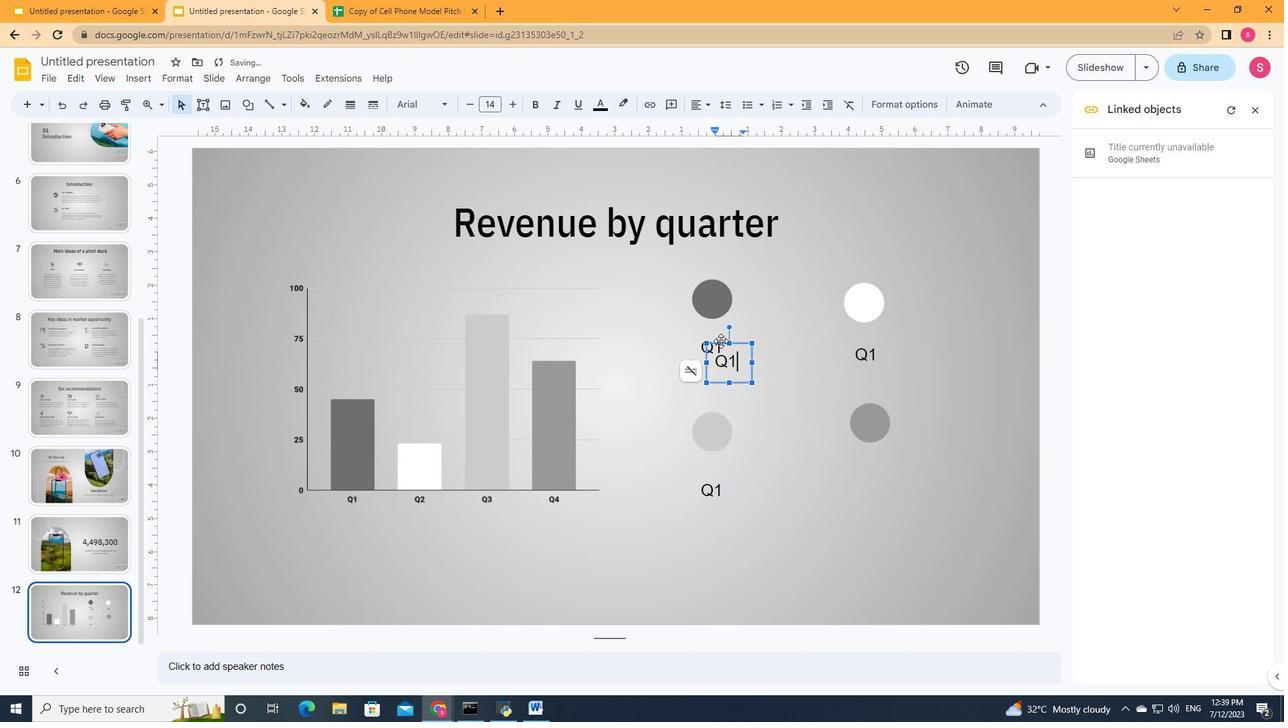 
Action: Mouse moved to (871, 356)
Screenshot: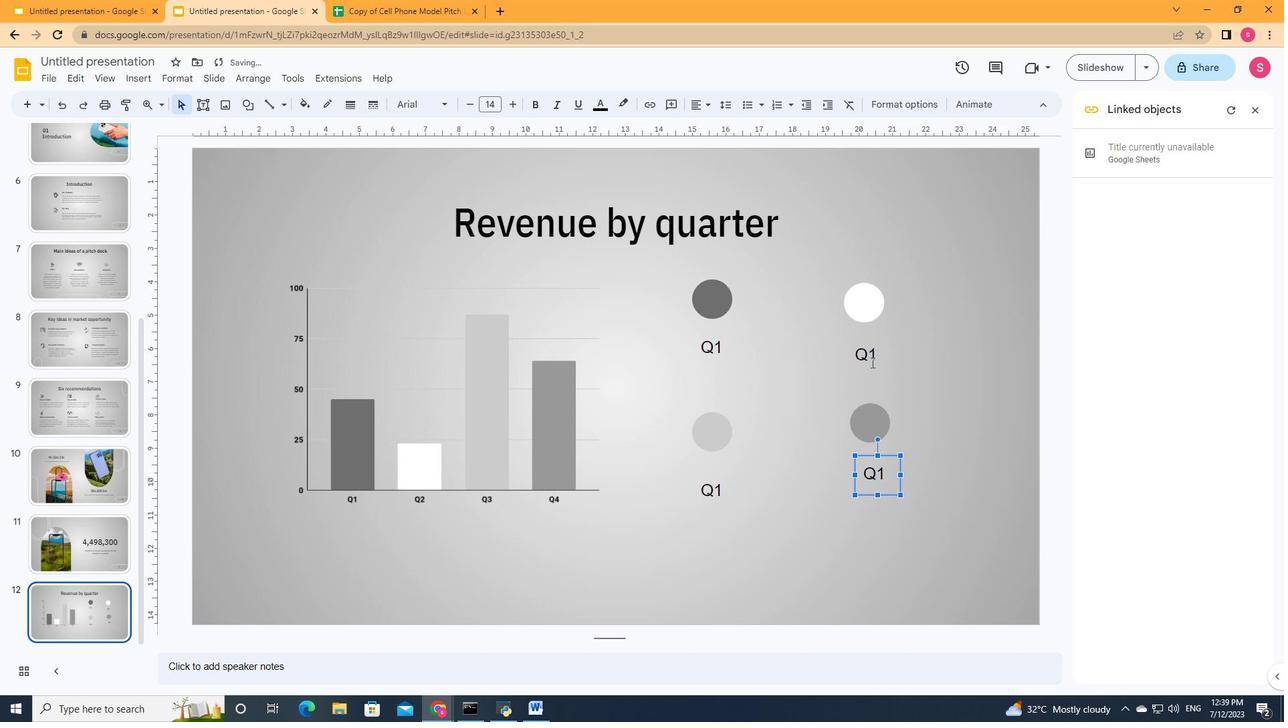 
Action: Mouse pressed left at (871, 356)
Screenshot: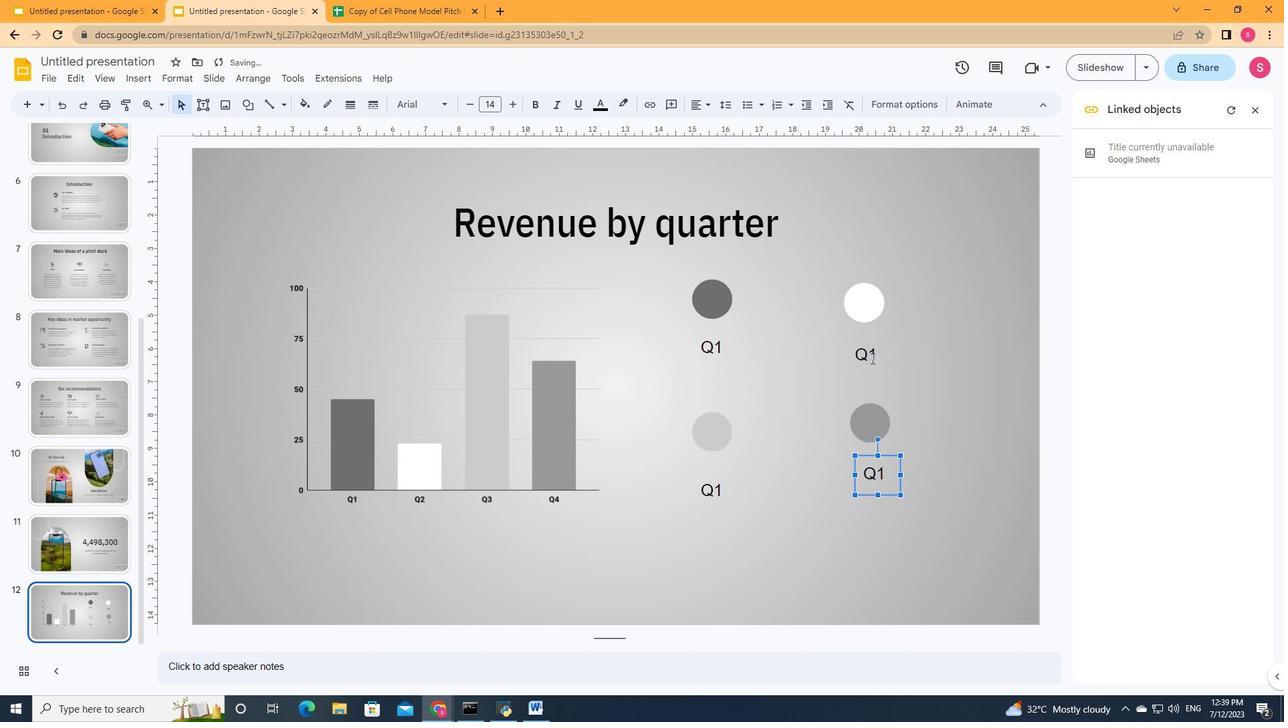
Action: Mouse moved to (877, 358)
Screenshot: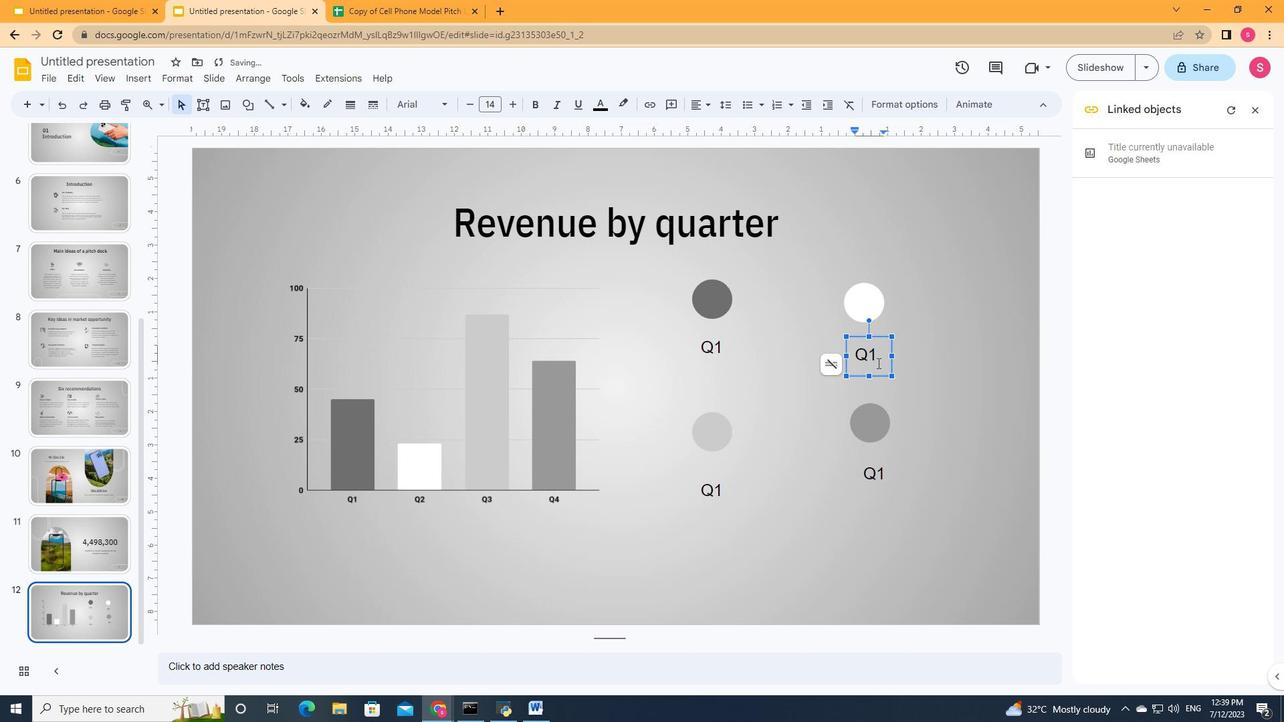 
Action: Mouse pressed left at (877, 358)
Screenshot: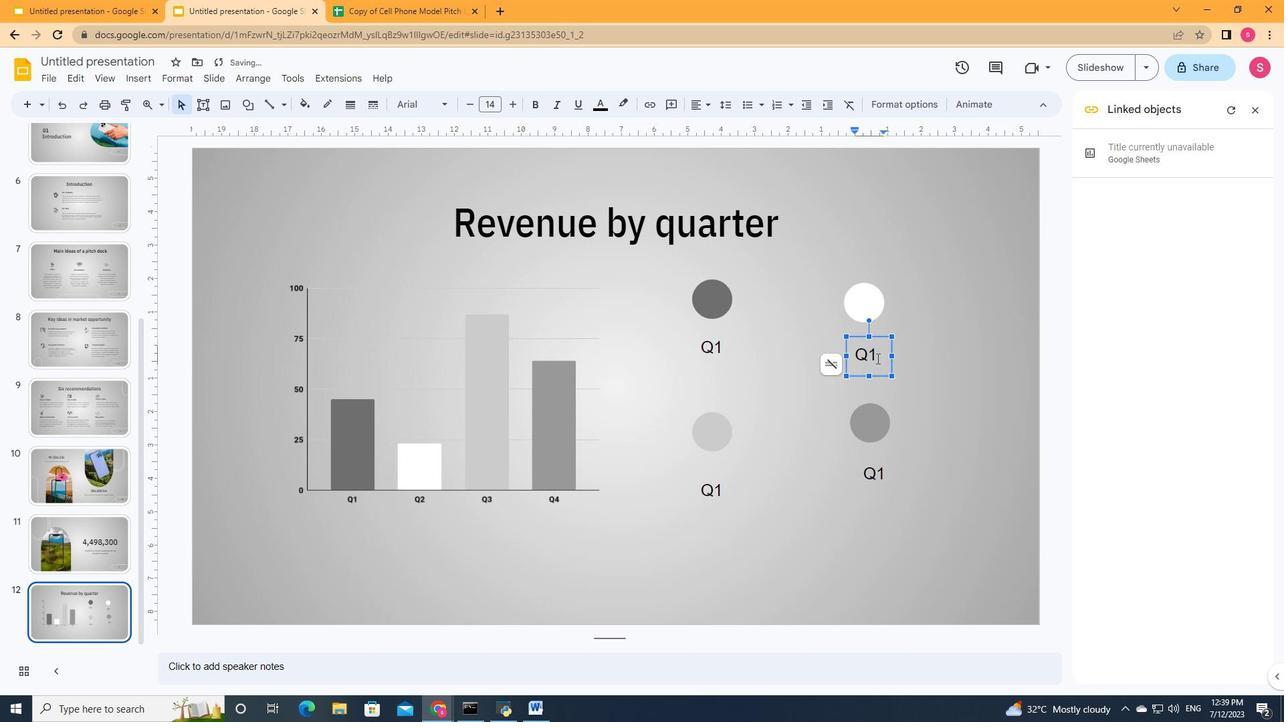 
Action: Key pressed <Key.backspace>2
Screenshot: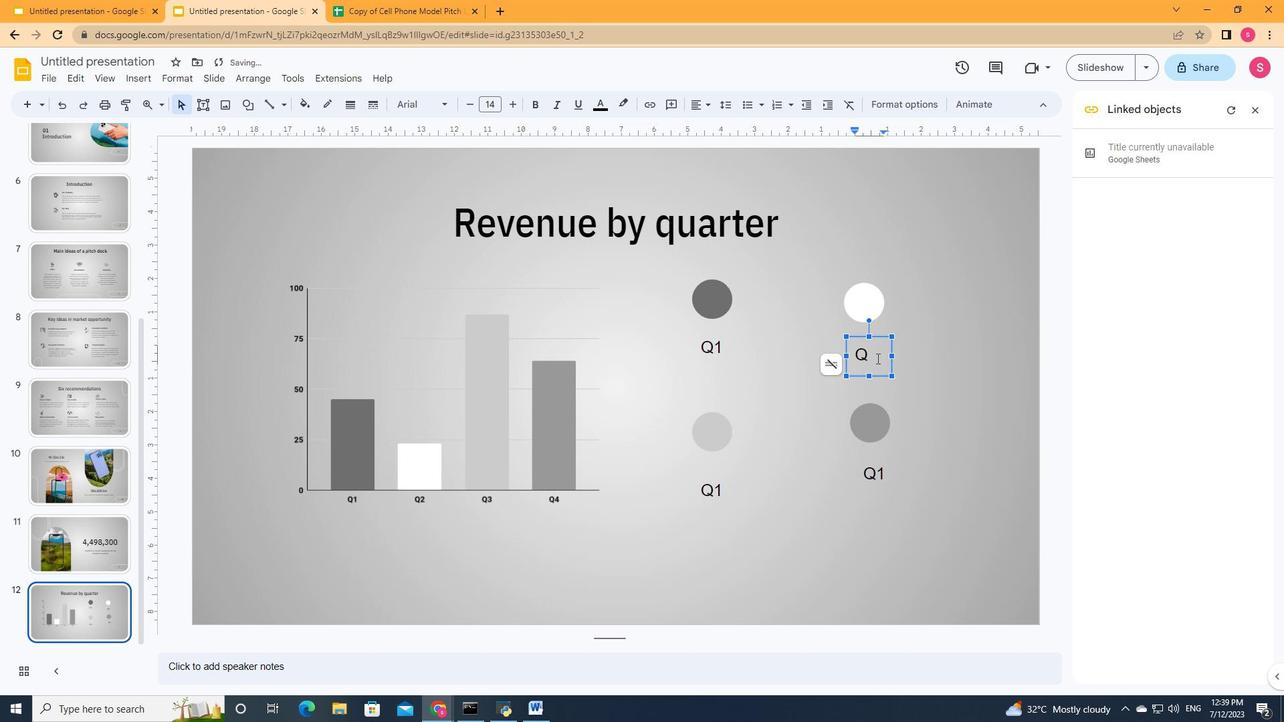 
Action: Mouse moved to (722, 495)
Screenshot: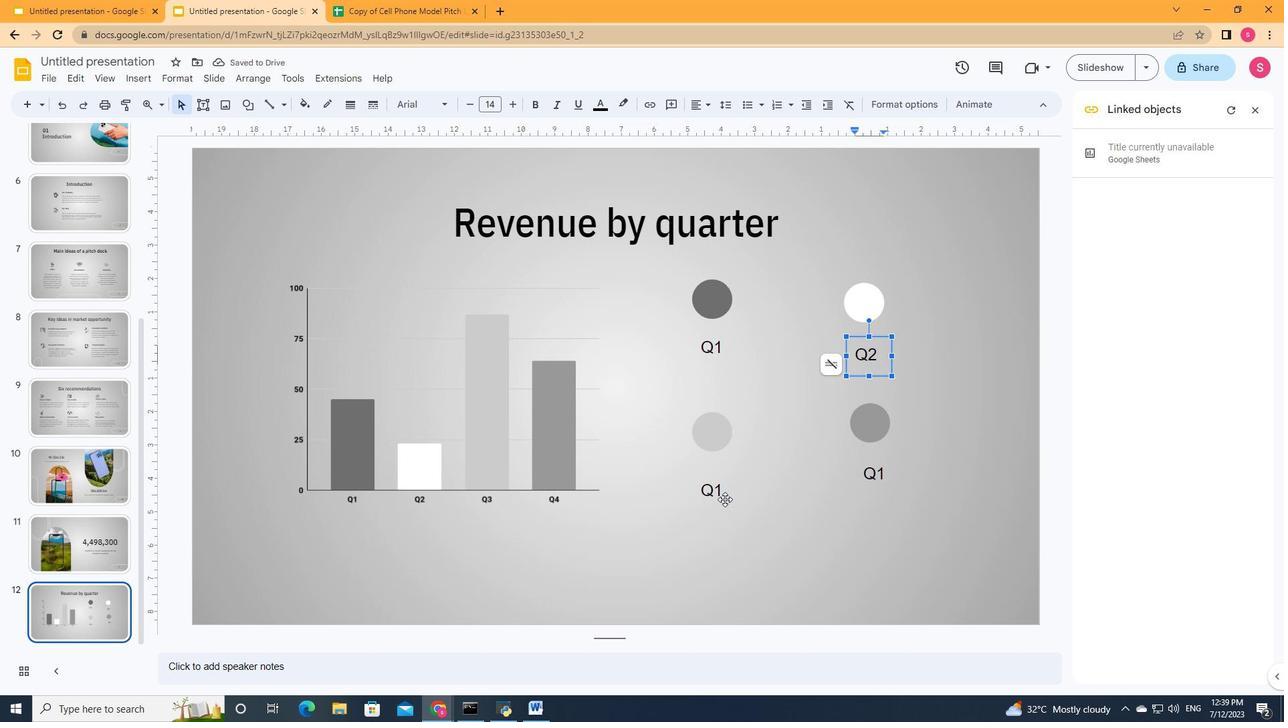 
Action: Mouse pressed left at (722, 495)
Screenshot: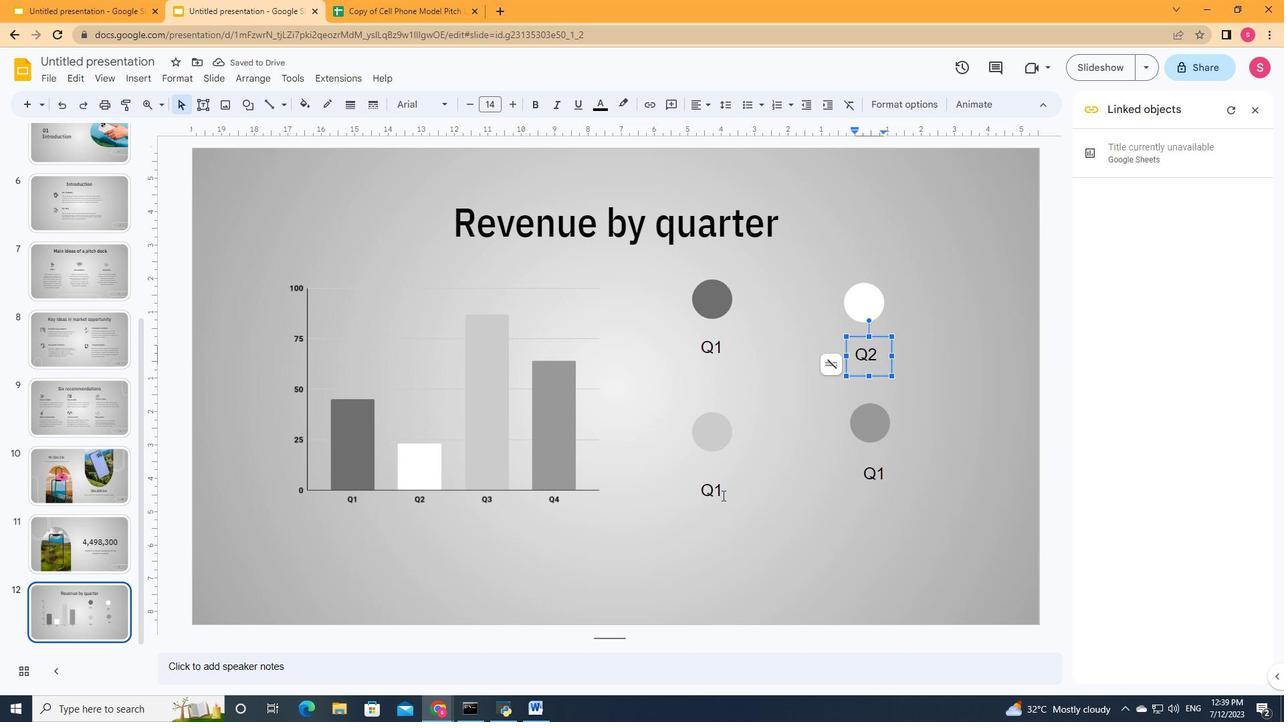 
Action: Key pressed <Key.backspace>3
Screenshot: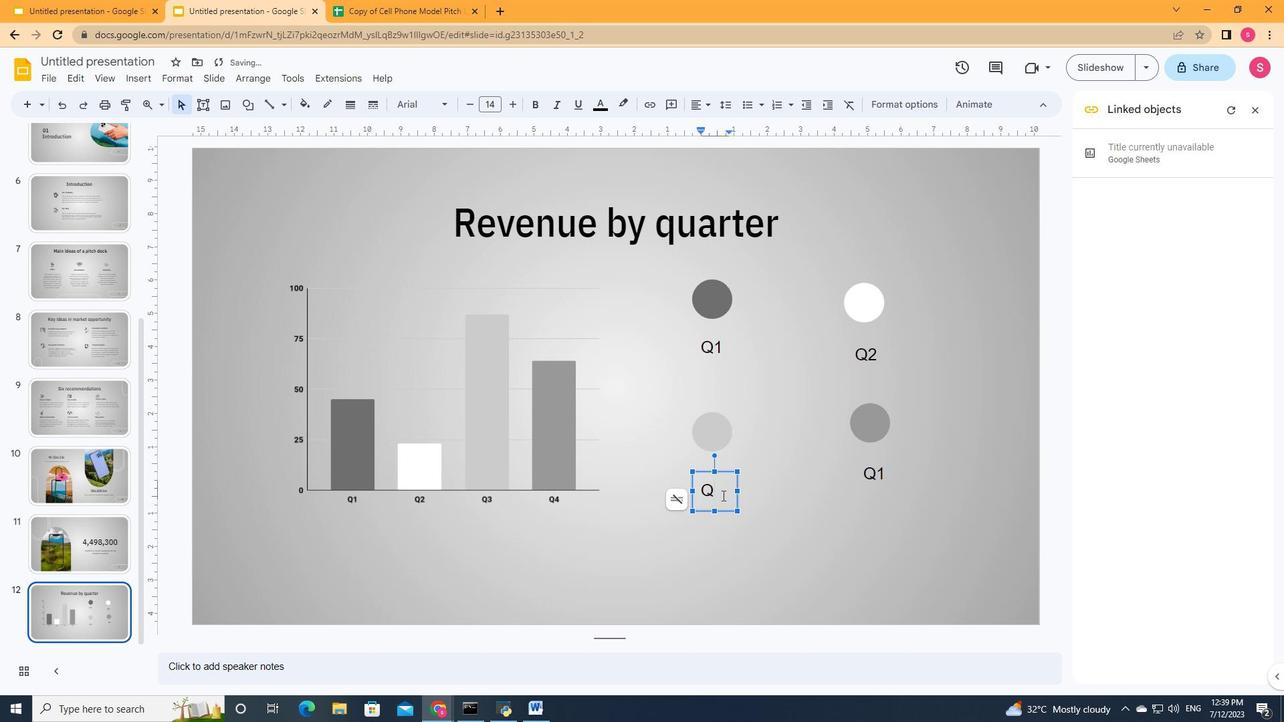 
Action: Mouse moved to (885, 484)
Screenshot: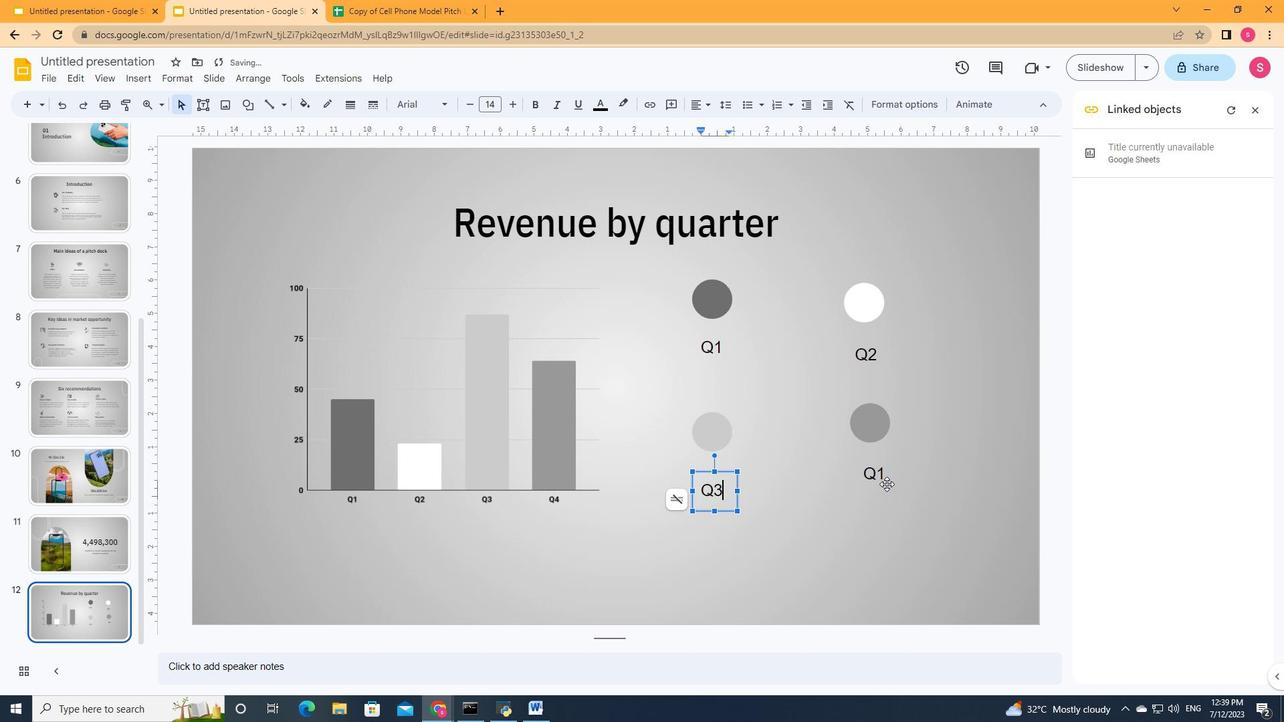 
Action: Mouse pressed left at (885, 484)
Screenshot: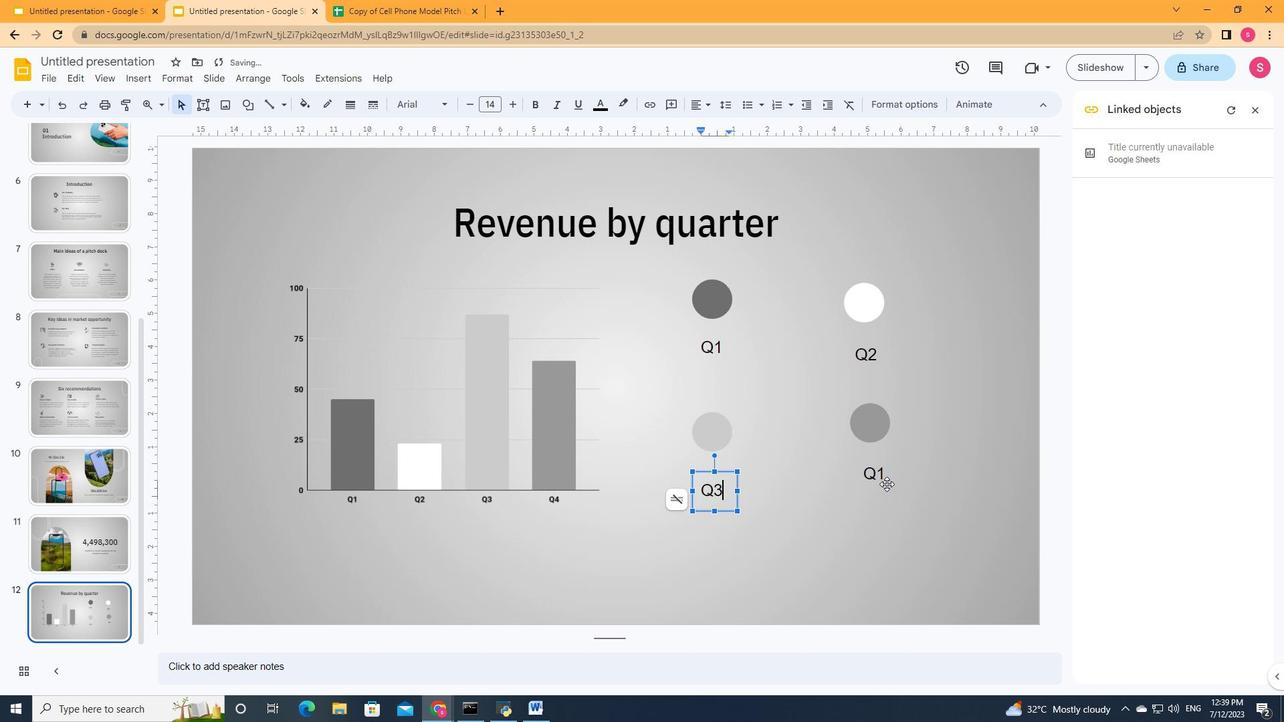 
Action: Mouse pressed left at (885, 484)
Screenshot: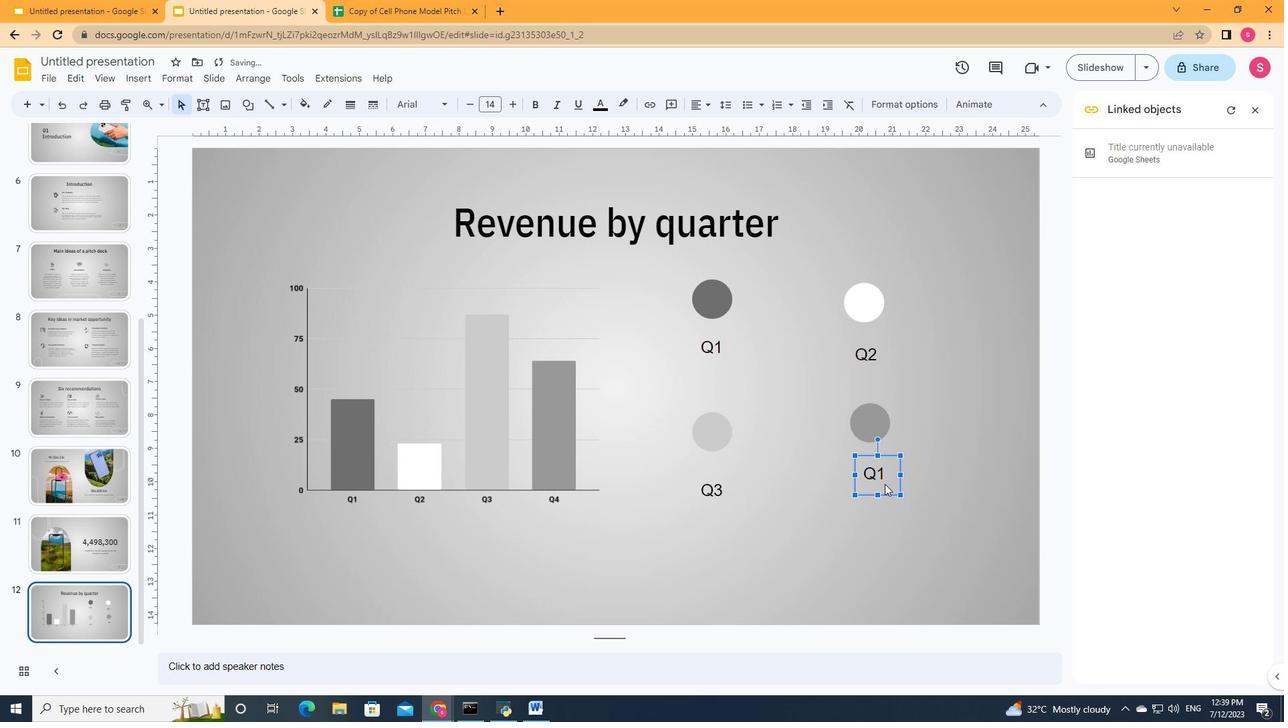 
Action: Mouse moved to (885, 471)
Screenshot: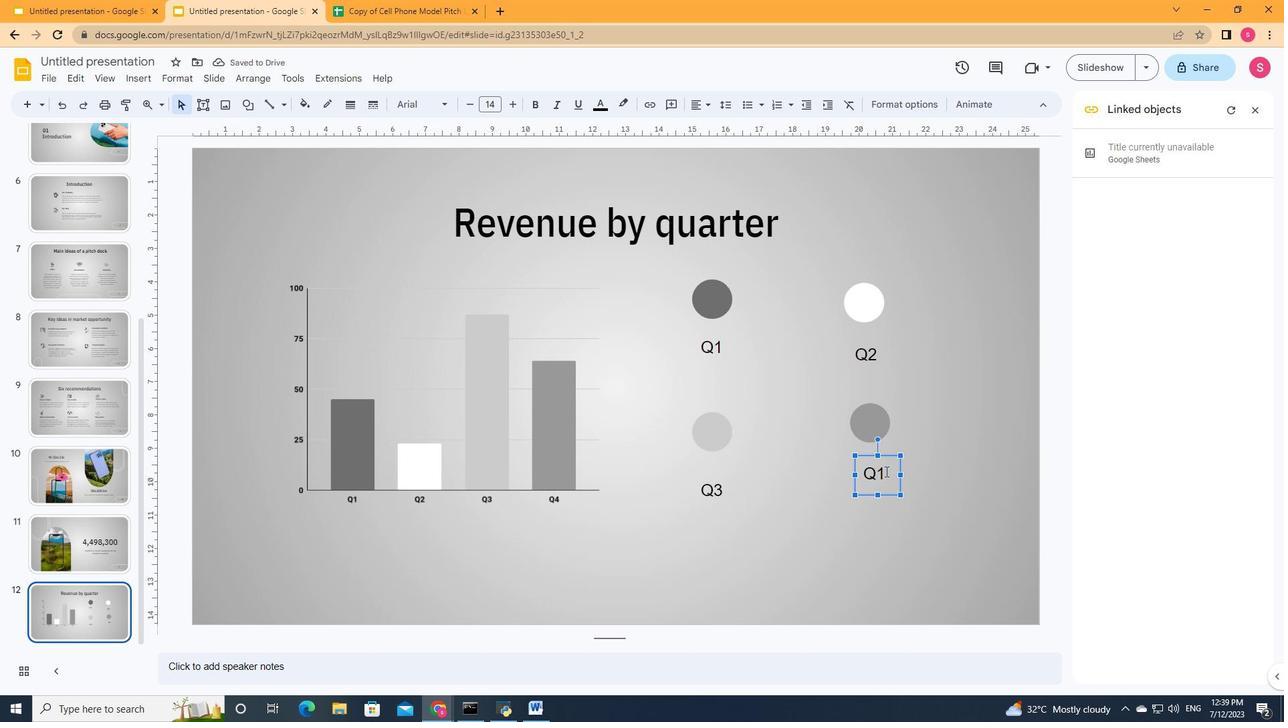 
Action: Mouse pressed left at (885, 471)
Screenshot: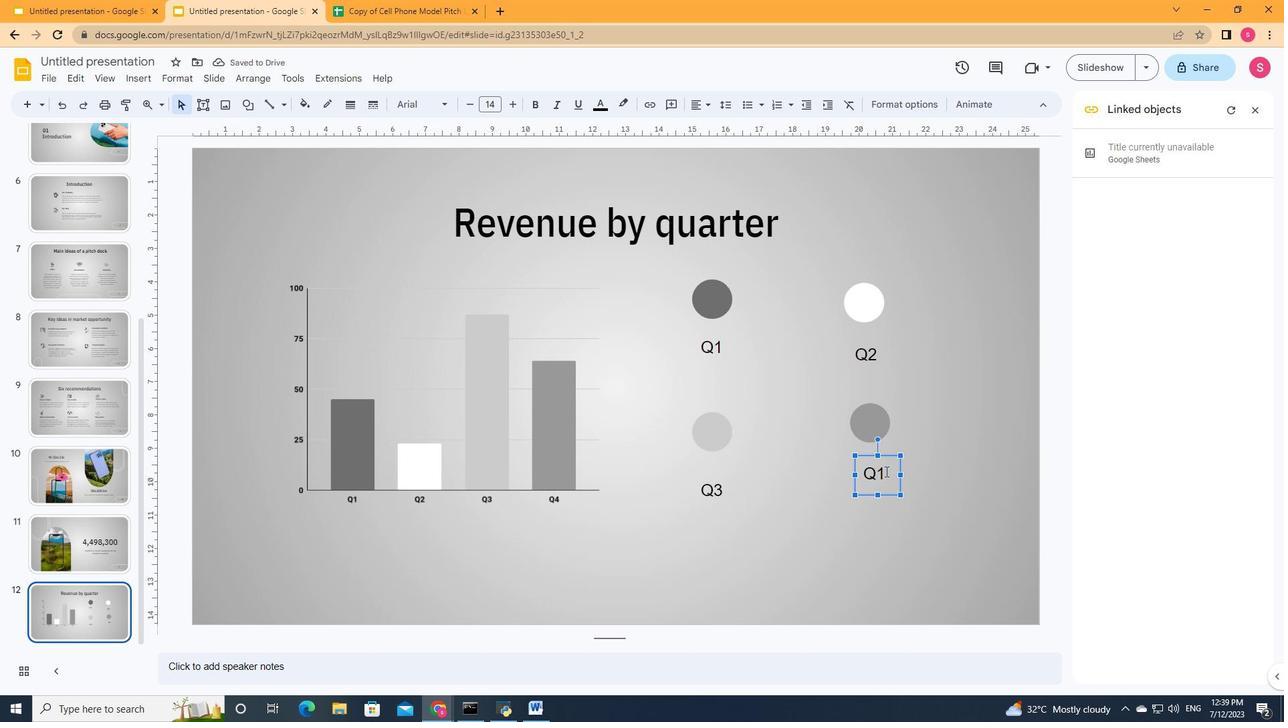 
Action: Key pressed <Key.backspace>4
Screenshot: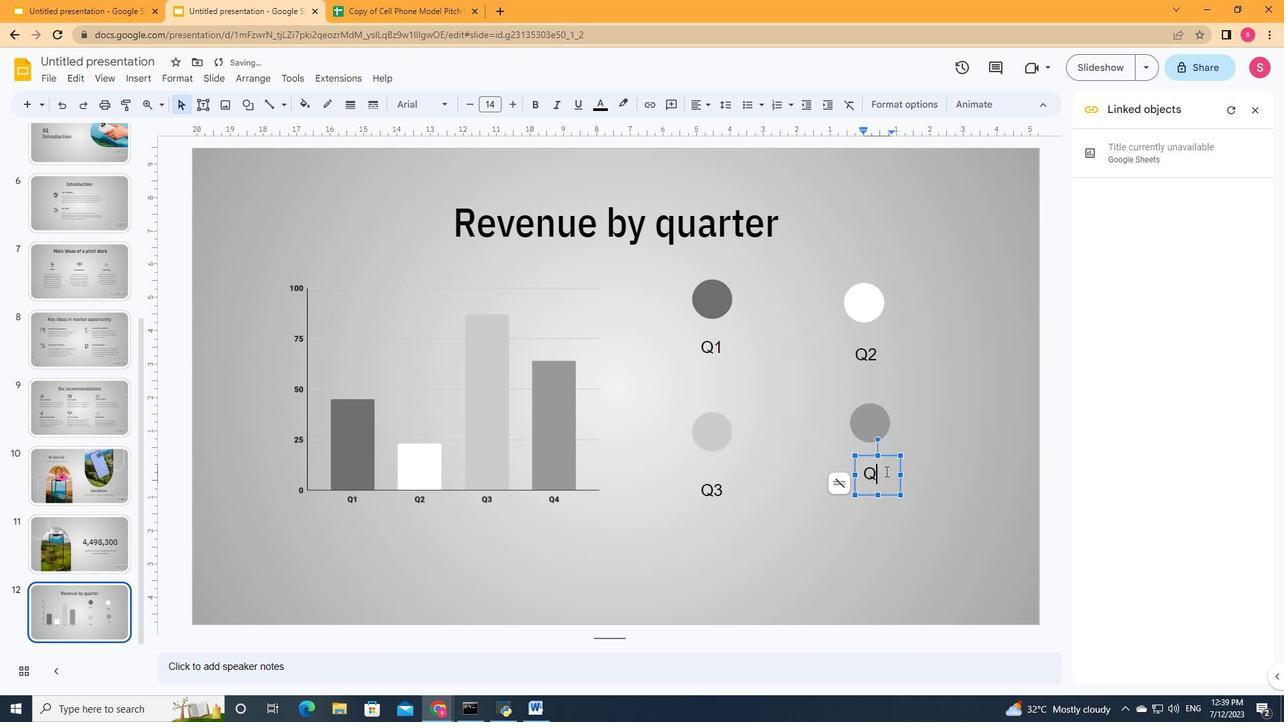 
Action: Mouse moved to (810, 446)
Screenshot: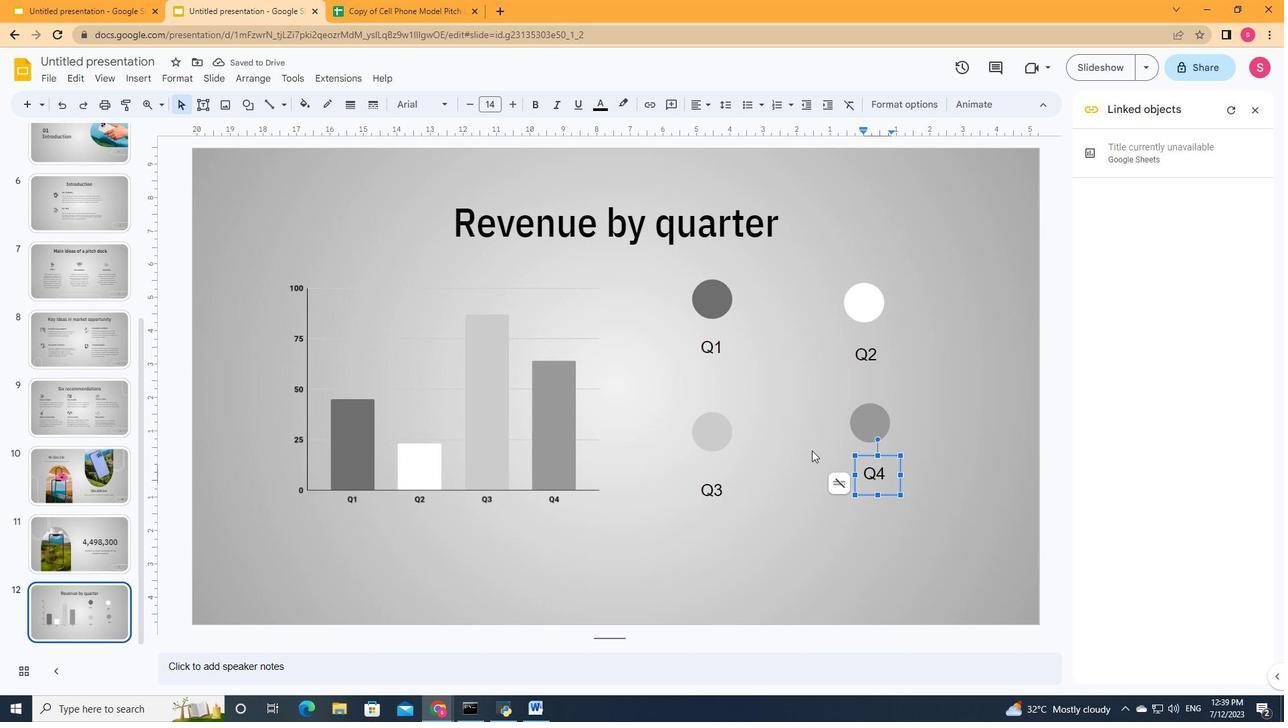 
Action: Mouse pressed left at (810, 446)
Screenshot: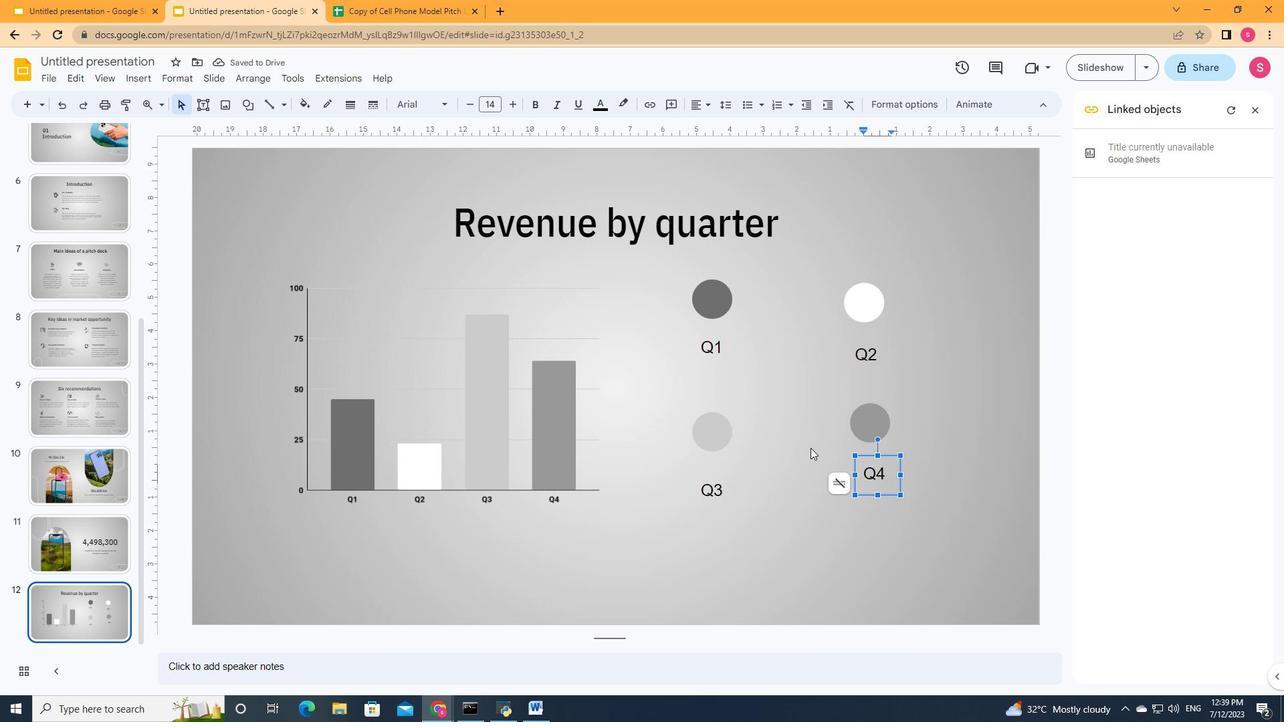 
Action: Mouse moved to (884, 473)
Screenshot: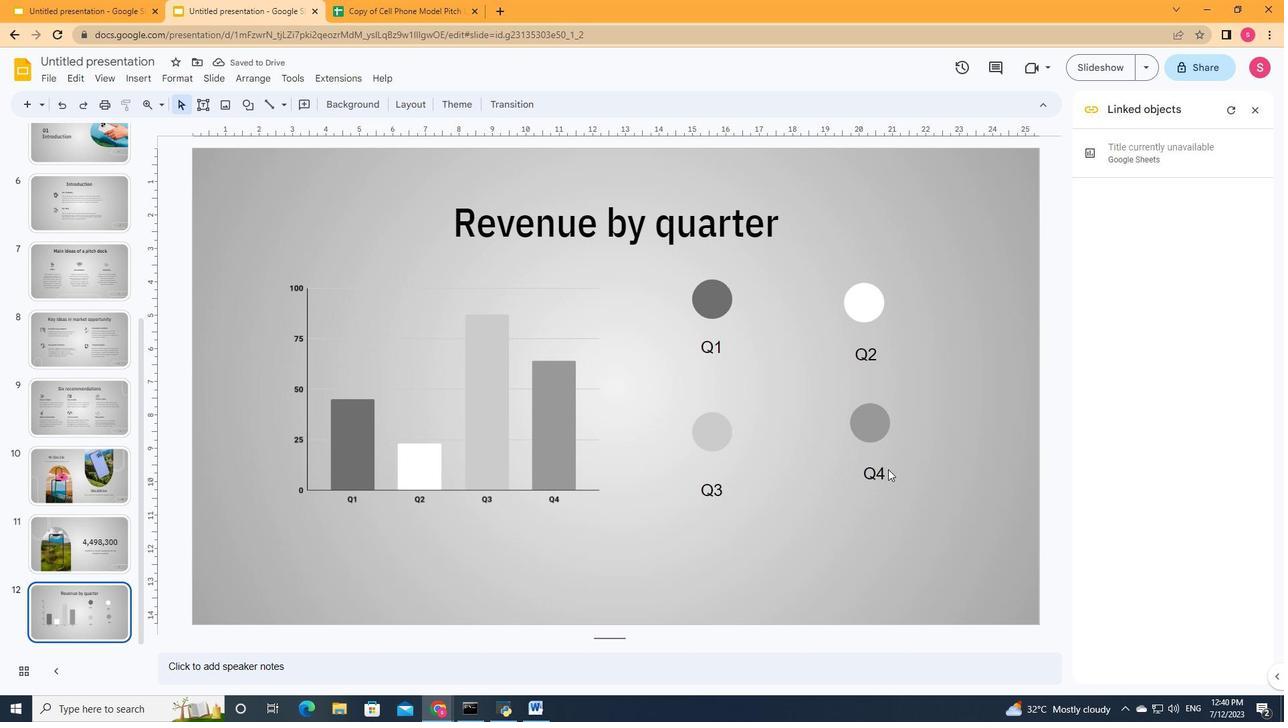 
Action: Mouse pressed left at (884, 473)
Screenshot: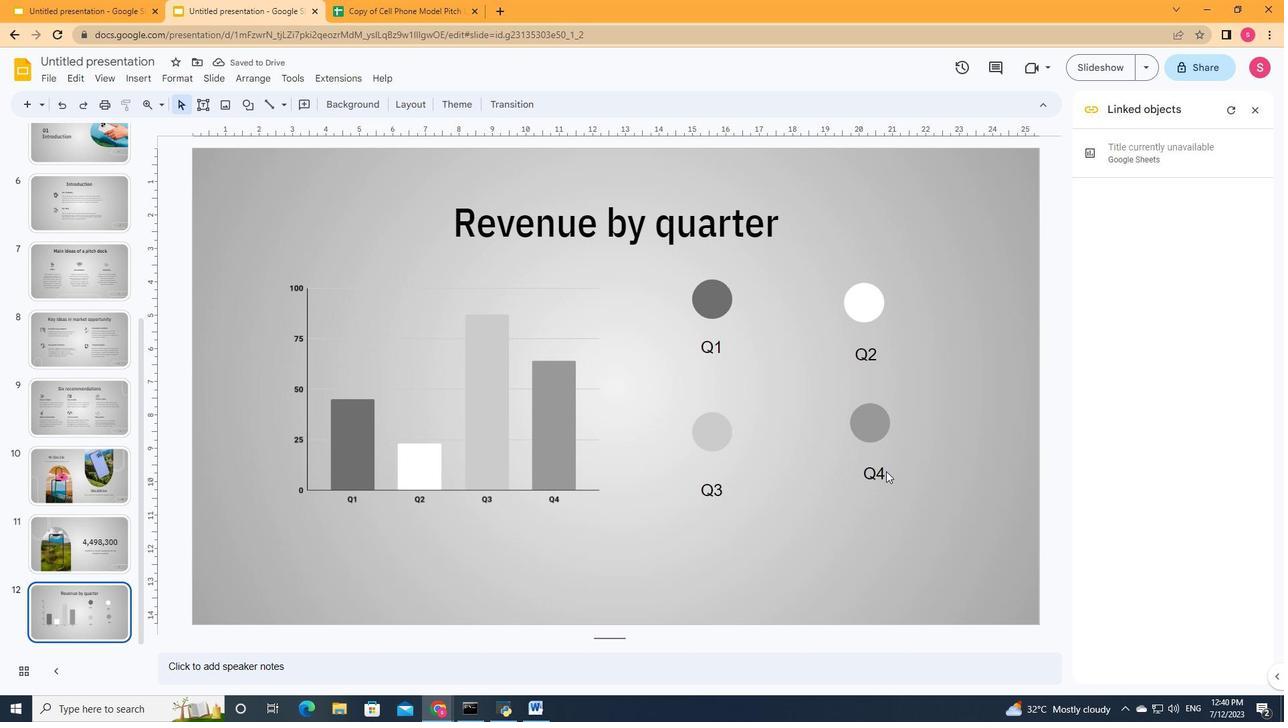 
Action: Mouse moved to (879, 473)
Screenshot: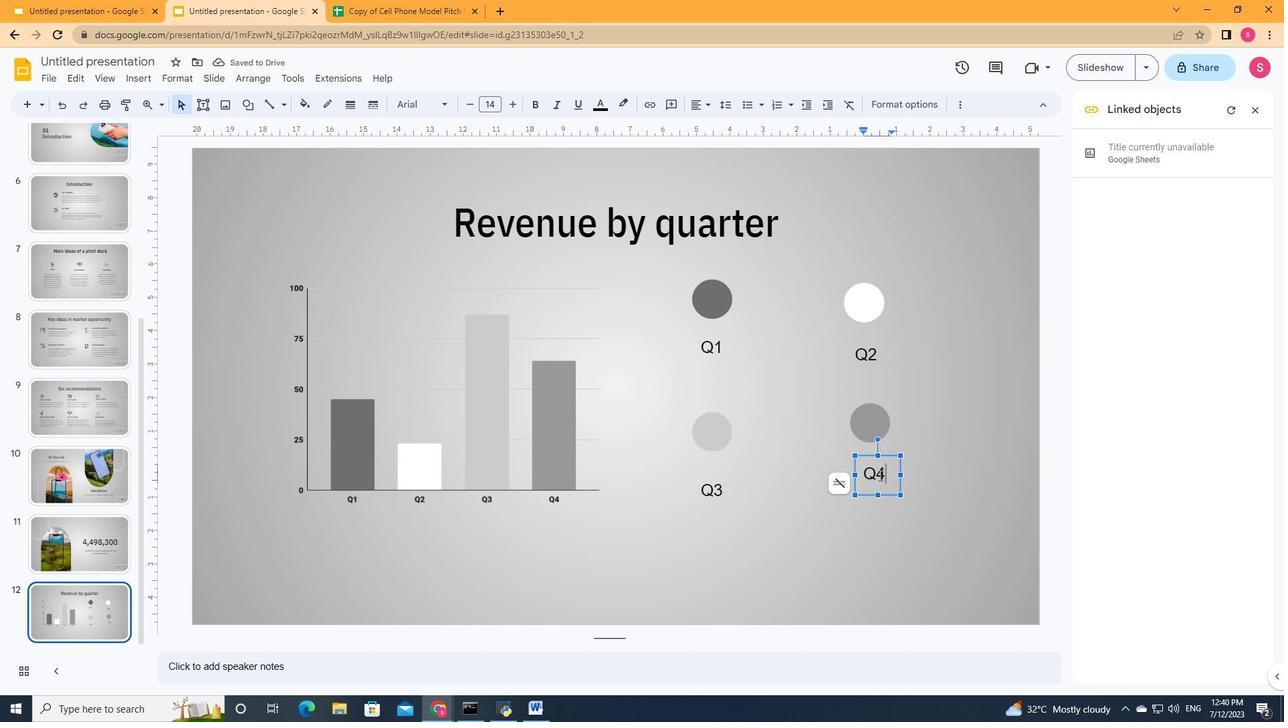 
Action: Key pressed <Key.down><Key.down>
Screenshot: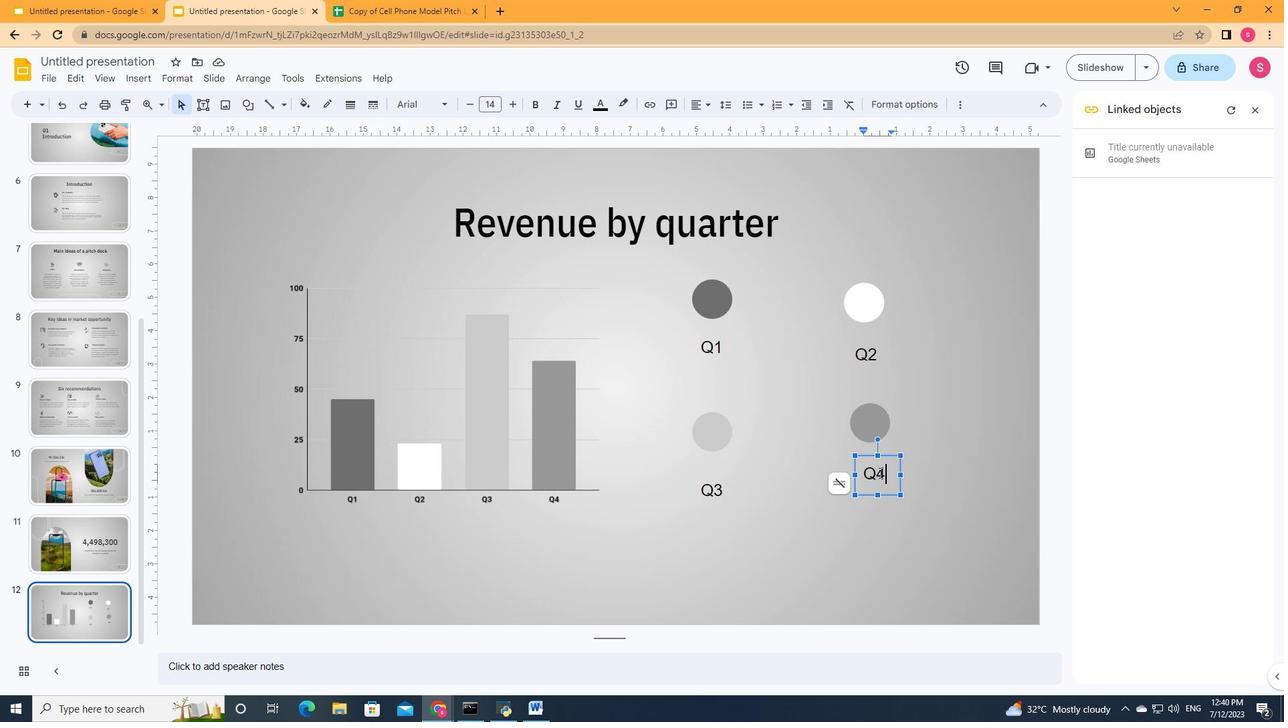 
Action: Mouse moved to (865, 455)
Screenshot: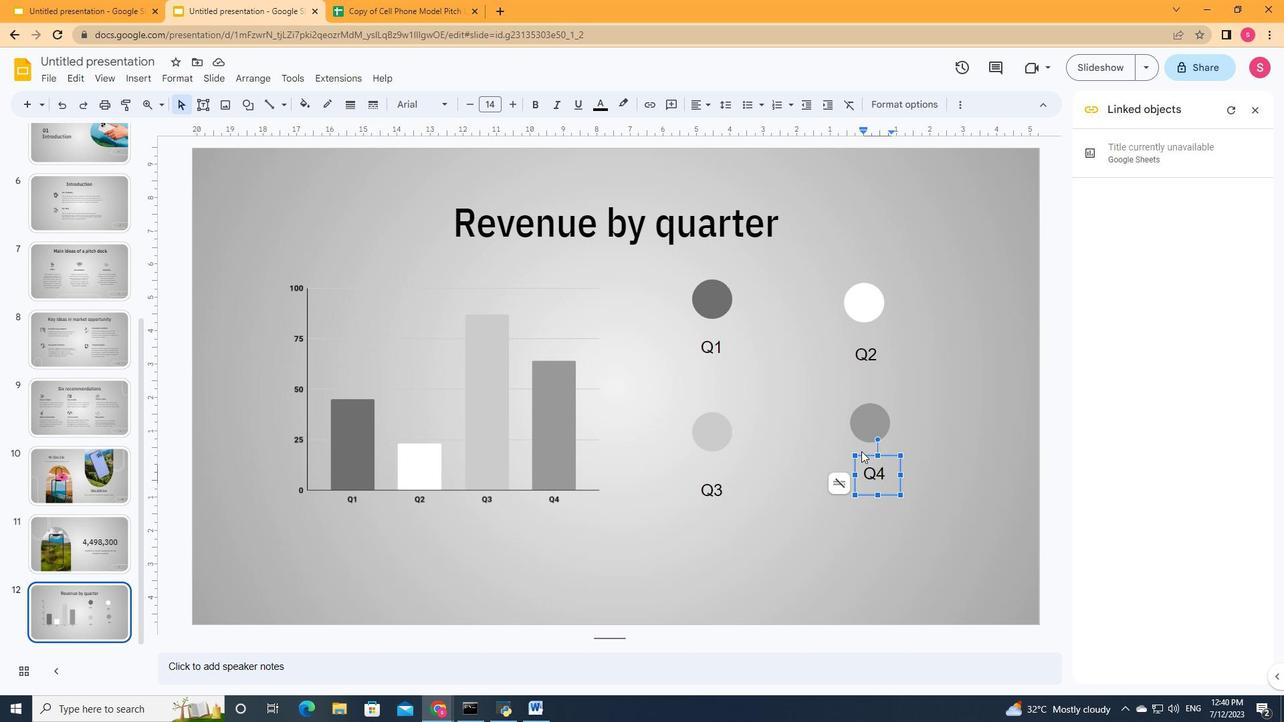 
Action: Mouse pressed left at (865, 455)
Screenshot: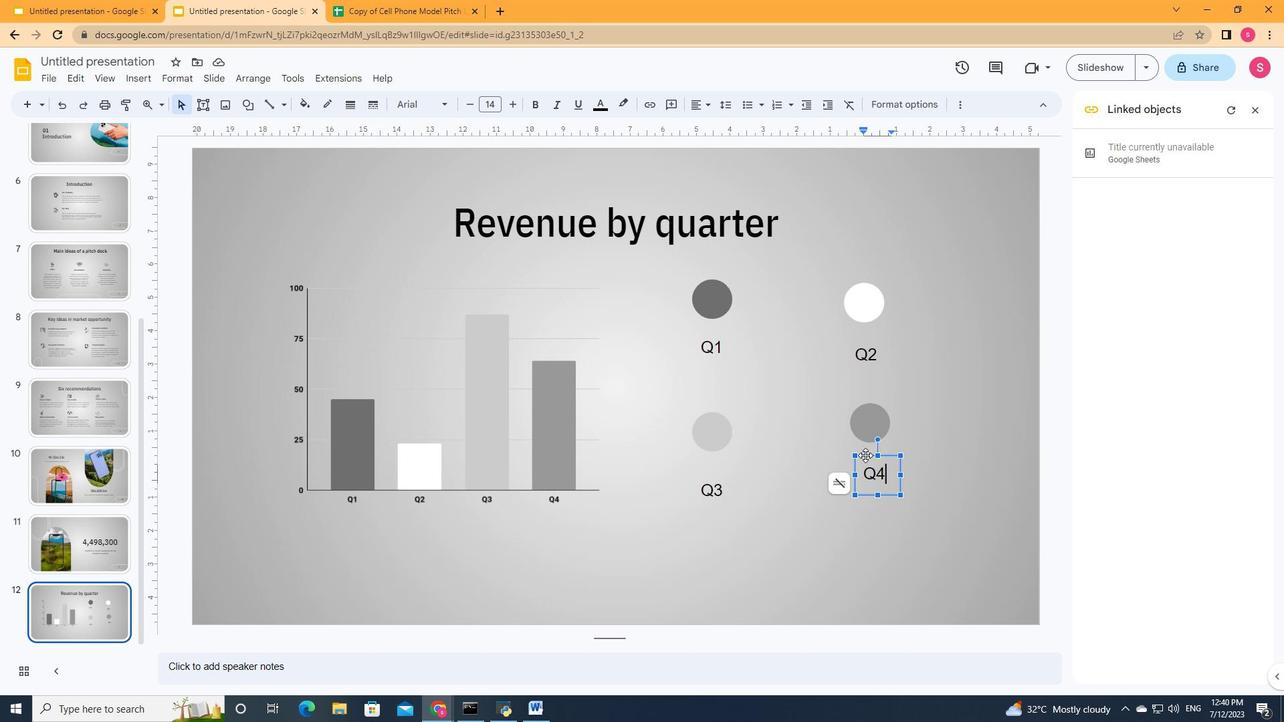 
Action: Key pressed <Key.down><Key.down><Key.down>
Screenshot: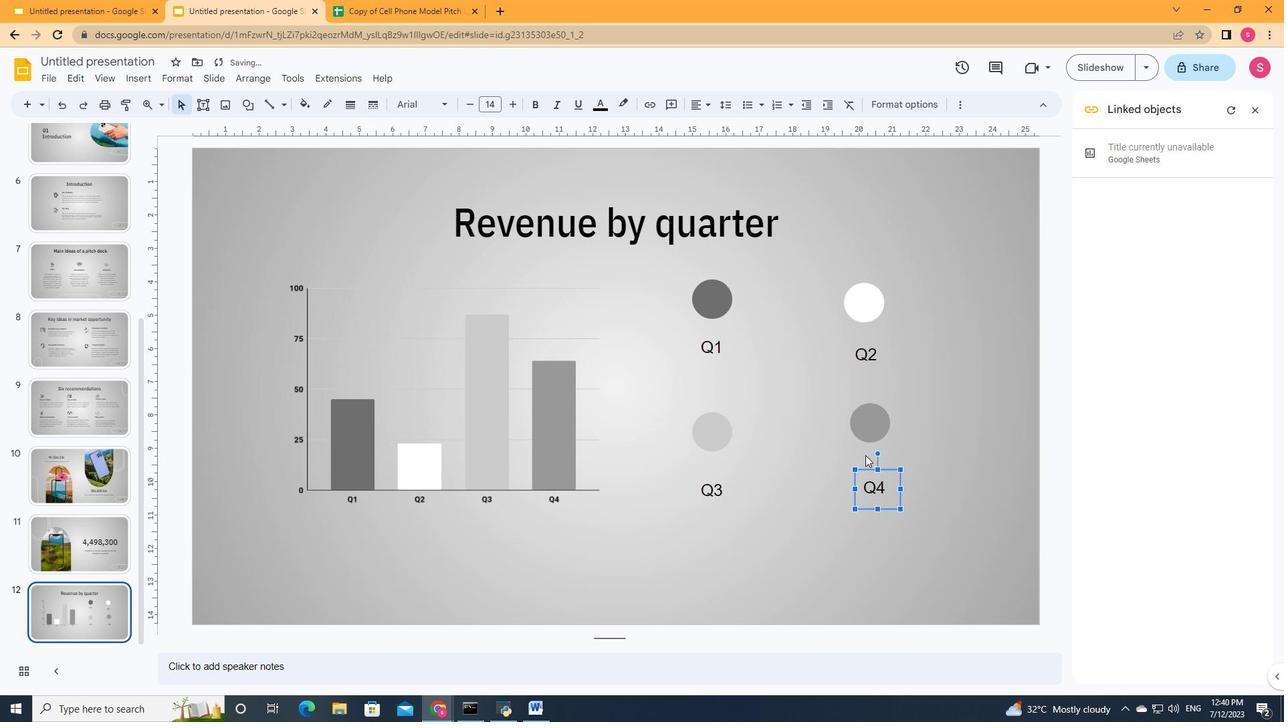 
Action: Mouse moved to (712, 426)
Screenshot: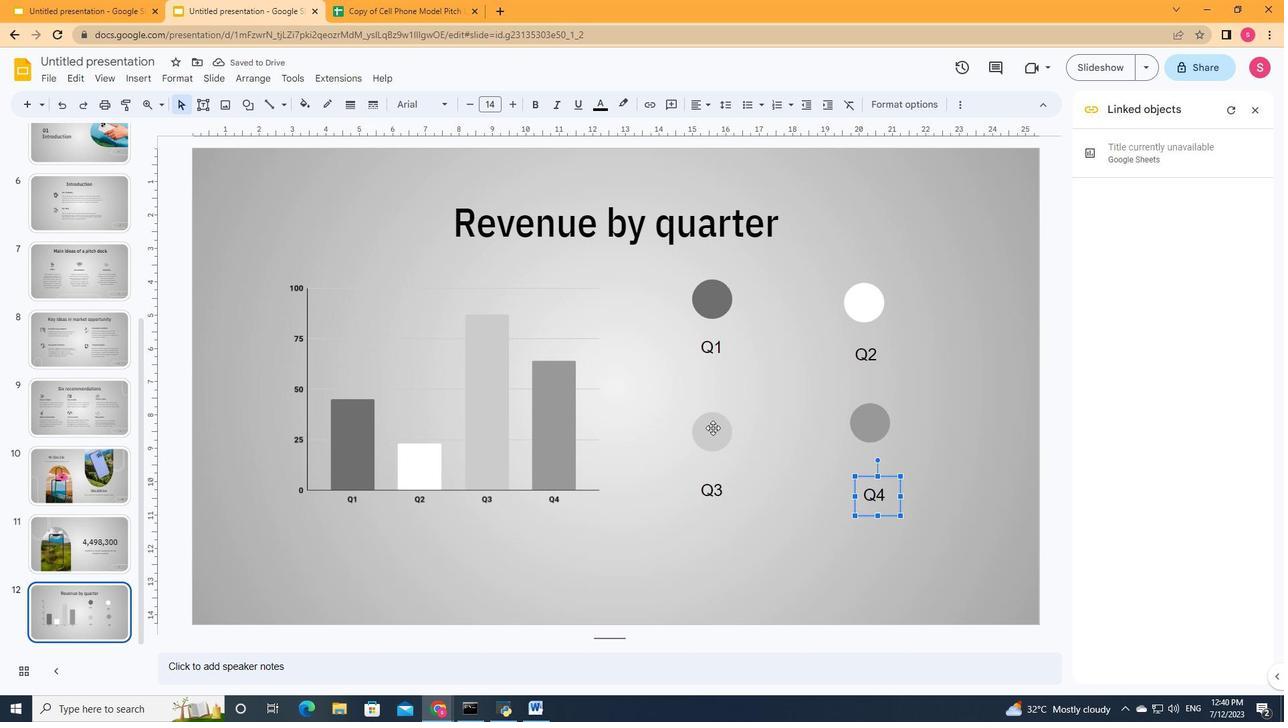 
Action: Mouse pressed left at (712, 426)
Screenshot: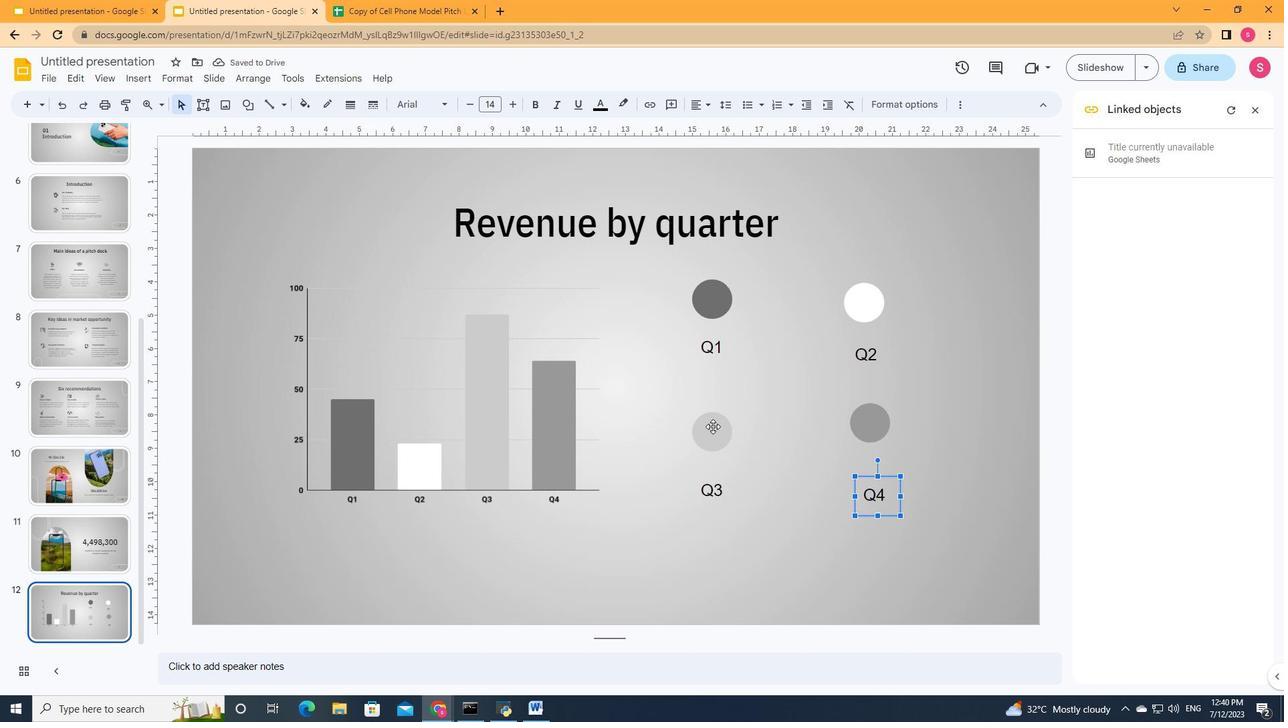 
Action: Mouse moved to (719, 431)
Screenshot: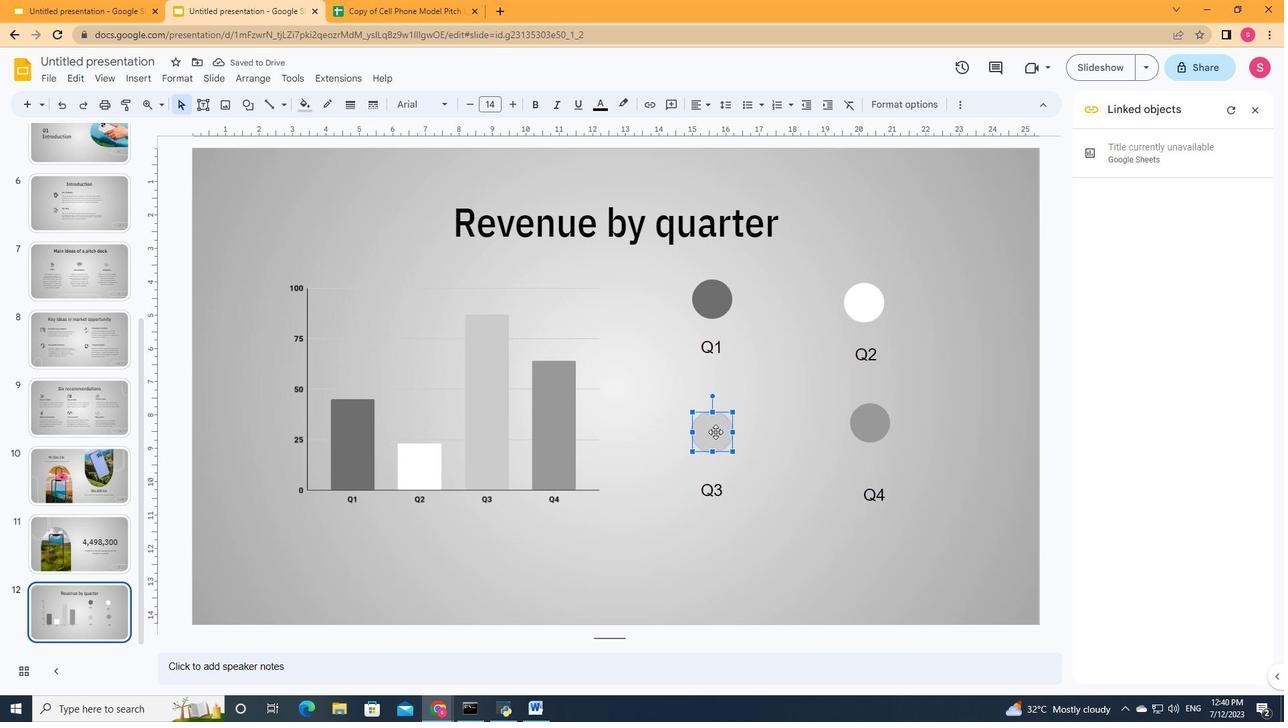 
Action: Key pressed <Key.down><Key.down><Key.down>
Screenshot: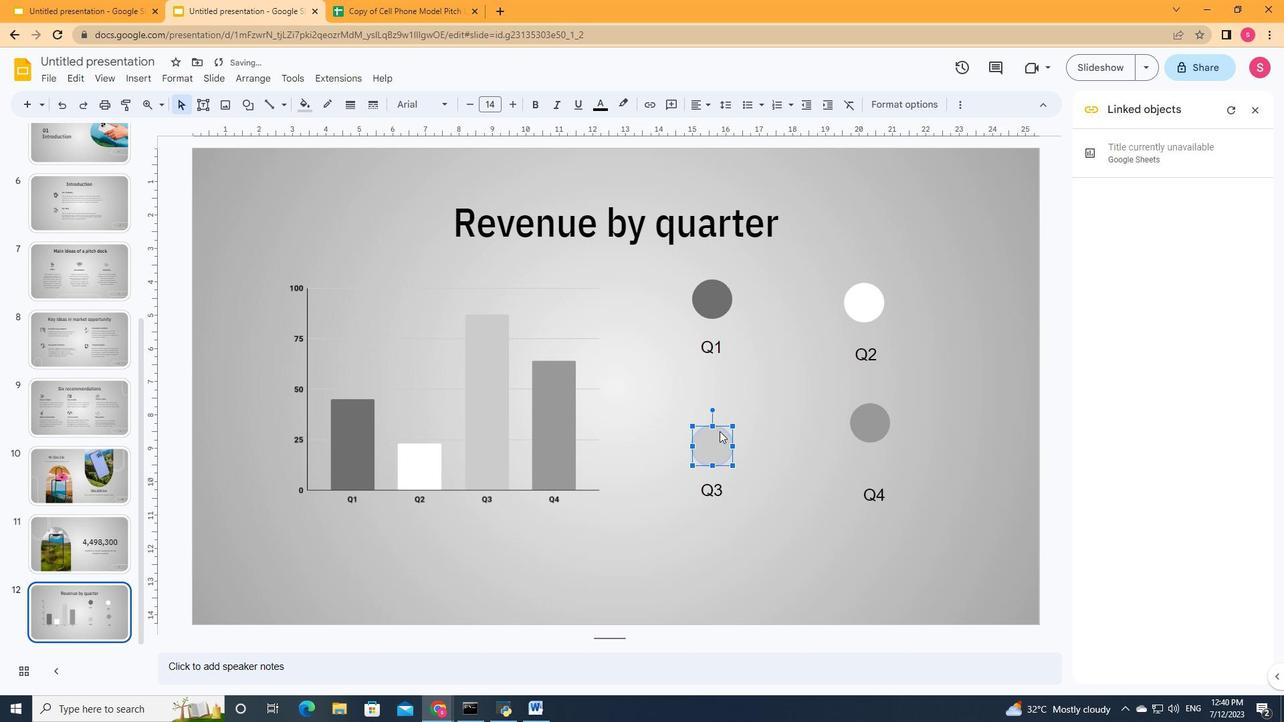 
Action: Mouse moved to (721, 384)
Screenshot: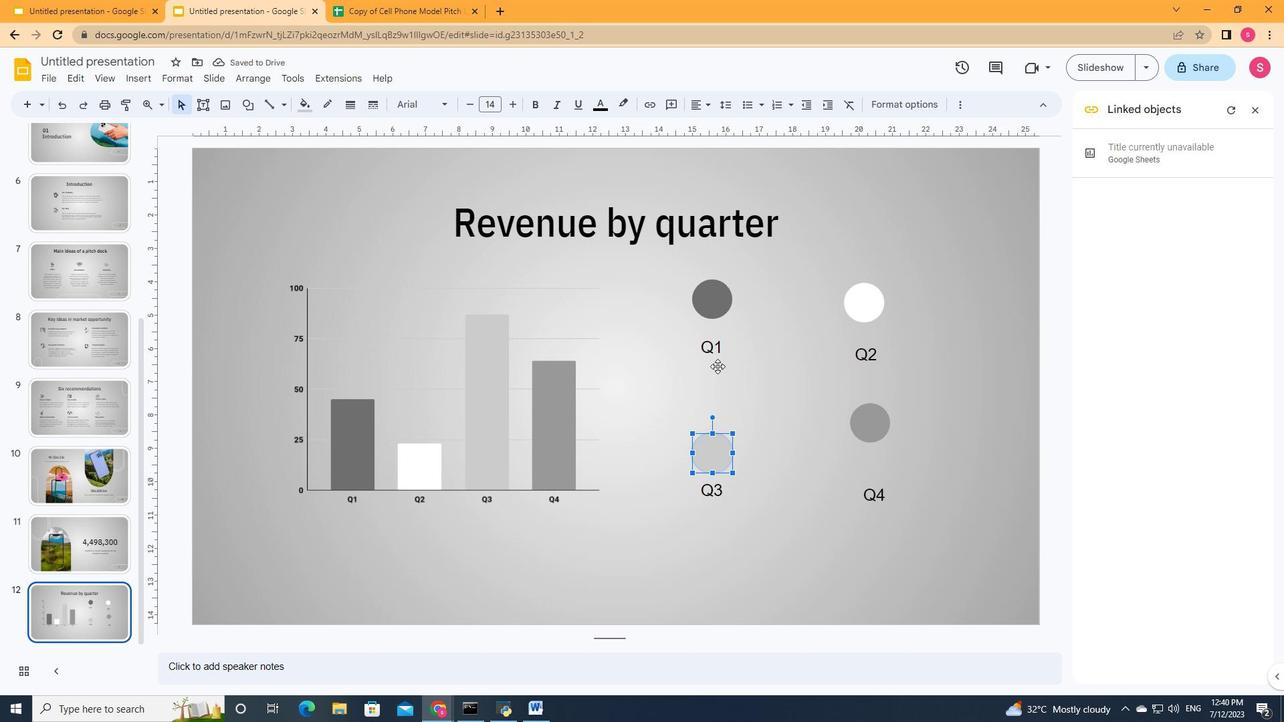 
Action: Mouse pressed left at (721, 384)
Screenshot: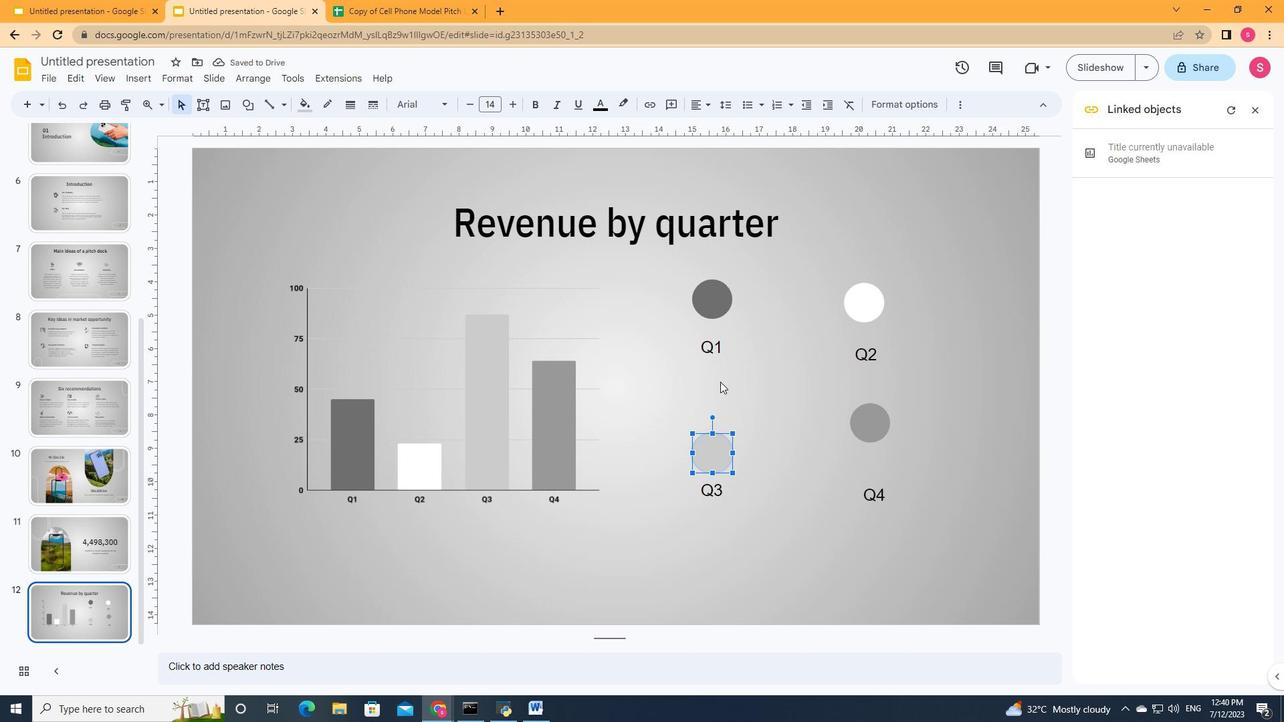 
Action: Mouse moved to (873, 428)
Screenshot: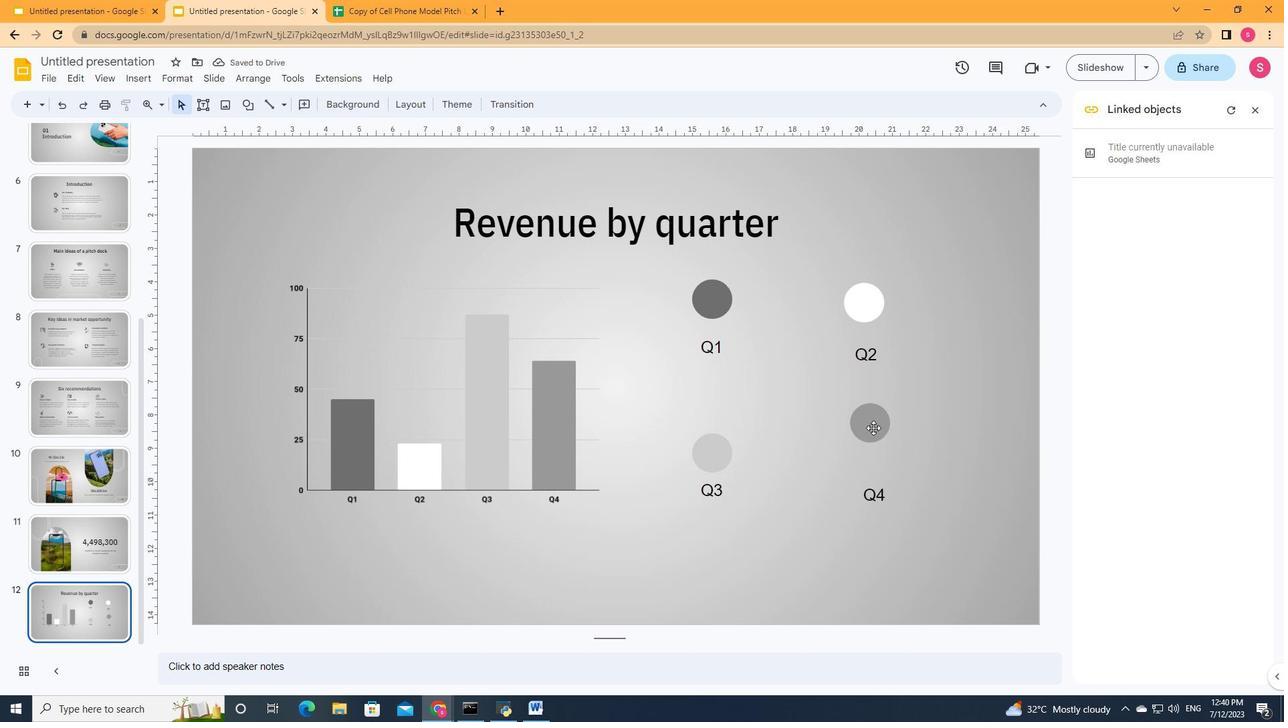 
Action: Mouse pressed left at (873, 428)
Screenshot: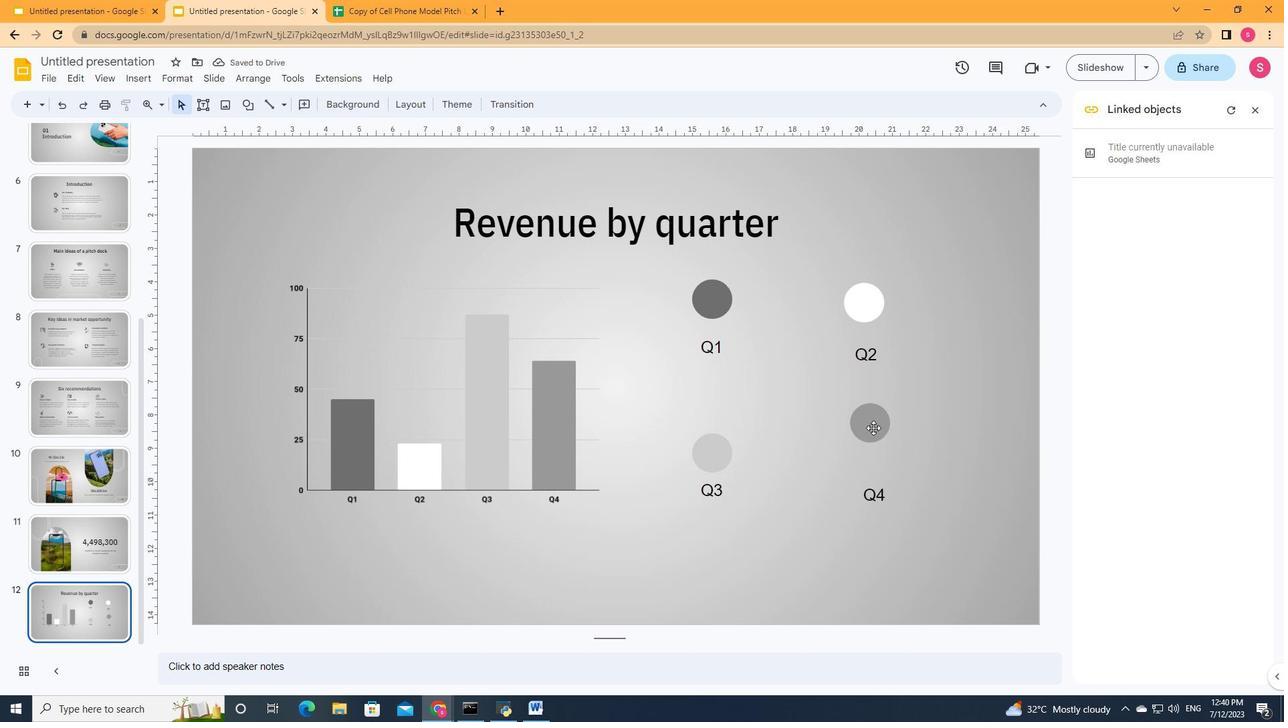 
Action: Key pressed <Key.down><Key.down><Key.down><Key.down>
Screenshot: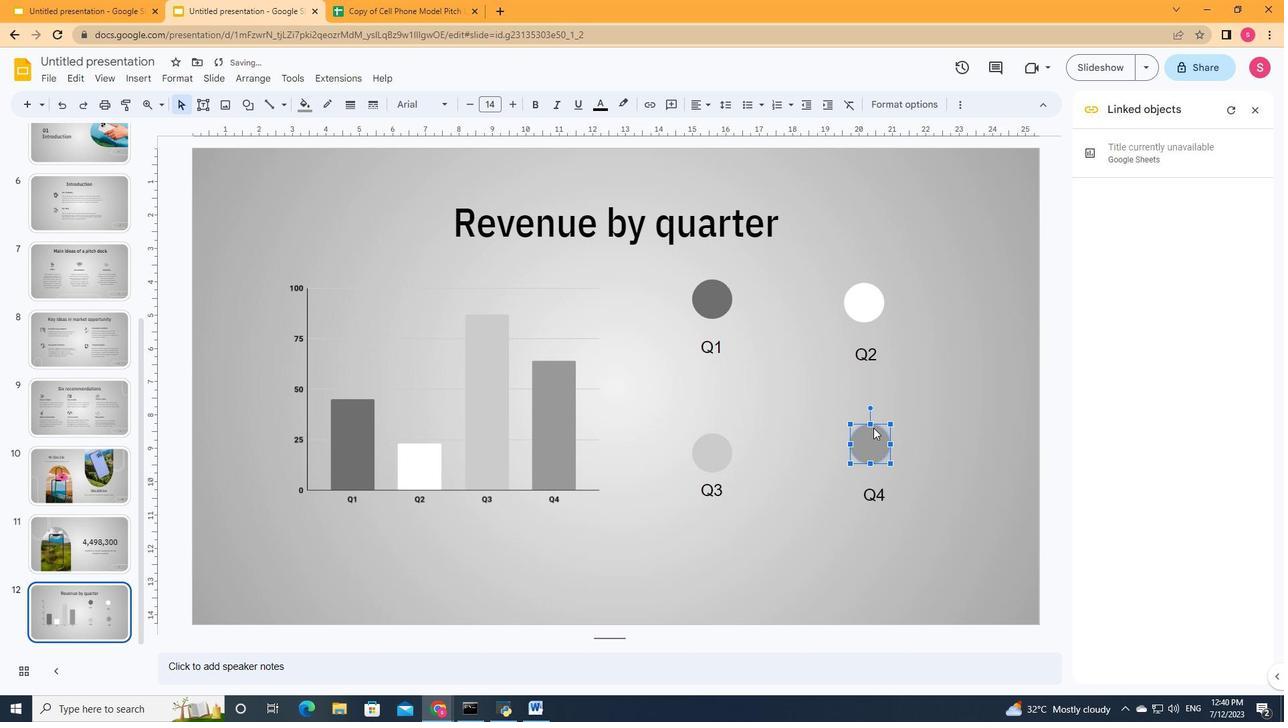 
Action: Mouse moved to (715, 496)
Screenshot: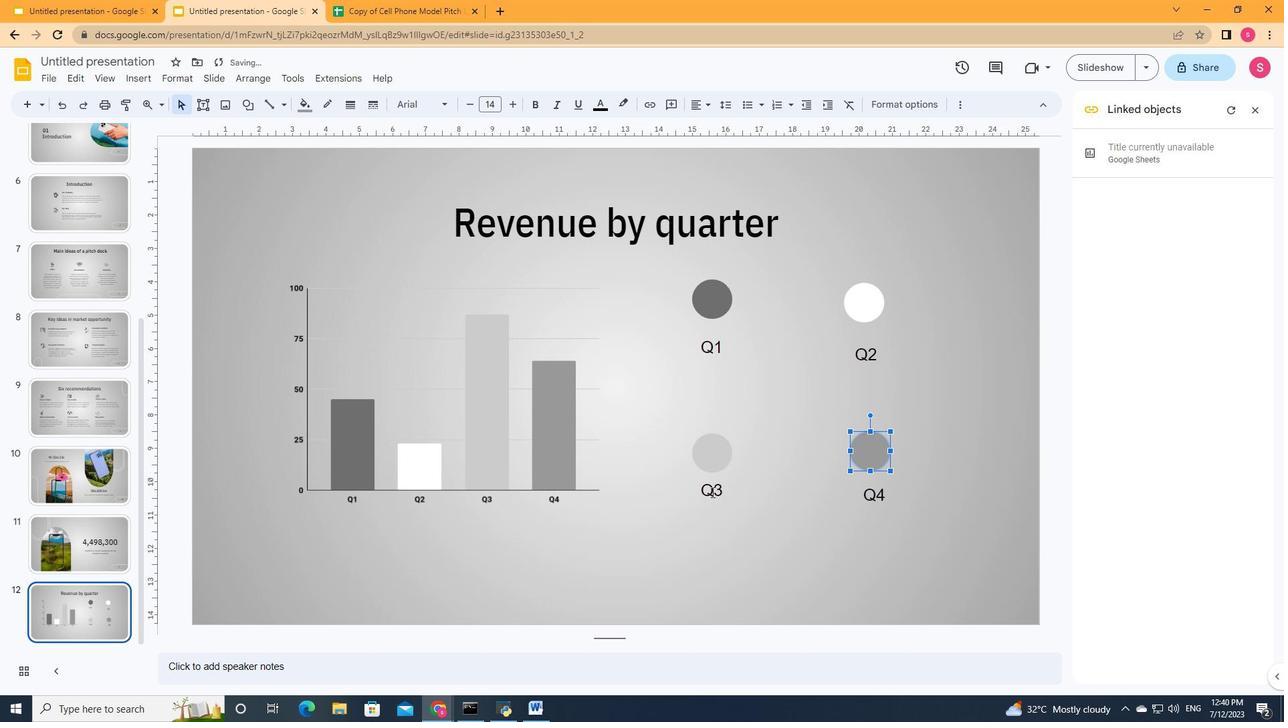 
Action: Mouse pressed left at (715, 496)
Screenshot: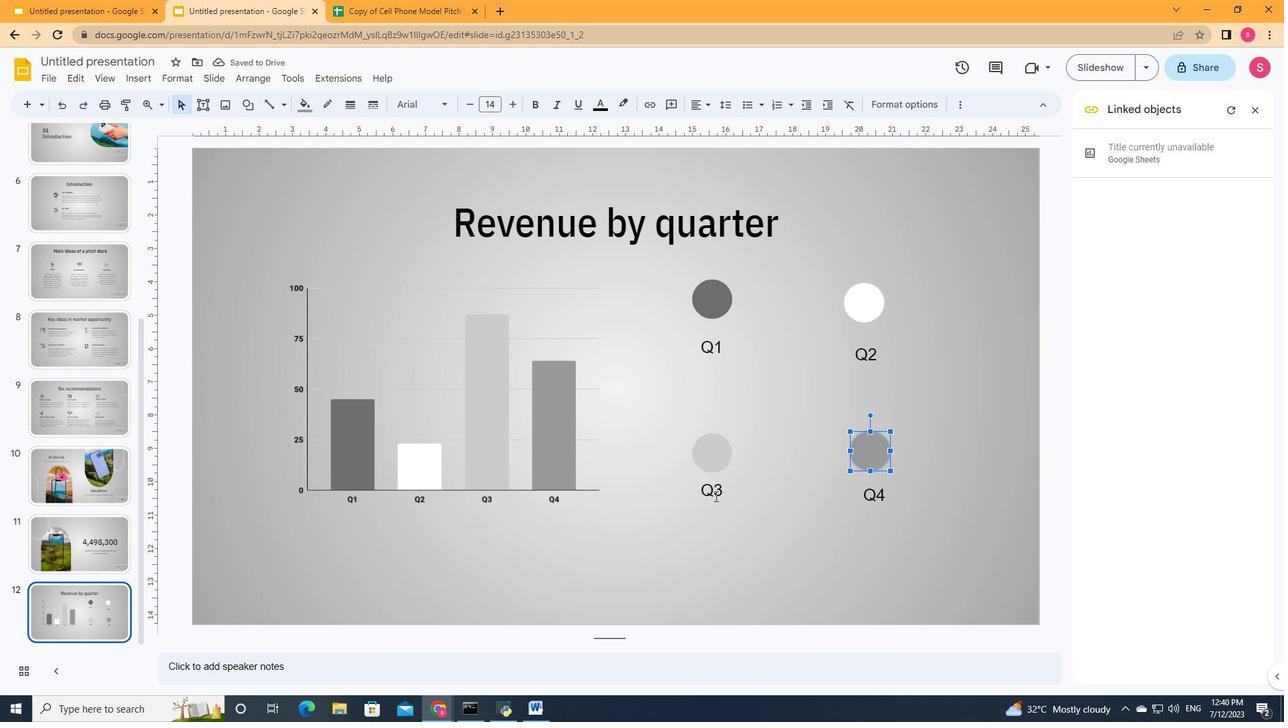 
Action: Mouse moved to (700, 472)
Screenshot: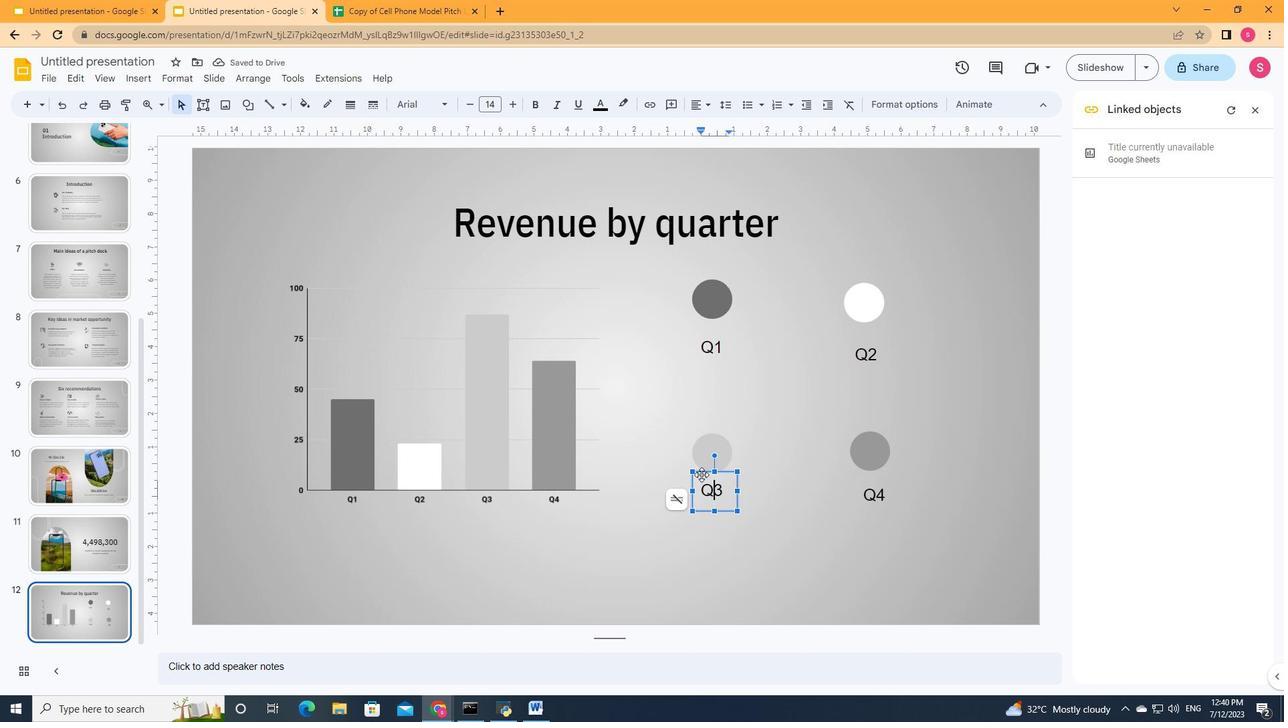 
Action: Mouse pressed left at (700, 472)
Screenshot: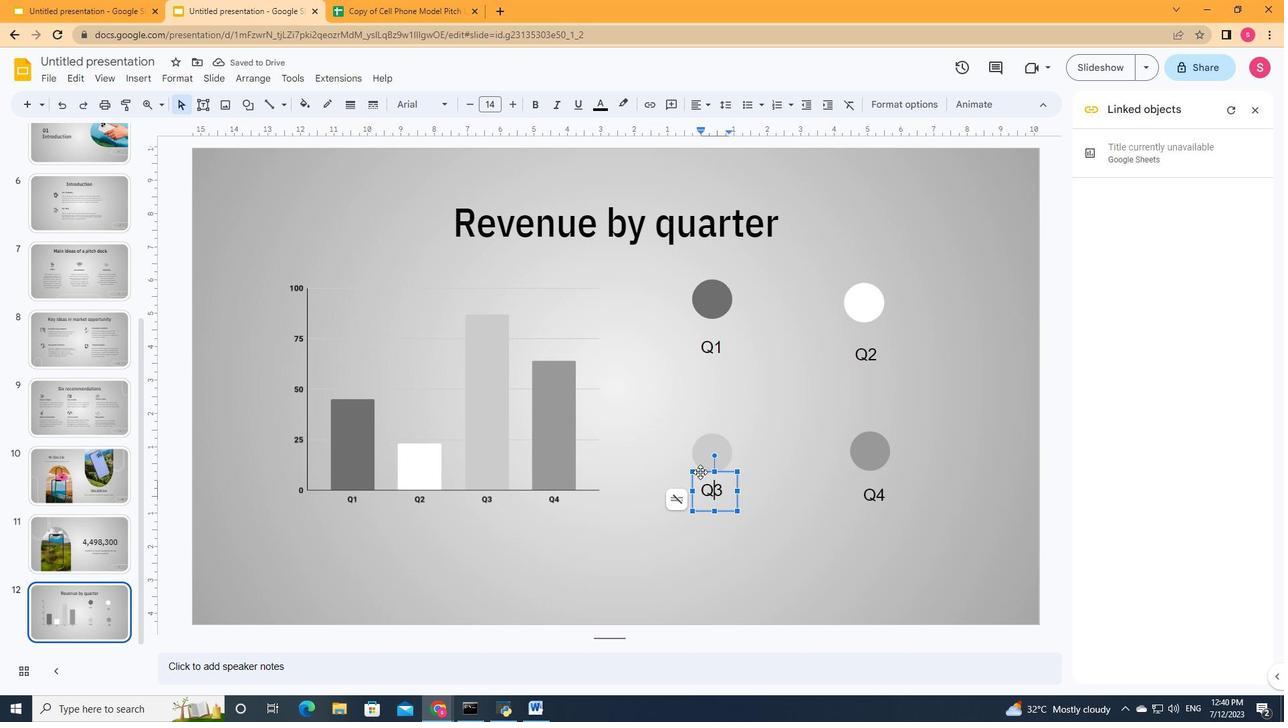 
Action: Mouse moved to (700, 472)
Screenshot: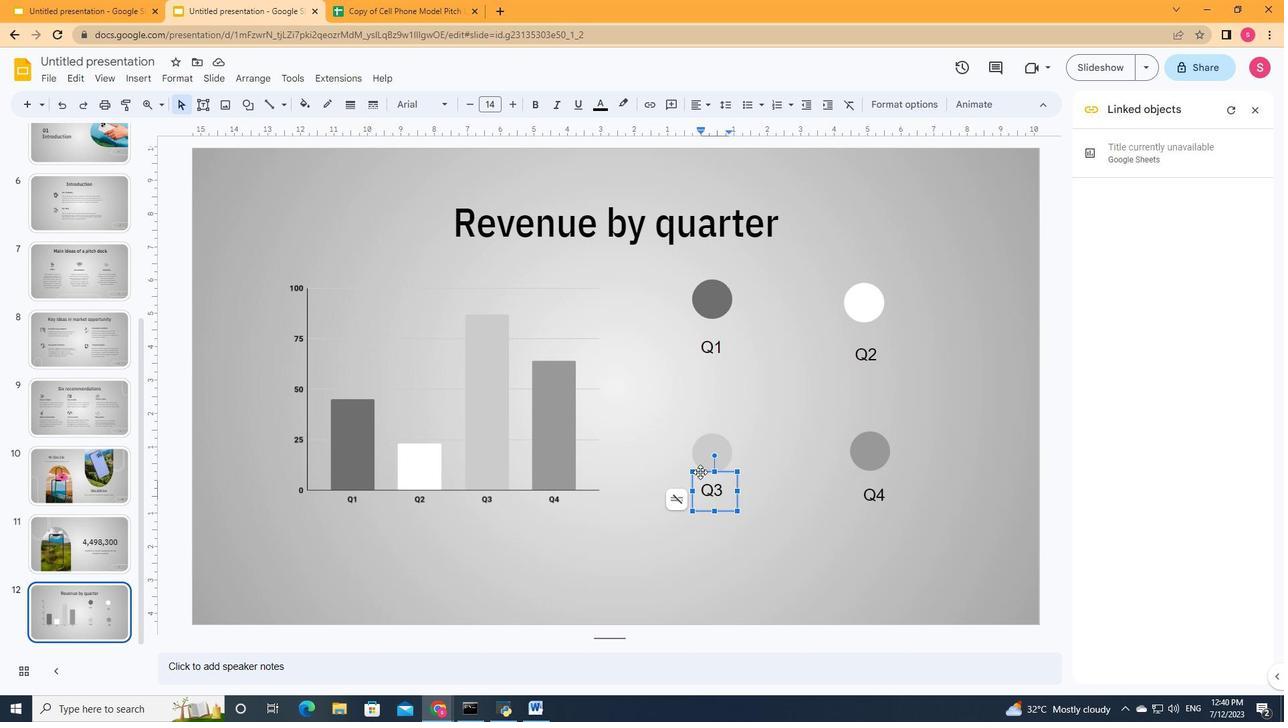 
Action: Key pressed <Key.down>
Screenshot: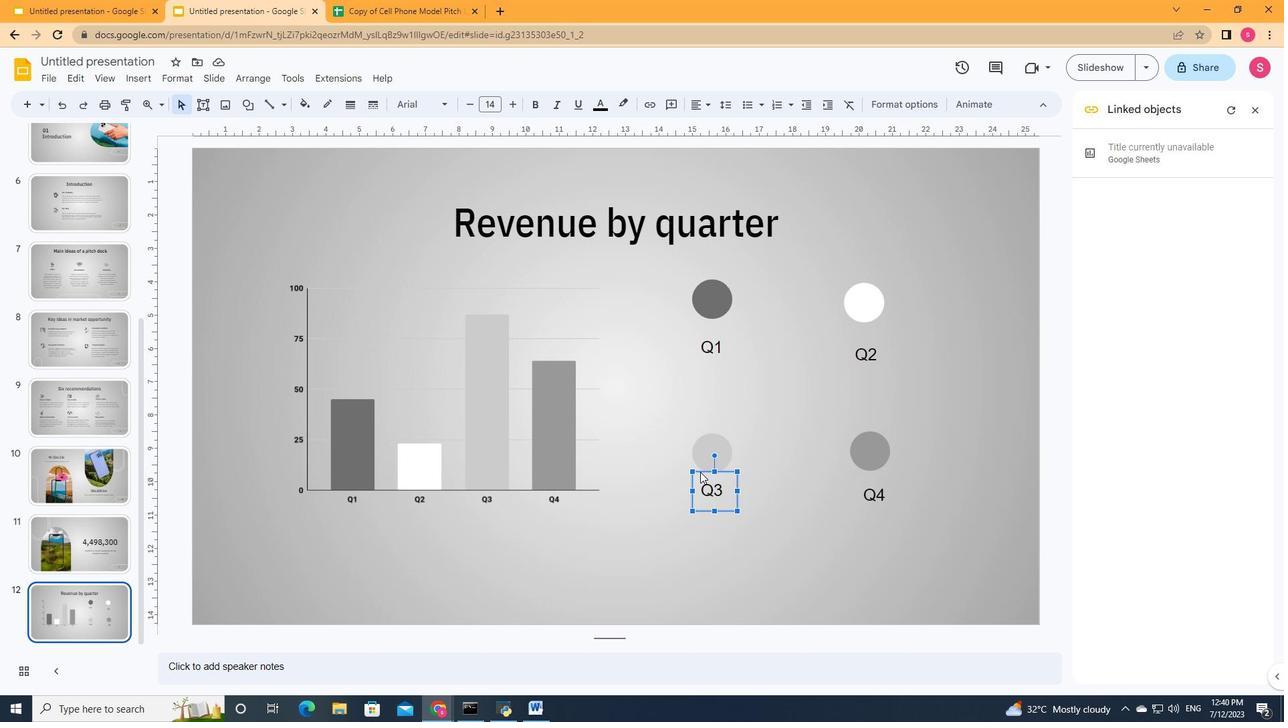 
Action: Mouse moved to (809, 474)
Screenshot: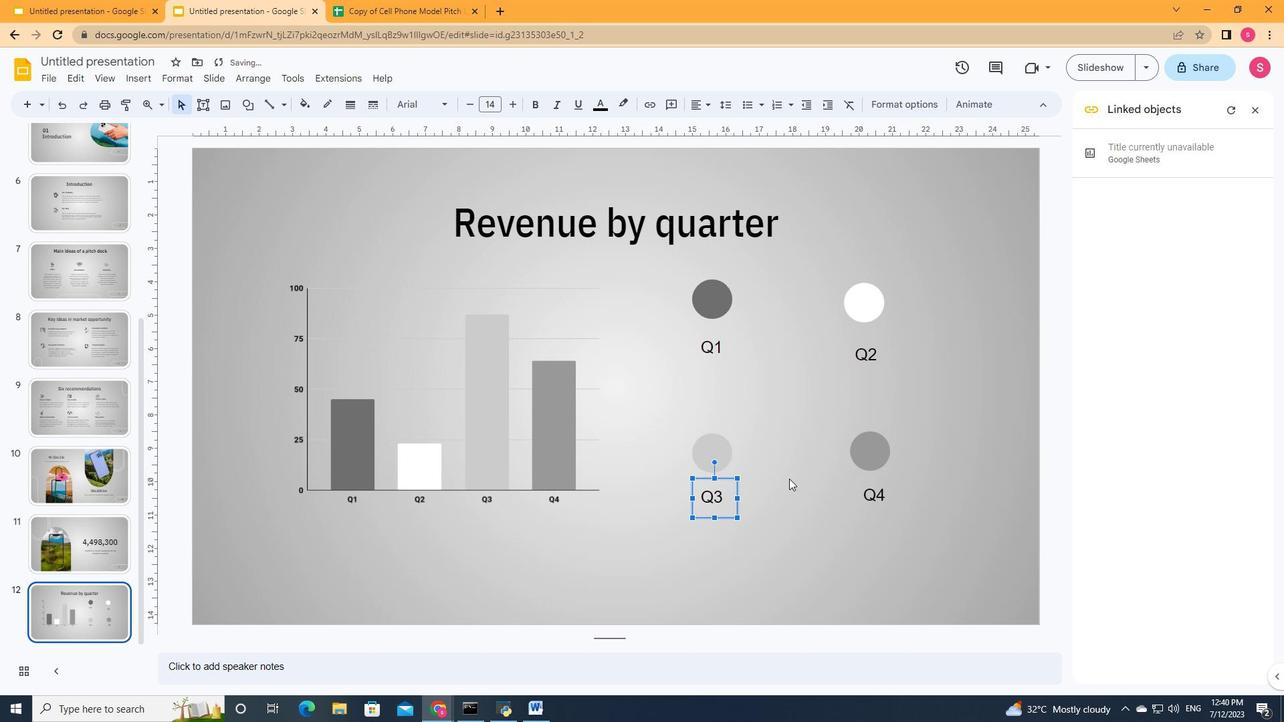 
Action: Mouse pressed left at (809, 474)
Screenshot: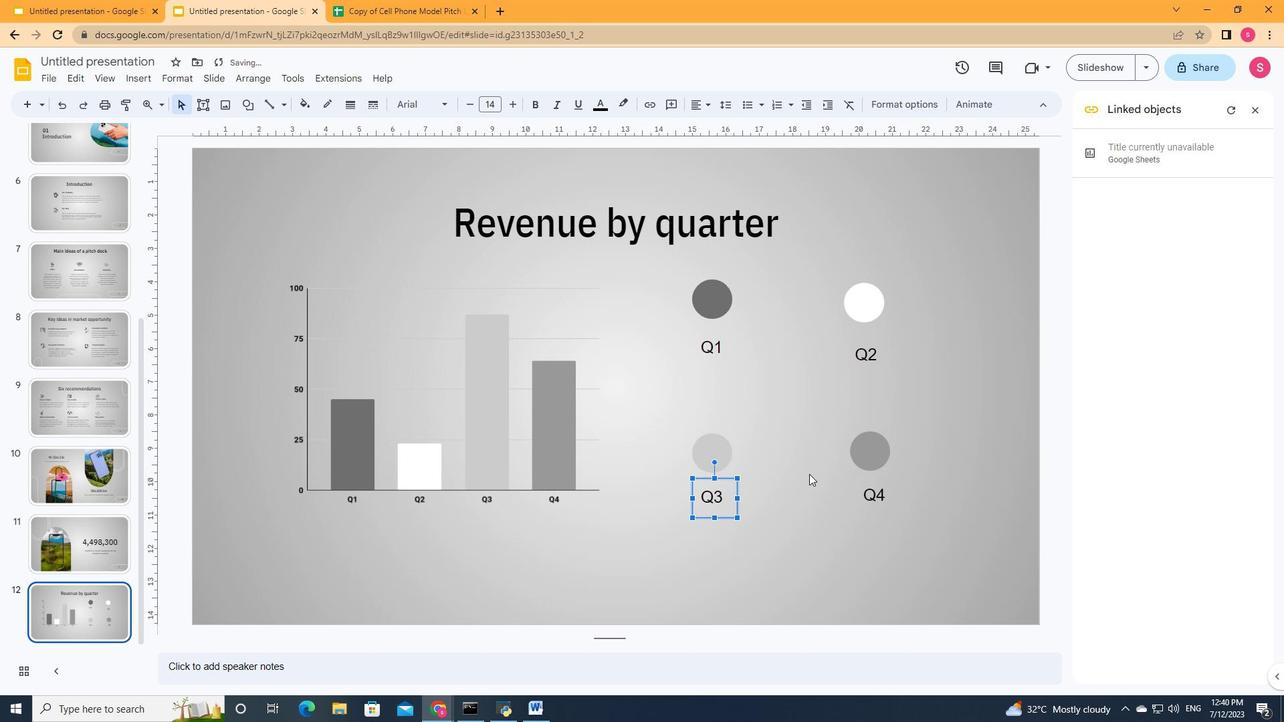 
Action: Mouse moved to (861, 296)
Screenshot: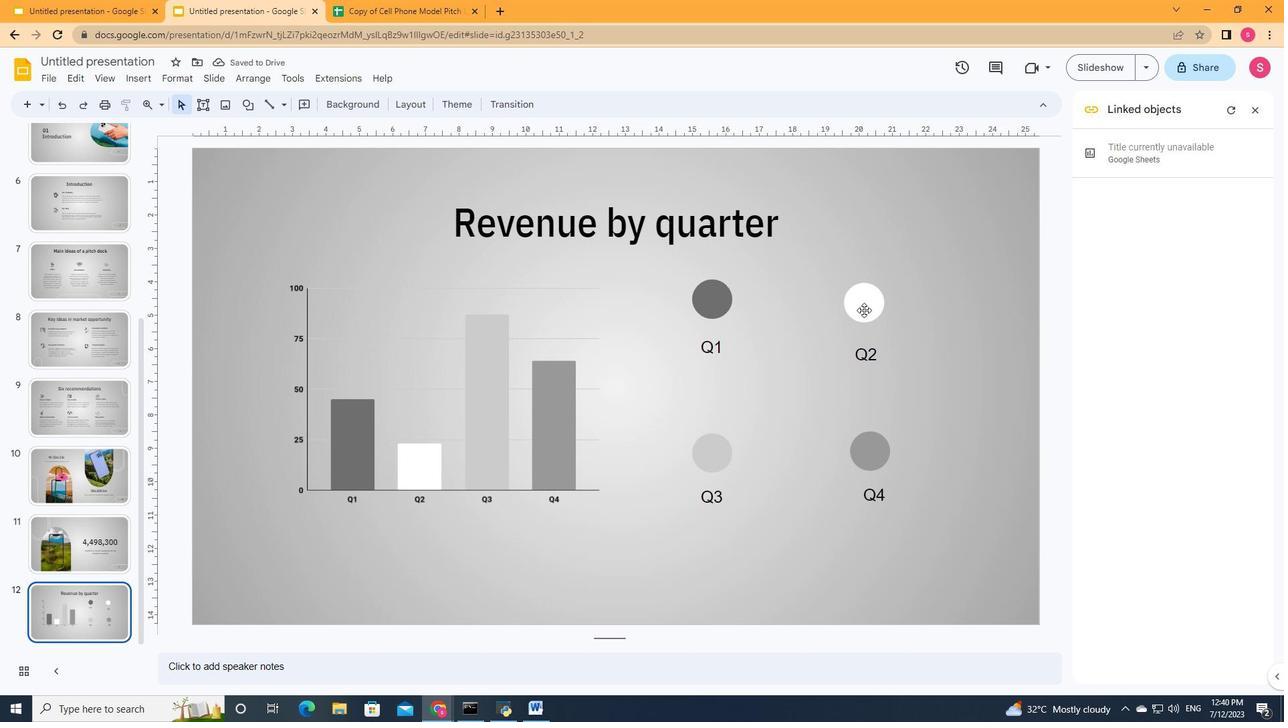 
Action: Mouse pressed left at (861, 296)
Screenshot: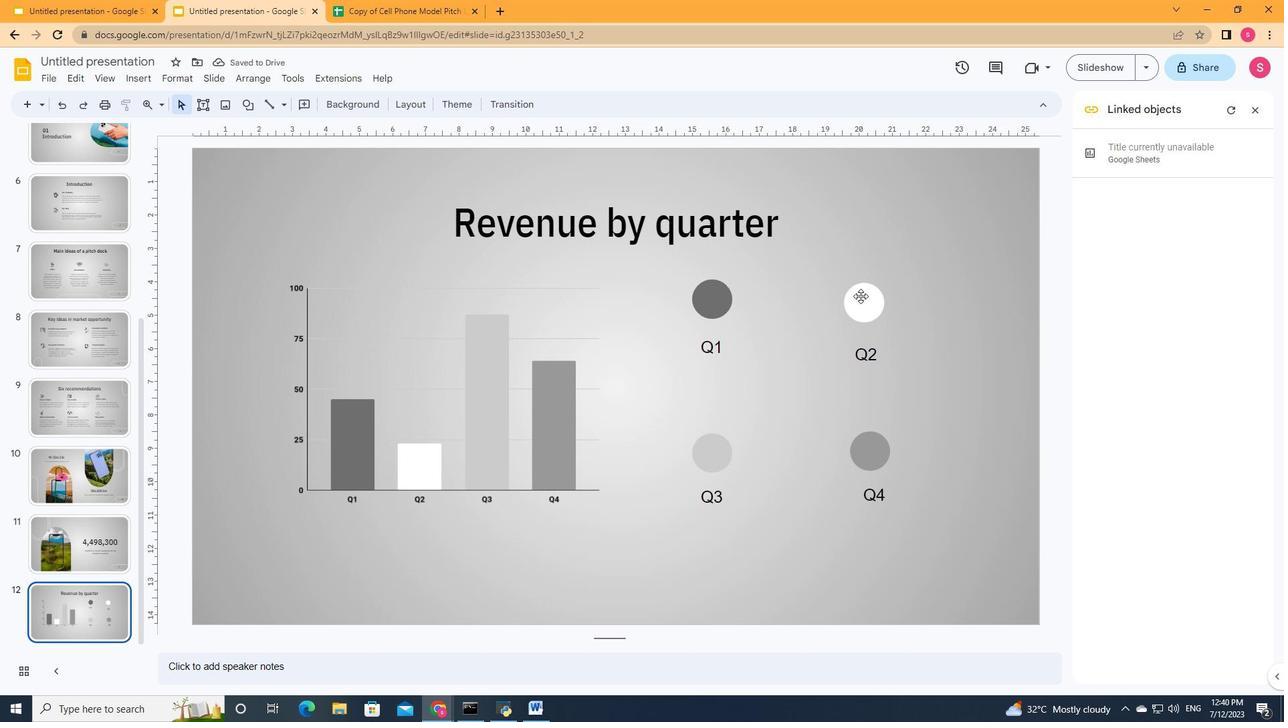 
Action: Key pressed <Key.up>
Screenshot: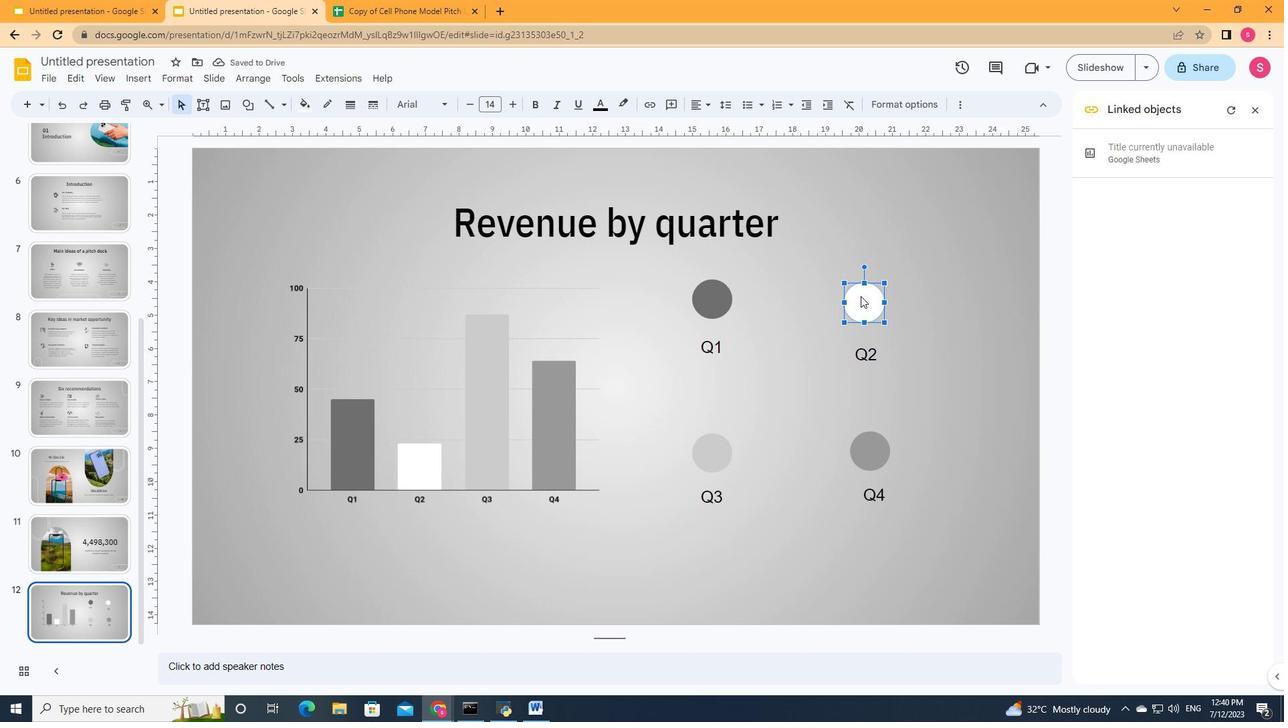 
Action: Mouse moved to (875, 358)
Screenshot: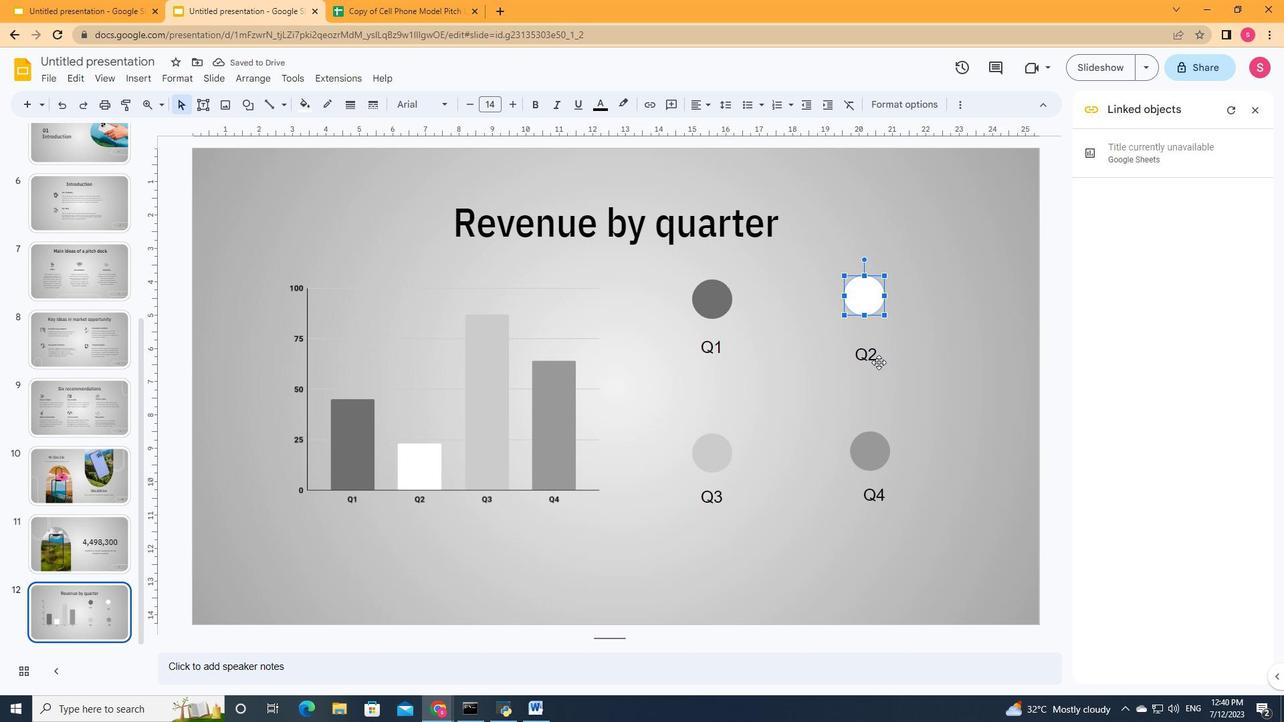 
Action: Mouse pressed left at (875, 358)
Screenshot: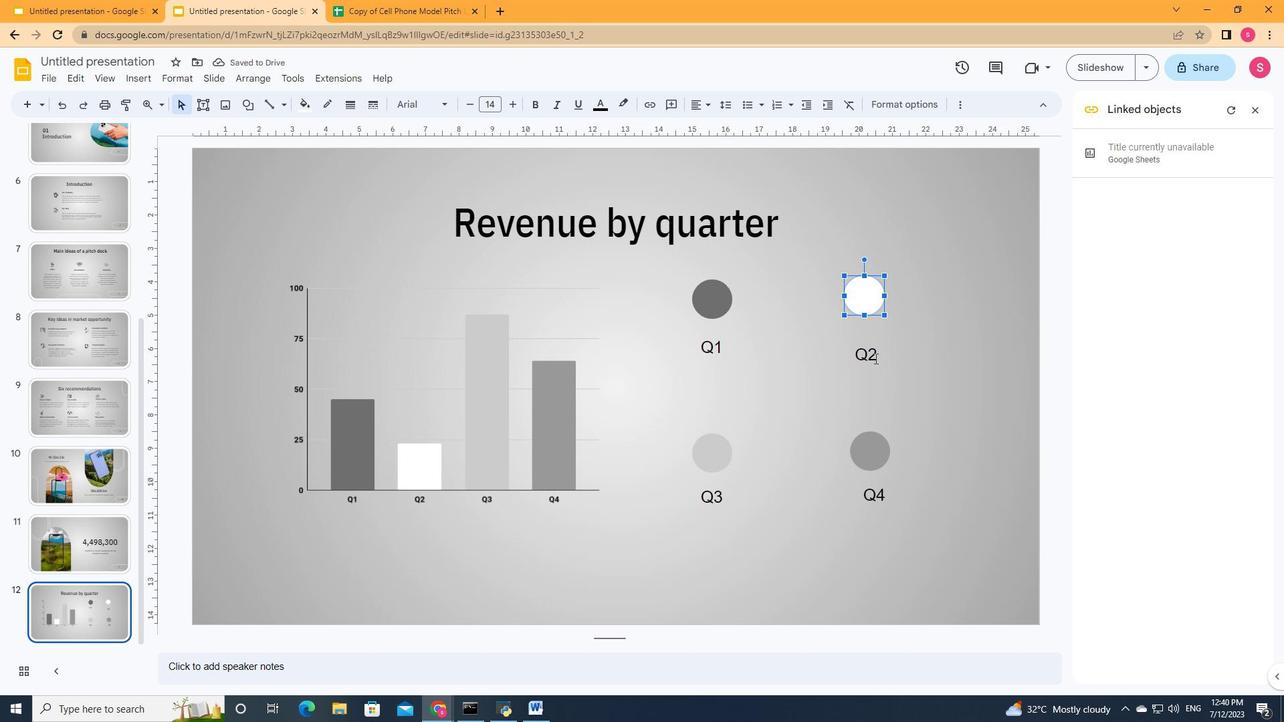 
Action: Mouse moved to (857, 333)
Screenshot: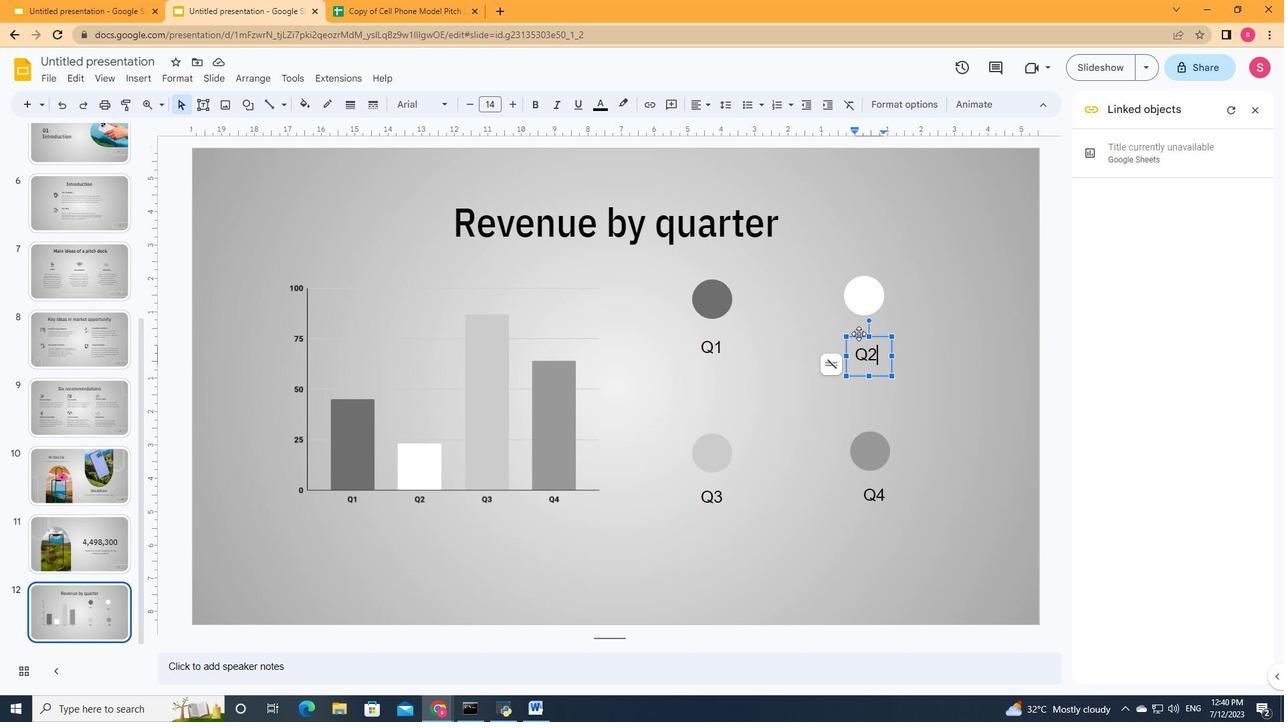 
Action: Mouse pressed left at (857, 333)
Screenshot: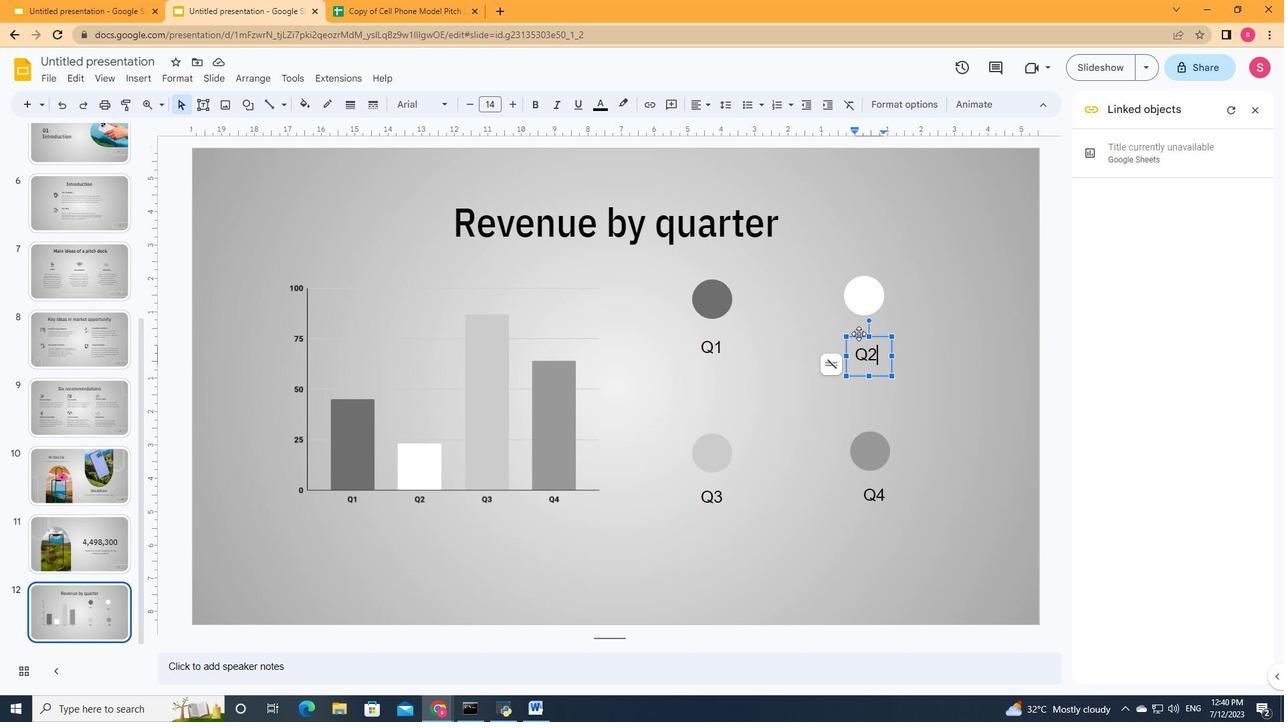 
Action: Mouse moved to (876, 350)
Screenshot: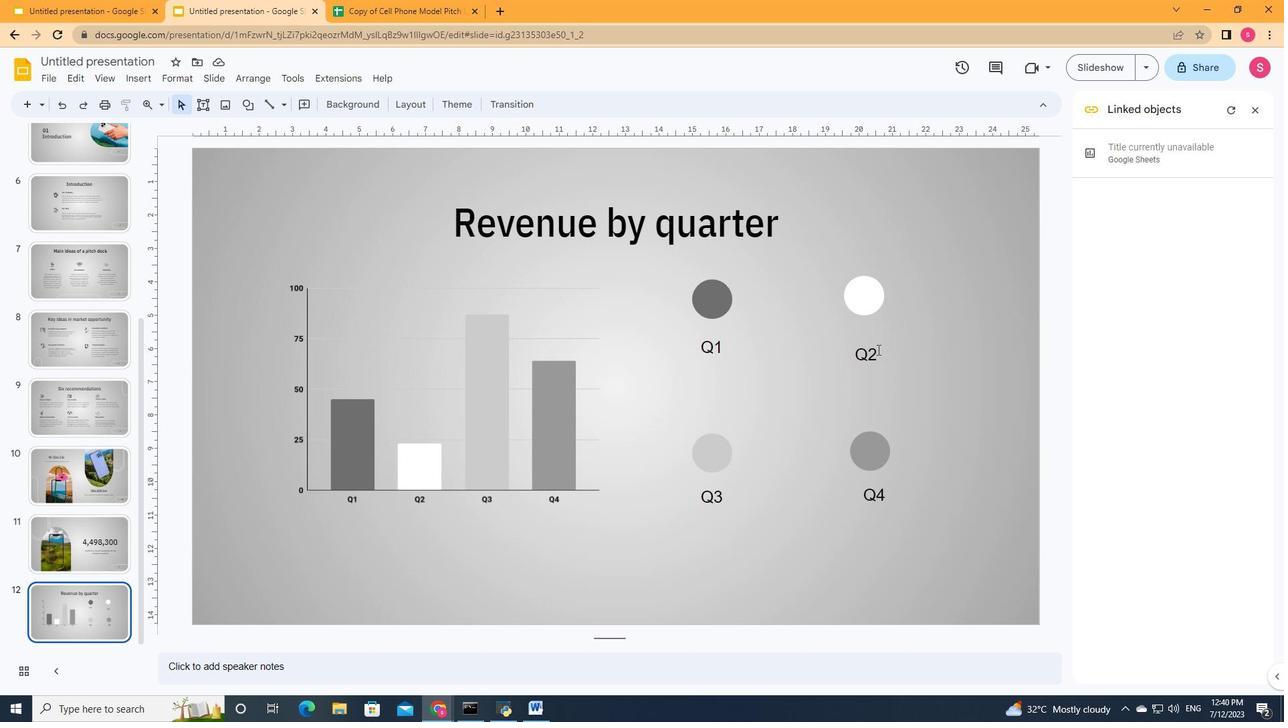 
Action: Mouse pressed left at (876, 350)
Screenshot: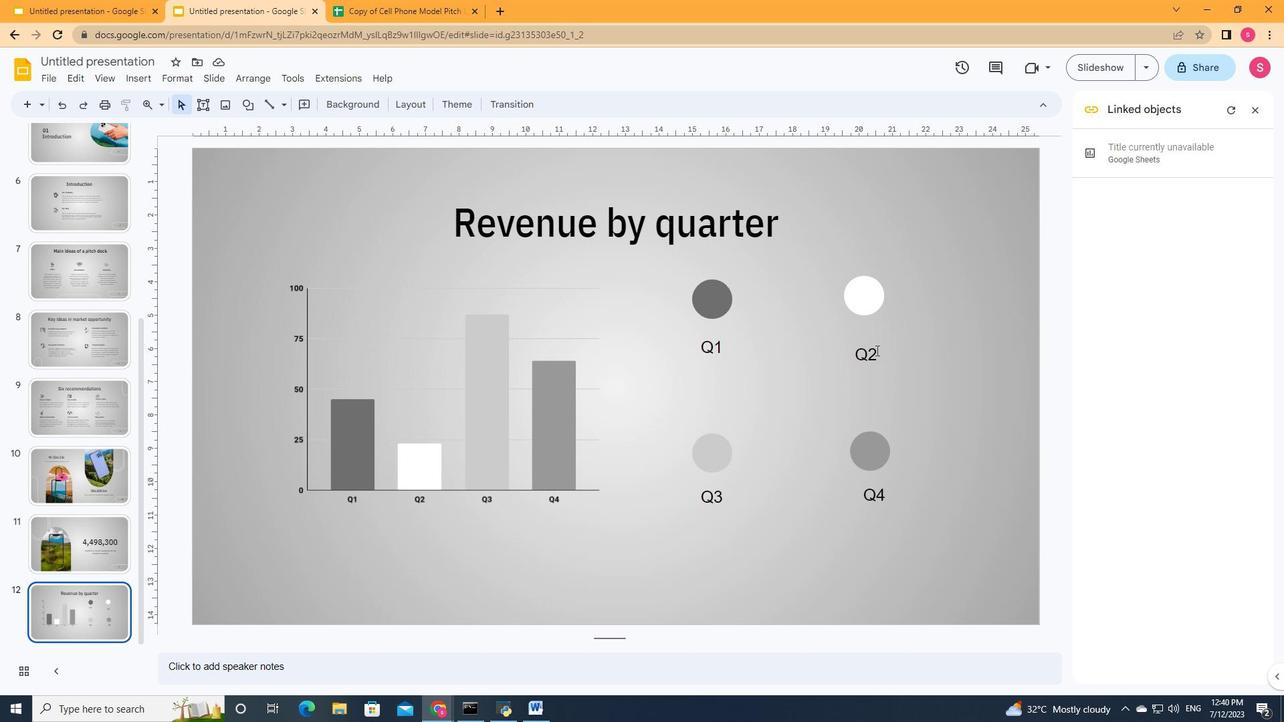 
Action: Mouse moved to (845, 339)
Screenshot: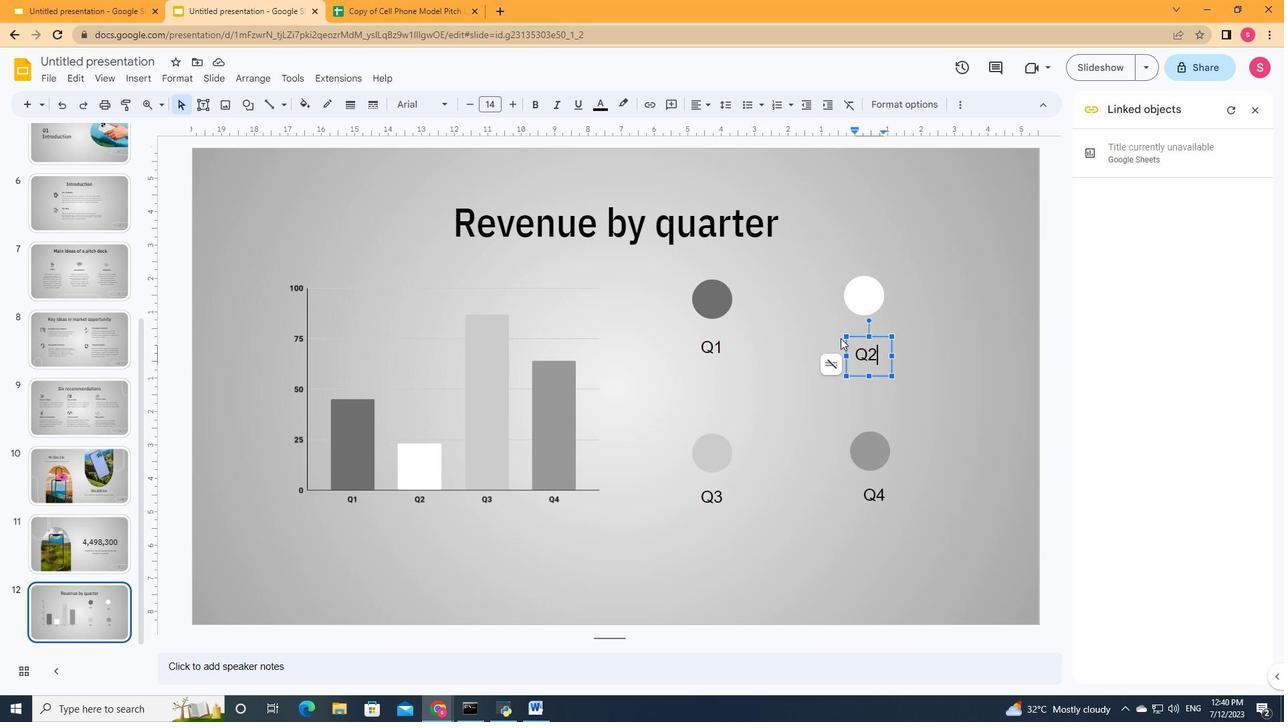 
Action: Mouse pressed left at (845, 339)
Screenshot: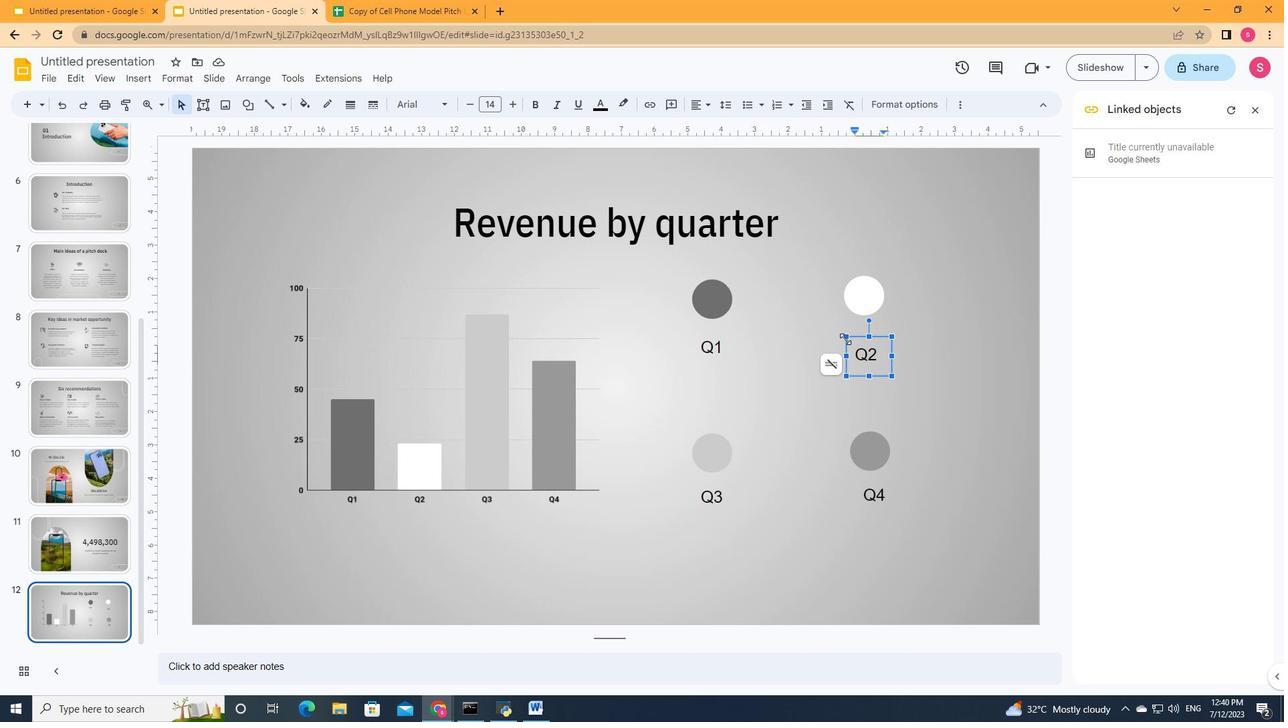 
Action: Key pressed <Key.up><Key.up><Key.down>
Screenshot: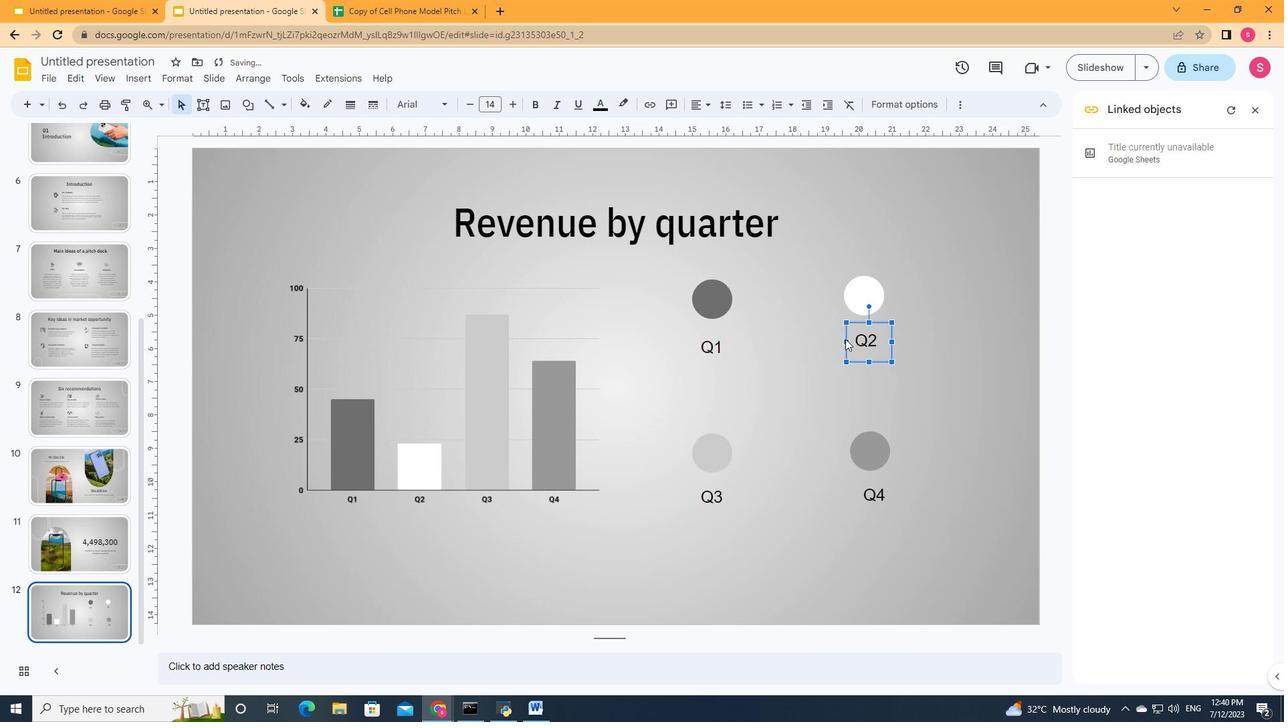
Action: Mouse moved to (788, 399)
Screenshot: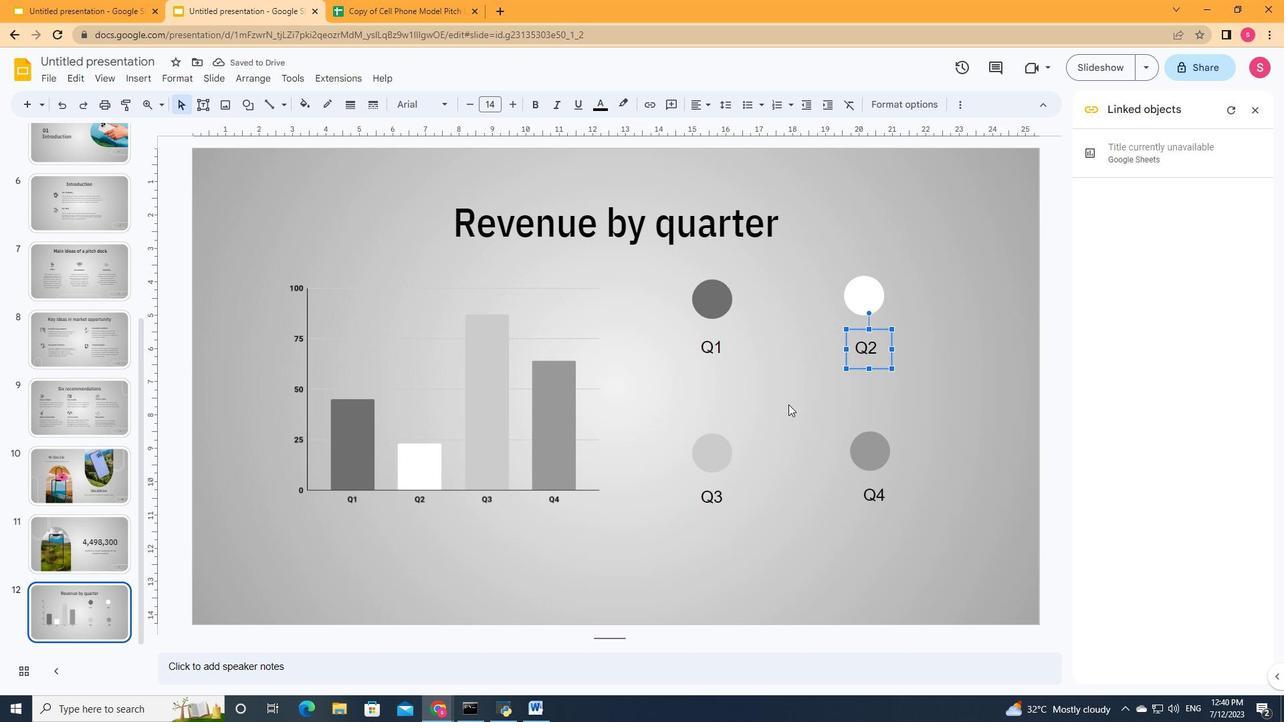
Action: Mouse pressed left at (788, 399)
Screenshot: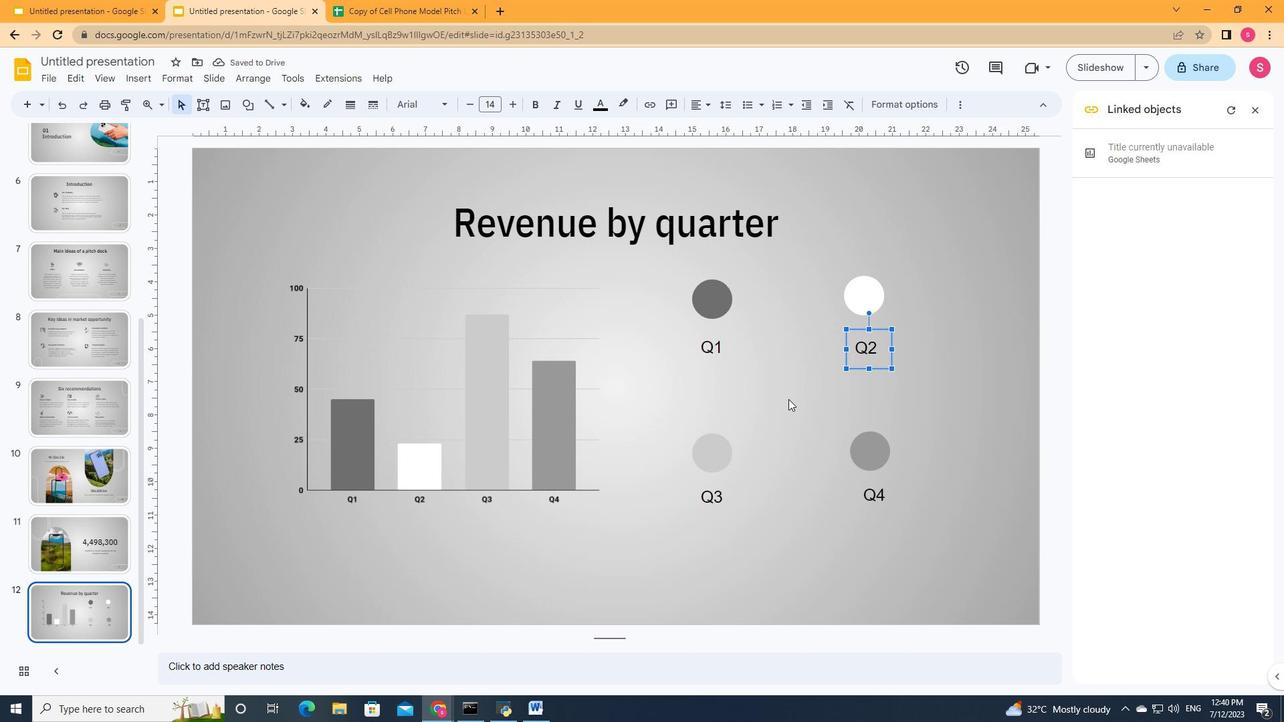 
Action: Mouse moved to (210, 104)
Screenshot: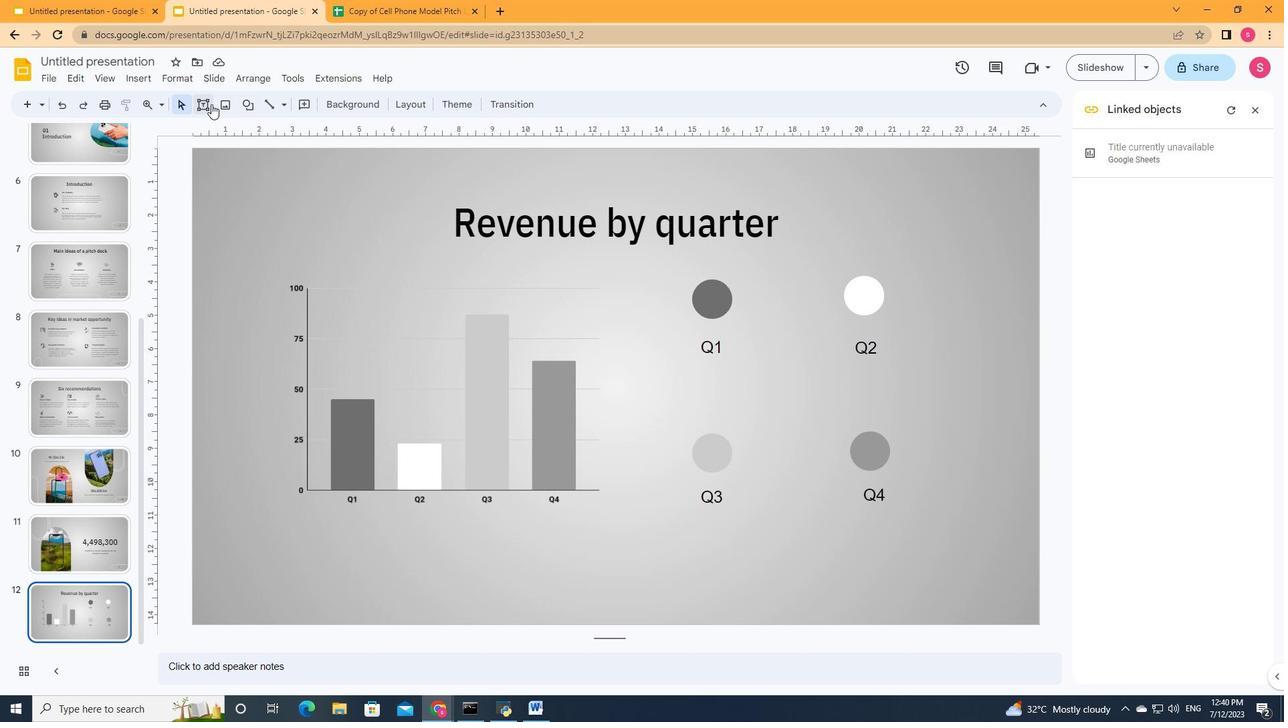 
Action: Mouse pressed left at (210, 104)
Screenshot: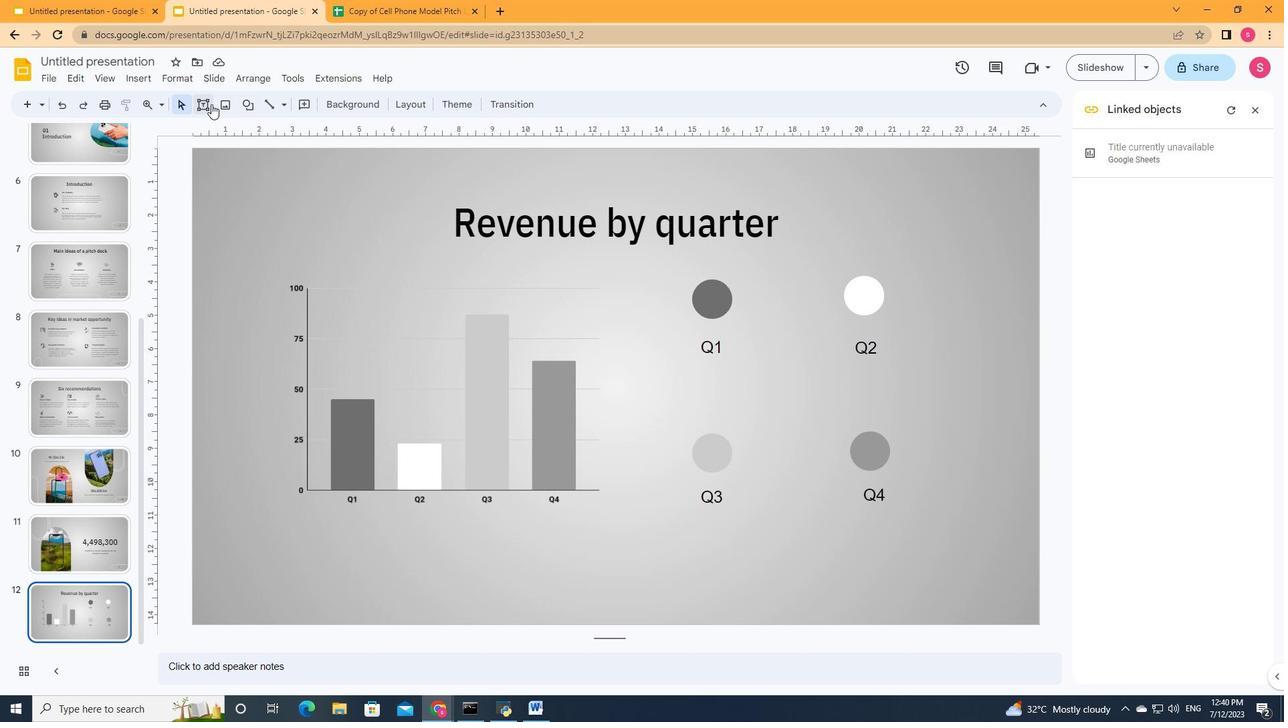 
Action: Mouse moved to (693, 371)
Screenshot: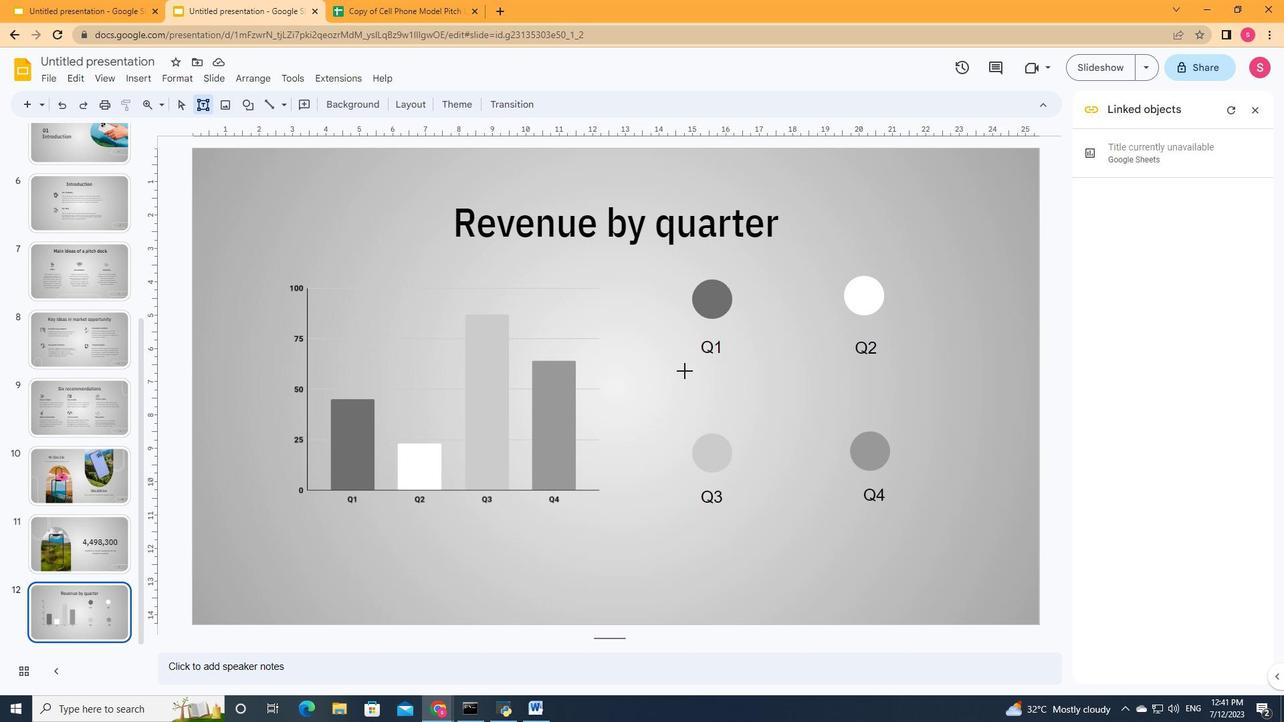
Action: Mouse pressed left at (693, 371)
Screenshot: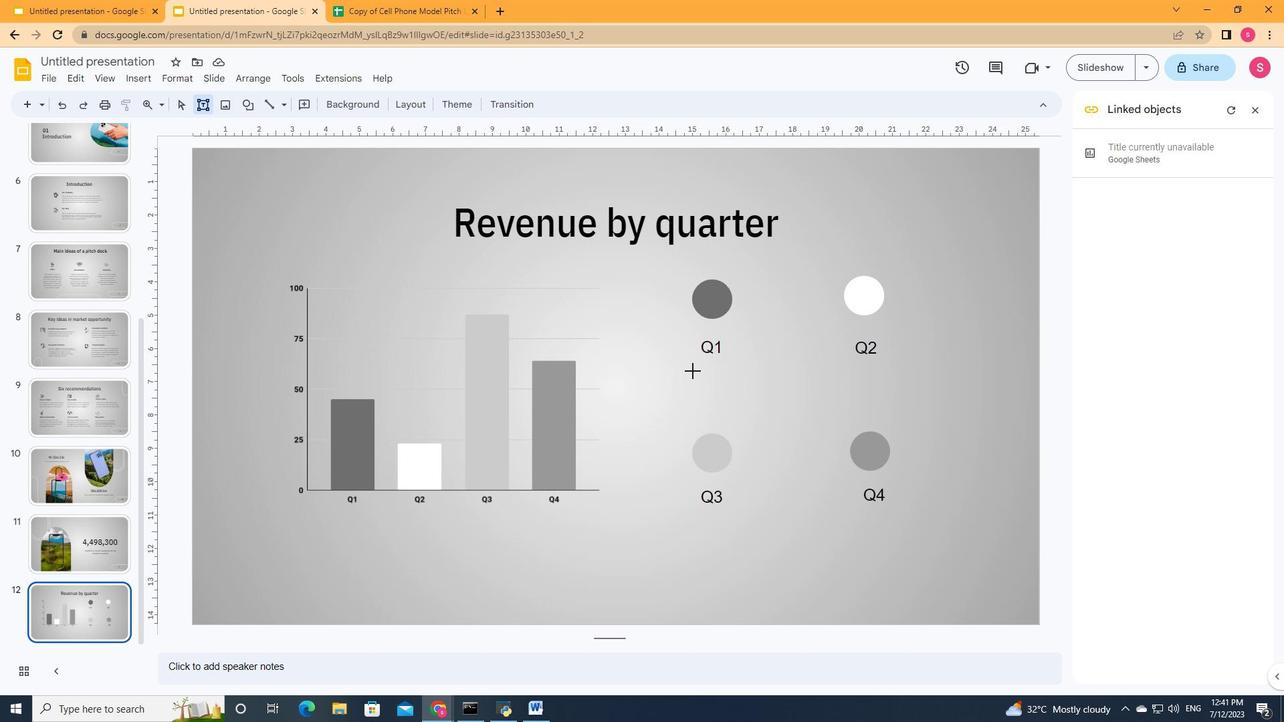 
Action: Mouse moved to (728, 387)
Screenshot: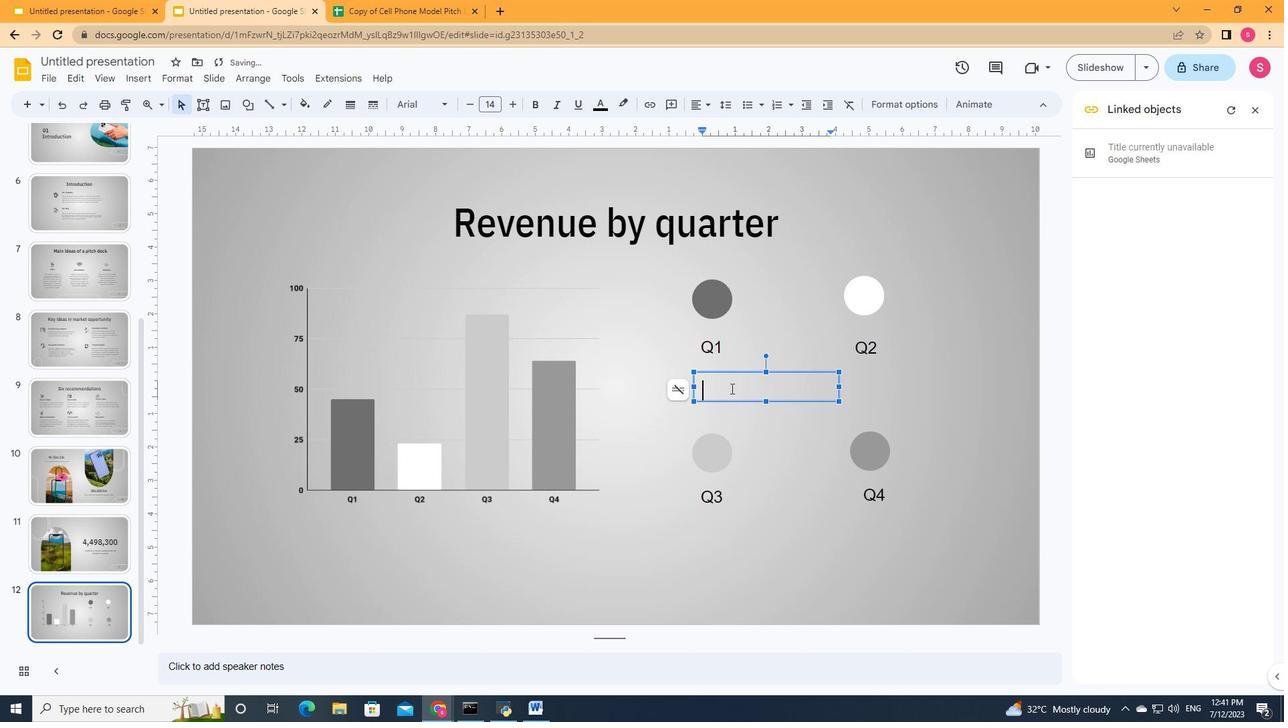 
Action: Key pressed <Key.shift>January<Key.space>-<Key.space><Key.shift>March
Screenshot: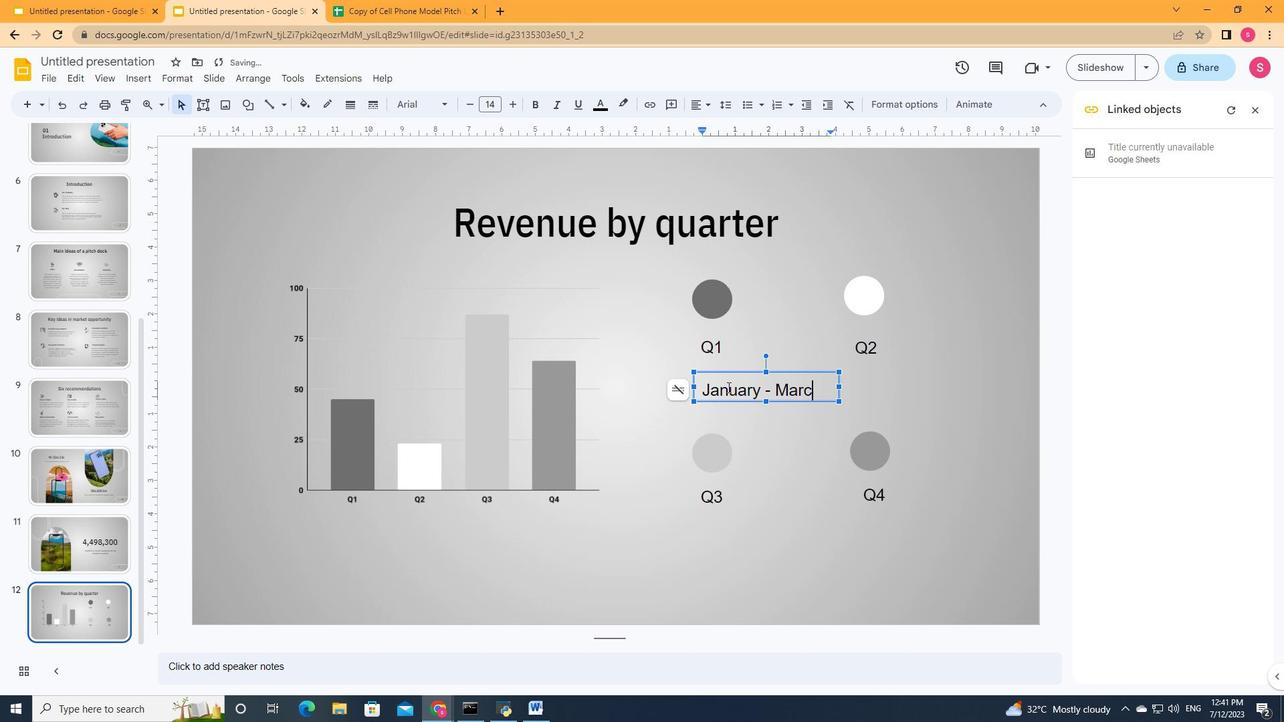 
Action: Mouse moved to (822, 396)
Screenshot: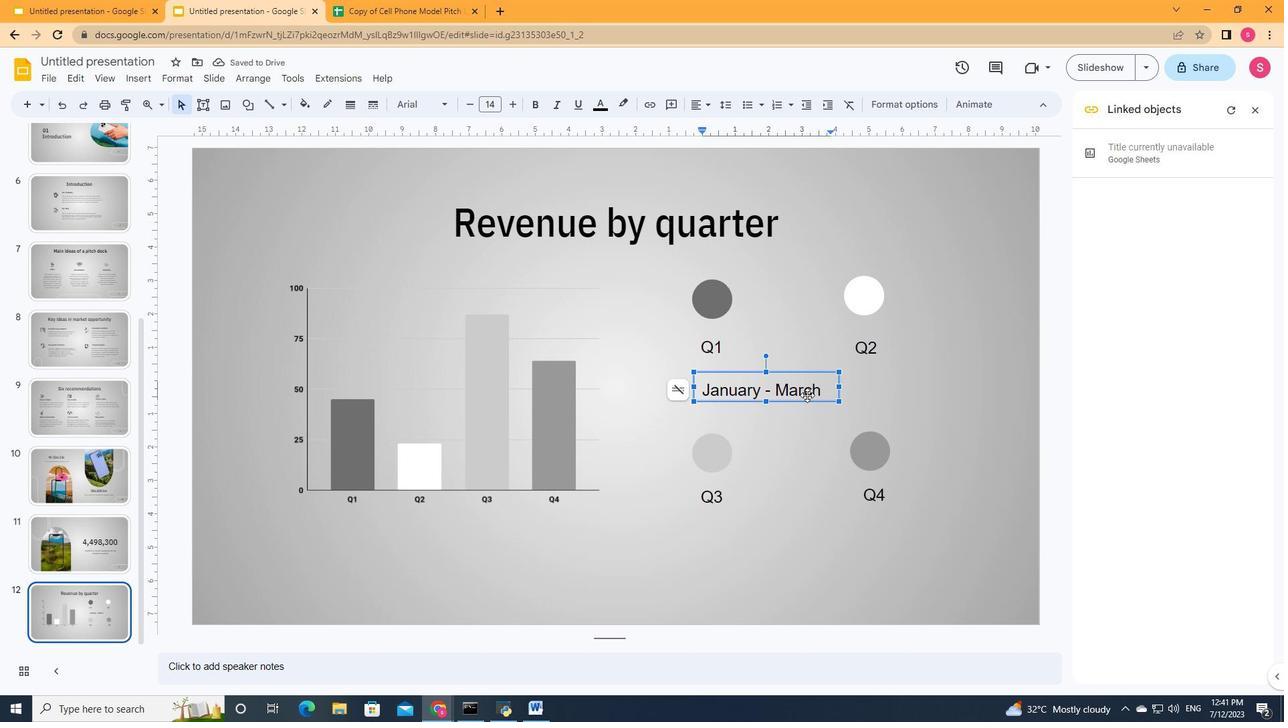 
Action: Mouse pressed left at (822, 396)
Screenshot: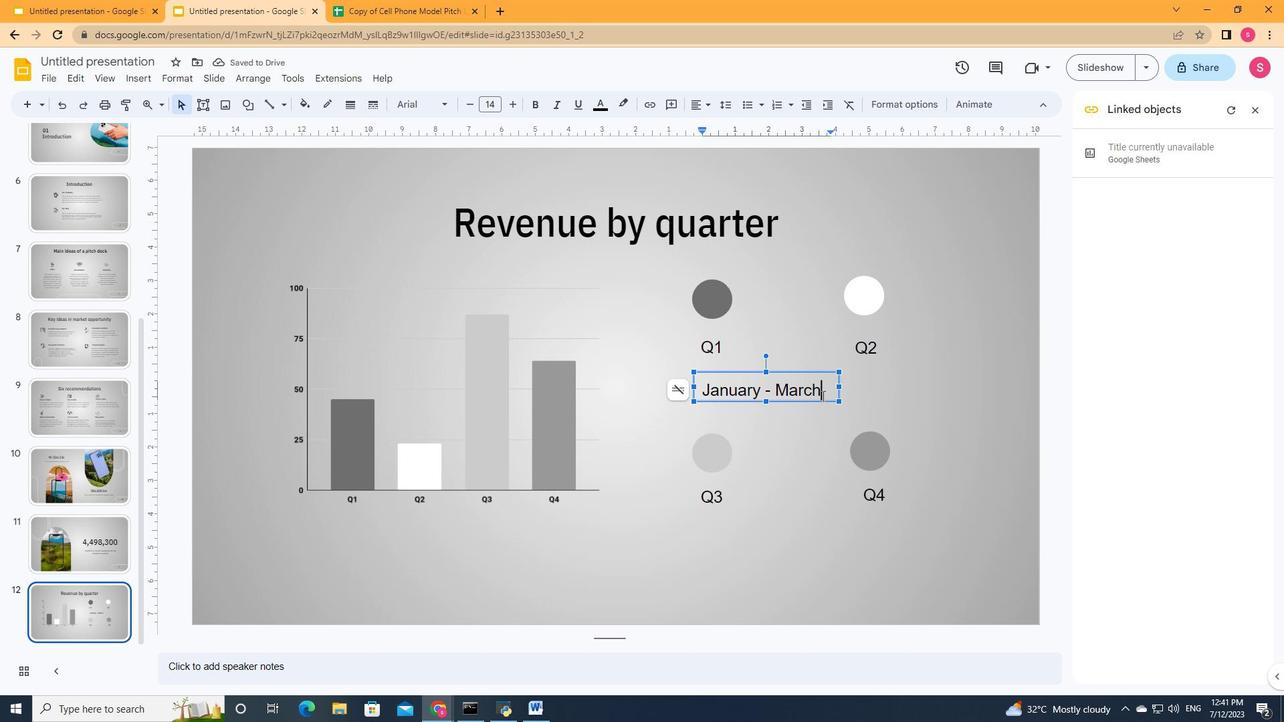 
Action: Mouse moved to (471, 105)
Screenshot: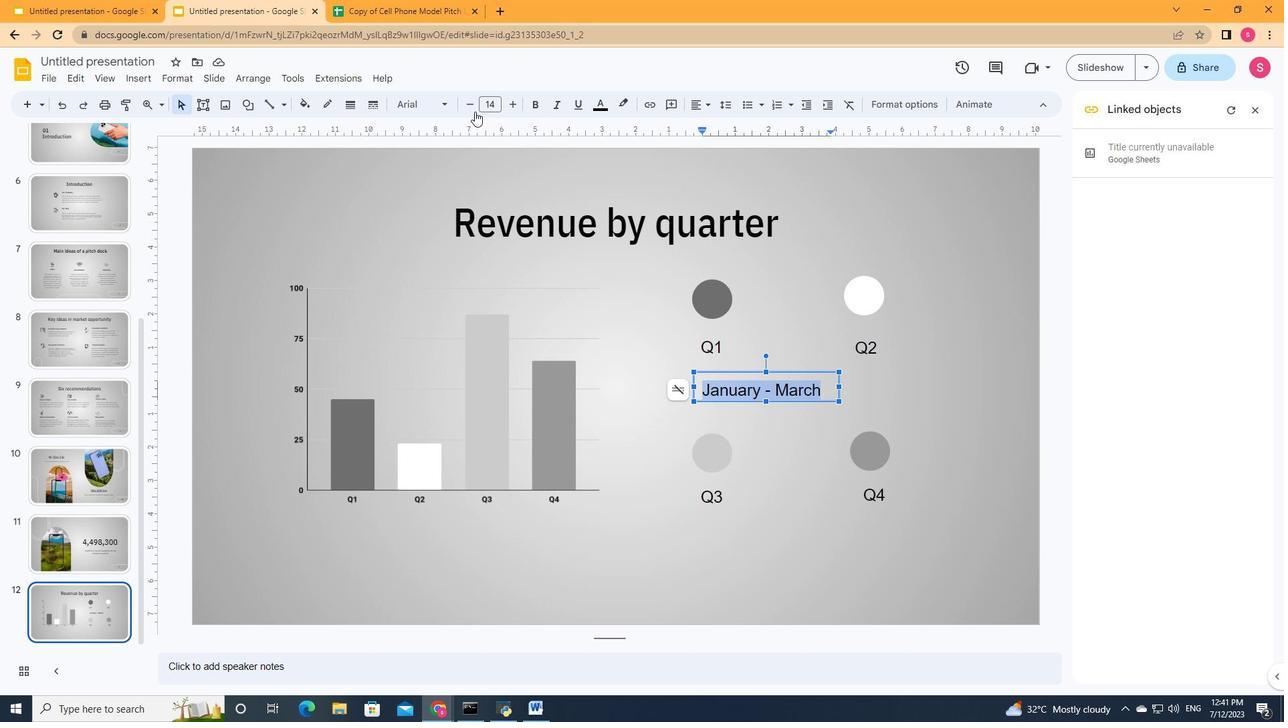 
Action: Mouse pressed left at (471, 105)
Screenshot: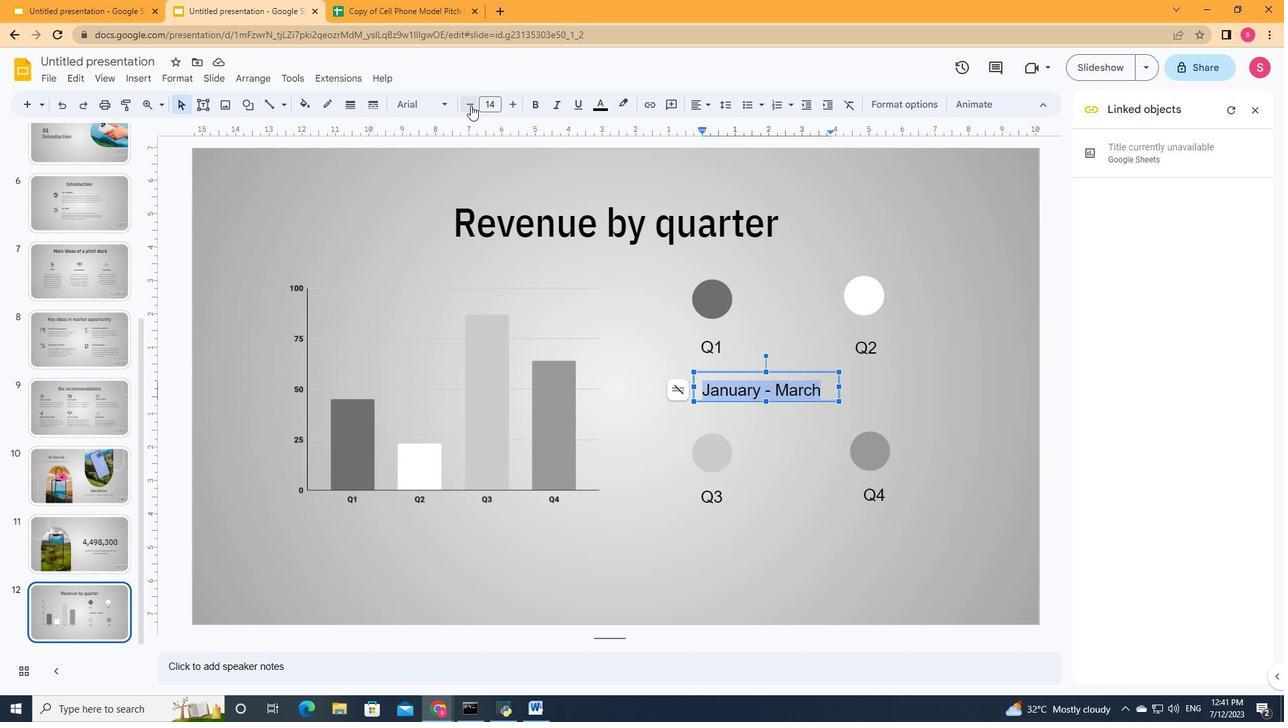 
Action: Mouse pressed left at (471, 105)
Screenshot: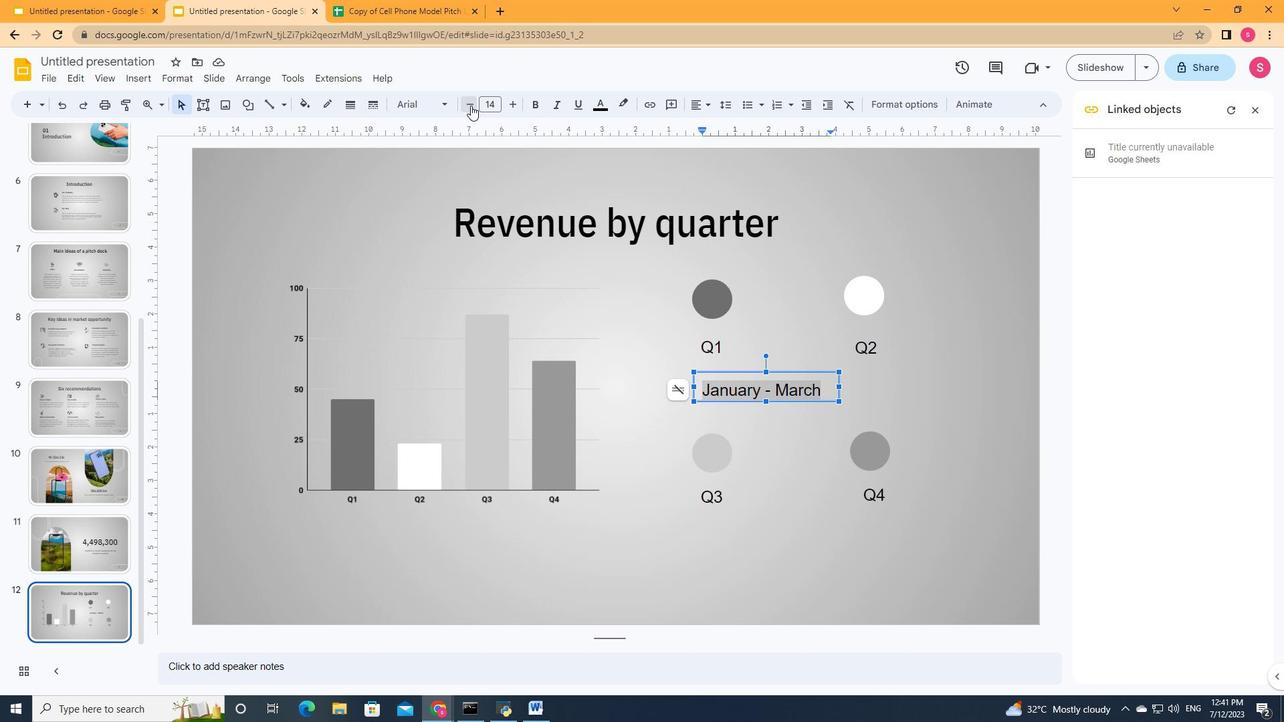 
Action: Mouse moved to (445, 107)
Screenshot: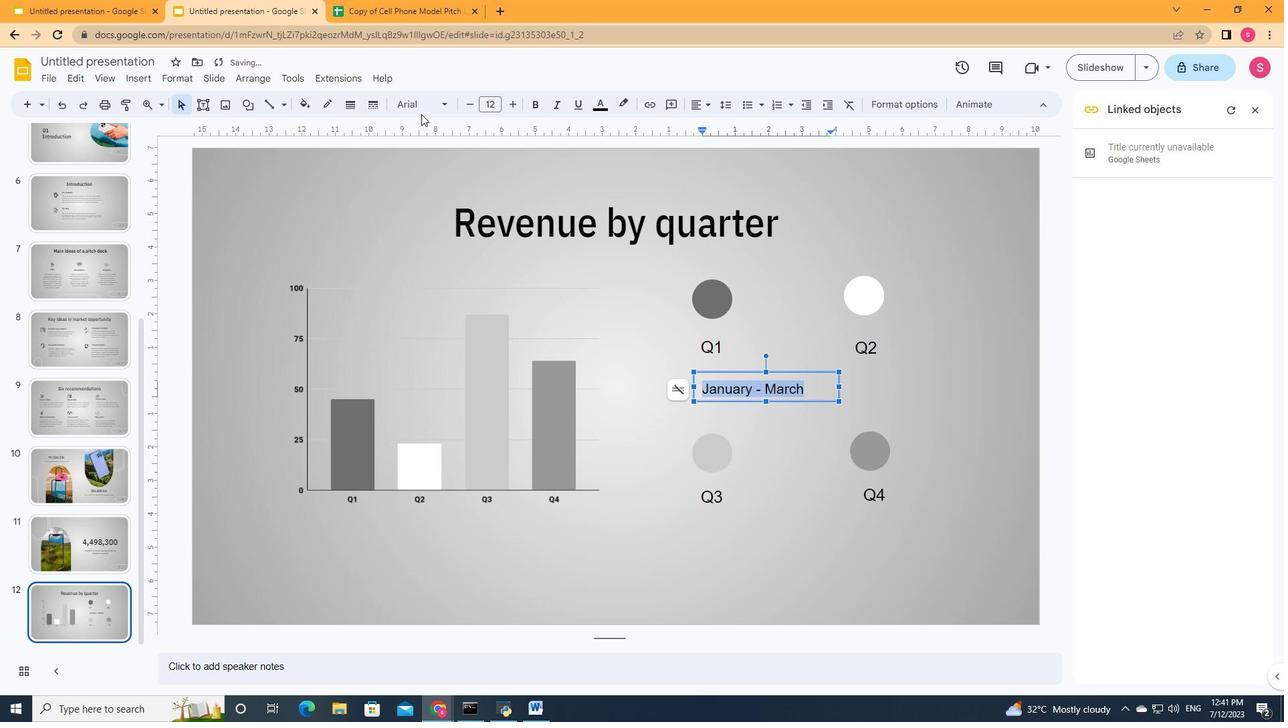 
Action: Mouse pressed left at (445, 107)
Screenshot: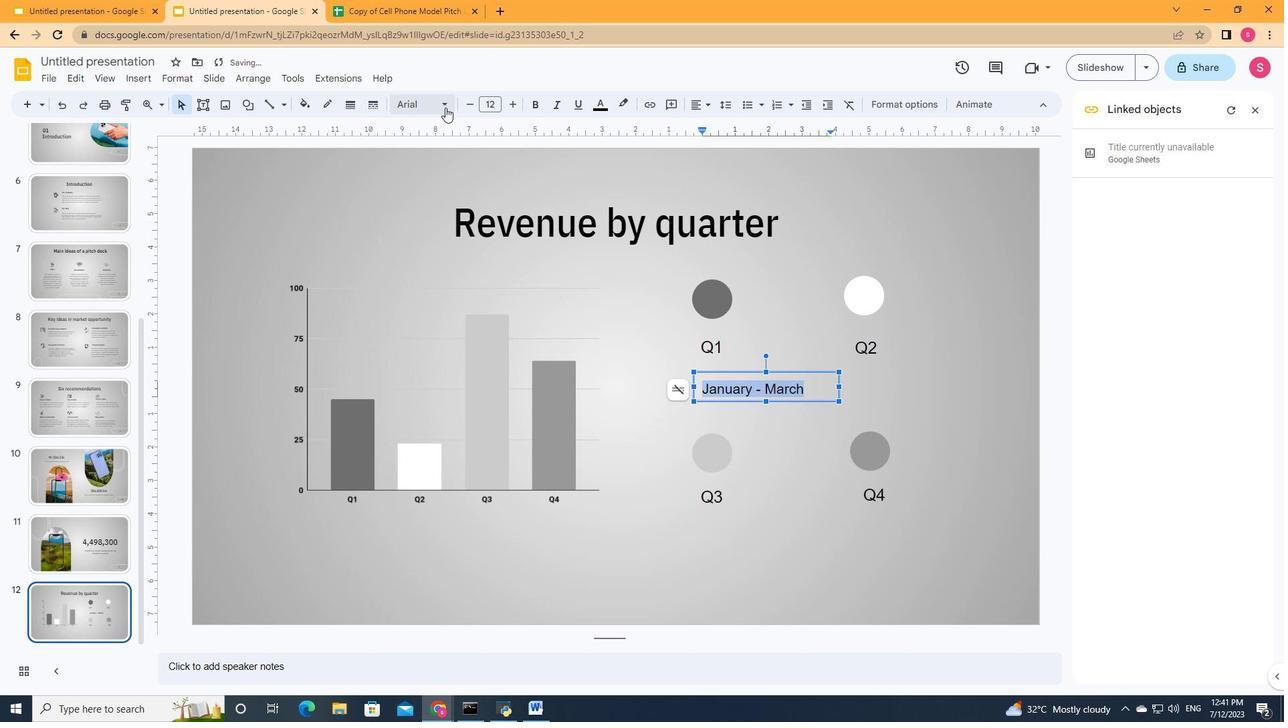
Action: Mouse moved to (471, 254)
Screenshot: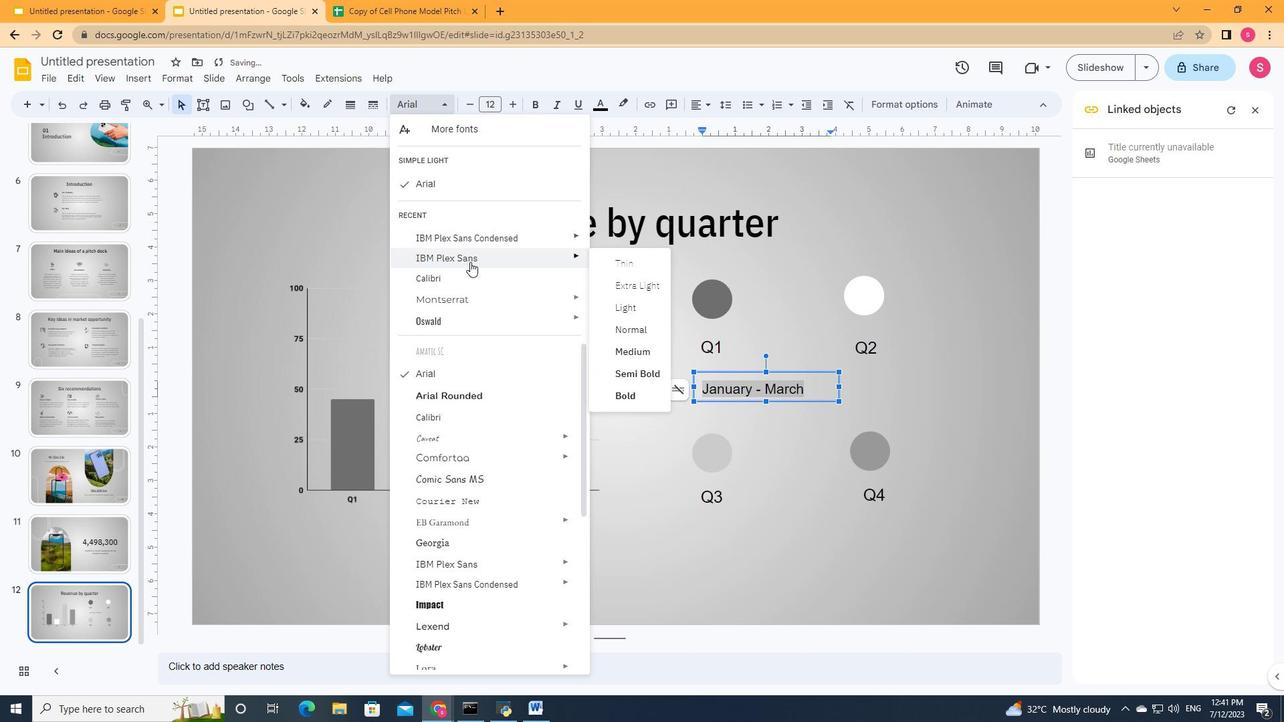 
Action: Mouse pressed left at (471, 254)
Screenshot: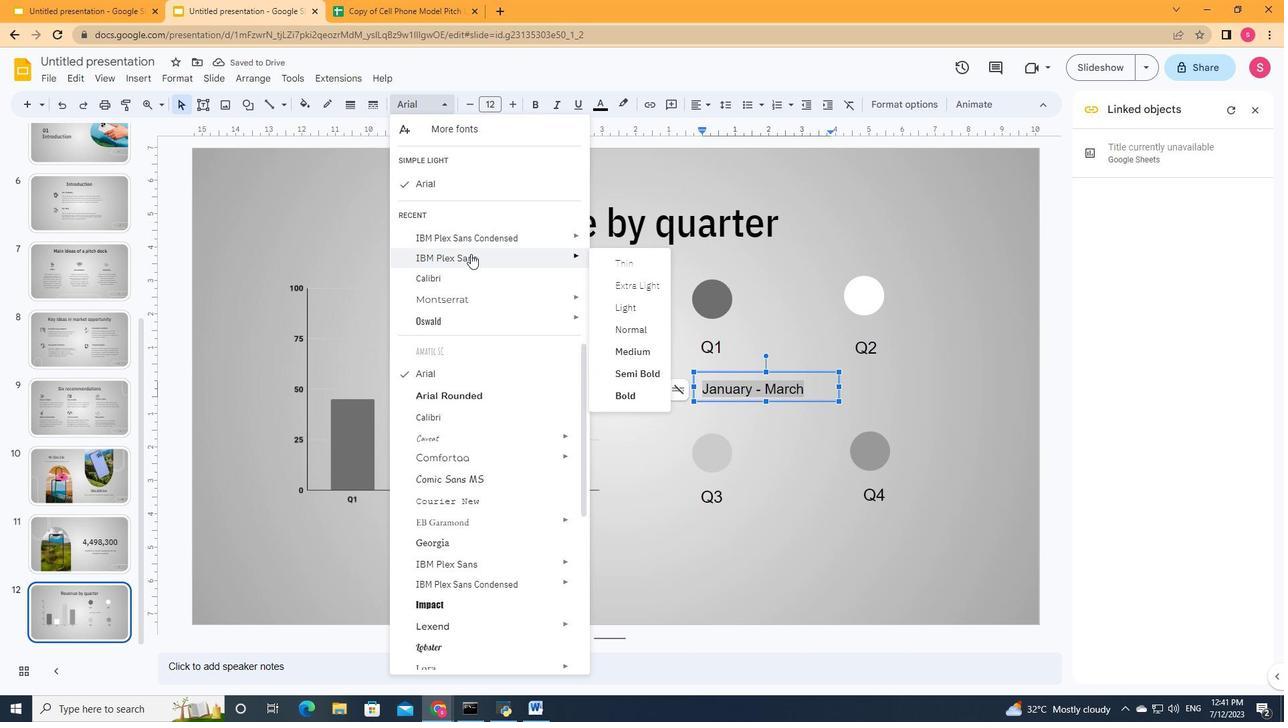 
Action: Mouse moved to (738, 352)
Screenshot: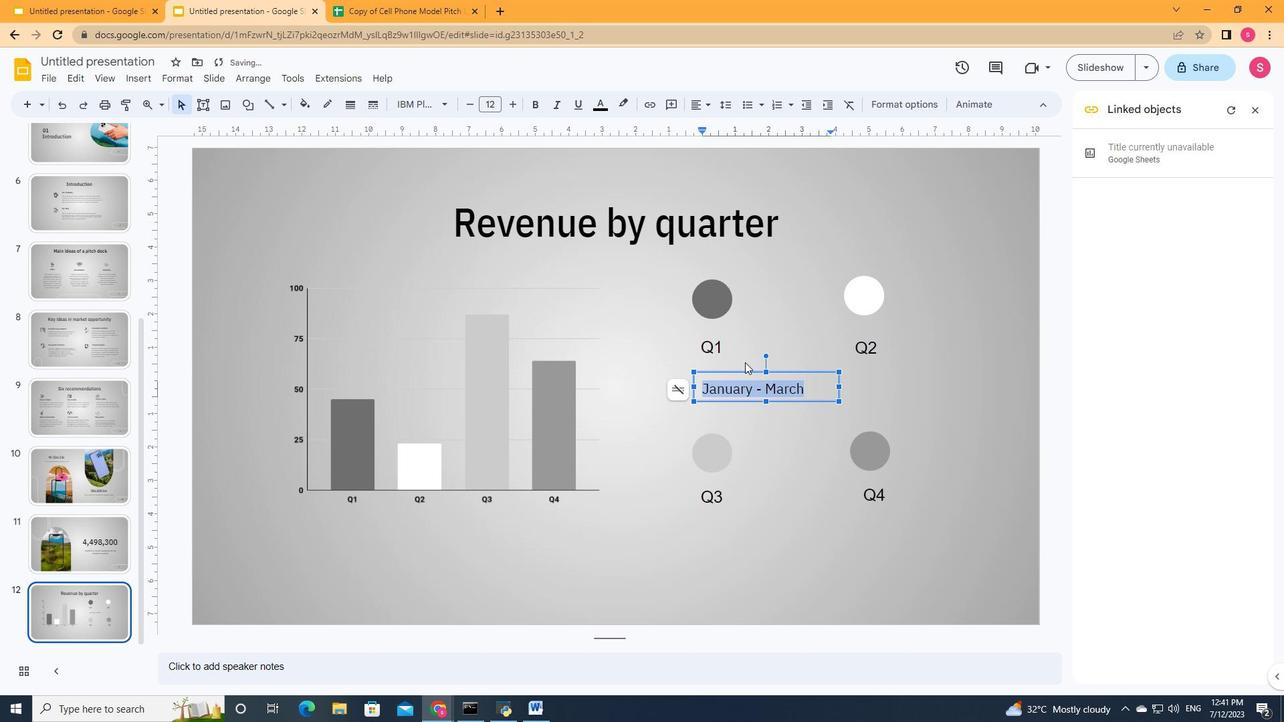 
Action: Mouse pressed left at (738, 352)
Screenshot: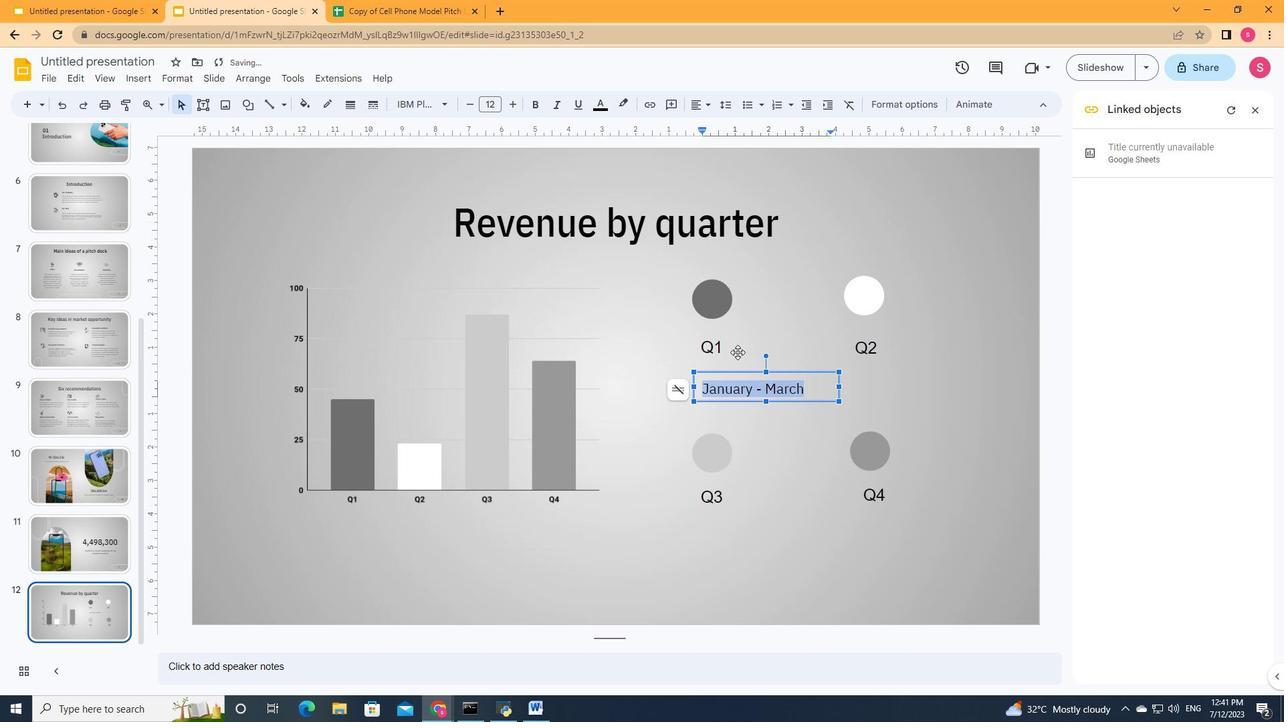 
Action: Mouse moved to (868, 350)
Screenshot: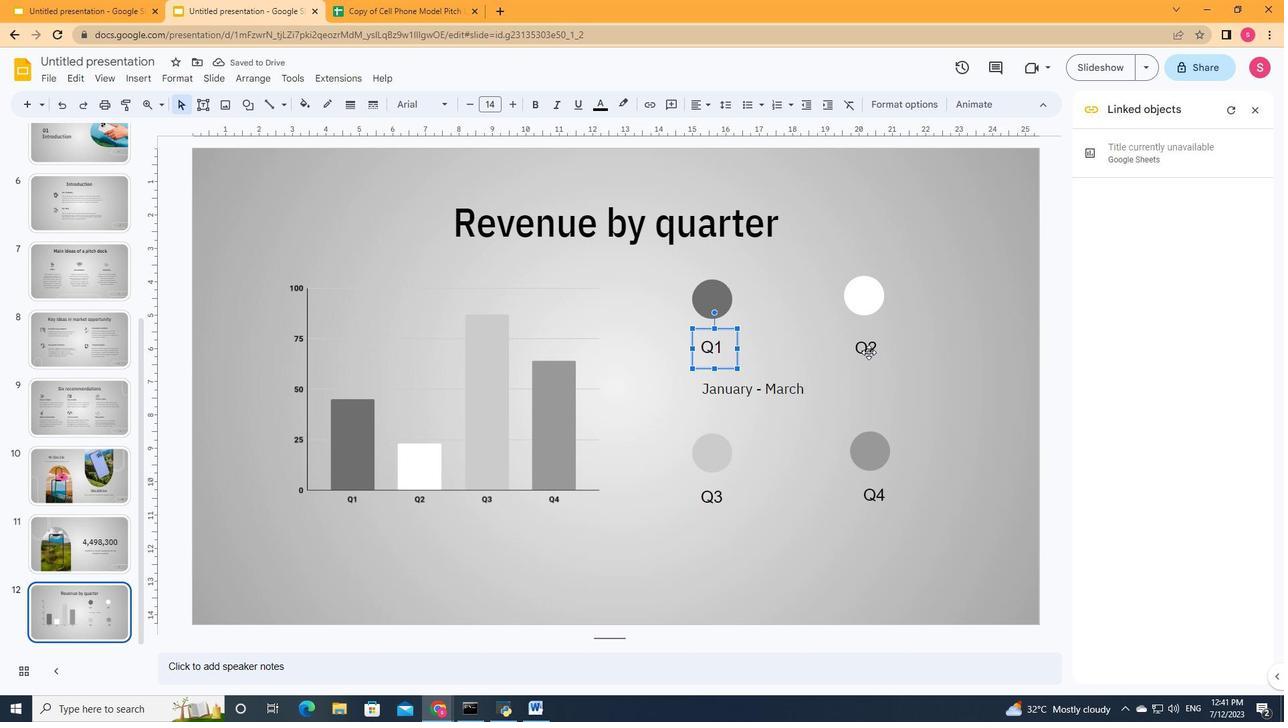 
Action: Mouse pressed left at (868, 350)
Screenshot: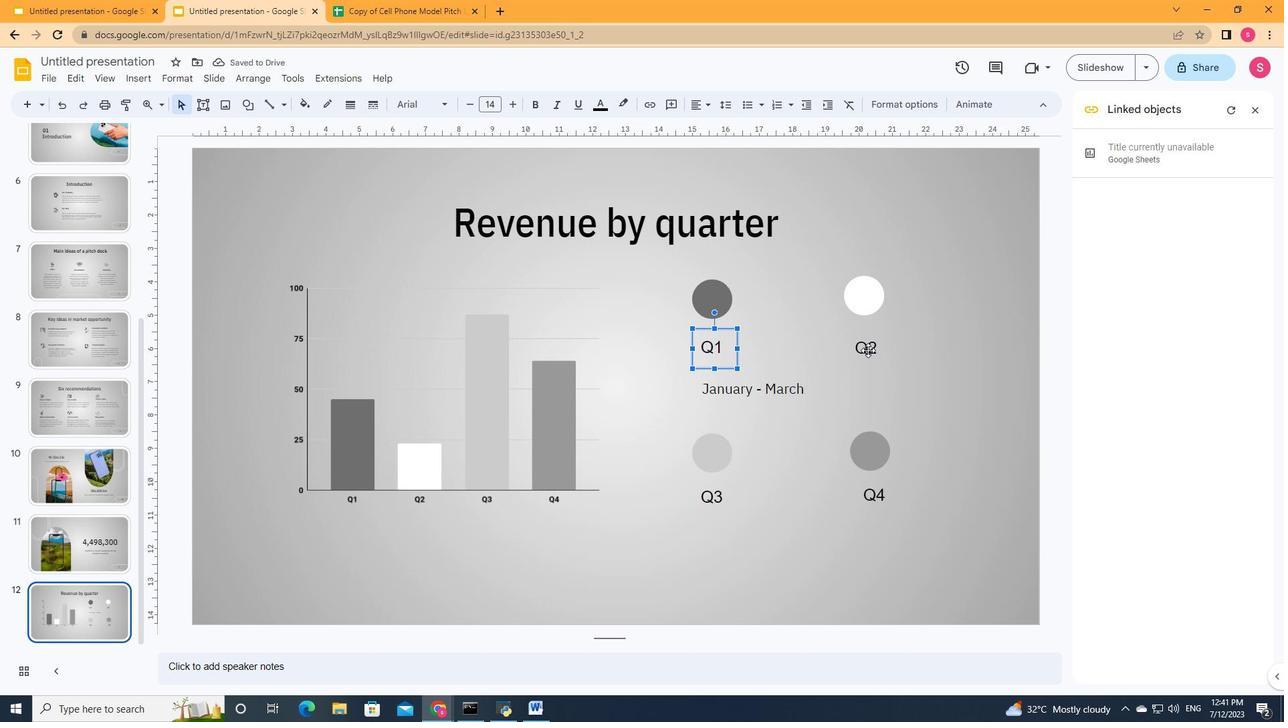 
Action: Mouse moved to (707, 495)
Screenshot: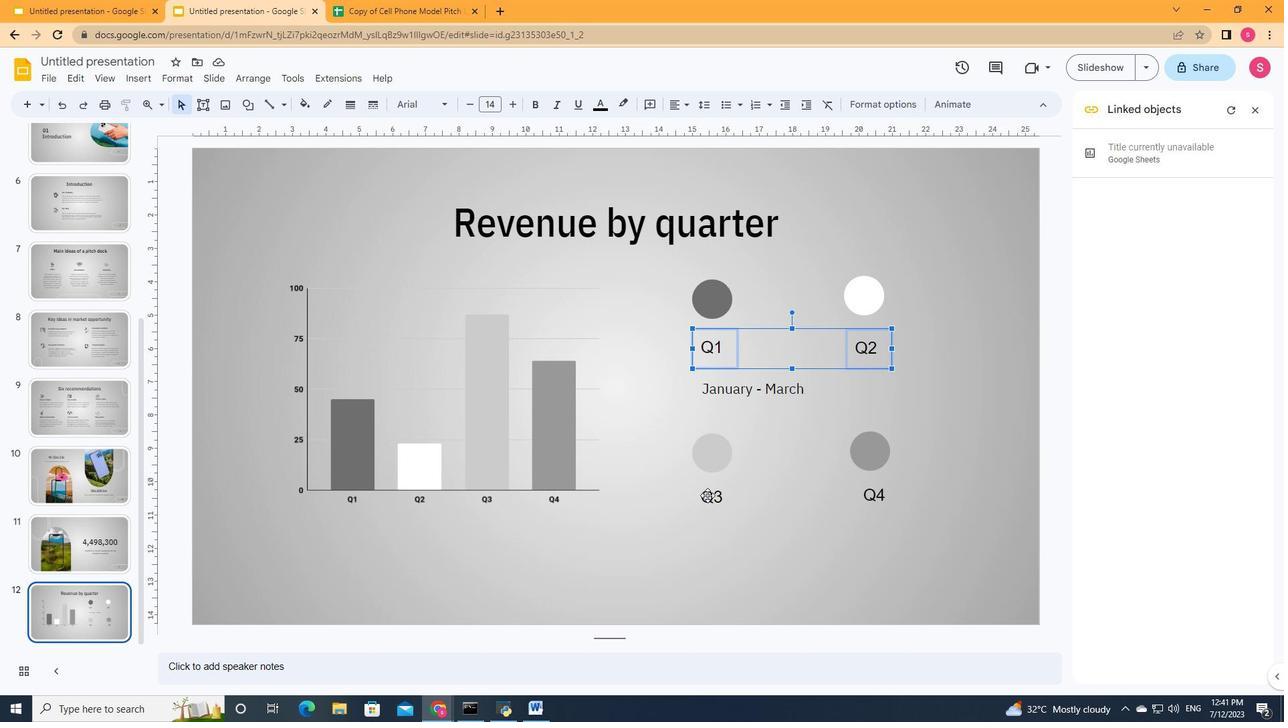 
Action: Mouse pressed left at (707, 495)
Screenshot: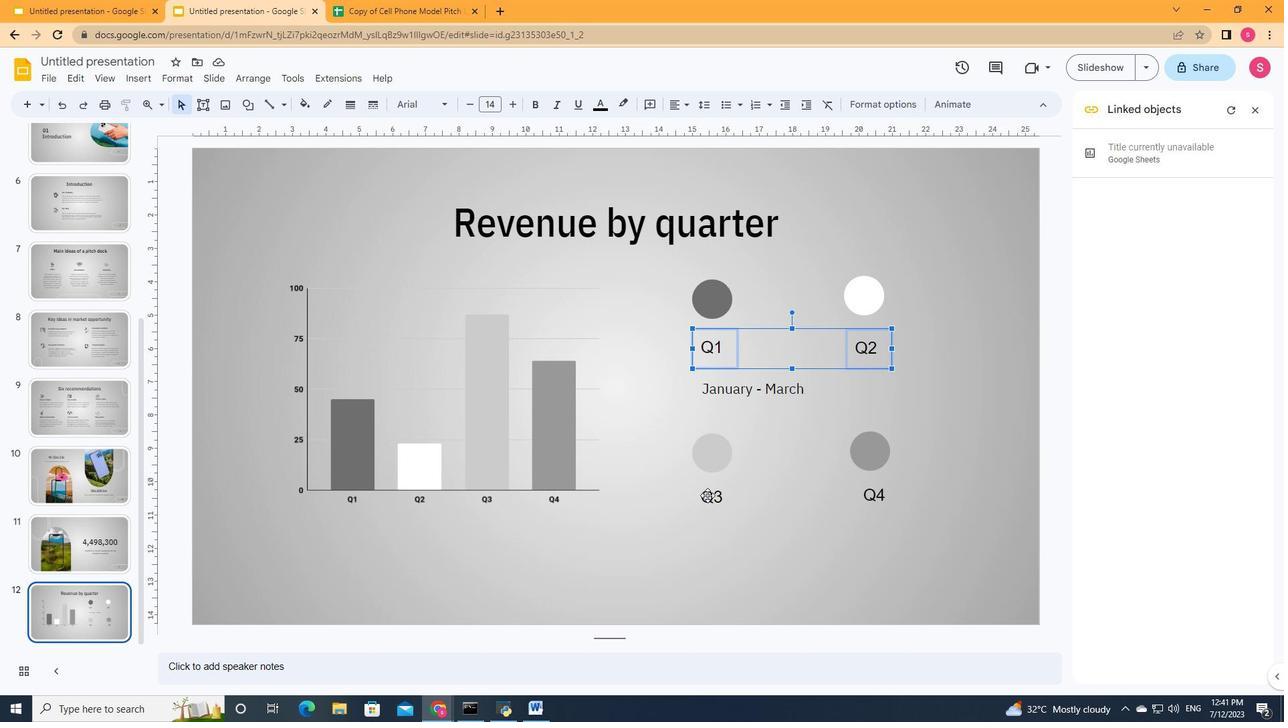 
Action: Mouse moved to (878, 499)
Screenshot: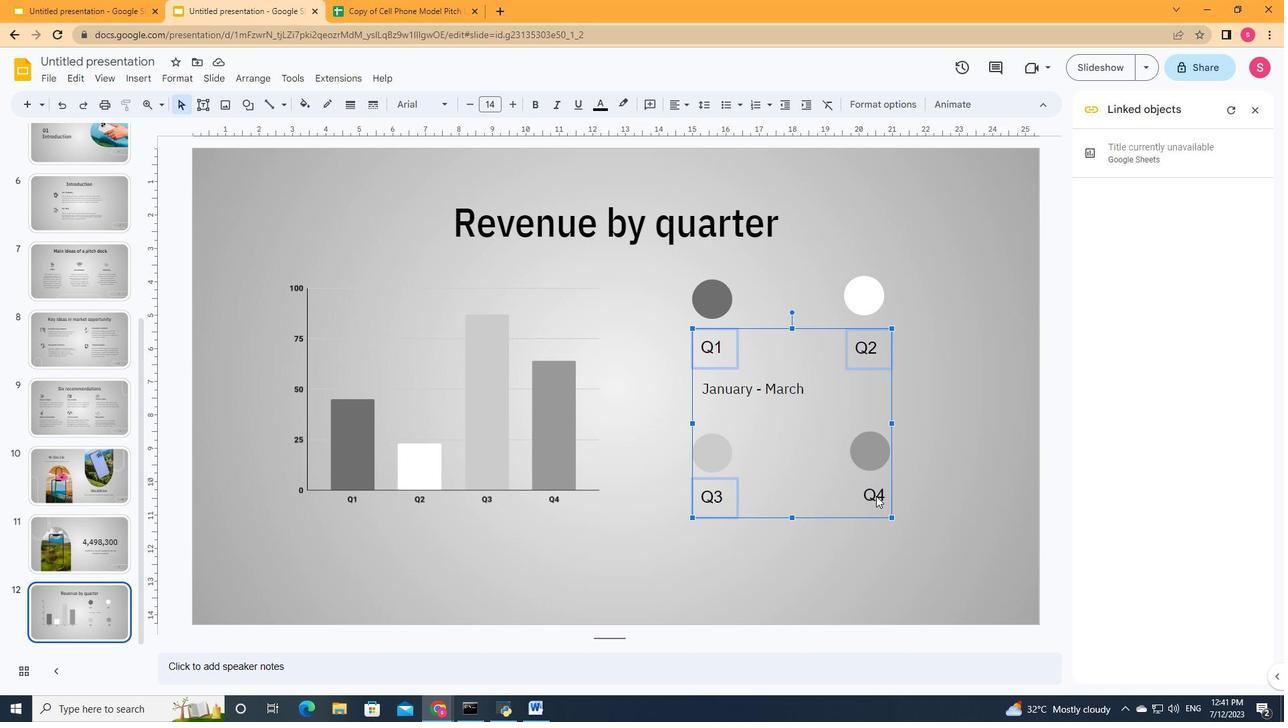 
Action: Mouse pressed left at (878, 499)
Screenshot: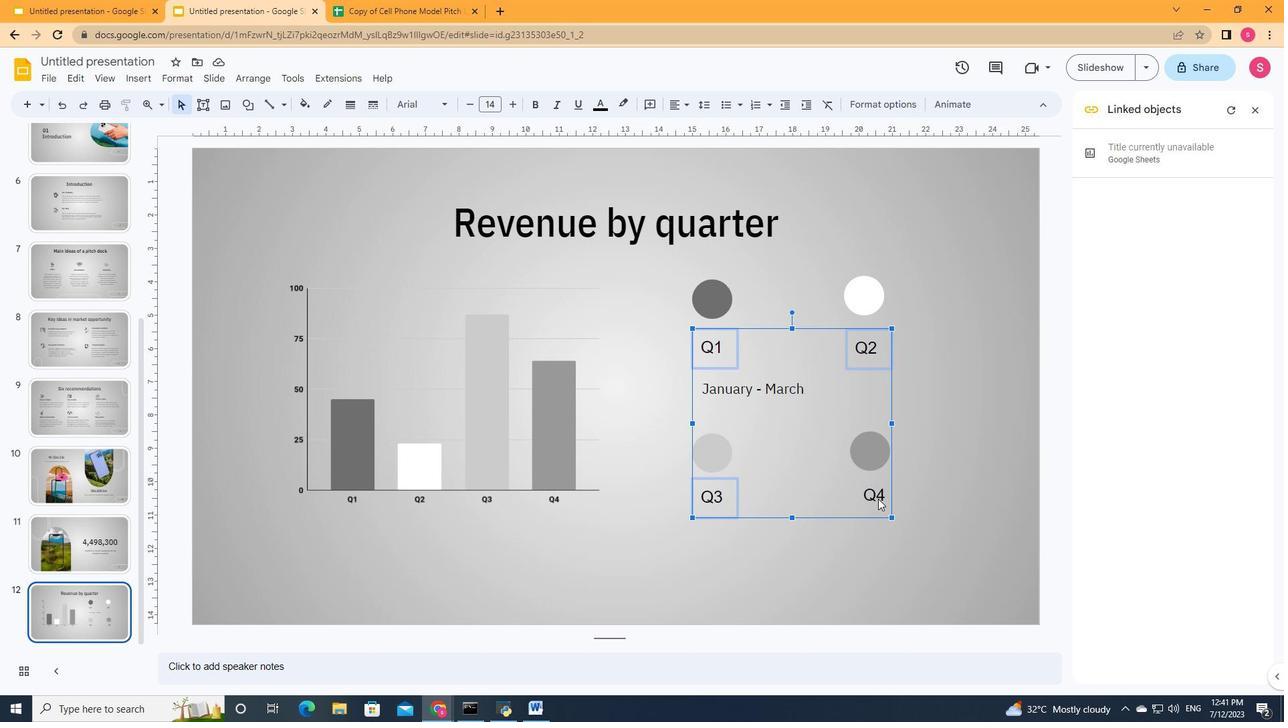 
Action: Mouse moved to (444, 103)
Screenshot: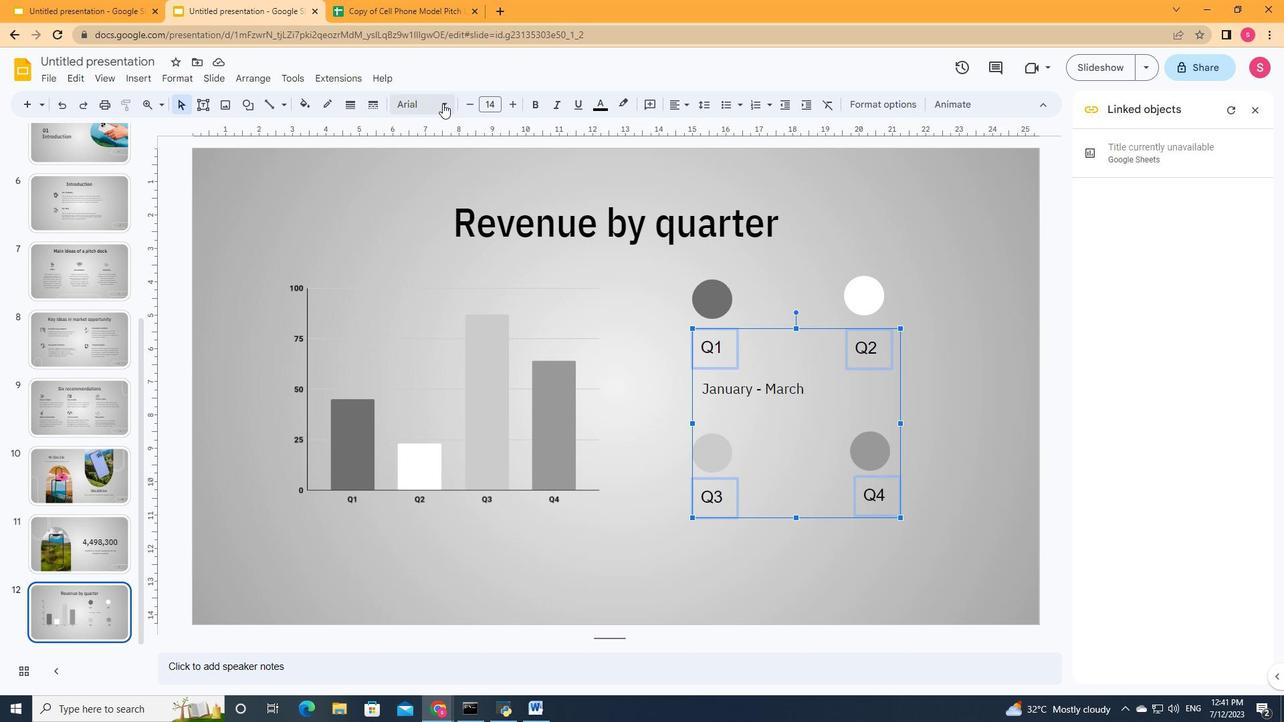
Action: Mouse pressed left at (444, 103)
Screenshot: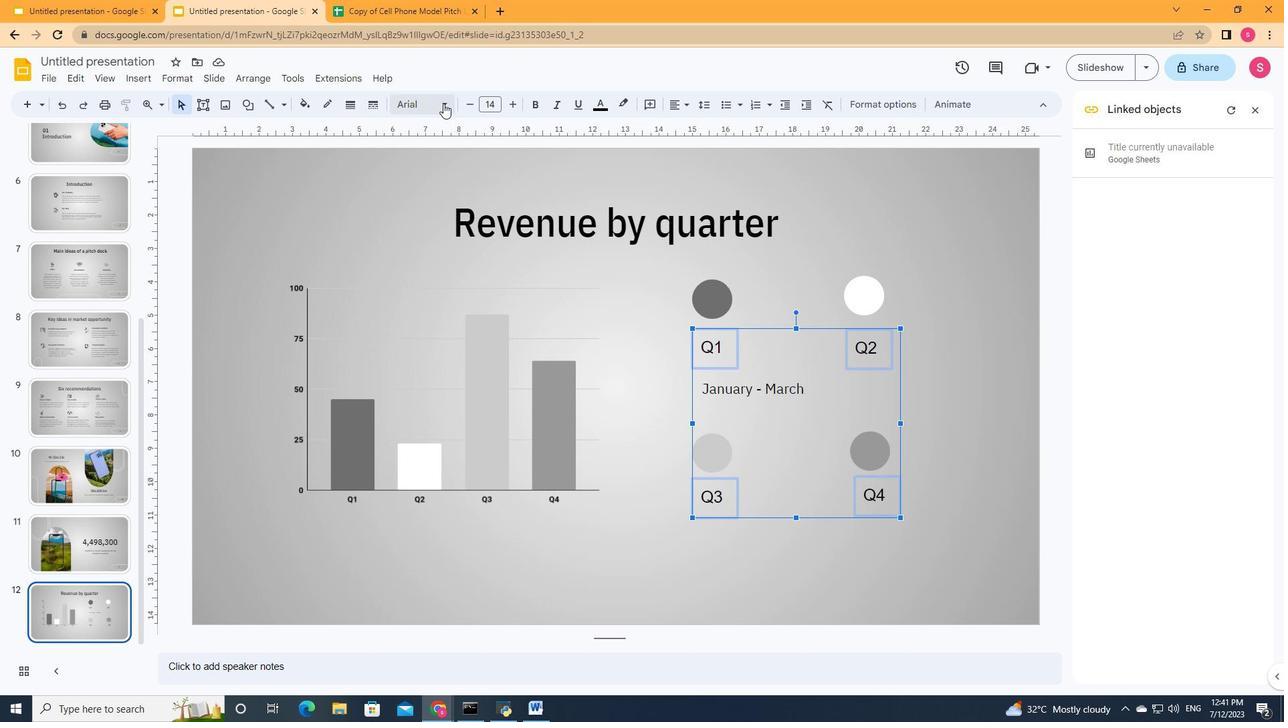 
Action: Mouse moved to (637, 343)
Screenshot: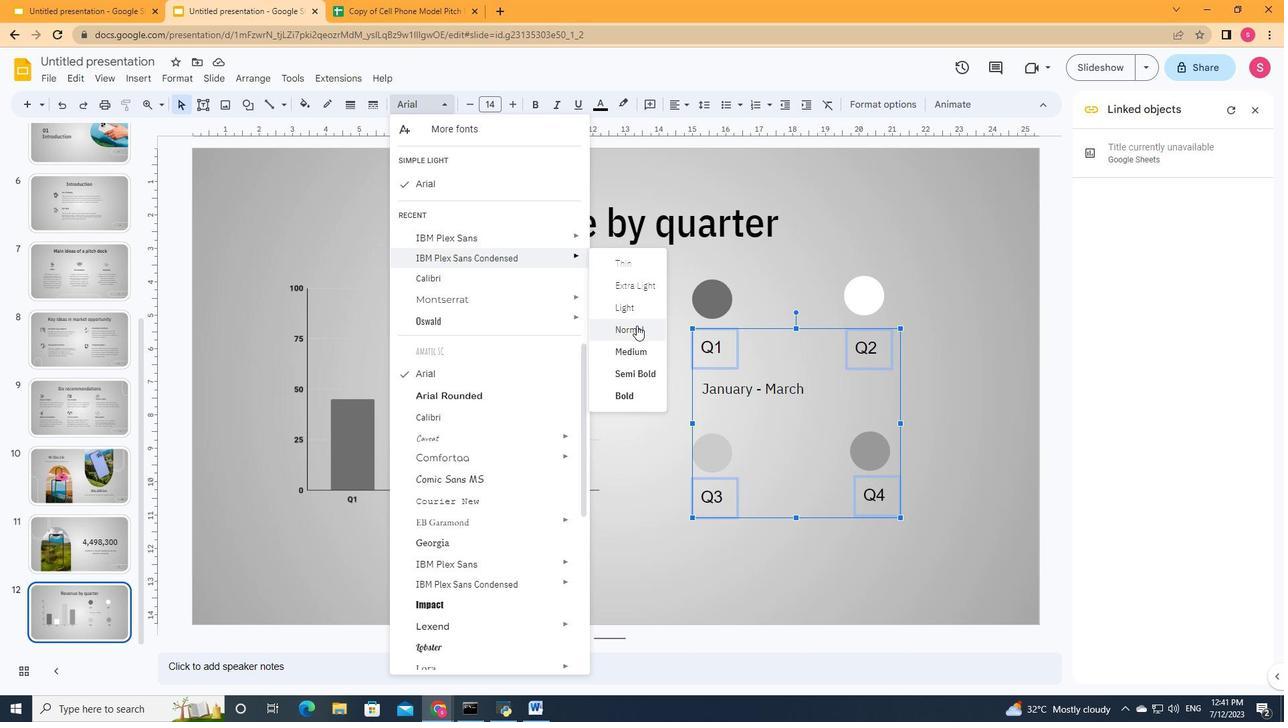 
Action: Mouse pressed left at (637, 343)
Screenshot: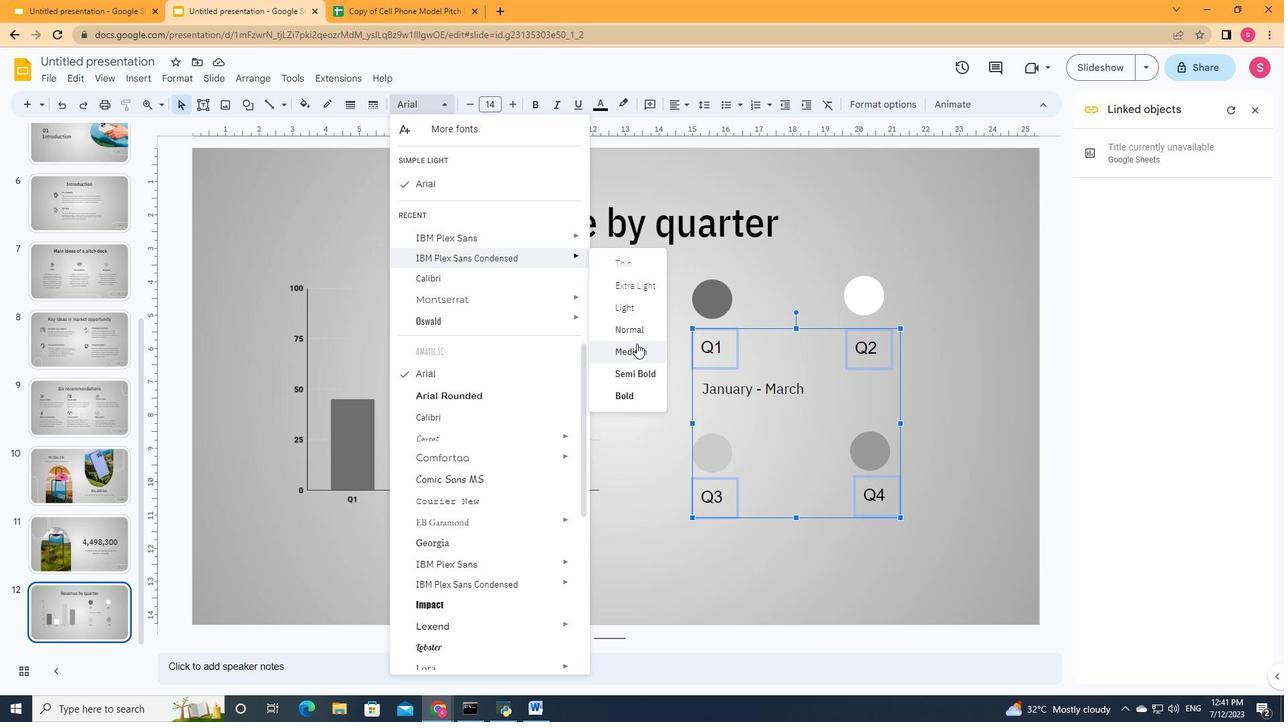 
Action: Mouse moved to (920, 449)
Screenshot: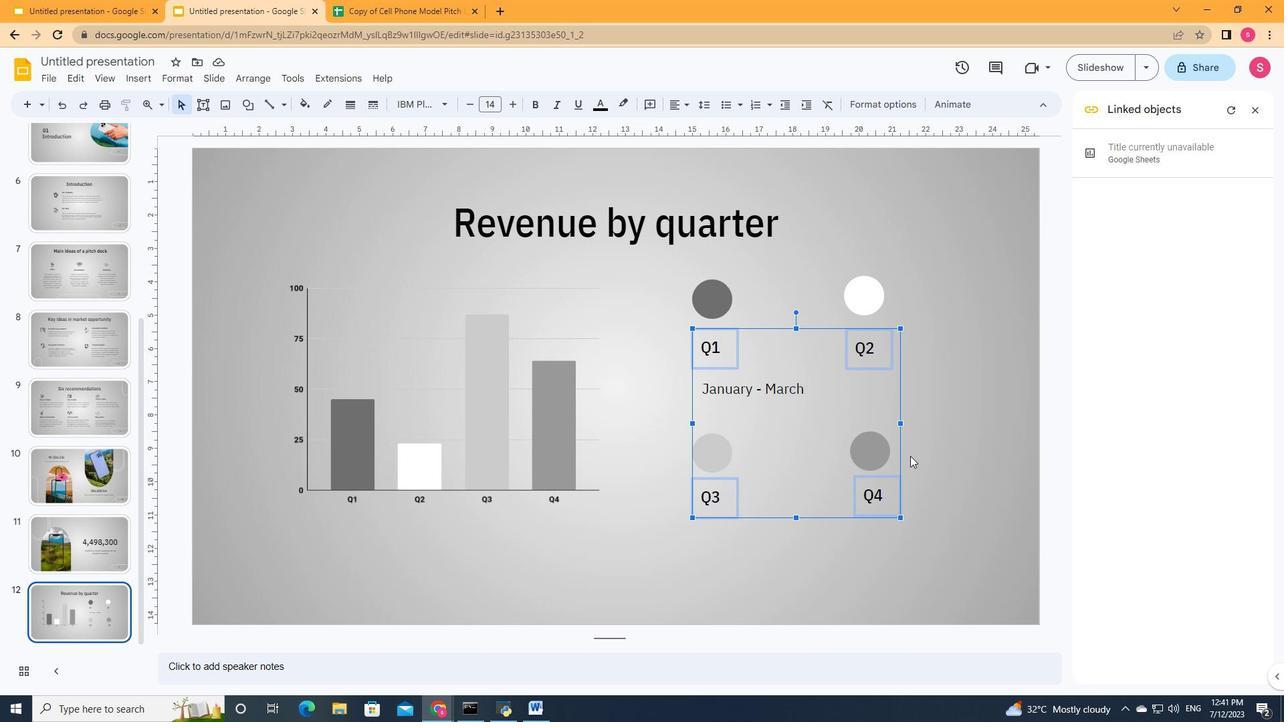 
Action: Mouse pressed left at (920, 449)
Screenshot: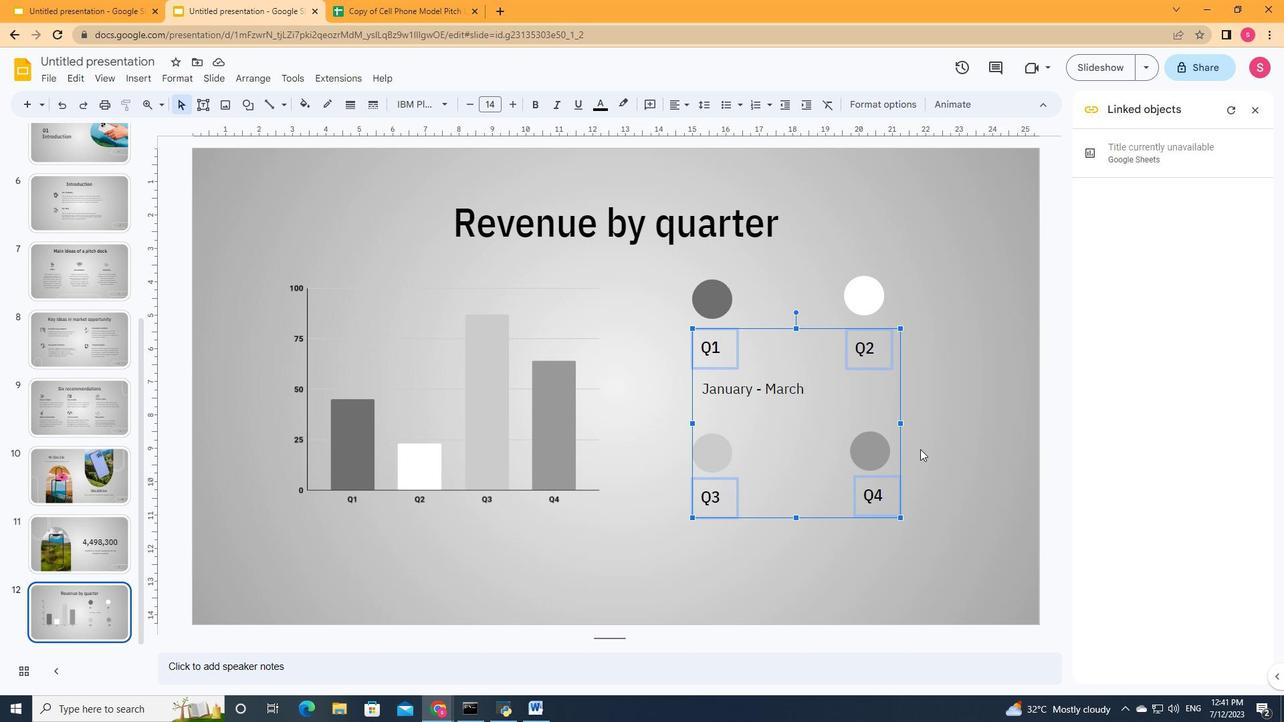 
Action: Mouse moved to (863, 343)
Screenshot: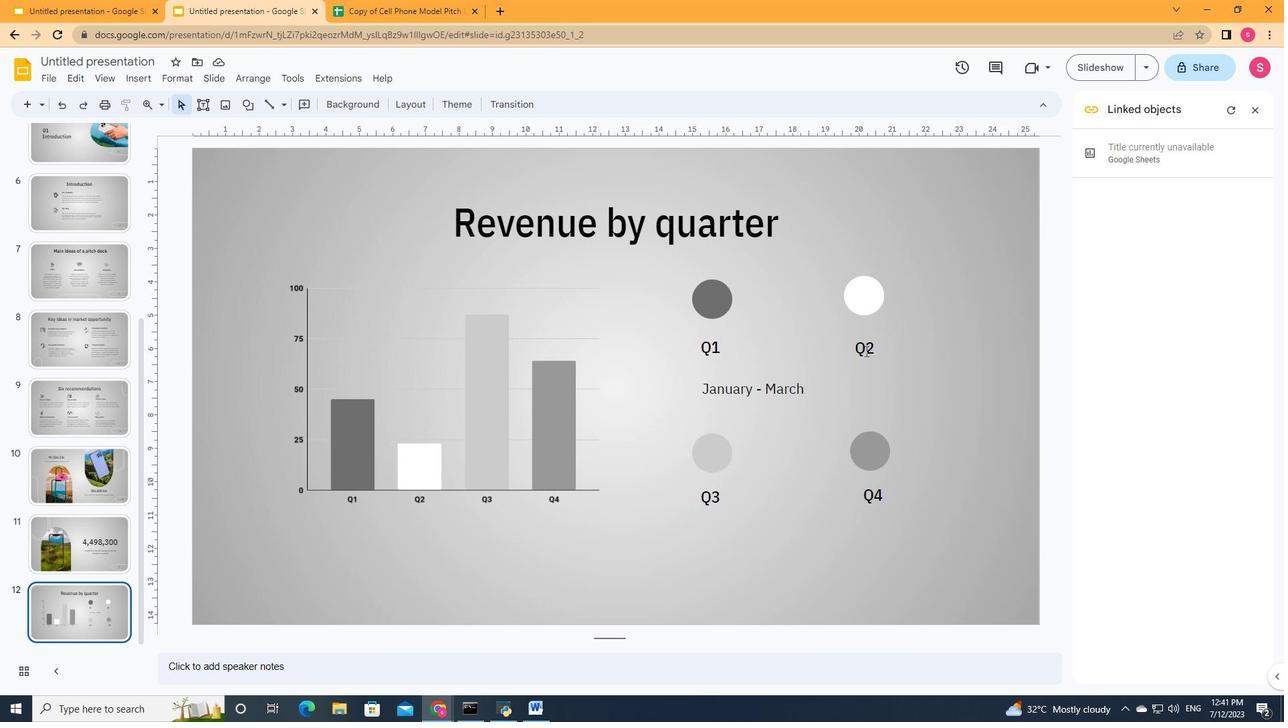 
Action: Mouse pressed left at (863, 343)
Screenshot: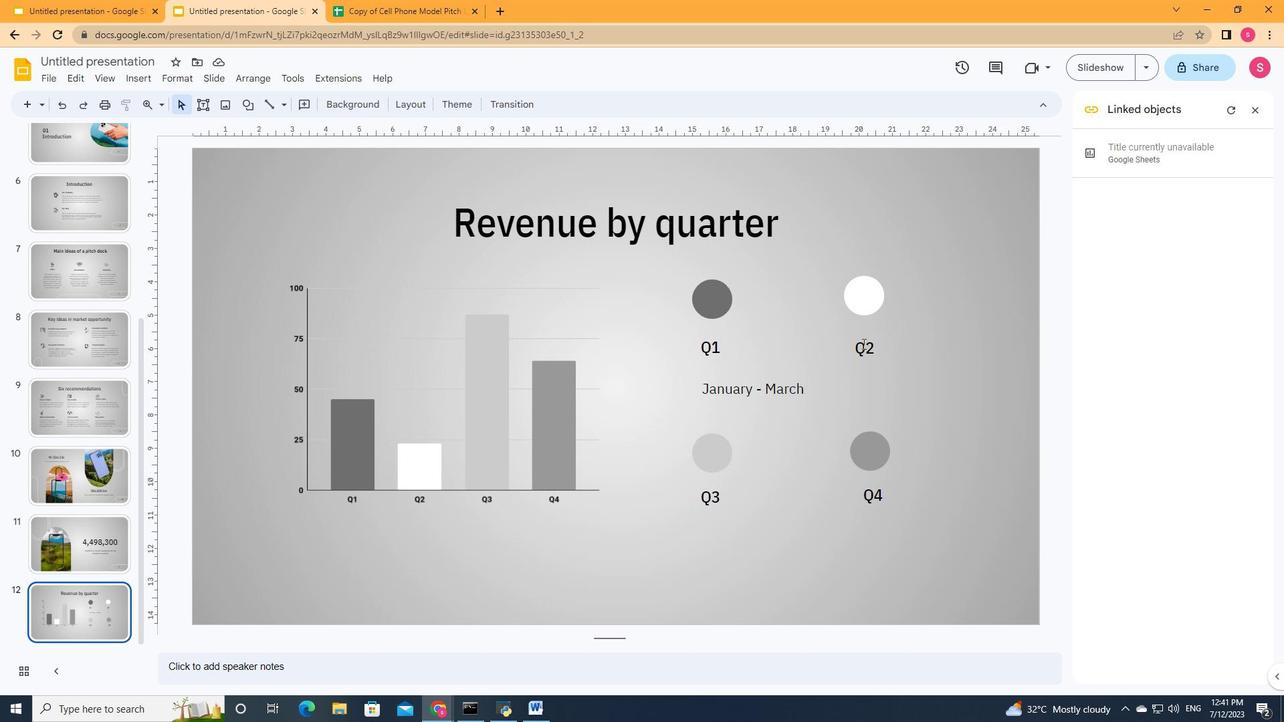 
Action: Mouse moved to (855, 327)
Screenshot: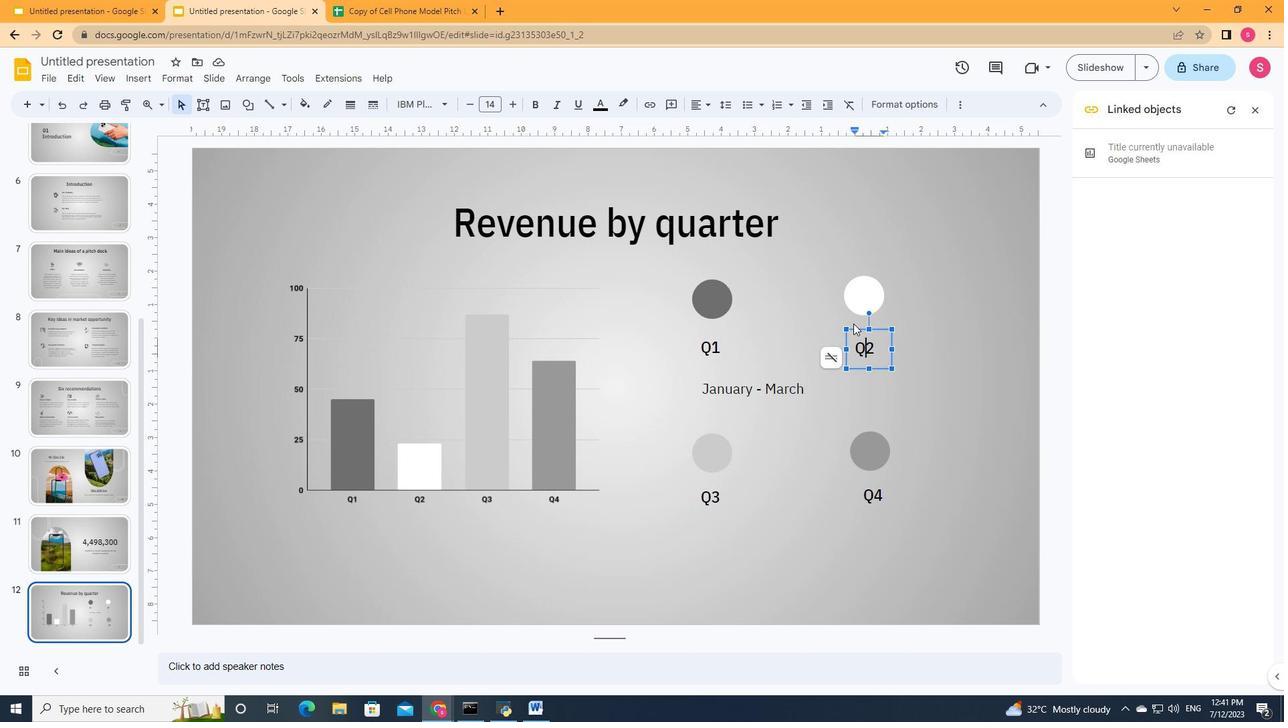 
Action: Mouse pressed left at (855, 327)
Screenshot: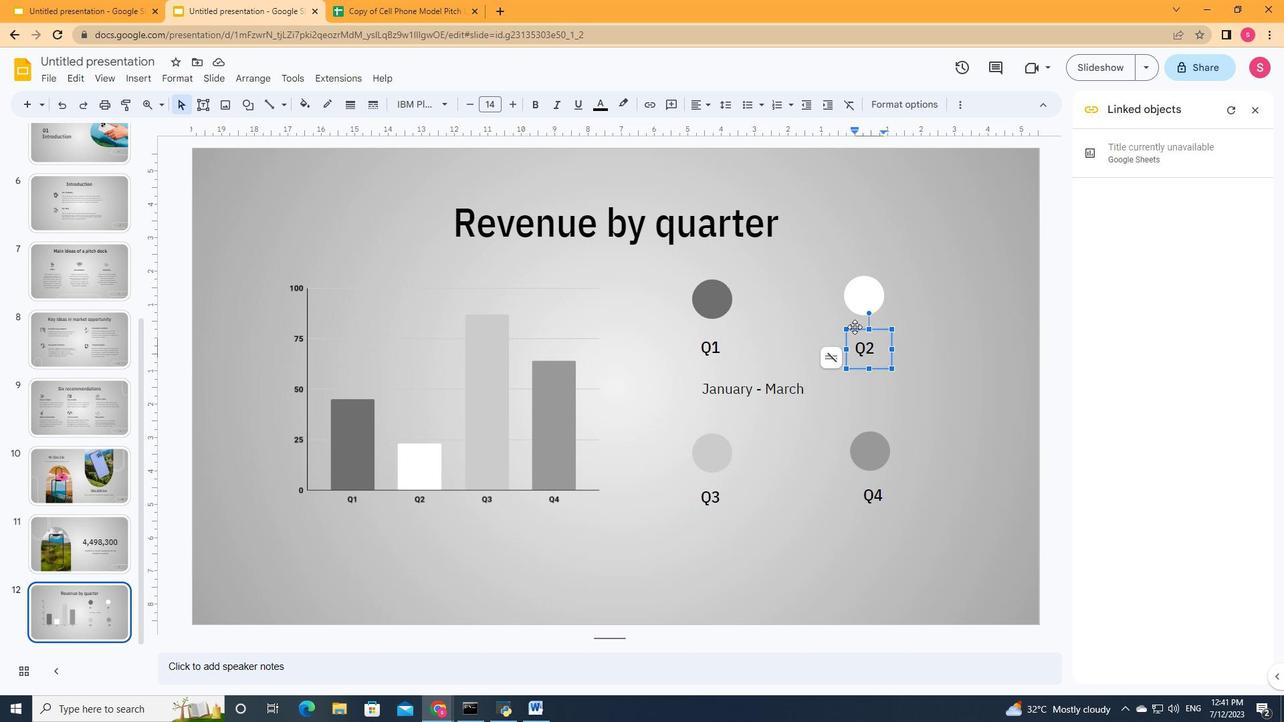 
Action: Mouse moved to (855, 328)
Screenshot: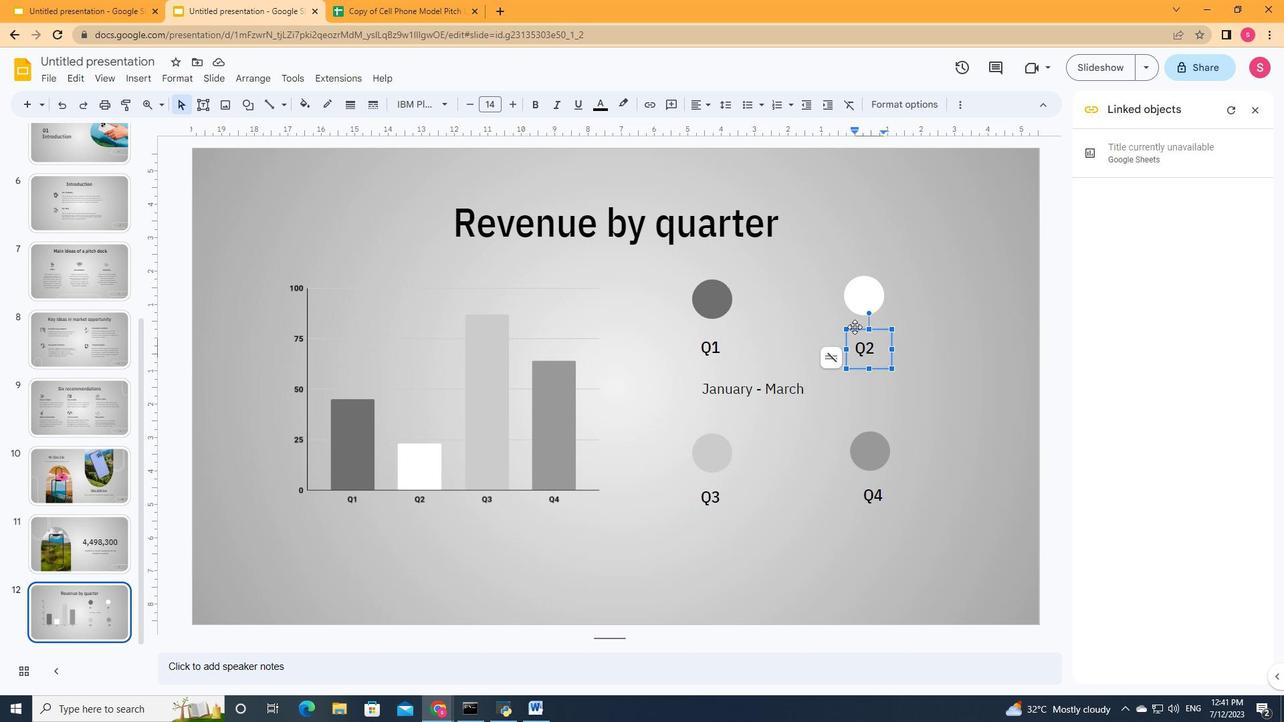 
Action: Key pressed <Key.right>
Screenshot: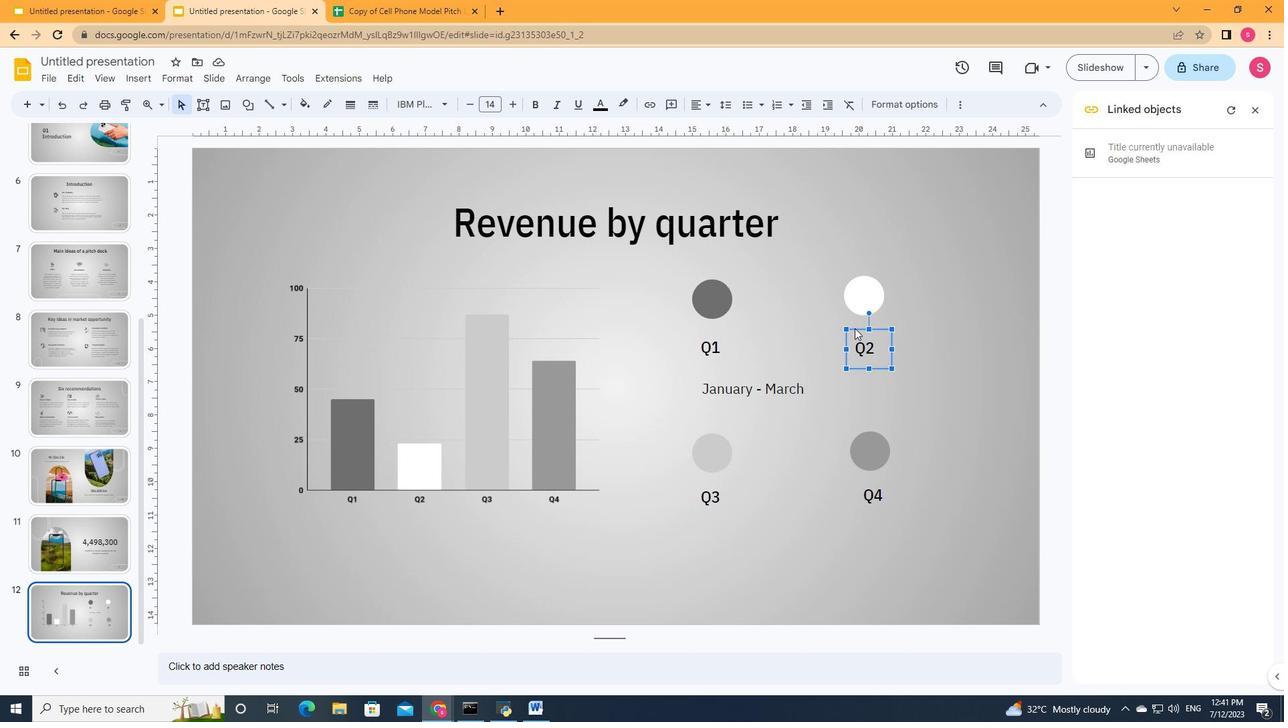 
Action: Mouse moved to (869, 501)
Screenshot: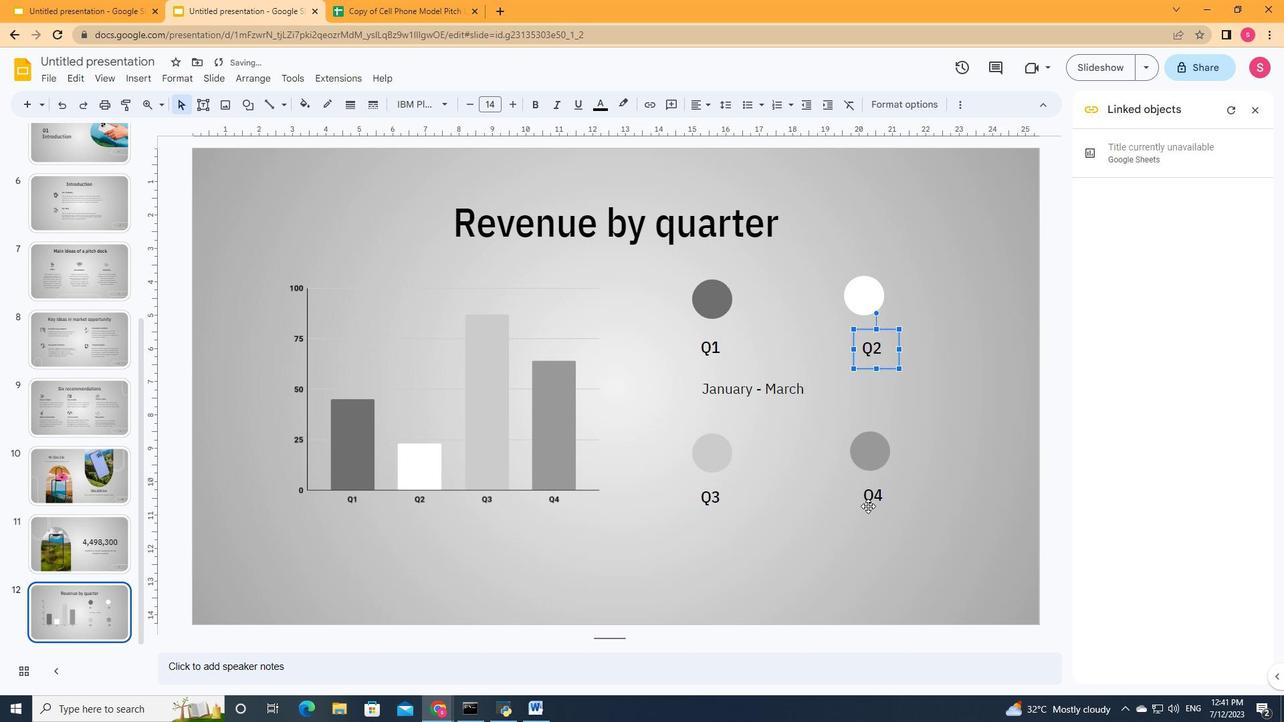 
Action: Mouse pressed left at (869, 501)
Screenshot: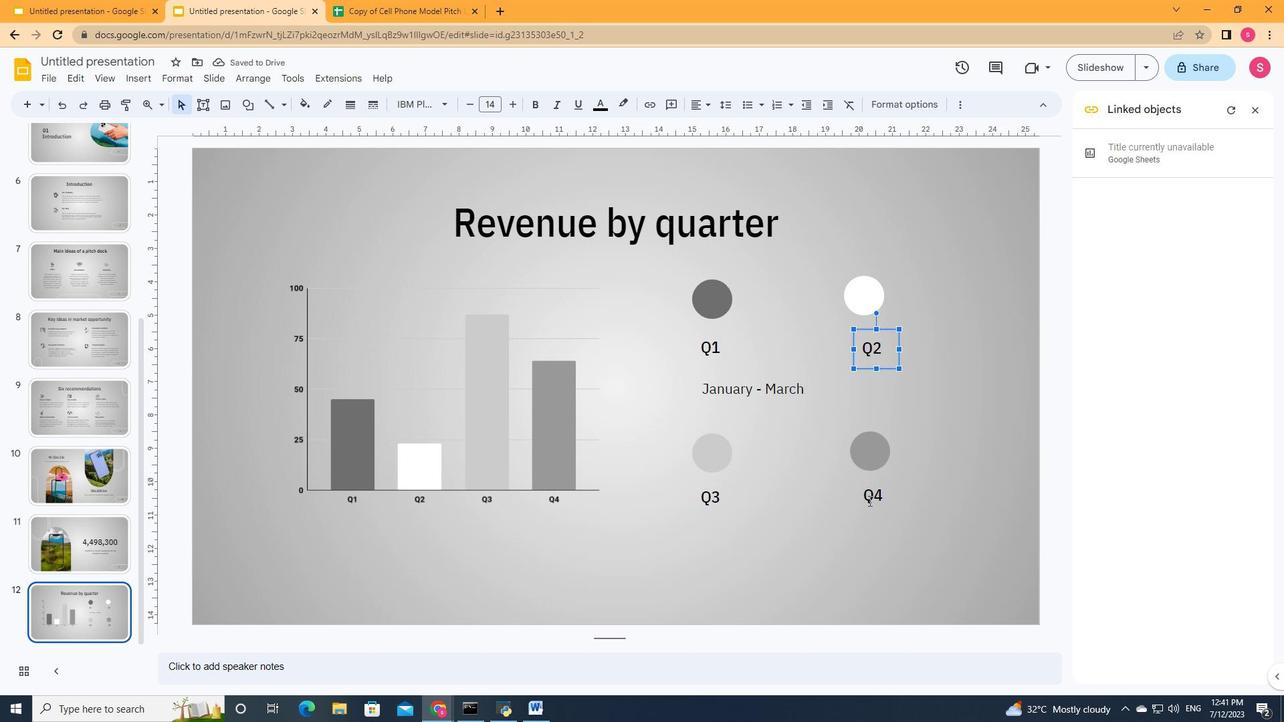
Action: Mouse moved to (866, 474)
Screenshot: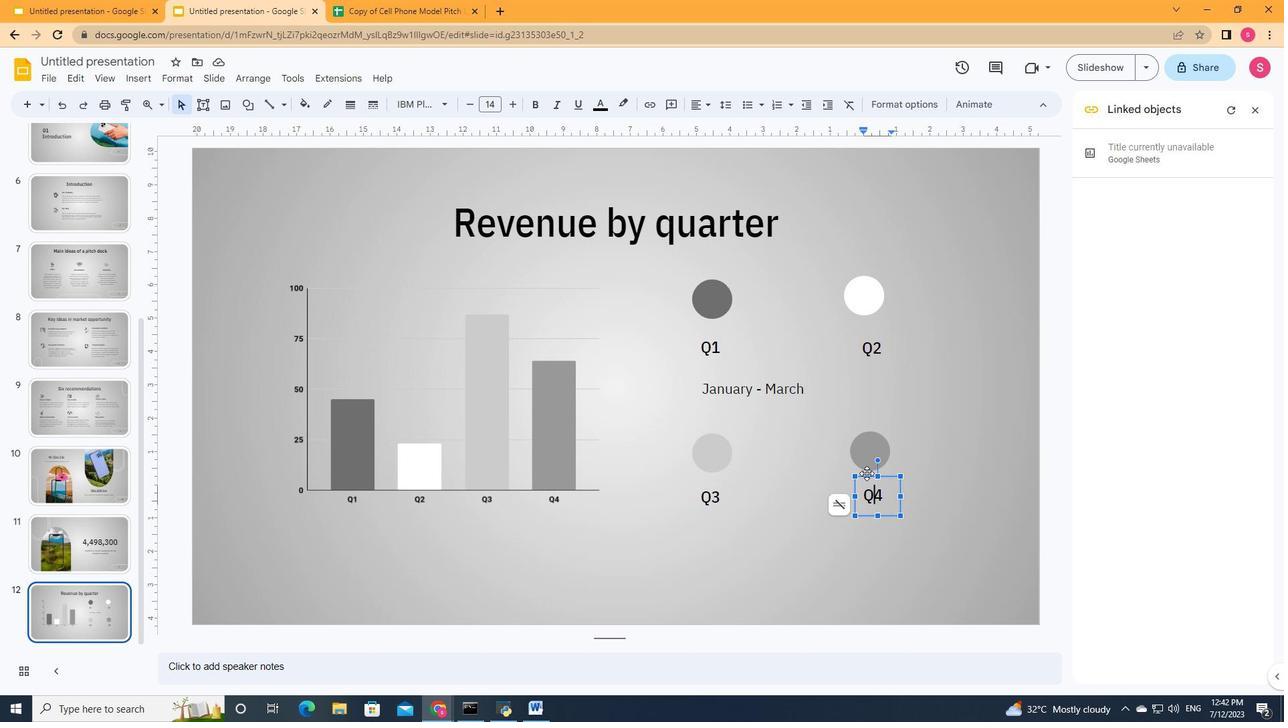 
Action: Mouse pressed left at (866, 474)
Screenshot: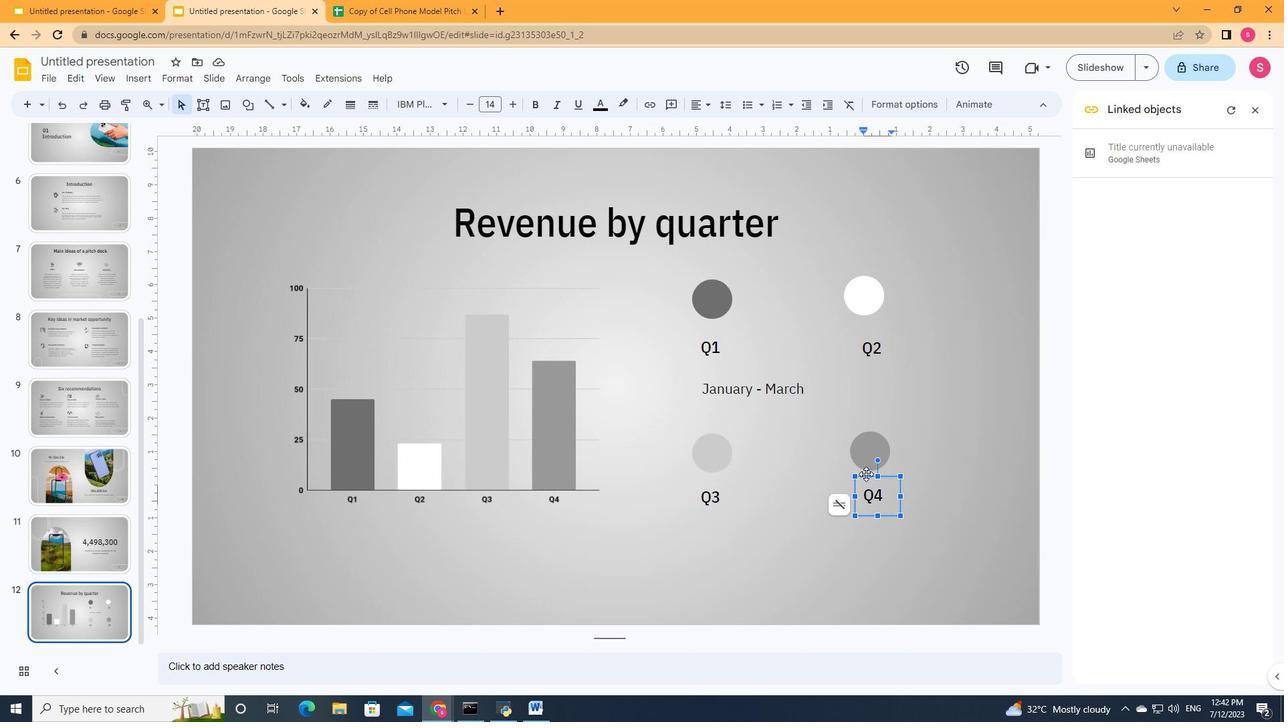 
Action: Mouse moved to (935, 452)
Screenshot: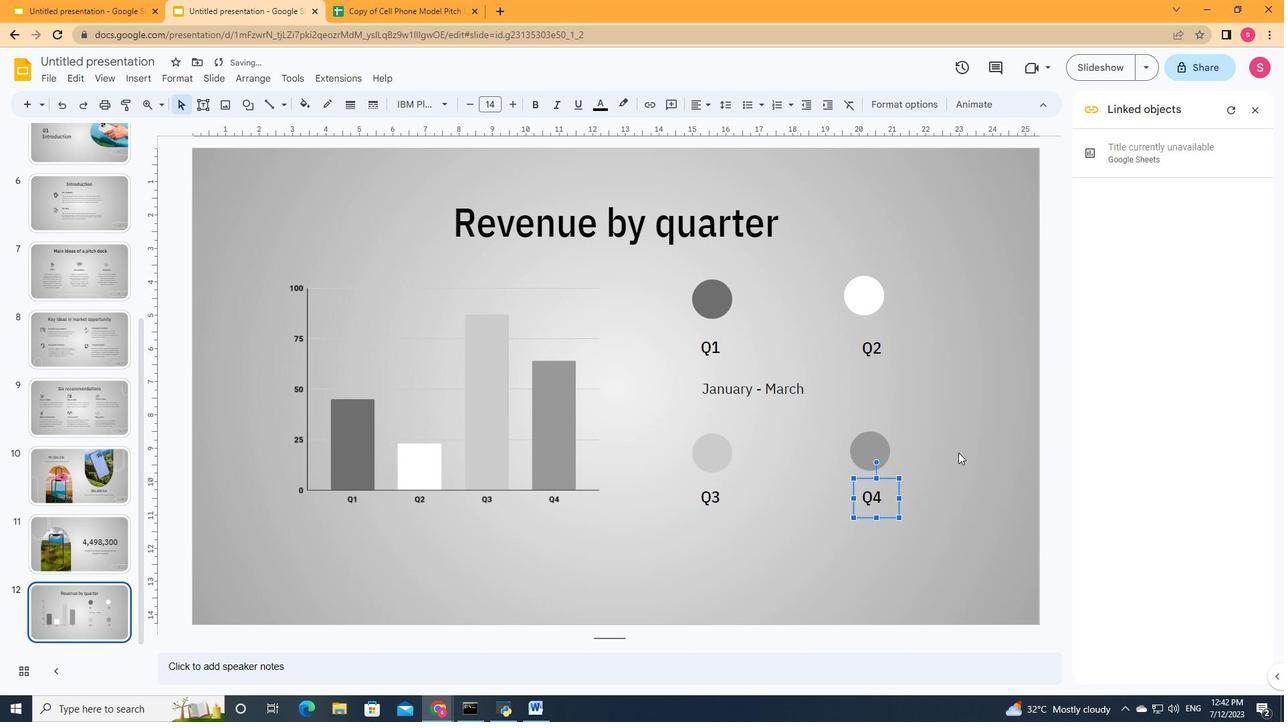
Action: Mouse pressed left at (935, 452)
Screenshot: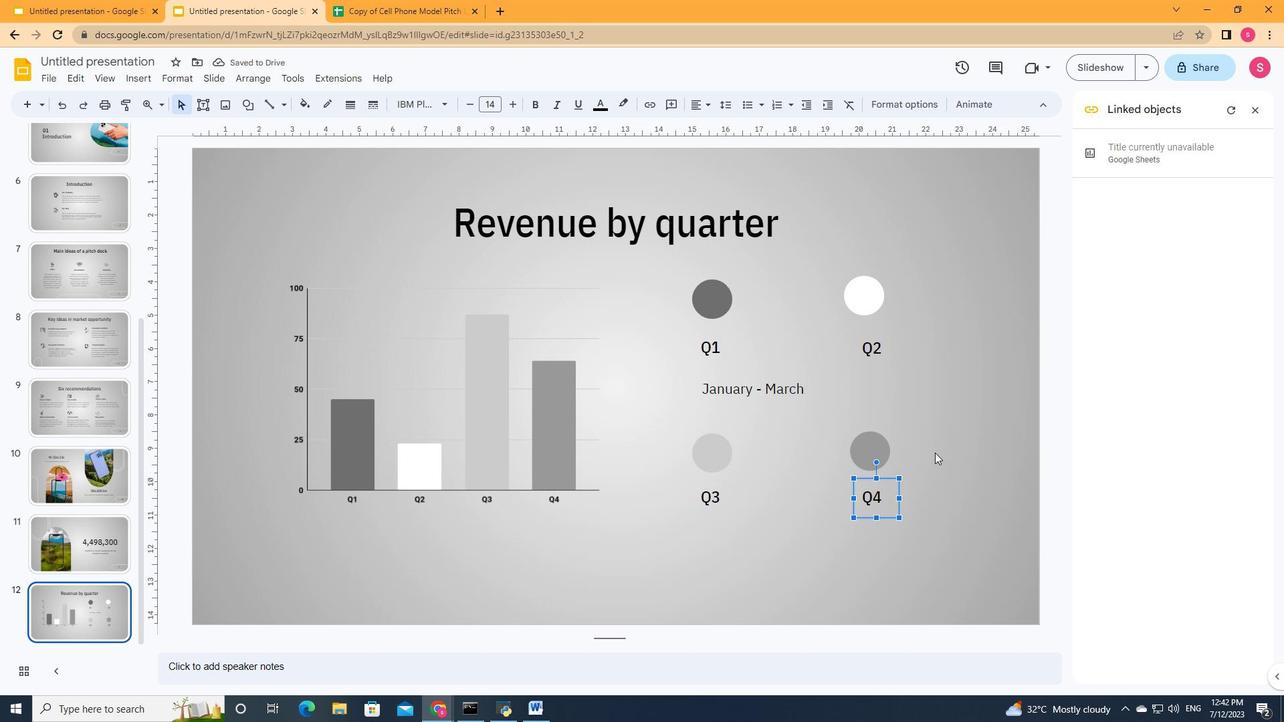
Action: Mouse moved to (763, 394)
Screenshot: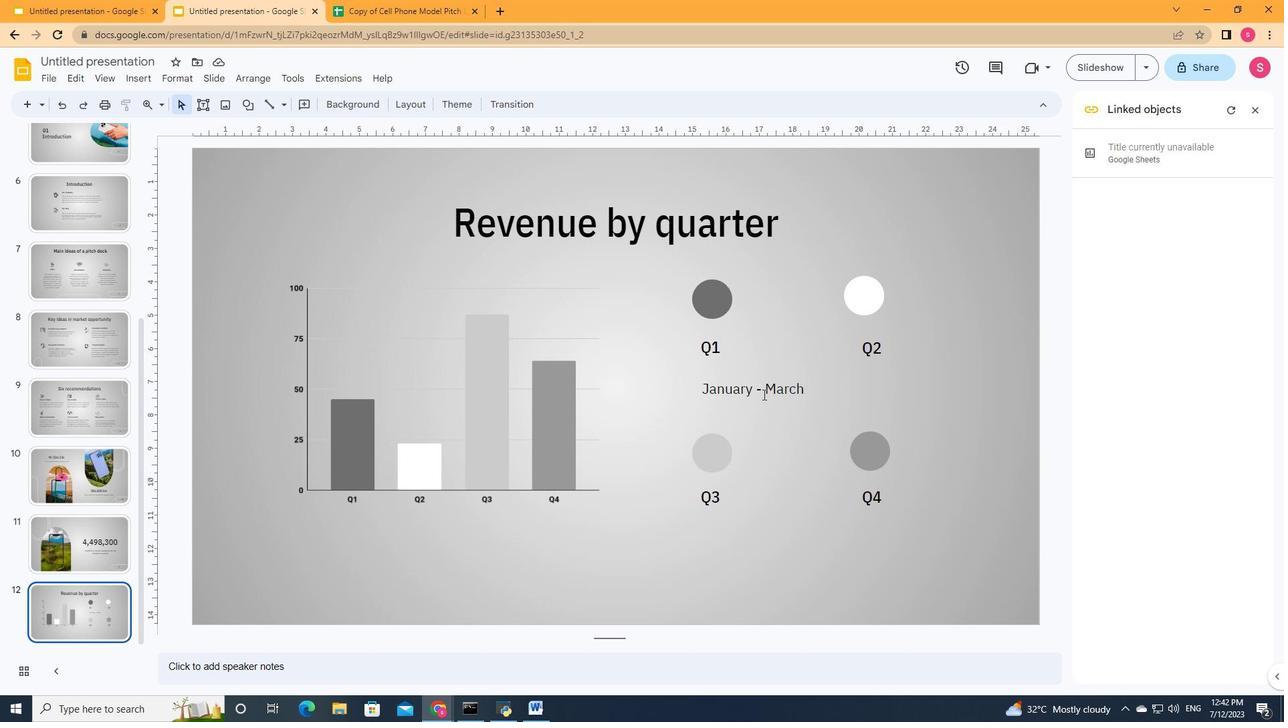 
Action: Mouse pressed left at (763, 394)
Screenshot: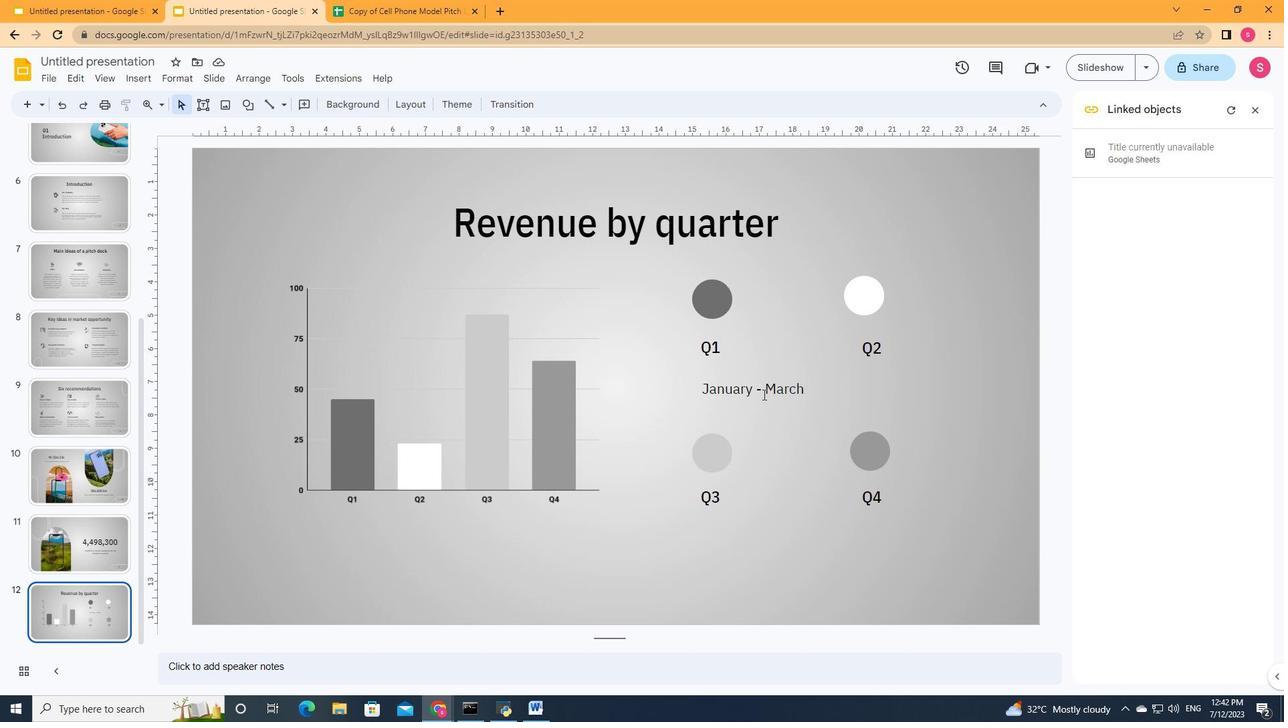 
Action: Mouse moved to (752, 371)
Screenshot: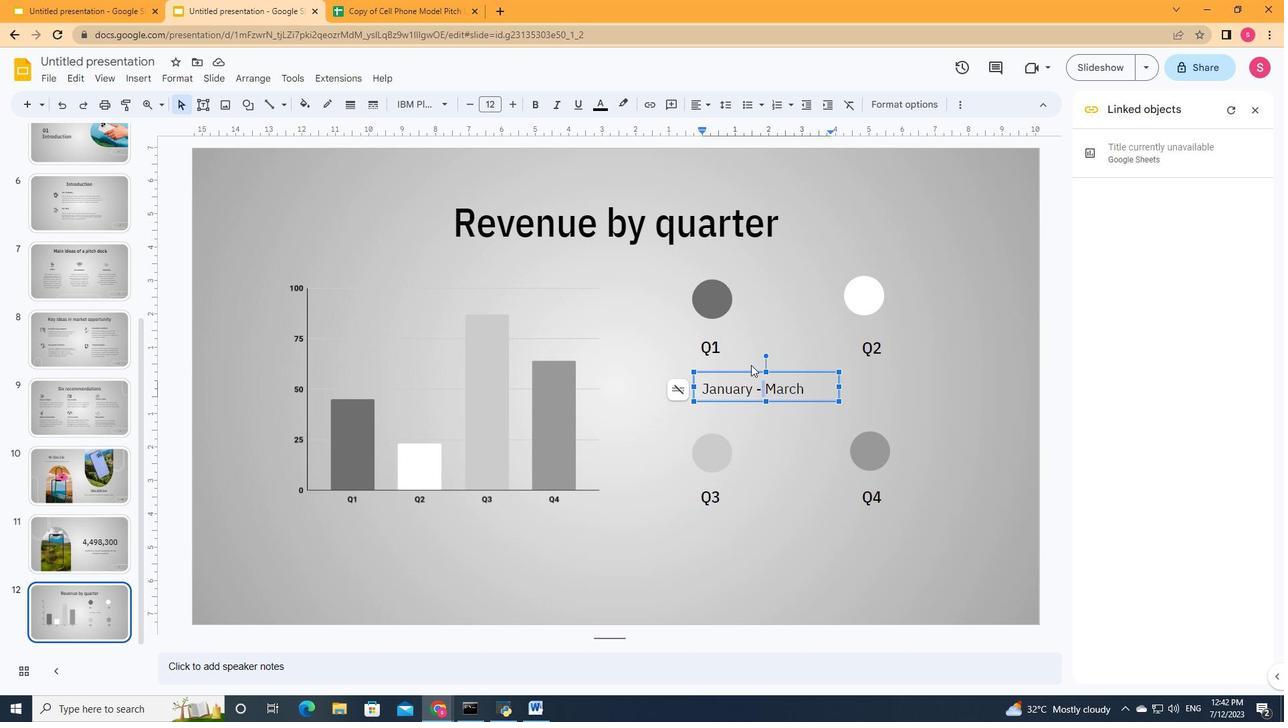 
Action: Mouse pressed left at (752, 371)
